 Task: Research Airbnb options in Bahía de Caráquez, Ecuador from 9th December, 2023 to 12th December, 2023 for 1 adult.1  bedroom having 1 bed and 1 bathroom. Property type can be flat. Look for 5 properties as per requirement.
Action: Mouse moved to (453, 64)
Screenshot: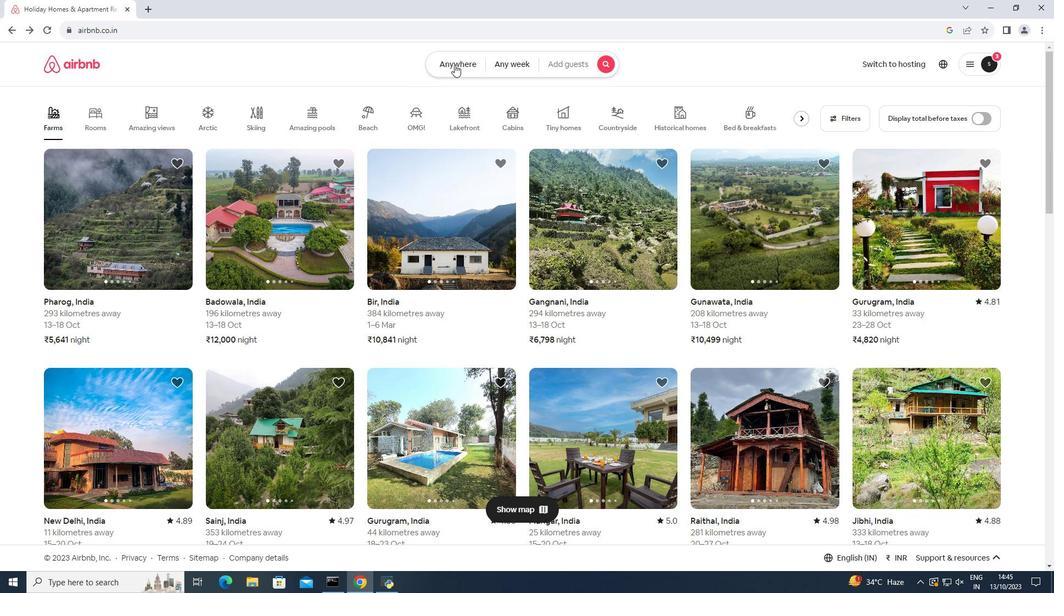 
Action: Mouse pressed left at (453, 64)
Screenshot: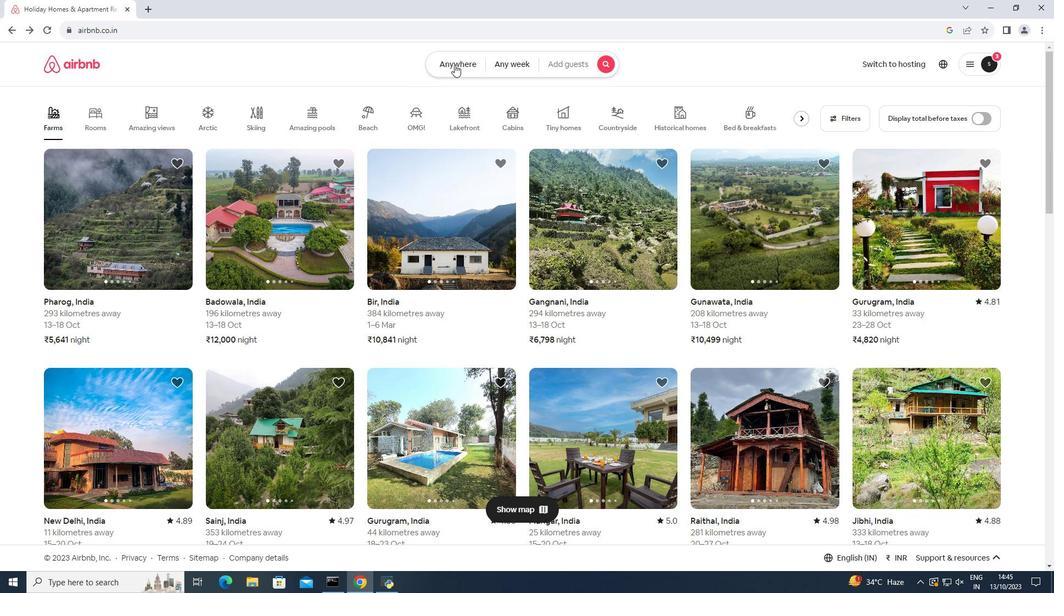 
Action: Mouse moved to (369, 110)
Screenshot: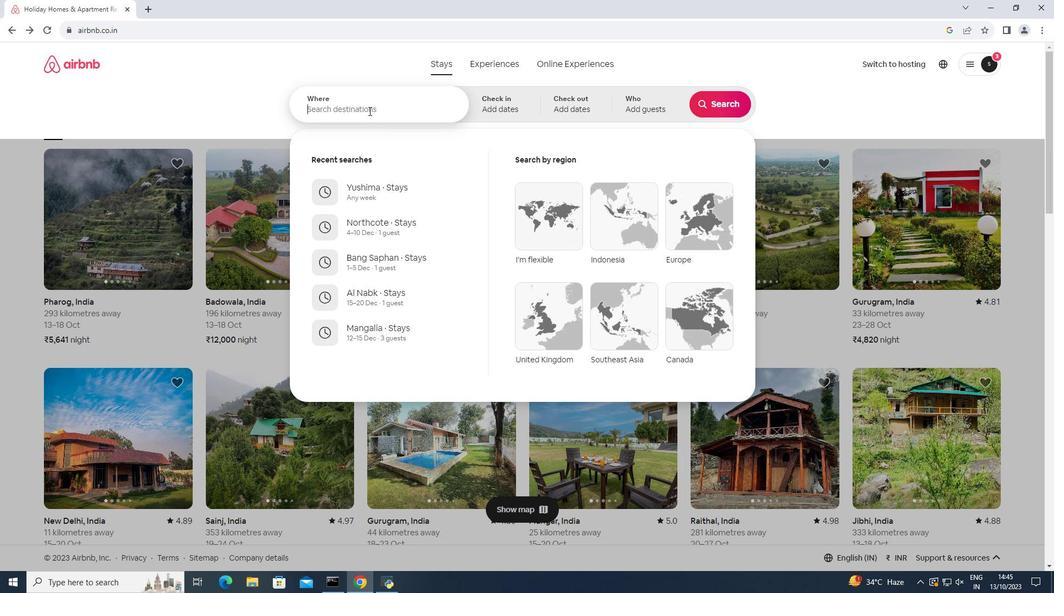 
Action: Mouse pressed left at (369, 110)
Screenshot: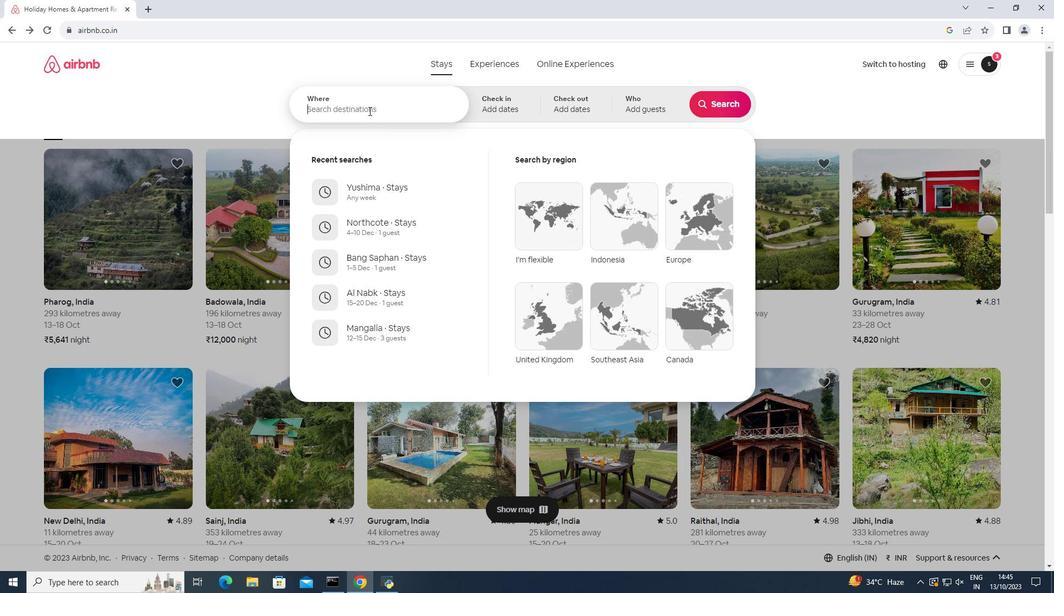 
Action: Key pressed <Key.shift><Key.shift>Bahia<Key.space>de<Key.space><Key.caps_lock>C<Key.caps_lock>ara
Screenshot: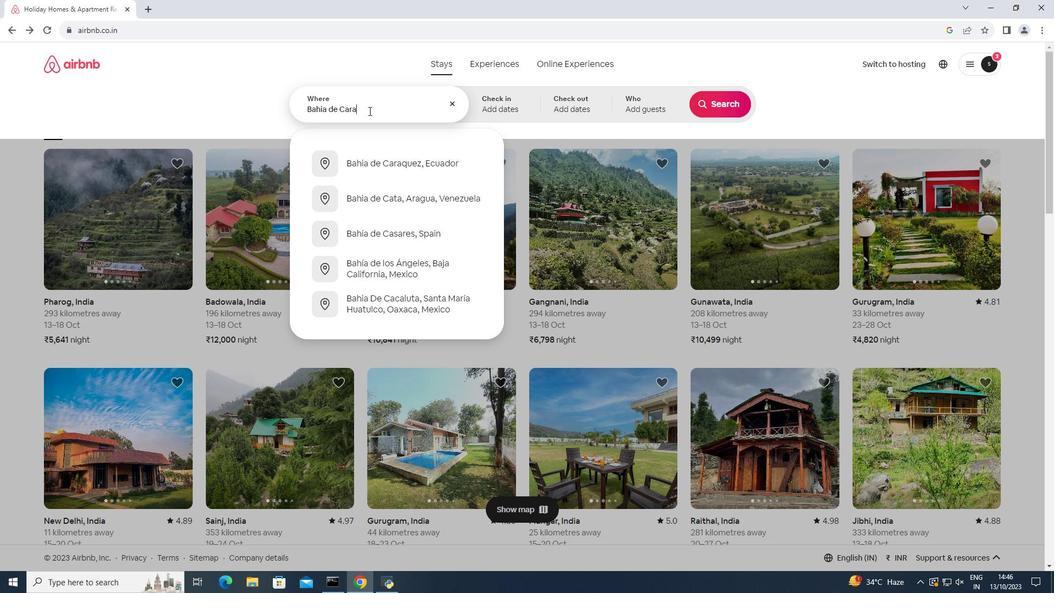 
Action: Mouse moved to (406, 158)
Screenshot: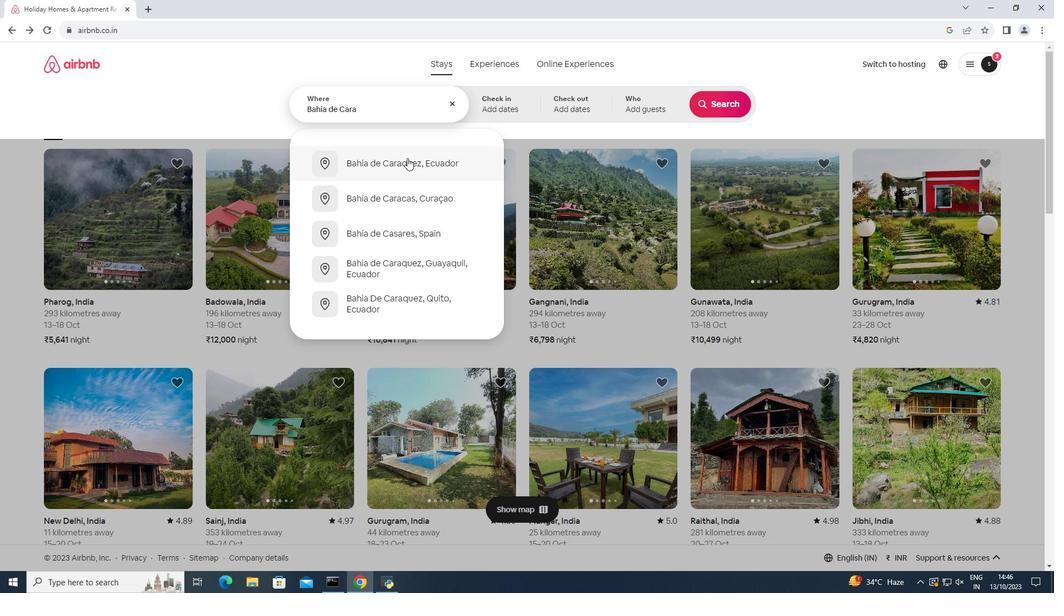 
Action: Mouse pressed left at (406, 158)
Screenshot: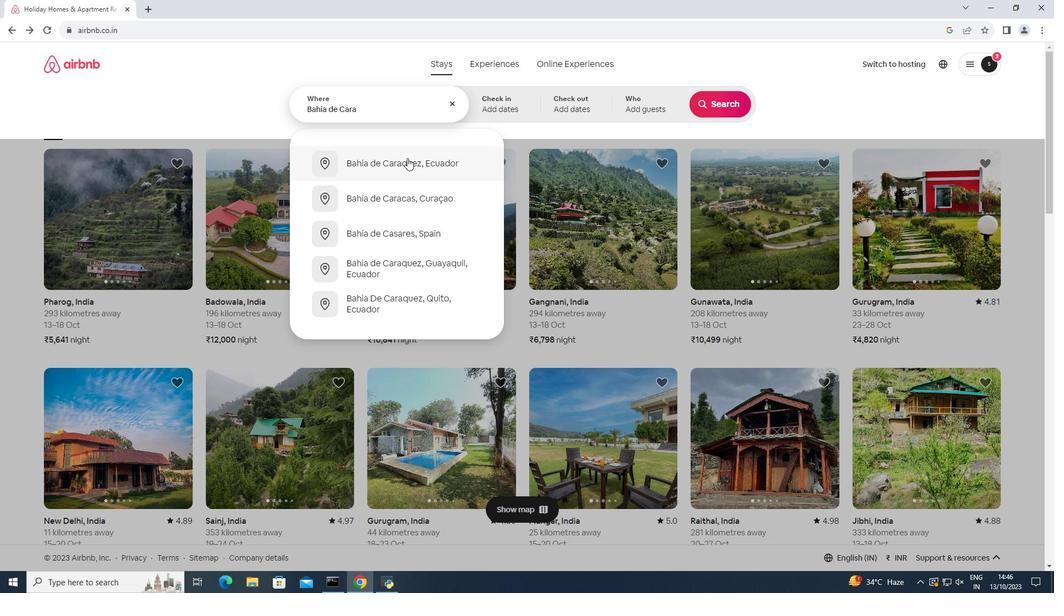 
Action: Mouse moved to (721, 189)
Screenshot: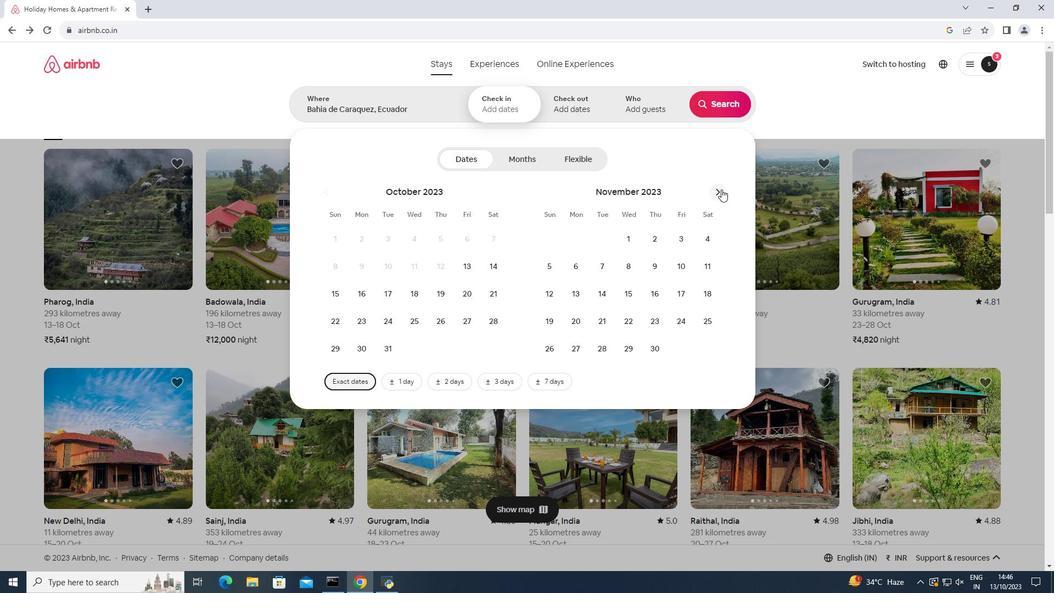 
Action: Mouse pressed left at (721, 189)
Screenshot: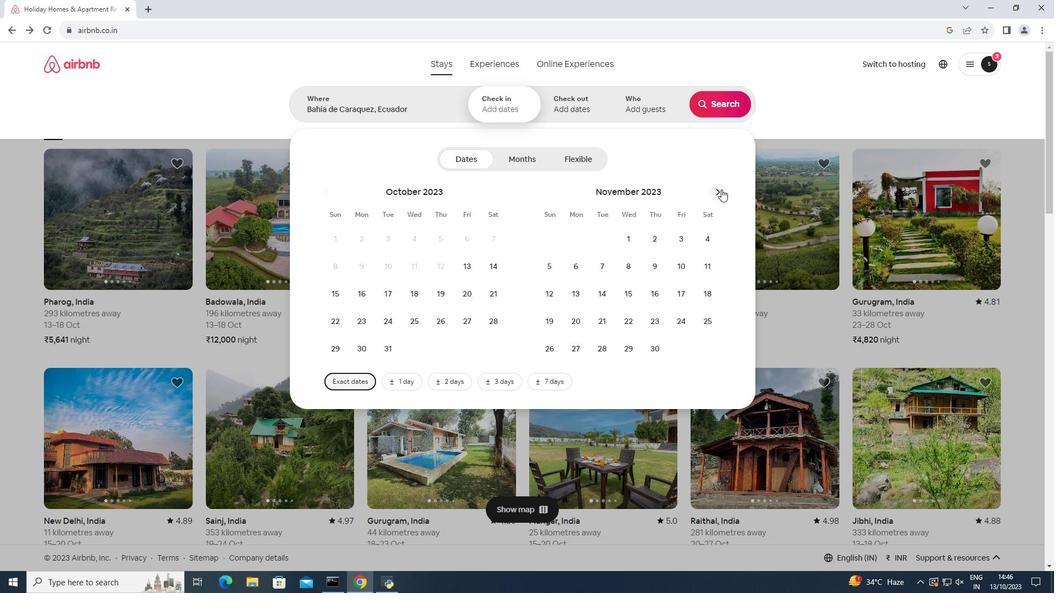 
Action: Mouse moved to (709, 266)
Screenshot: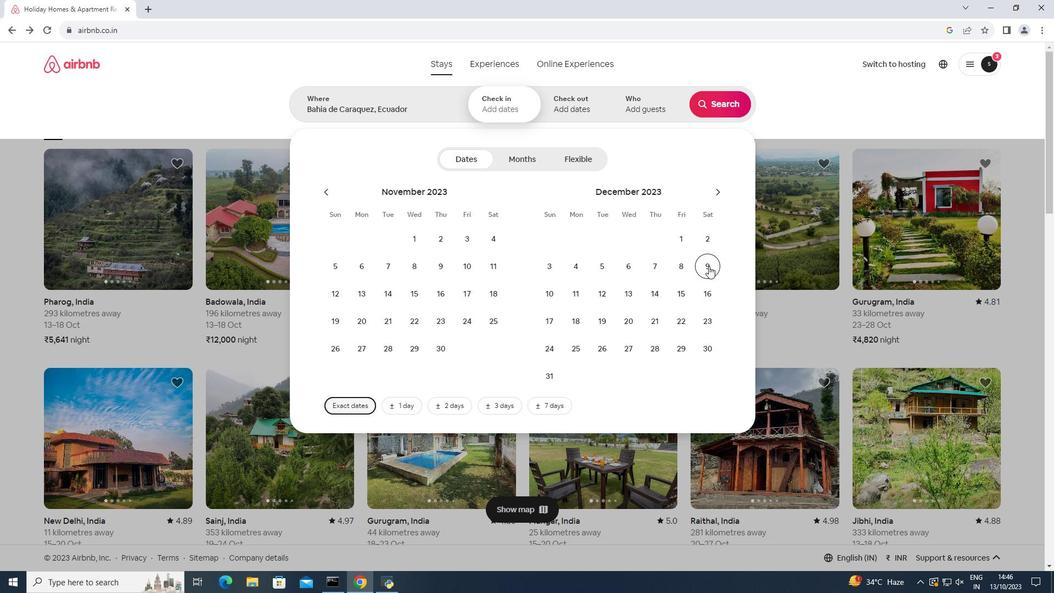 
Action: Mouse pressed left at (709, 266)
Screenshot: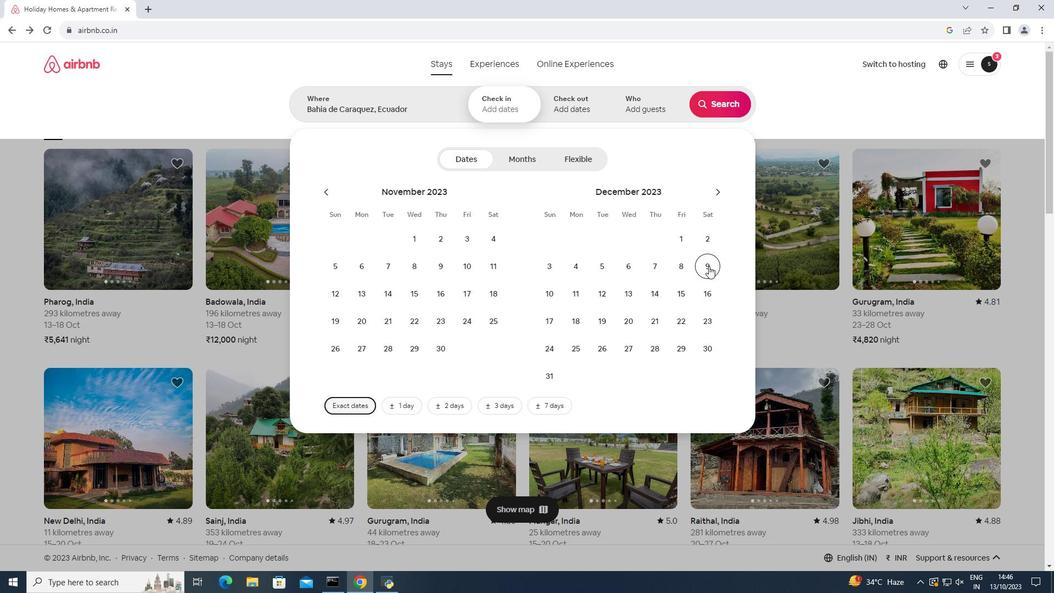 
Action: Mouse moved to (601, 288)
Screenshot: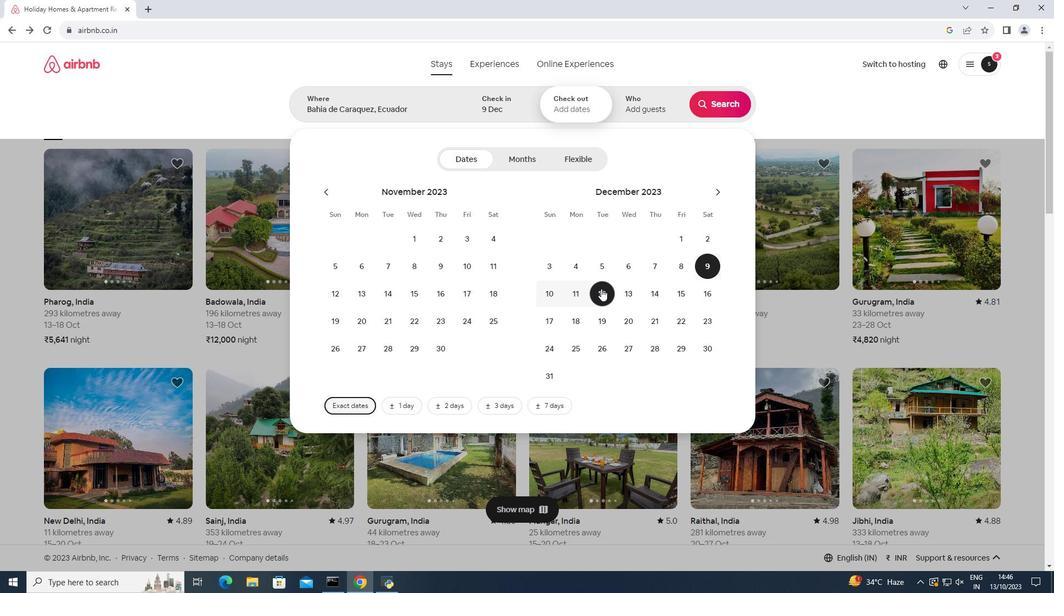
Action: Mouse pressed left at (601, 288)
Screenshot: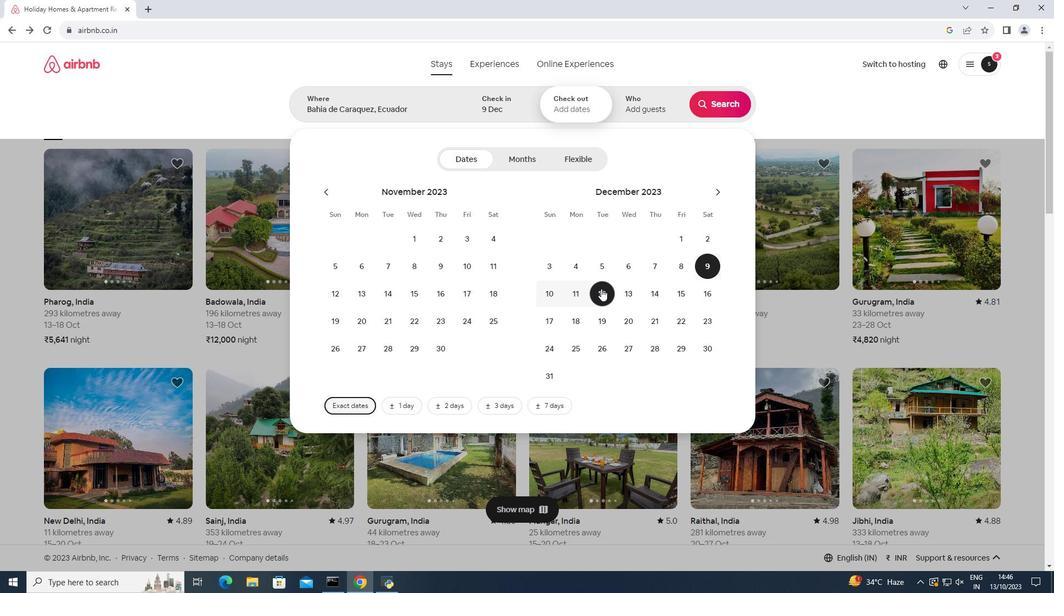 
Action: Mouse moved to (637, 102)
Screenshot: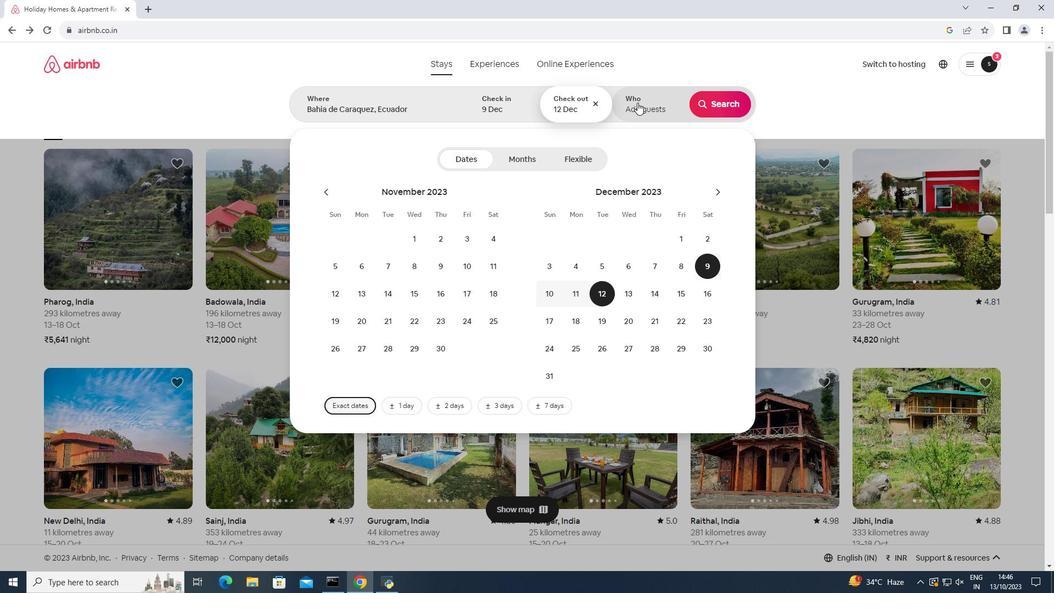 
Action: Mouse pressed left at (637, 102)
Screenshot: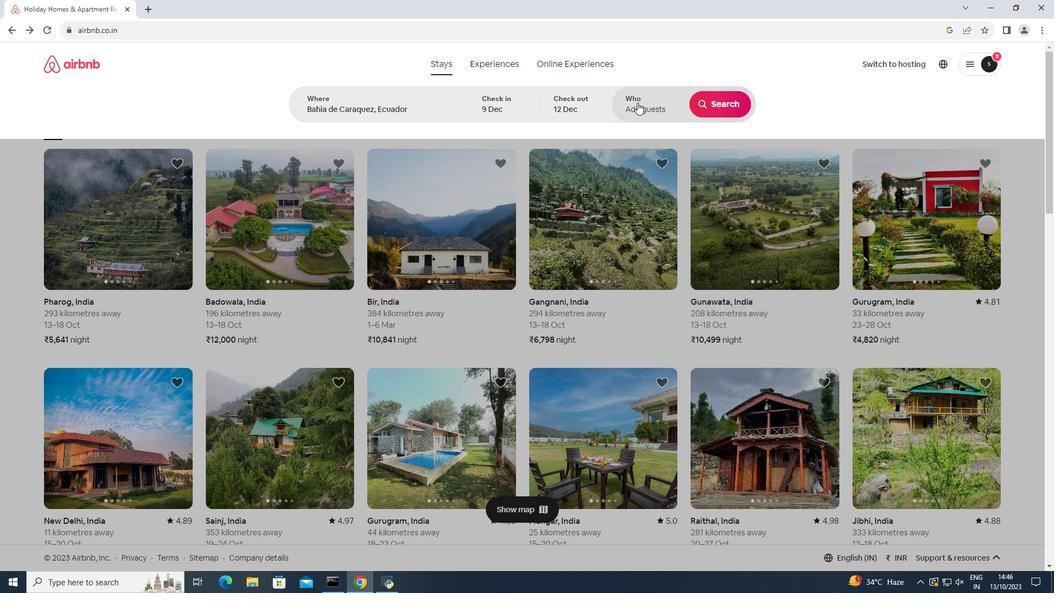 
Action: Mouse moved to (720, 159)
Screenshot: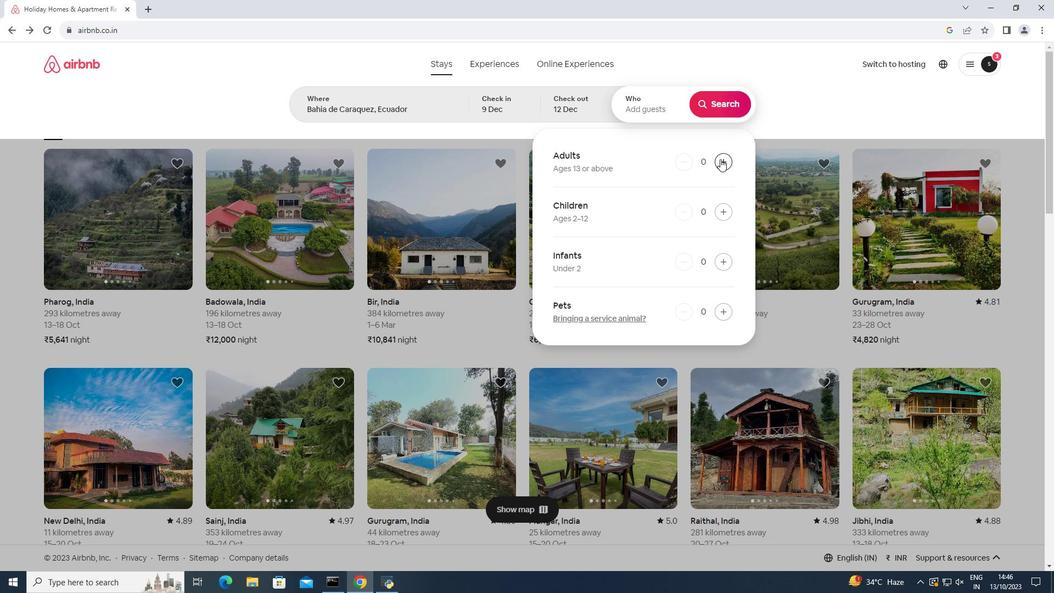 
Action: Mouse pressed left at (720, 159)
Screenshot: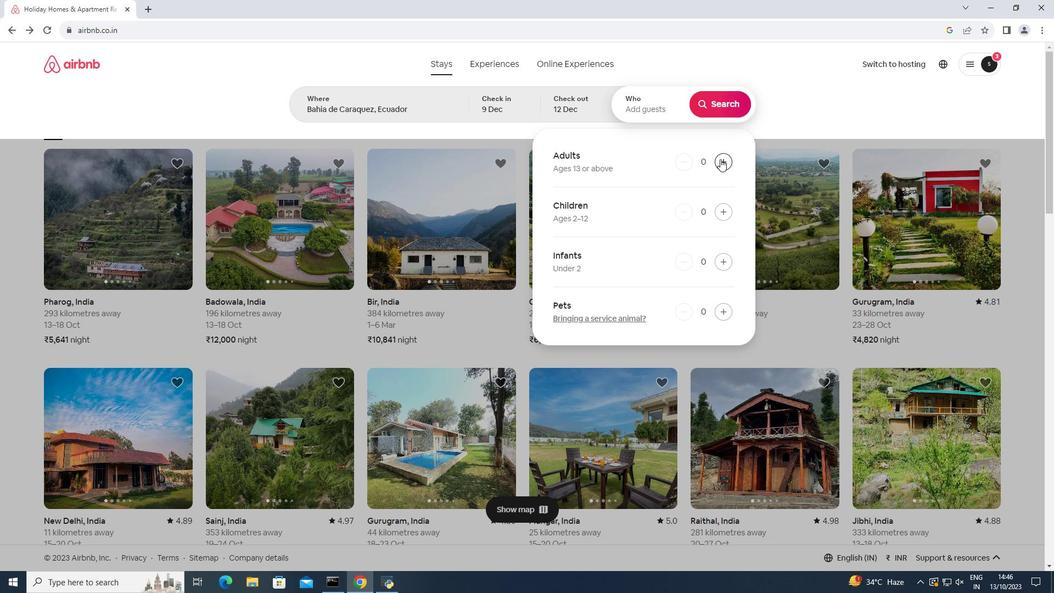 
Action: Mouse moved to (706, 95)
Screenshot: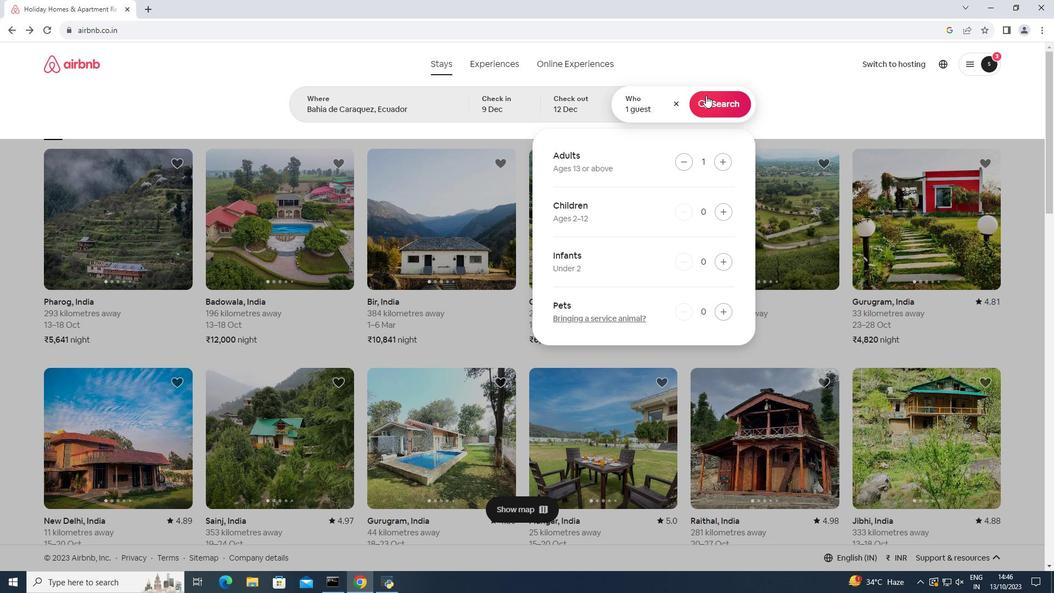 
Action: Mouse pressed left at (706, 95)
Screenshot: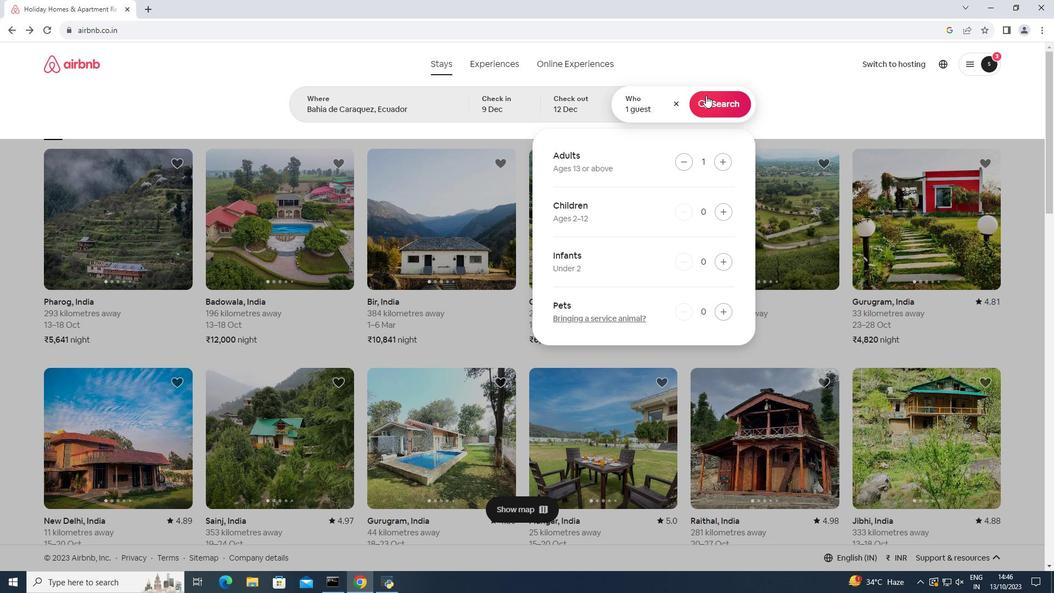 
Action: Mouse moved to (881, 107)
Screenshot: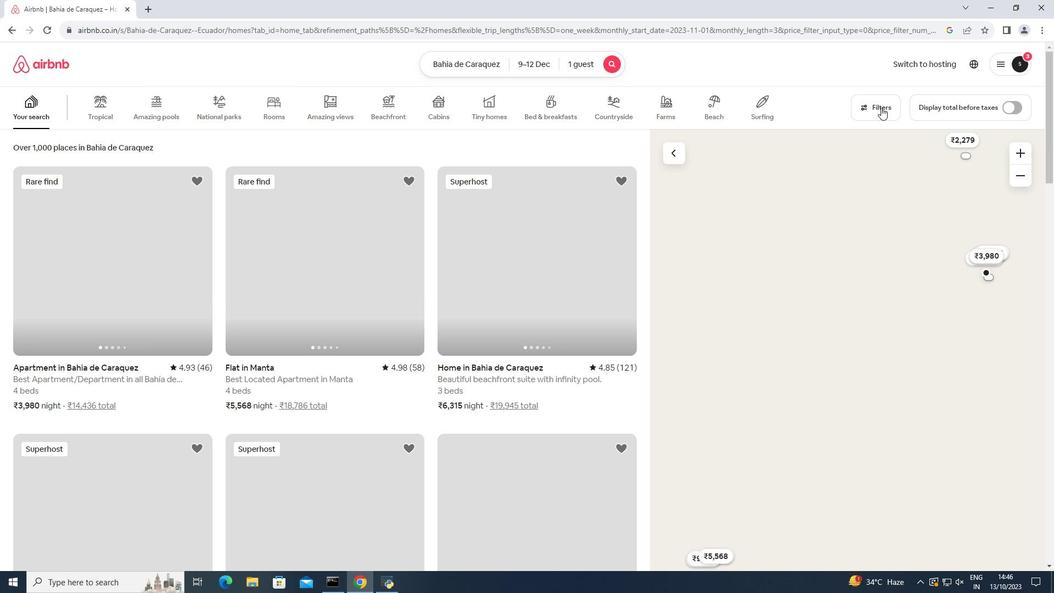
Action: Mouse pressed left at (881, 107)
Screenshot: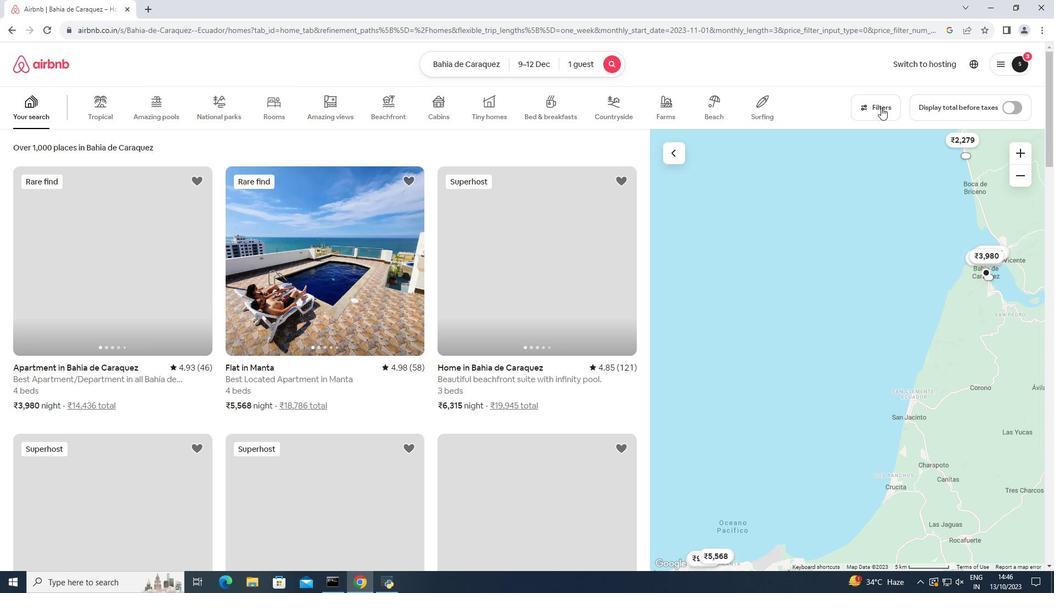 
Action: Mouse moved to (544, 273)
Screenshot: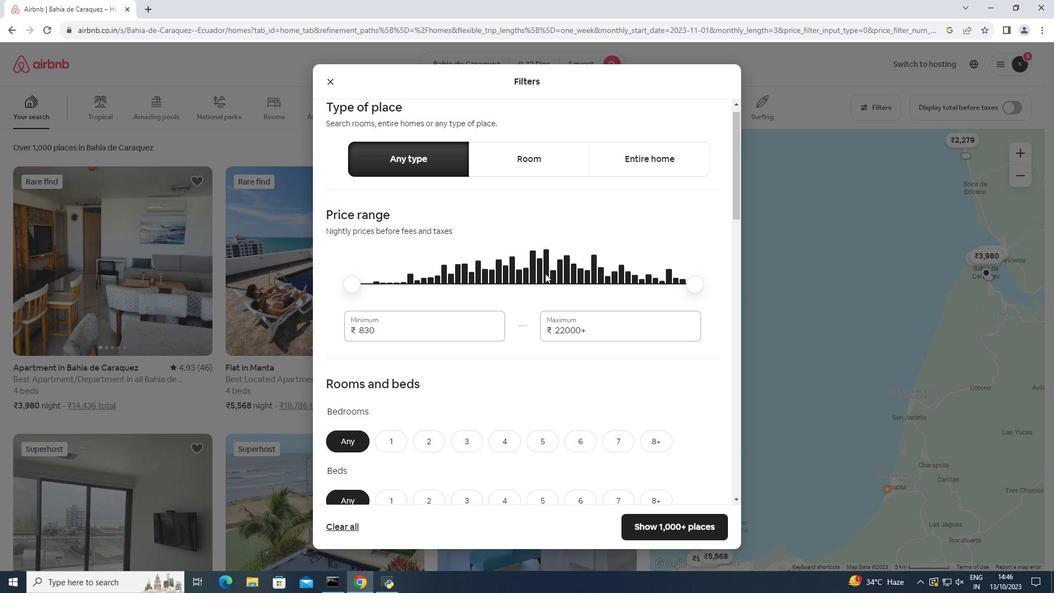 
Action: Mouse scrolled (544, 272) with delta (0, 0)
Screenshot: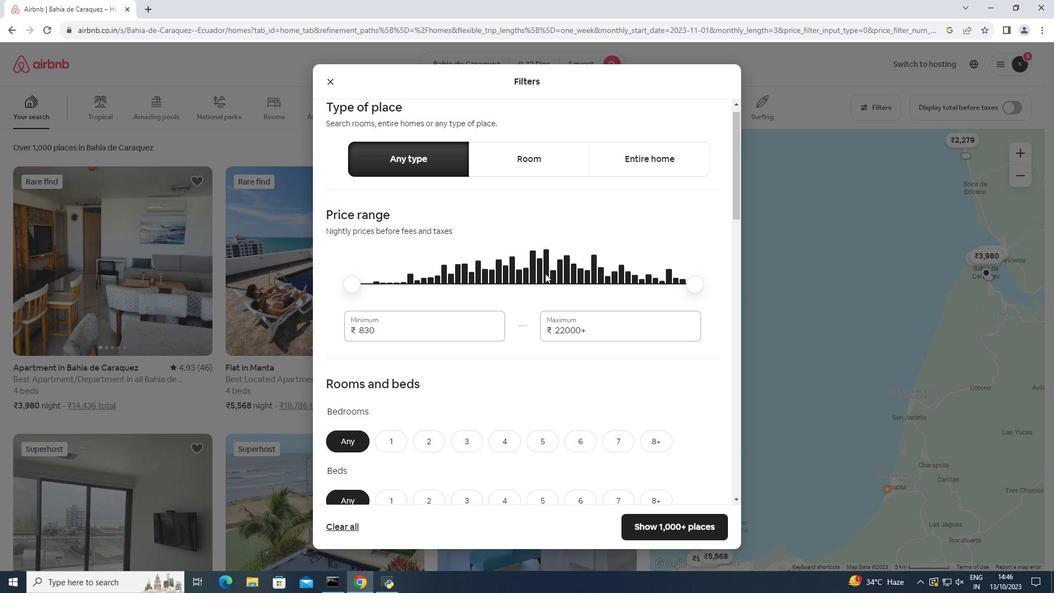 
Action: Mouse moved to (545, 273)
Screenshot: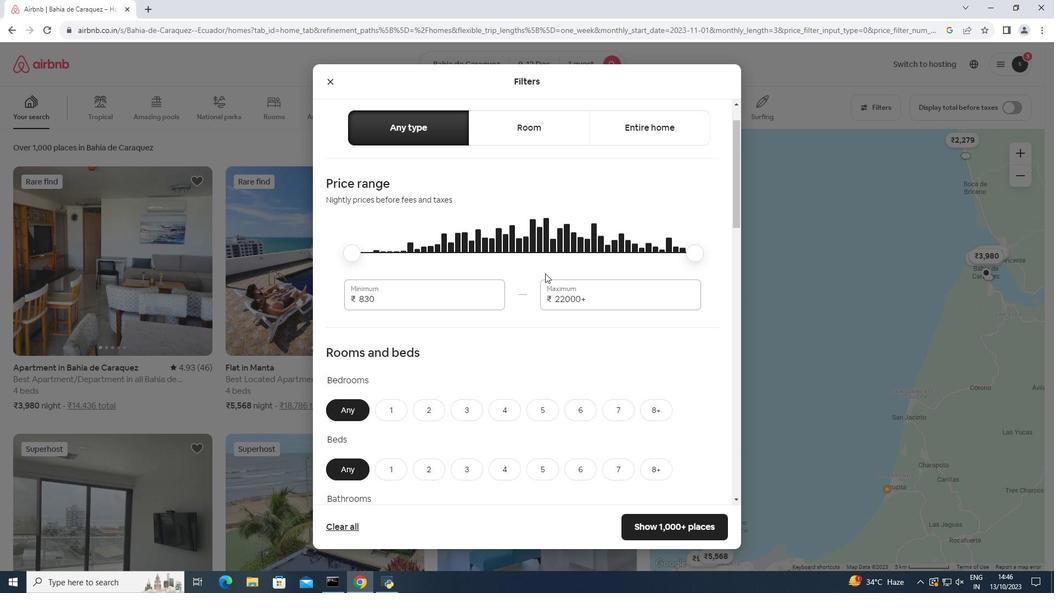 
Action: Mouse scrolled (545, 272) with delta (0, 0)
Screenshot: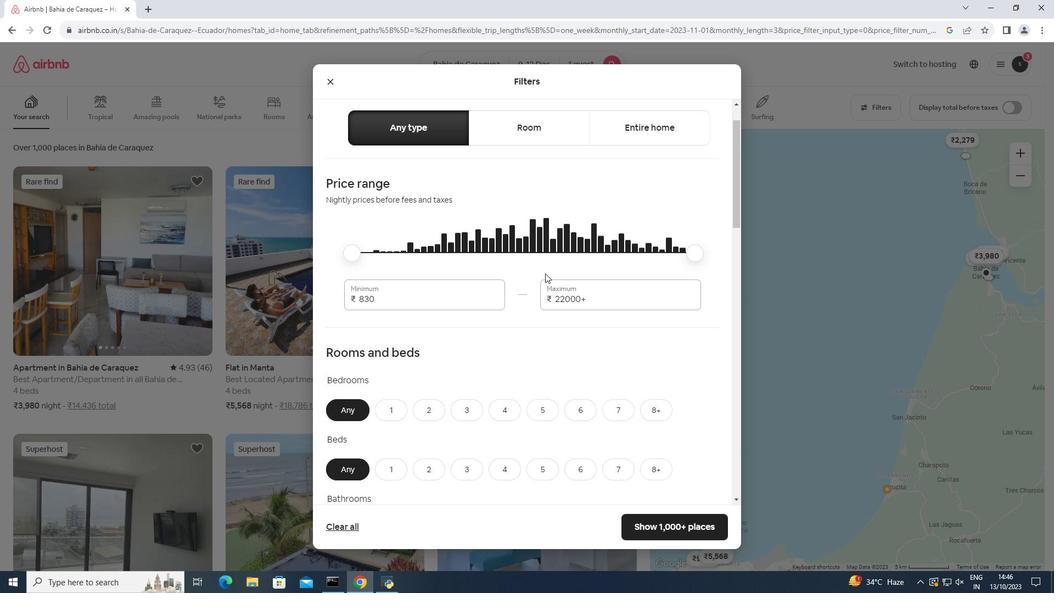 
Action: Mouse scrolled (545, 272) with delta (0, 0)
Screenshot: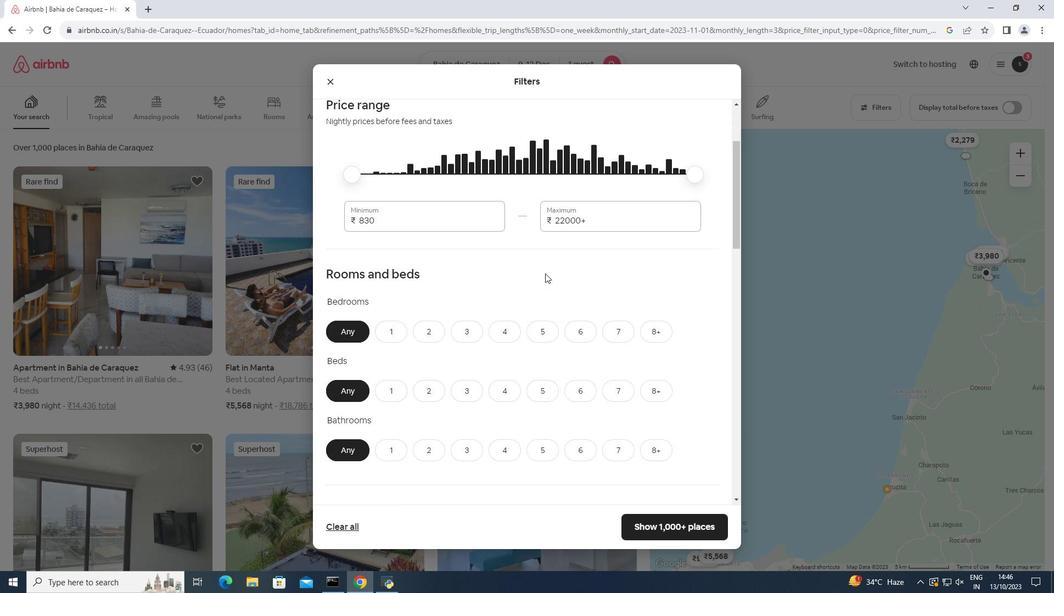 
Action: Mouse moved to (392, 286)
Screenshot: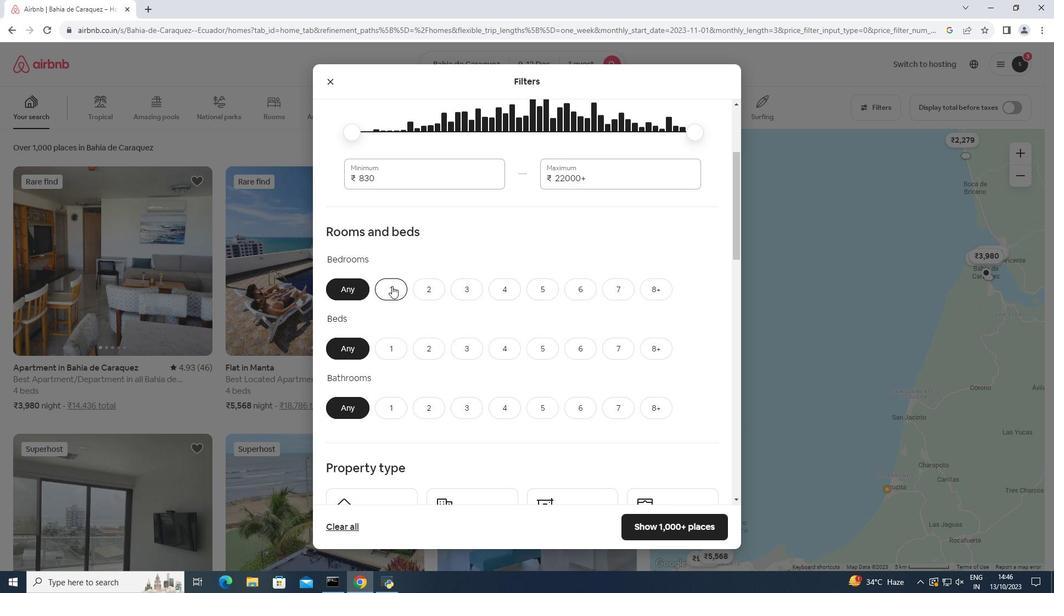 
Action: Mouse pressed left at (392, 286)
Screenshot: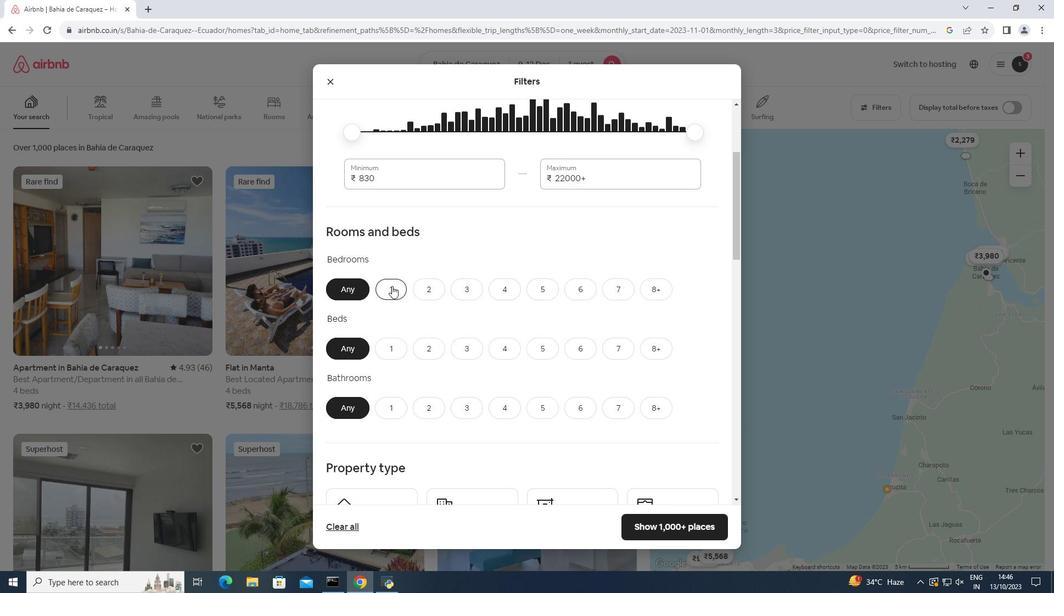 
Action: Mouse moved to (393, 345)
Screenshot: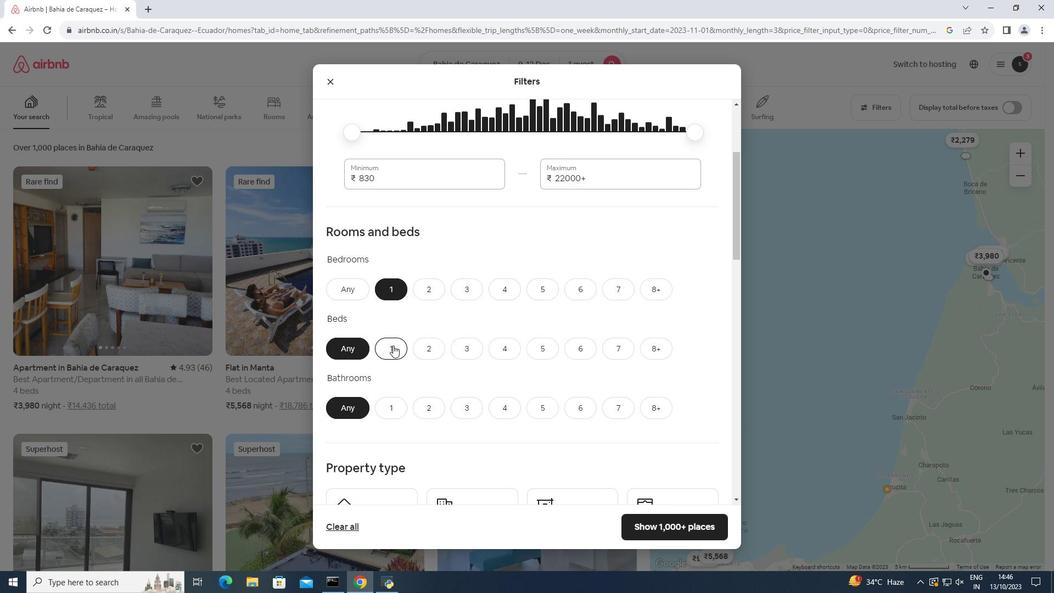 
Action: Mouse pressed left at (393, 345)
Screenshot: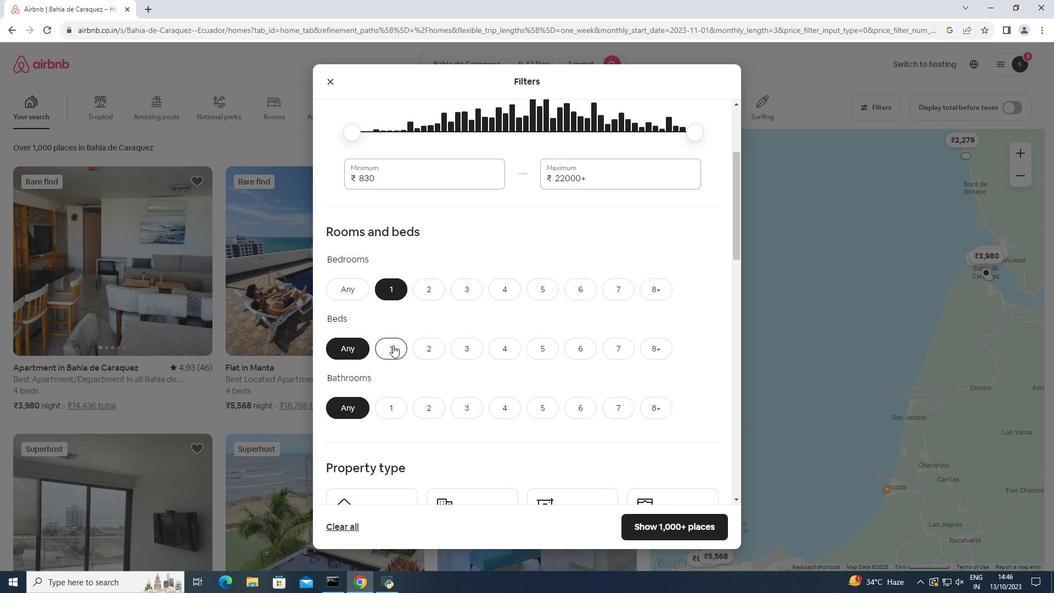 
Action: Mouse moved to (387, 410)
Screenshot: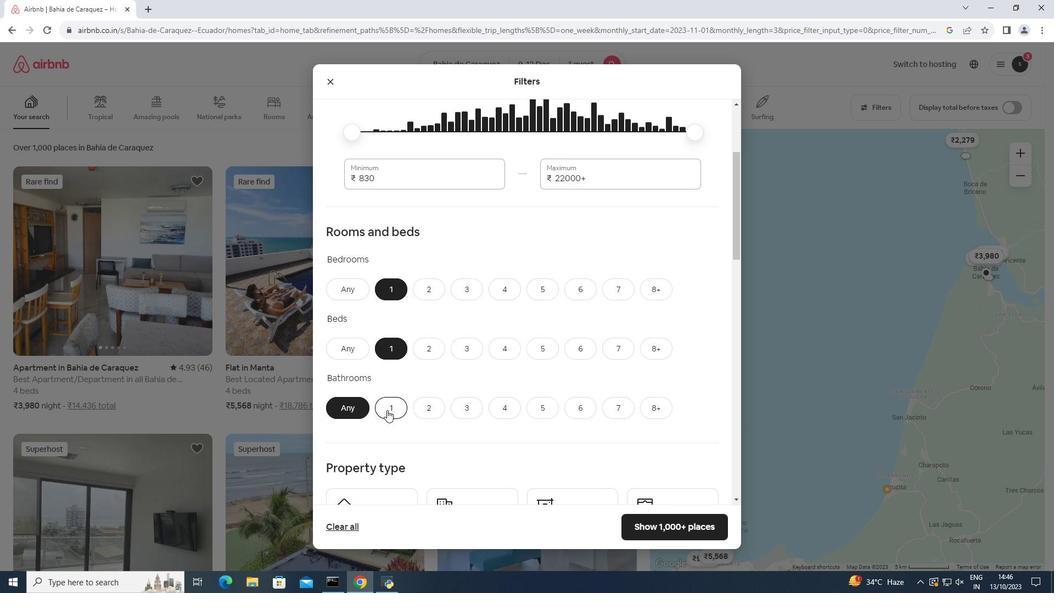 
Action: Mouse pressed left at (387, 410)
Screenshot: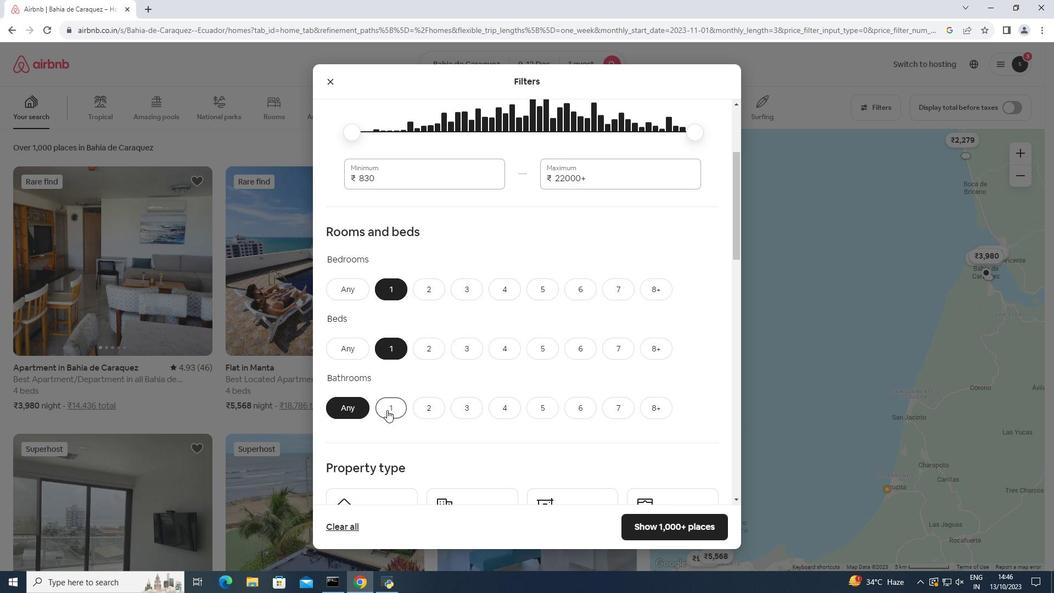 
Action: Mouse moved to (458, 282)
Screenshot: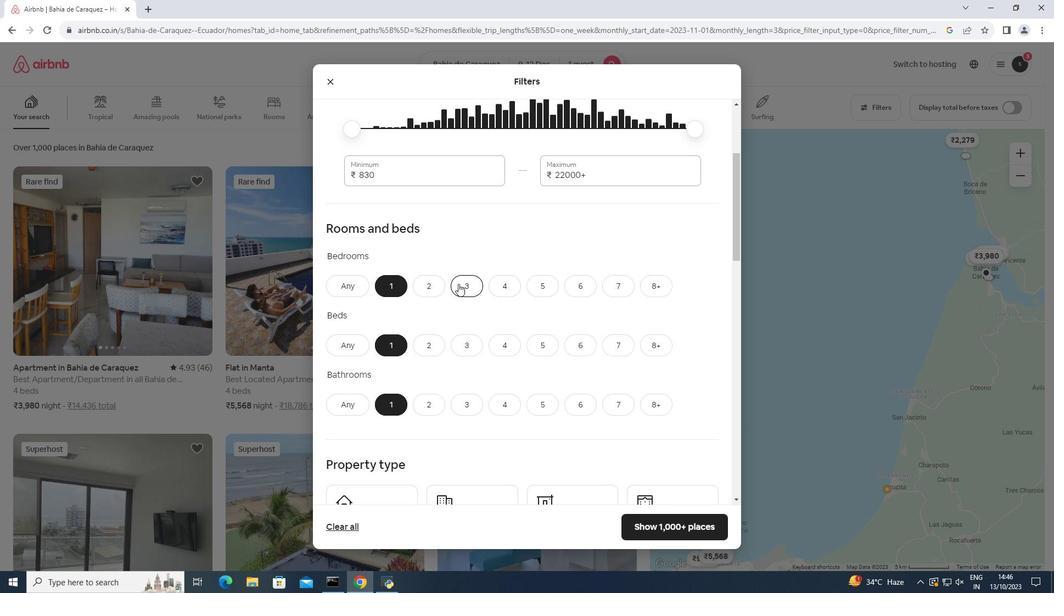 
Action: Mouse scrolled (458, 282) with delta (0, 0)
Screenshot: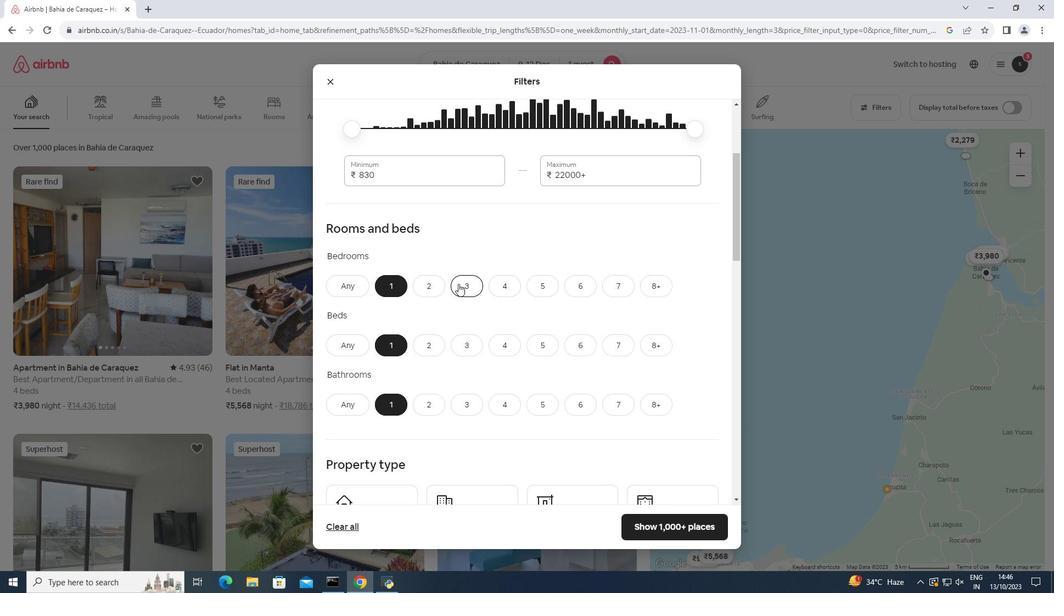 
Action: Mouse moved to (458, 283)
Screenshot: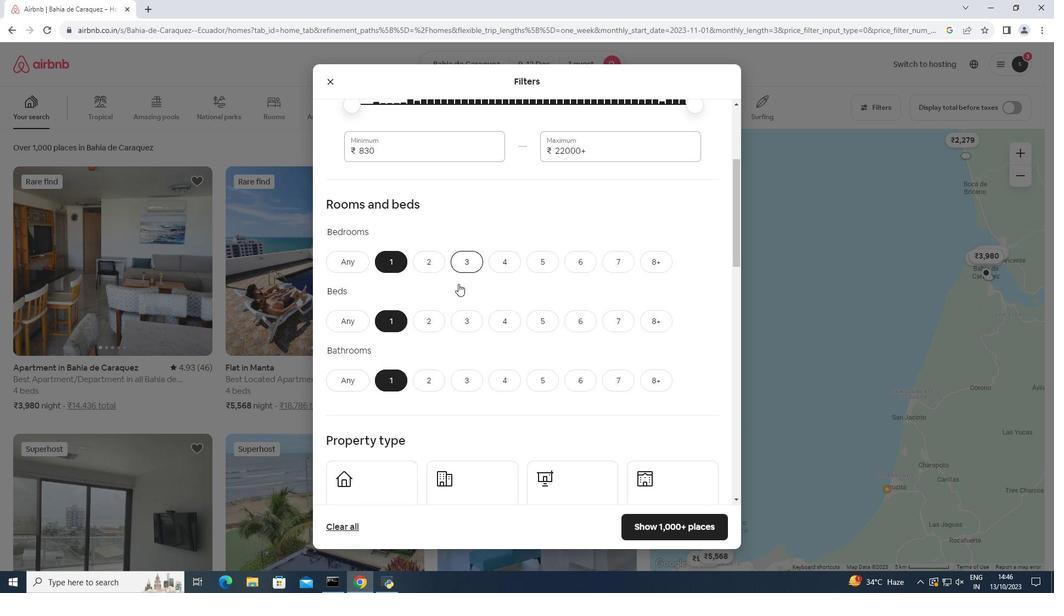 
Action: Mouse scrolled (458, 283) with delta (0, 0)
Screenshot: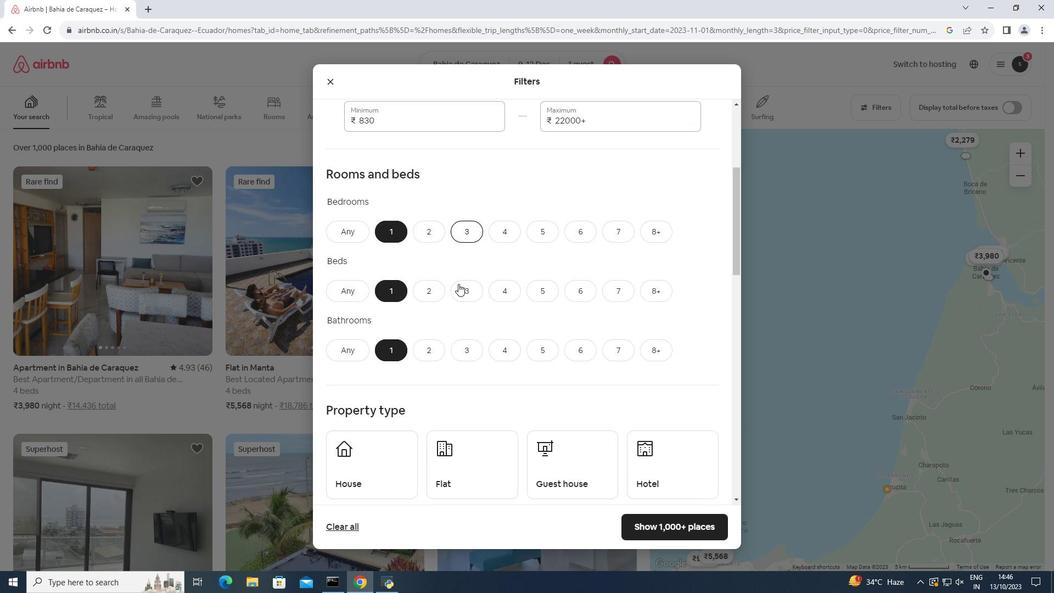 
Action: Mouse moved to (458, 284)
Screenshot: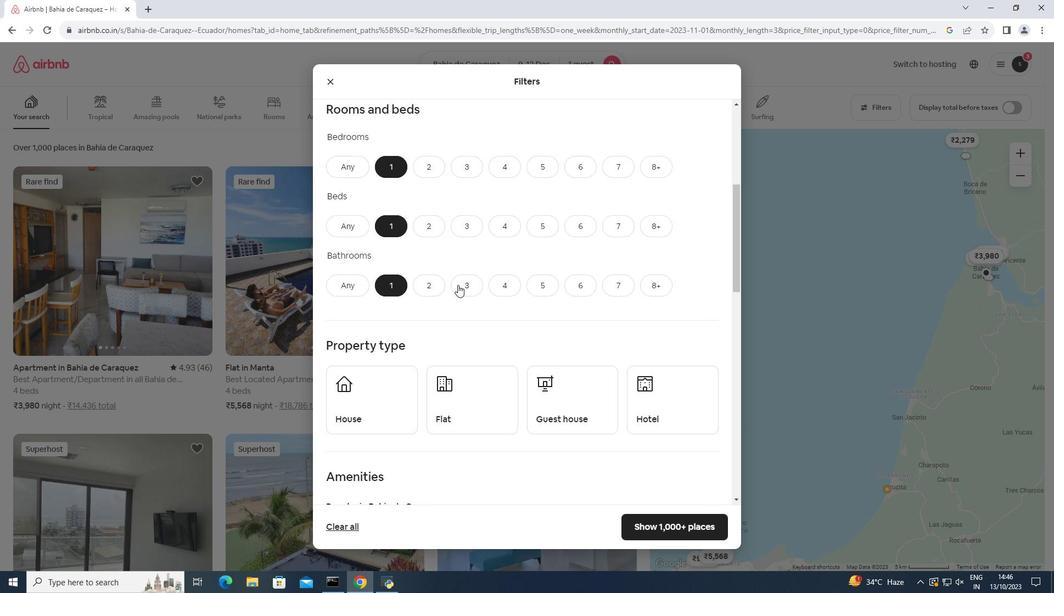 
Action: Mouse scrolled (458, 283) with delta (0, 0)
Screenshot: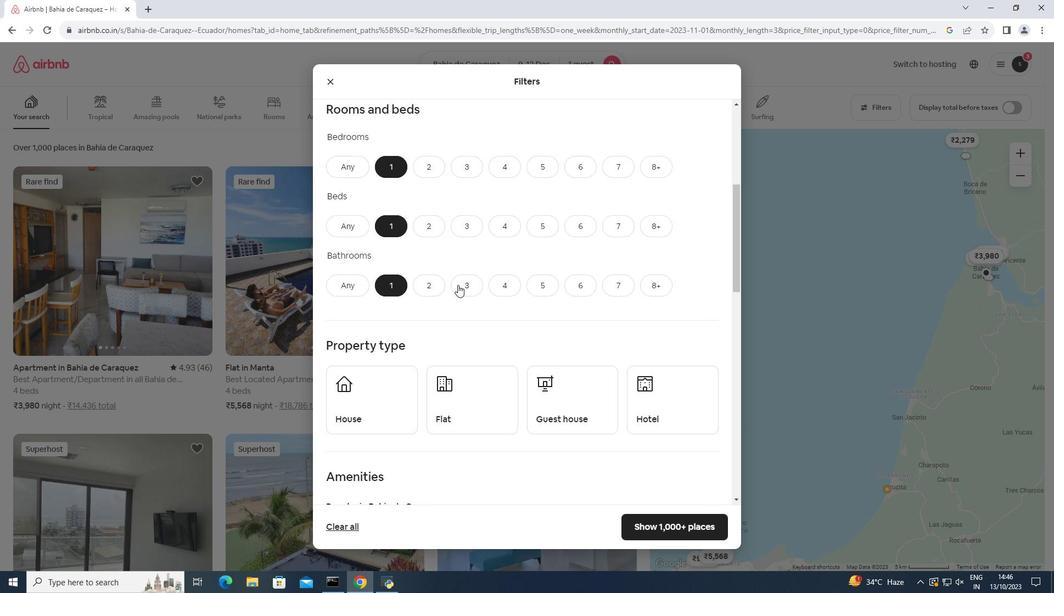 
Action: Mouse moved to (465, 358)
Screenshot: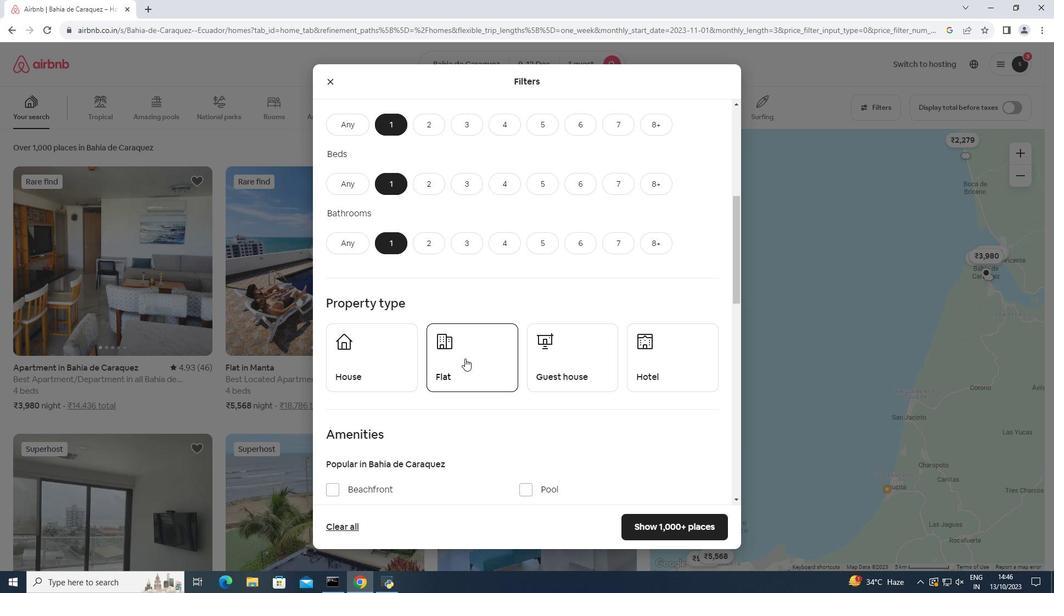 
Action: Mouse pressed left at (465, 358)
Screenshot: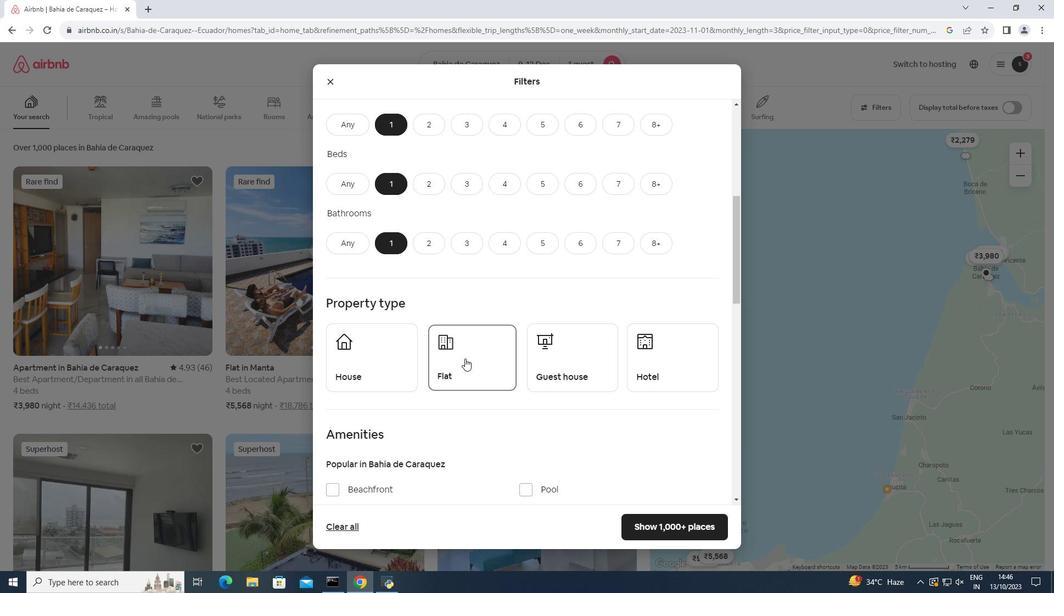 
Action: Mouse moved to (437, 290)
Screenshot: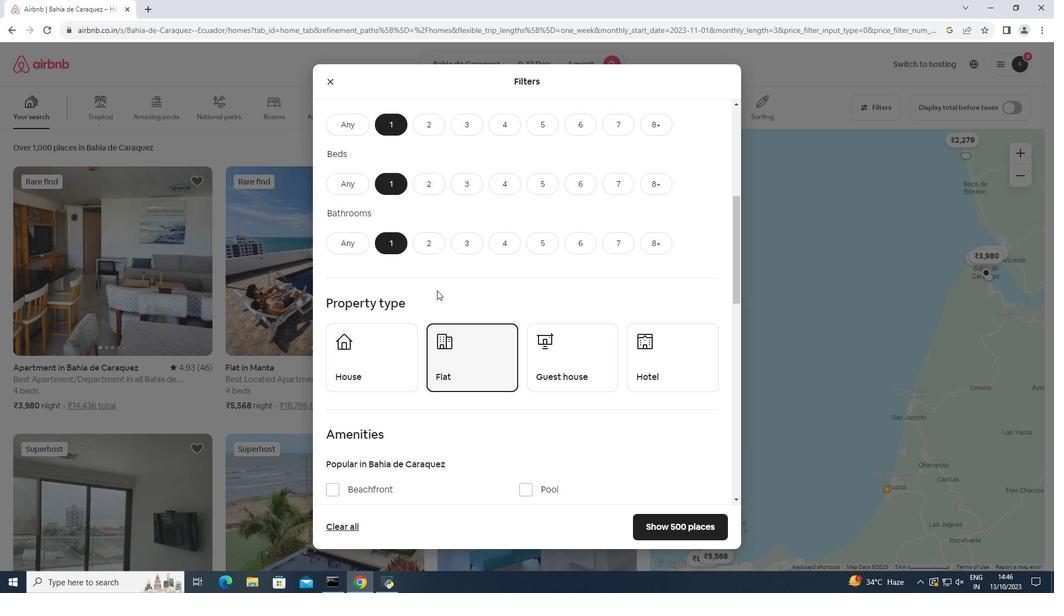 
Action: Mouse scrolled (437, 289) with delta (0, 0)
Screenshot: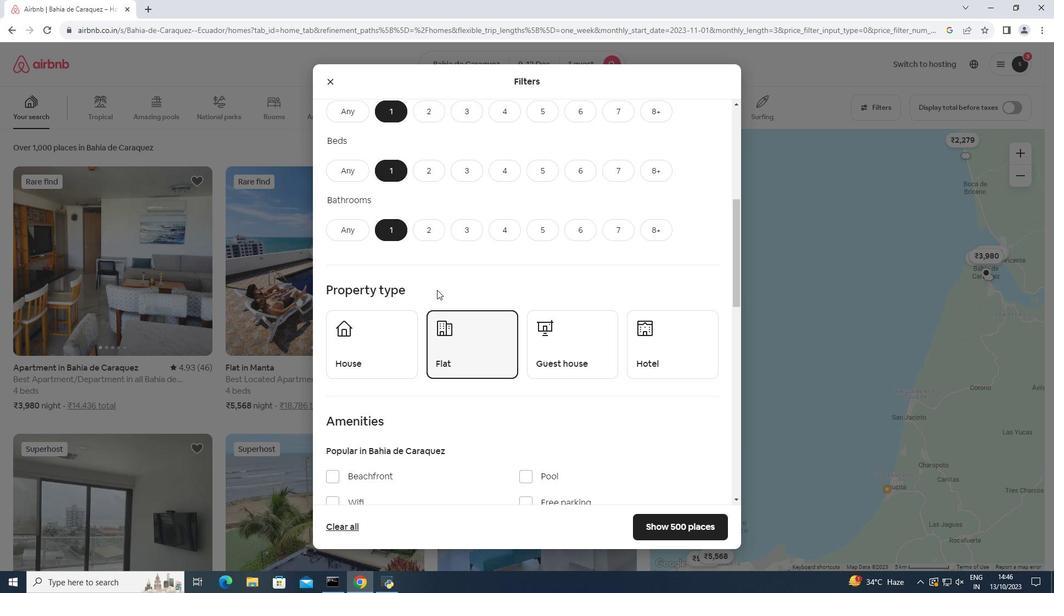 
Action: Mouse moved to (437, 289)
Screenshot: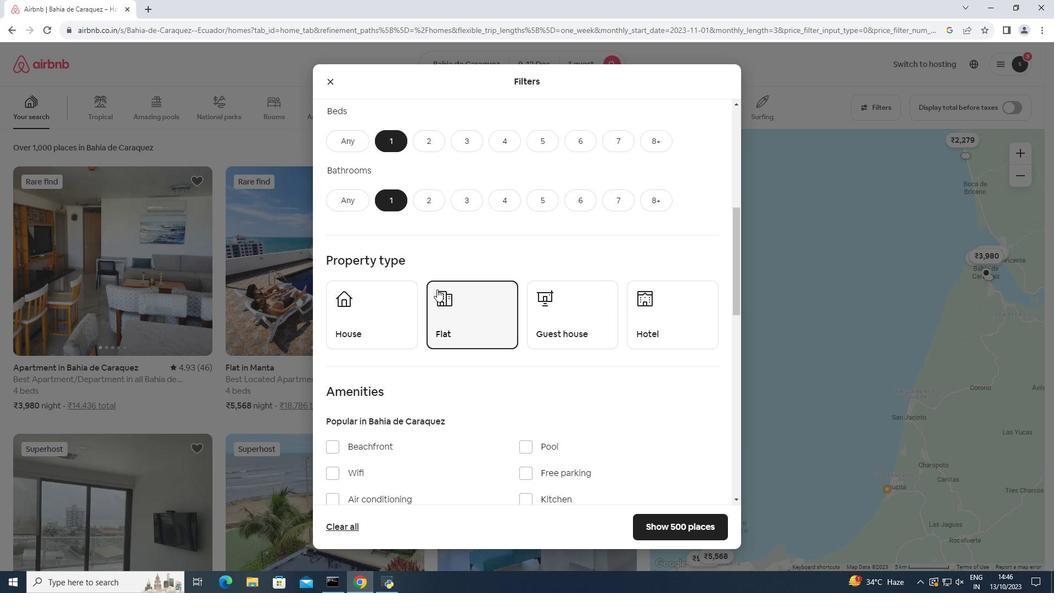 
Action: Mouse scrolled (437, 288) with delta (0, 0)
Screenshot: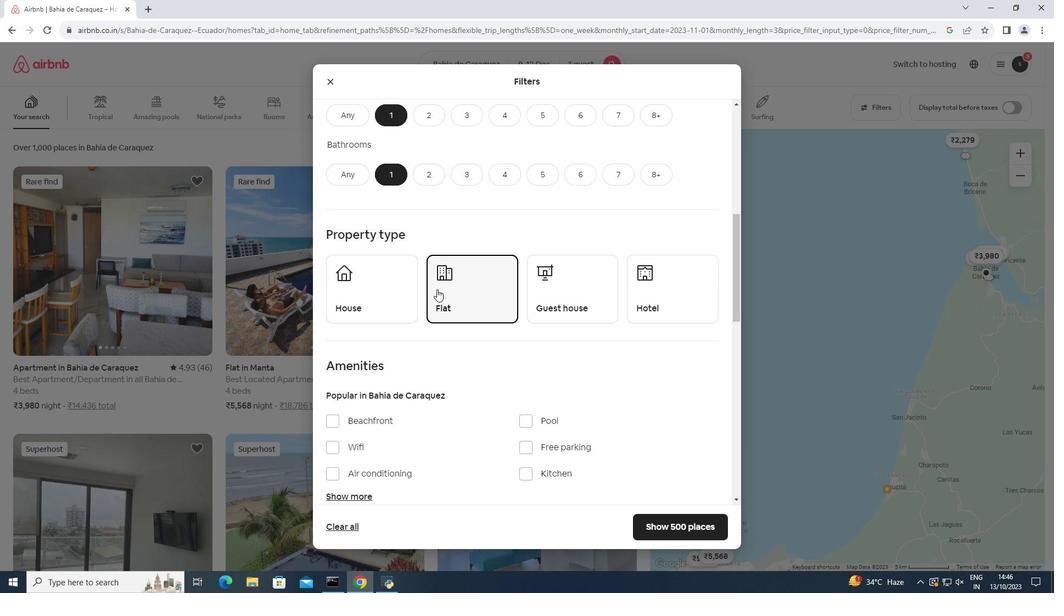 
Action: Mouse moved to (665, 529)
Screenshot: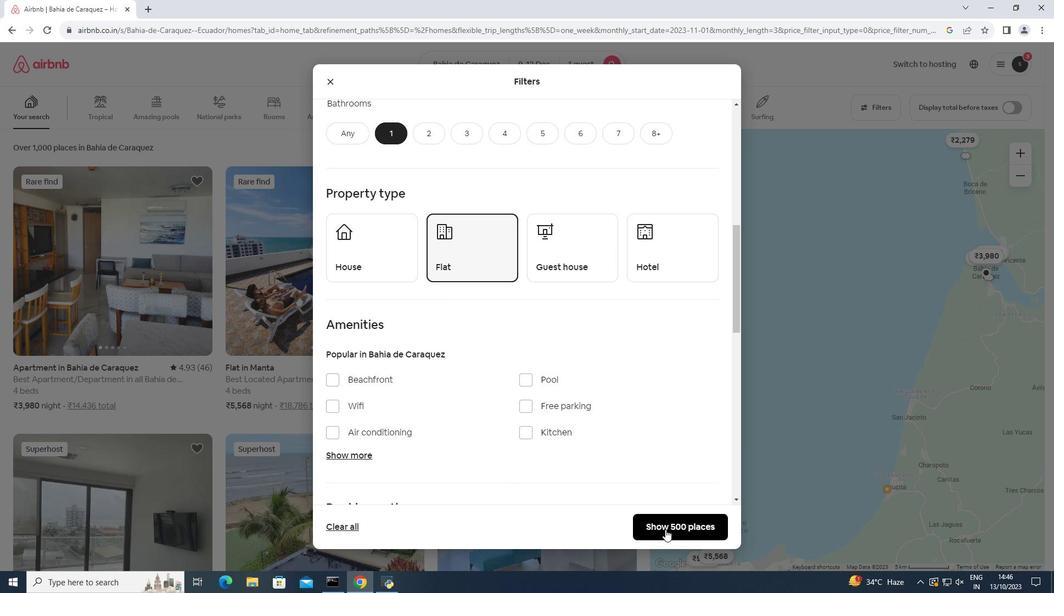 
Action: Mouse pressed left at (665, 529)
Screenshot: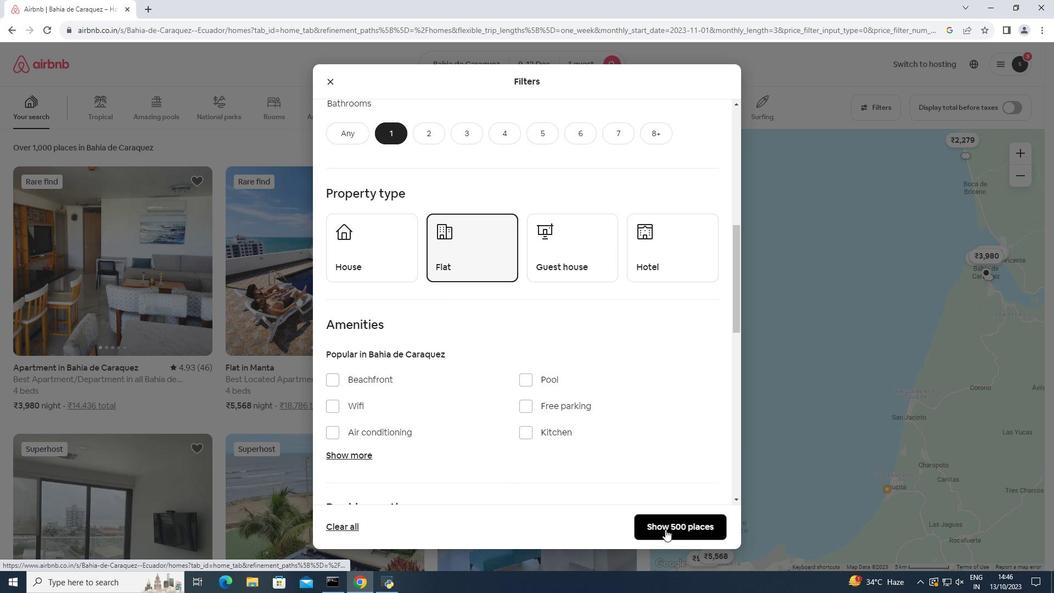 
Action: Mouse moved to (399, 354)
Screenshot: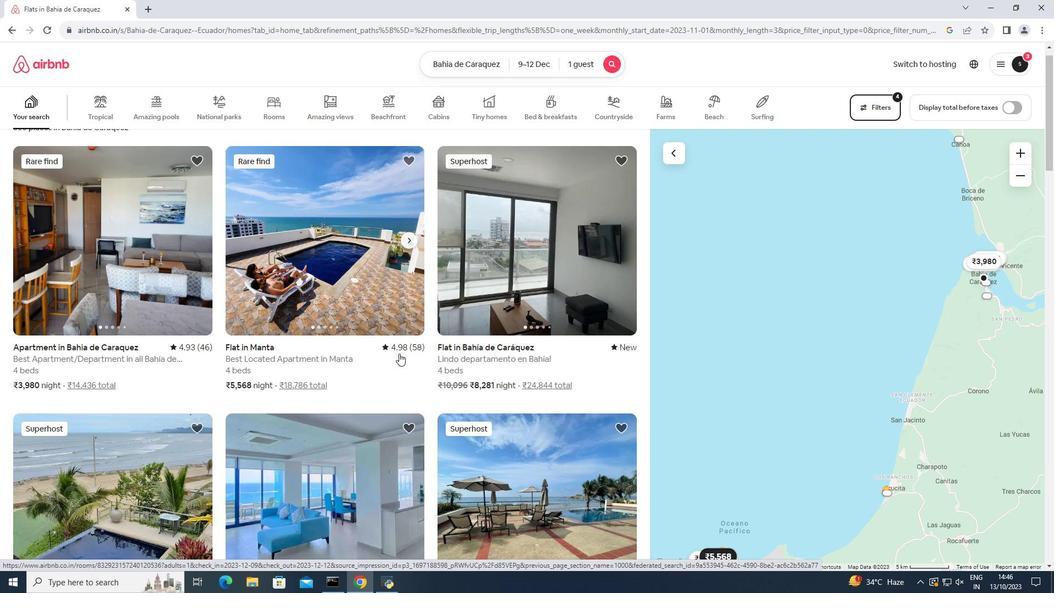 
Action: Mouse scrolled (399, 354) with delta (0, 0)
Screenshot: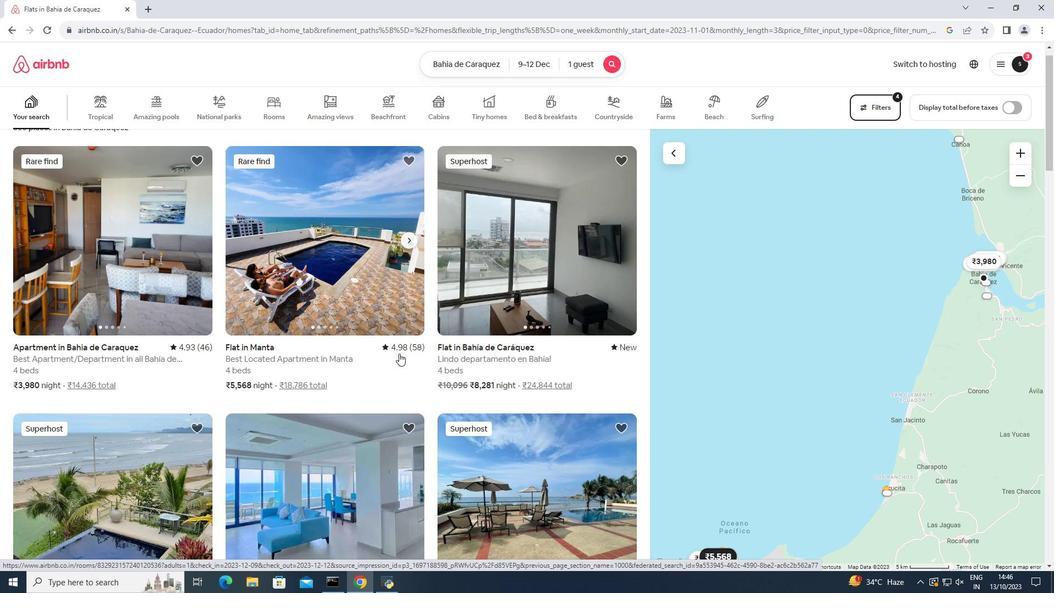 
Action: Mouse moved to (399, 353)
Screenshot: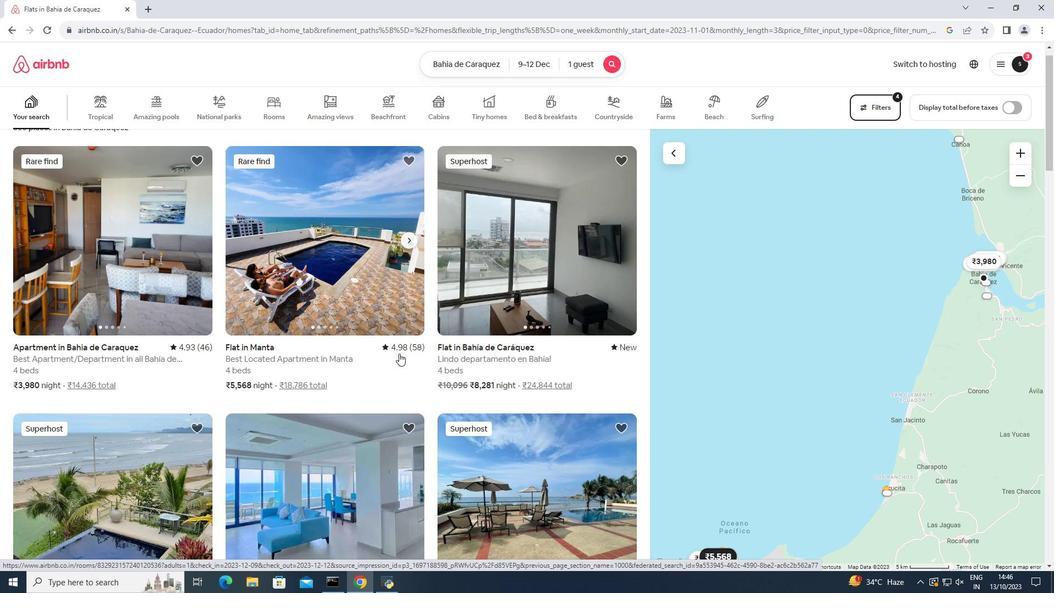
Action: Mouse scrolled (399, 353) with delta (0, 0)
Screenshot: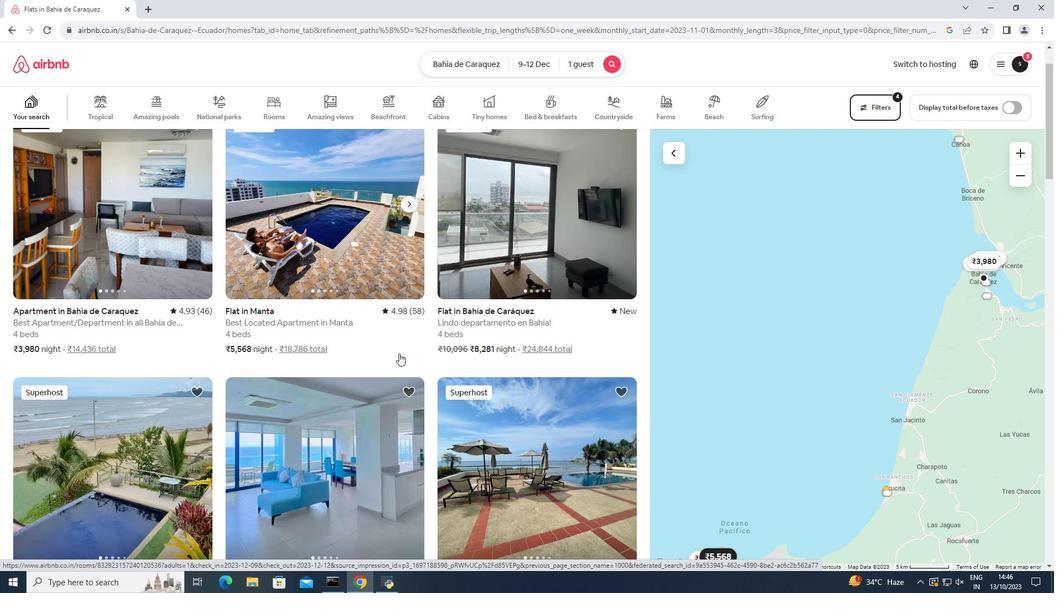 
Action: Mouse moved to (408, 337)
Screenshot: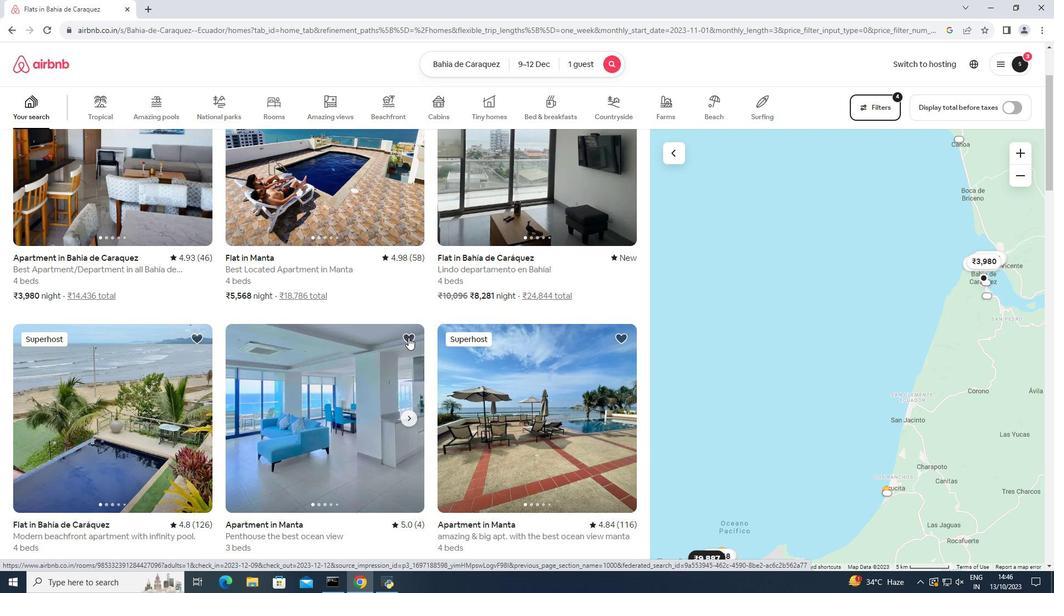 
Action: Mouse scrolled (408, 337) with delta (0, 0)
Screenshot: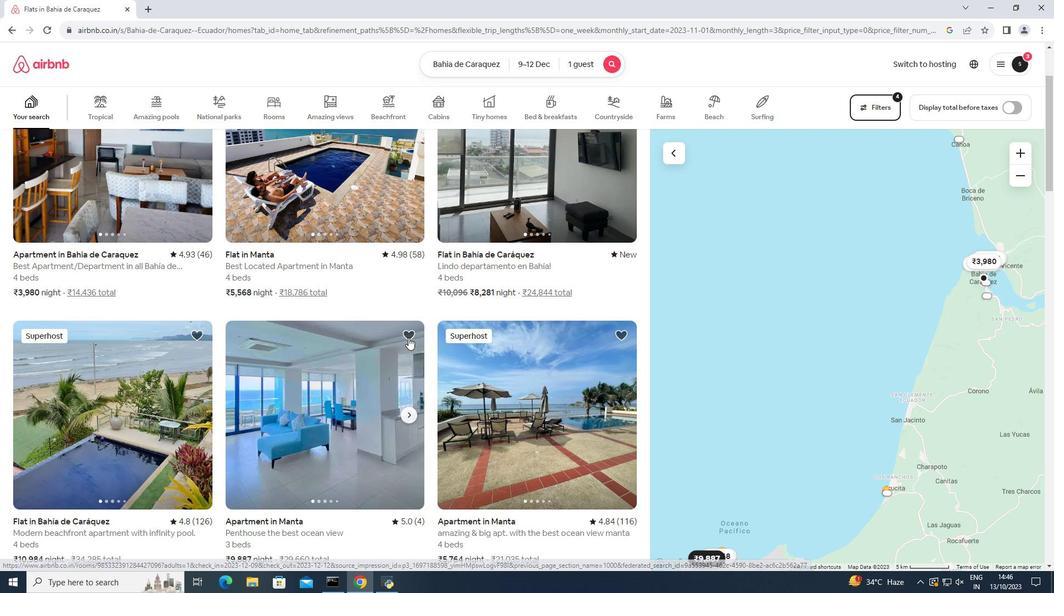 
Action: Mouse moved to (408, 337)
Screenshot: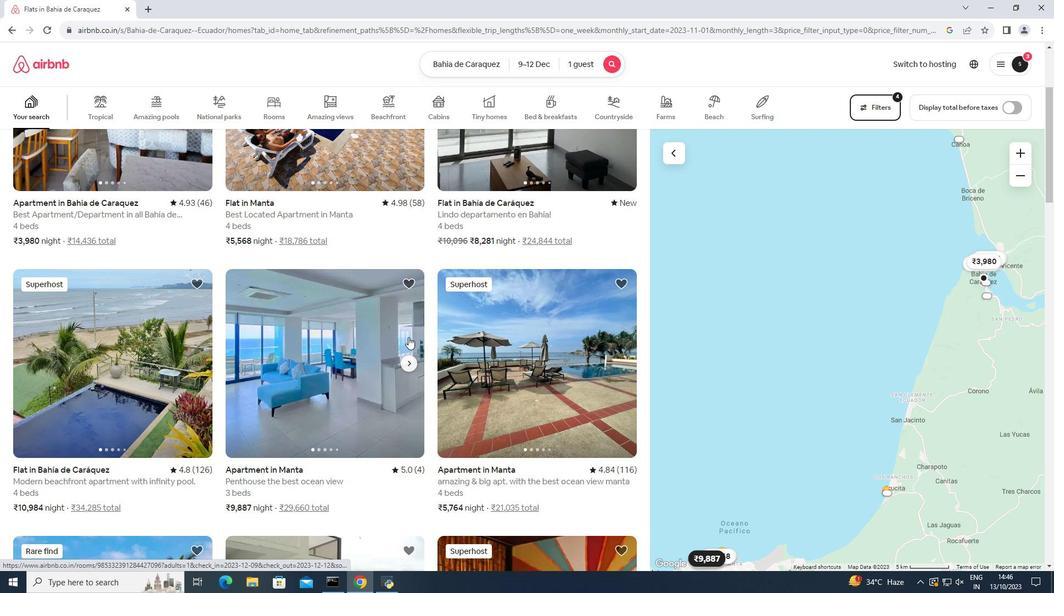 
Action: Mouse scrolled (408, 336) with delta (0, 0)
Screenshot: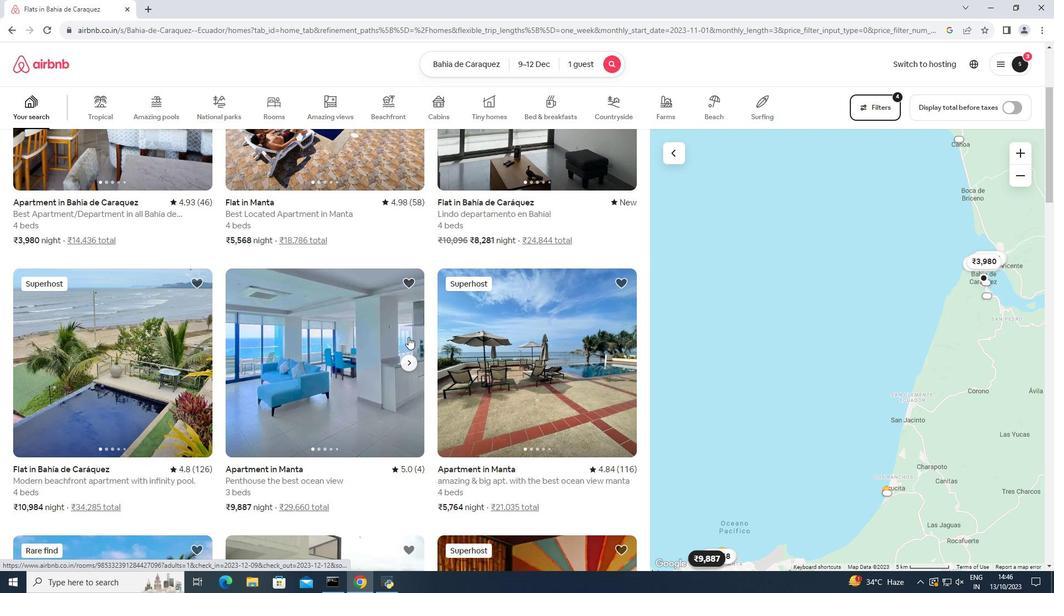 
Action: Mouse scrolled (408, 336) with delta (0, 0)
Screenshot: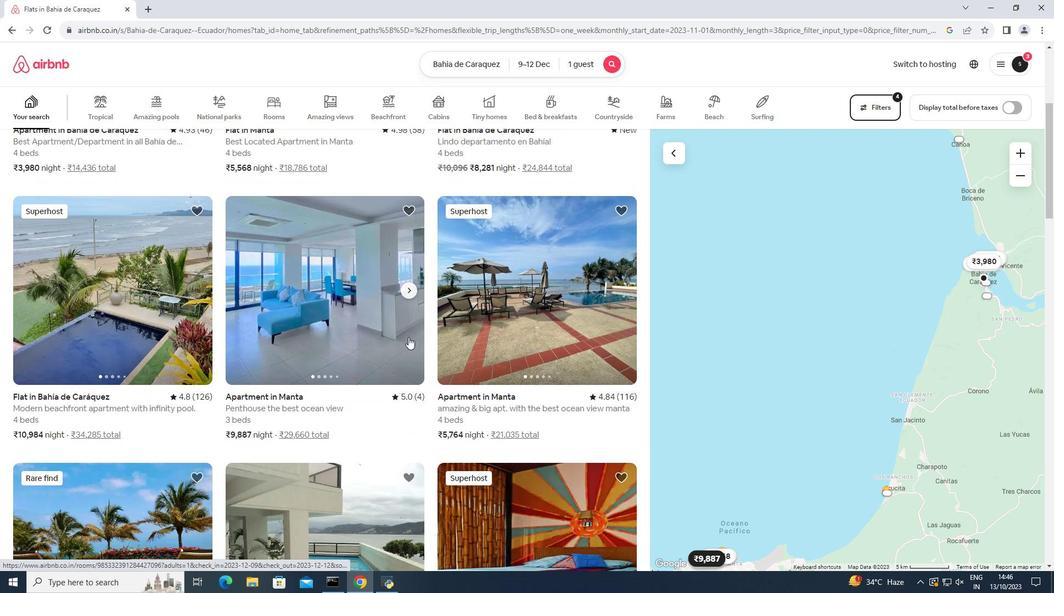 
Action: Mouse scrolled (408, 336) with delta (0, 0)
Screenshot: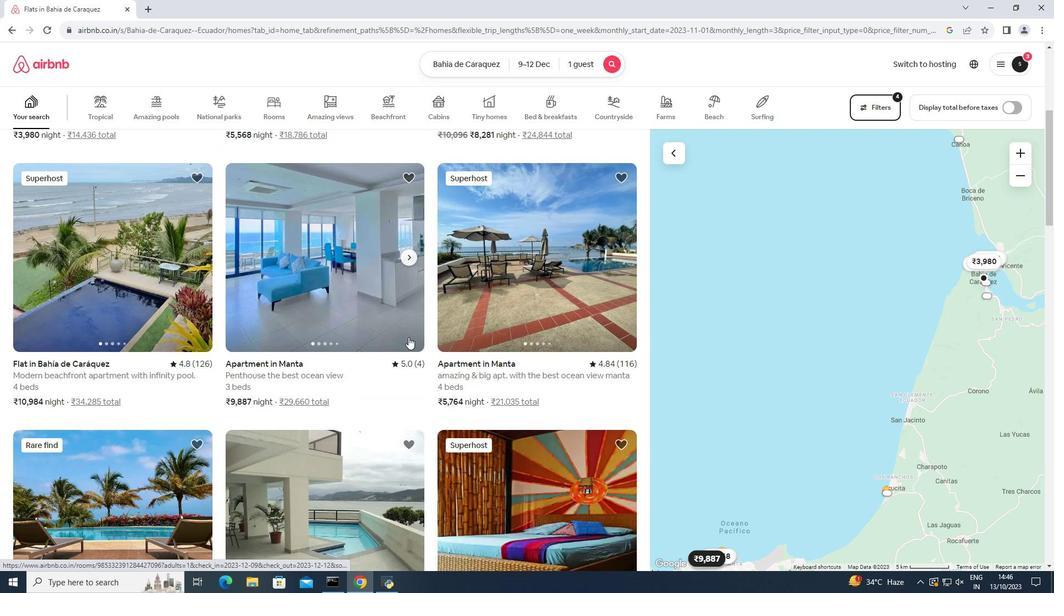 
Action: Mouse scrolled (408, 336) with delta (0, 0)
Screenshot: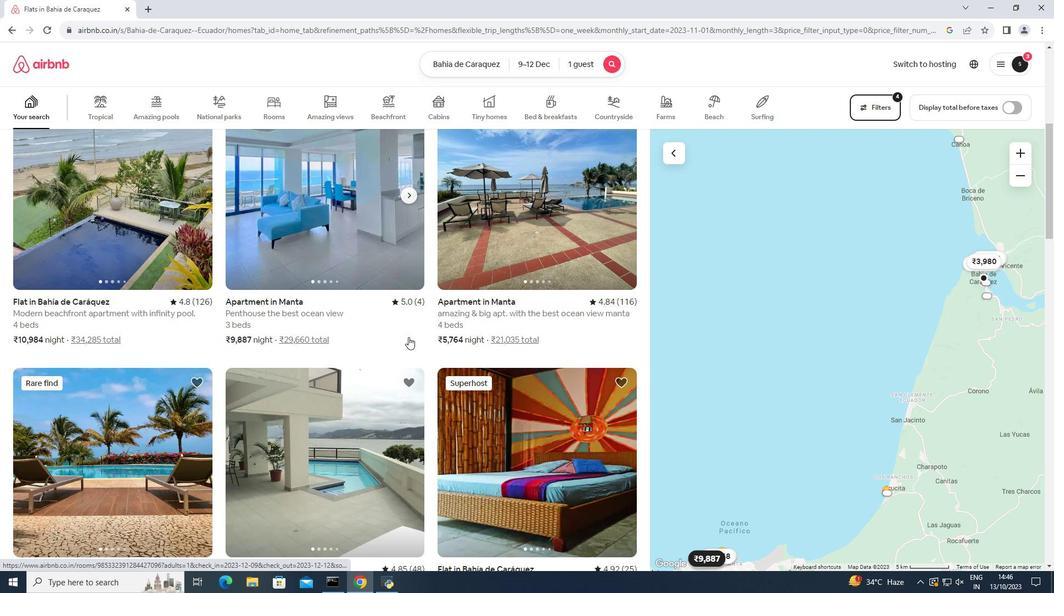 
Action: Mouse moved to (408, 335)
Screenshot: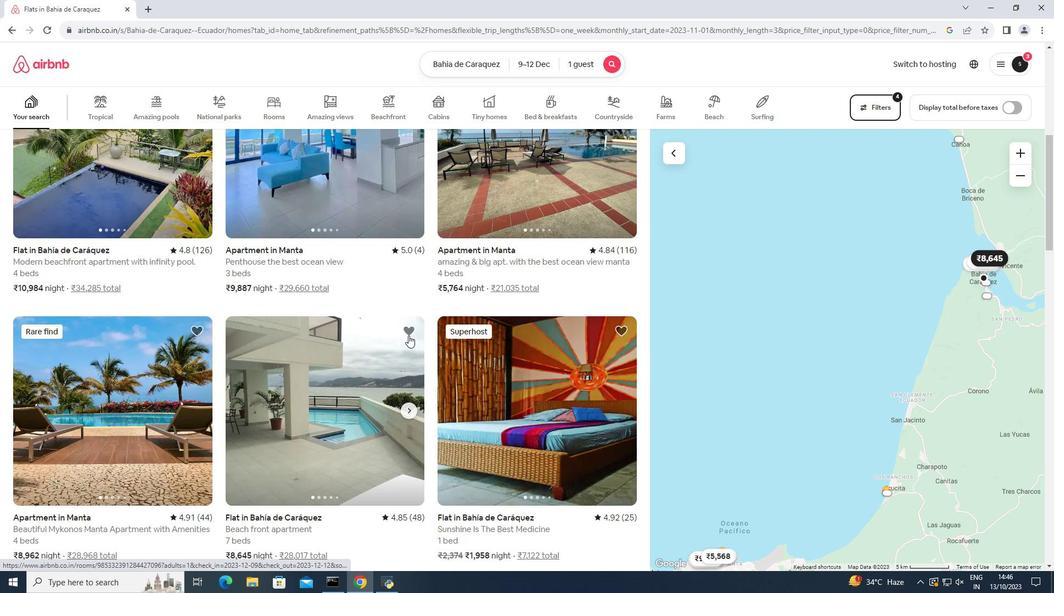 
Action: Mouse scrolled (408, 335) with delta (0, 0)
Screenshot: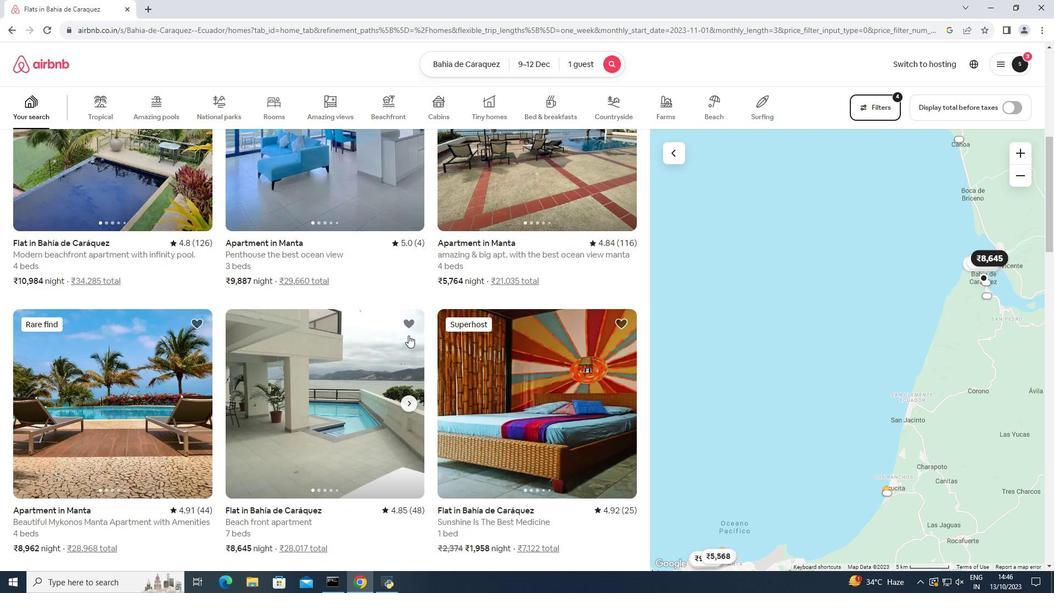 
Action: Mouse scrolled (408, 335) with delta (0, 0)
Screenshot: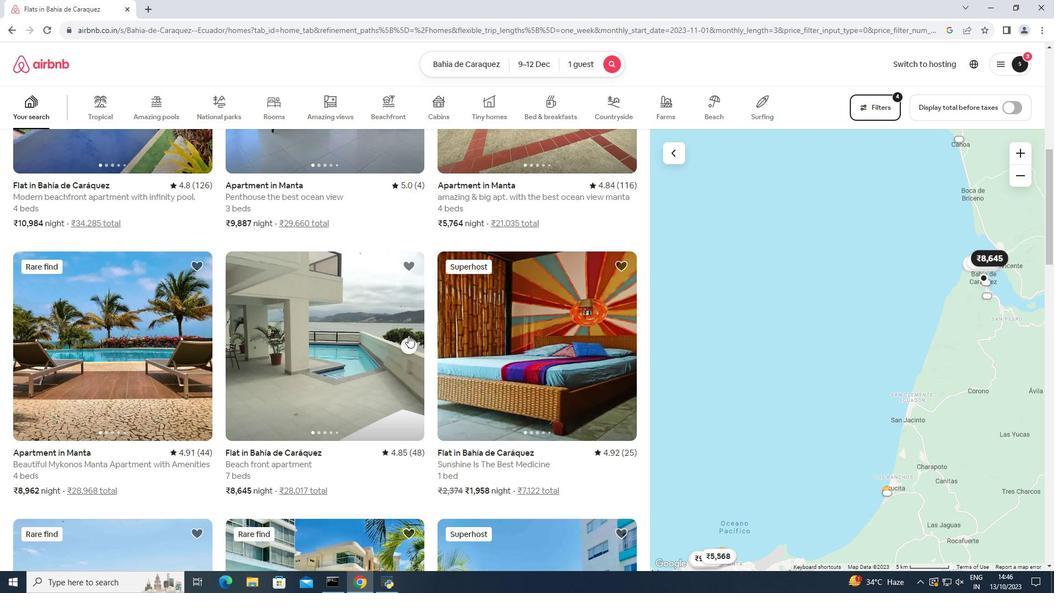 
Action: Mouse moved to (514, 318)
Screenshot: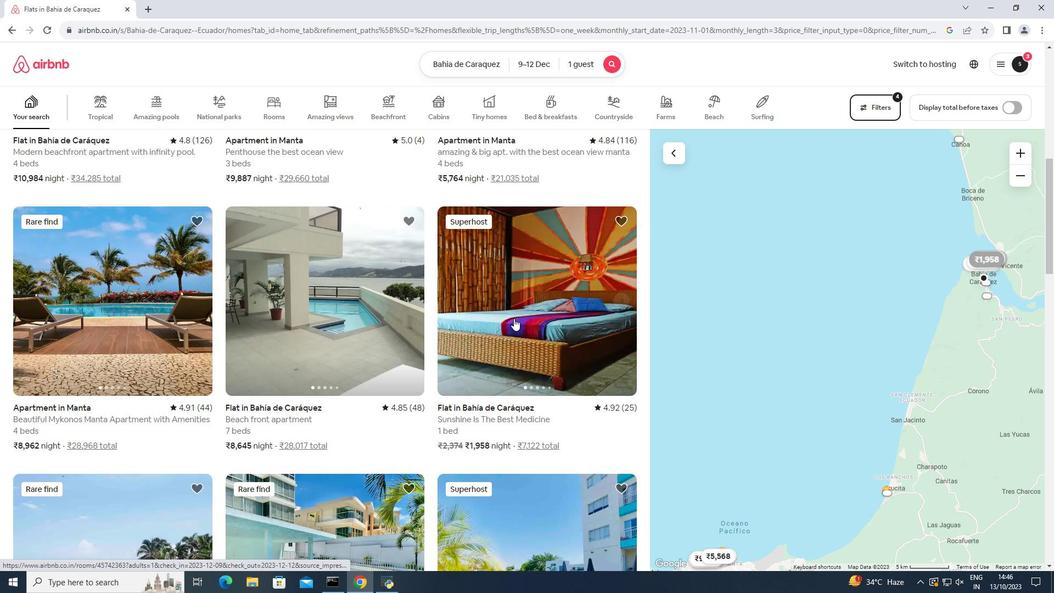 
Action: Mouse pressed left at (514, 318)
Screenshot: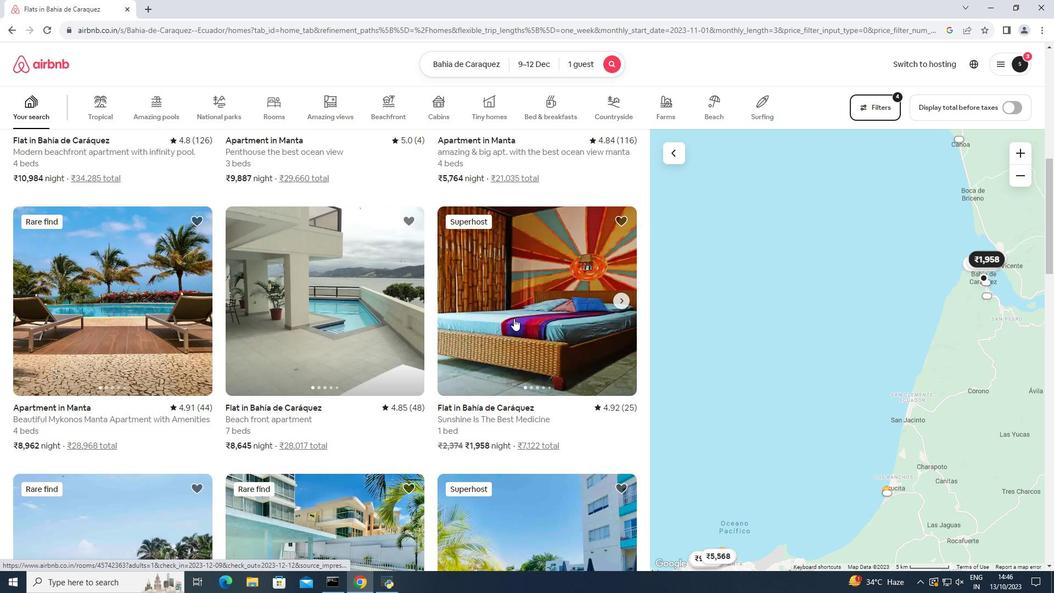 
Action: Mouse moved to (445, 297)
Screenshot: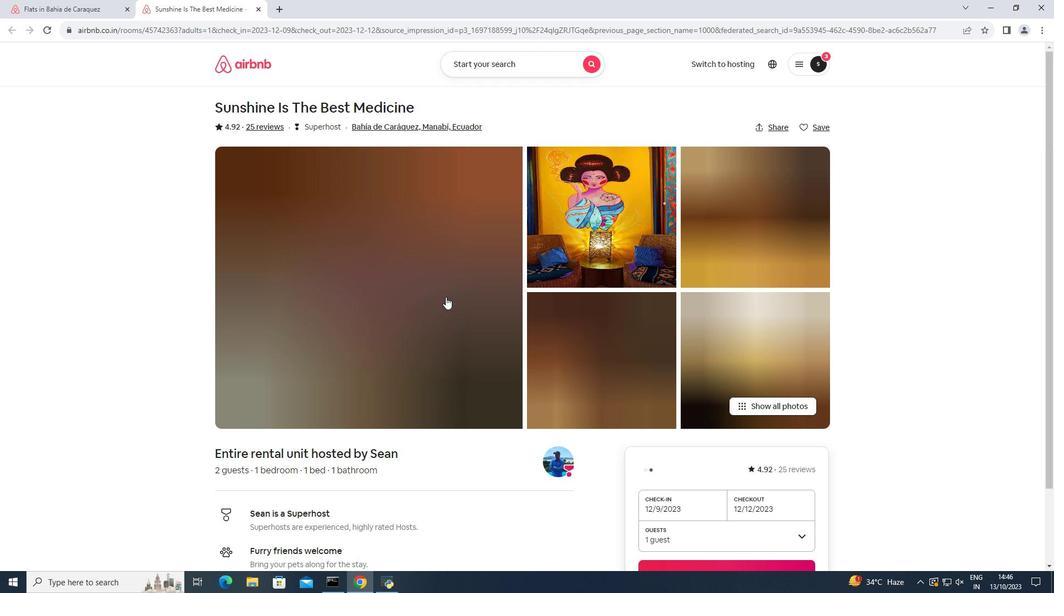
Action: Mouse pressed left at (445, 297)
Screenshot: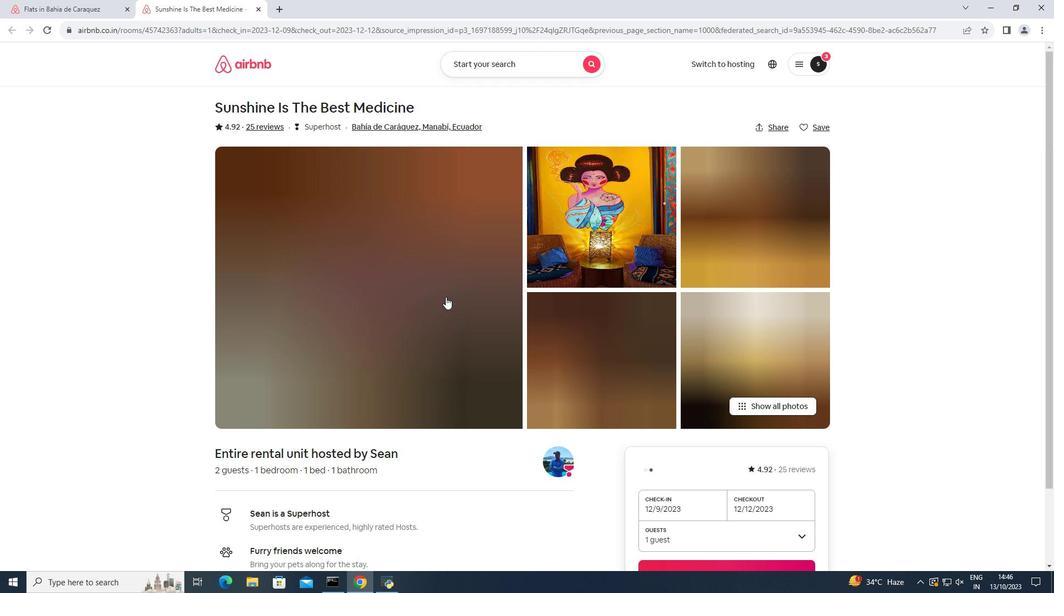 
Action: Mouse moved to (432, 356)
Screenshot: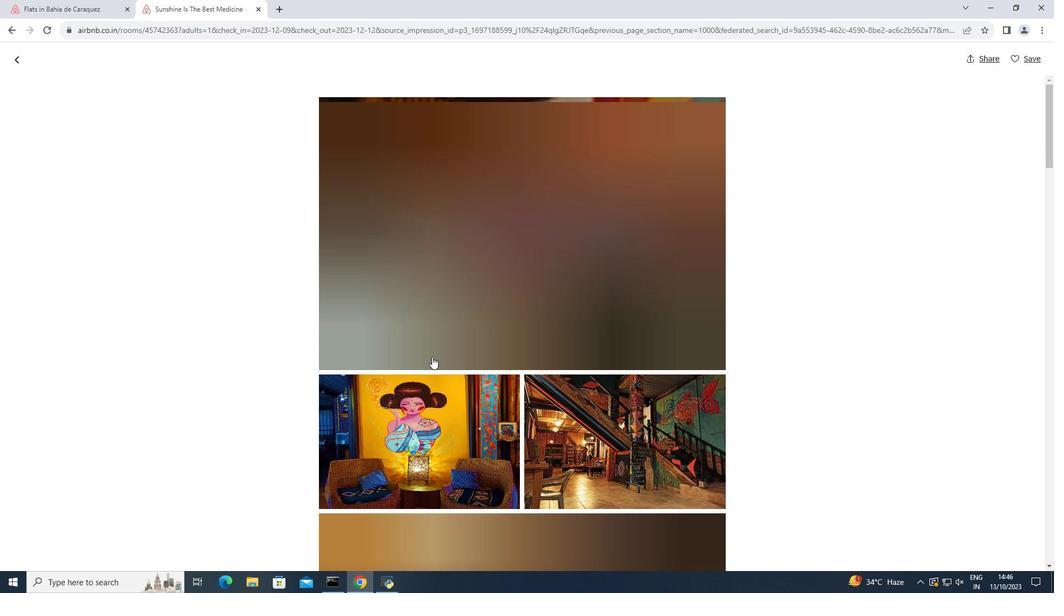 
Action: Mouse scrolled (432, 356) with delta (0, 0)
Screenshot: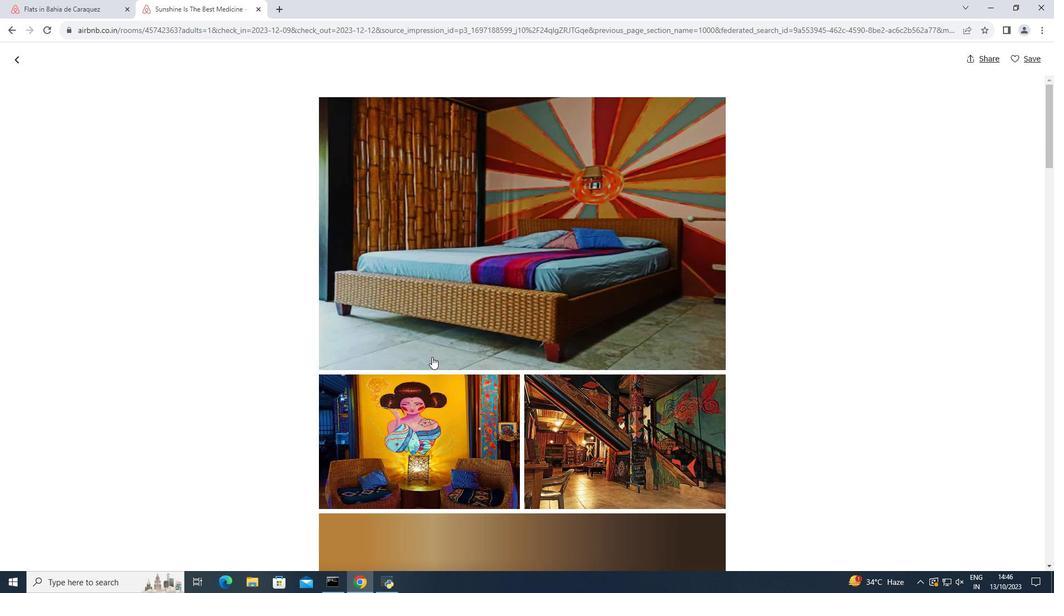 
Action: Mouse scrolled (432, 356) with delta (0, 0)
Screenshot: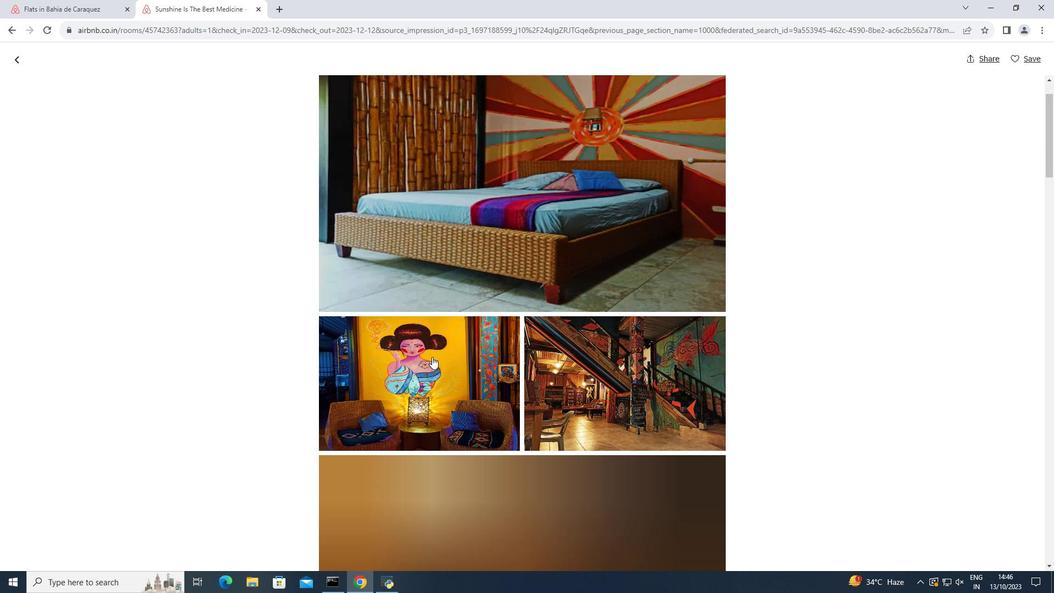 
Action: Mouse scrolled (432, 356) with delta (0, 0)
Screenshot: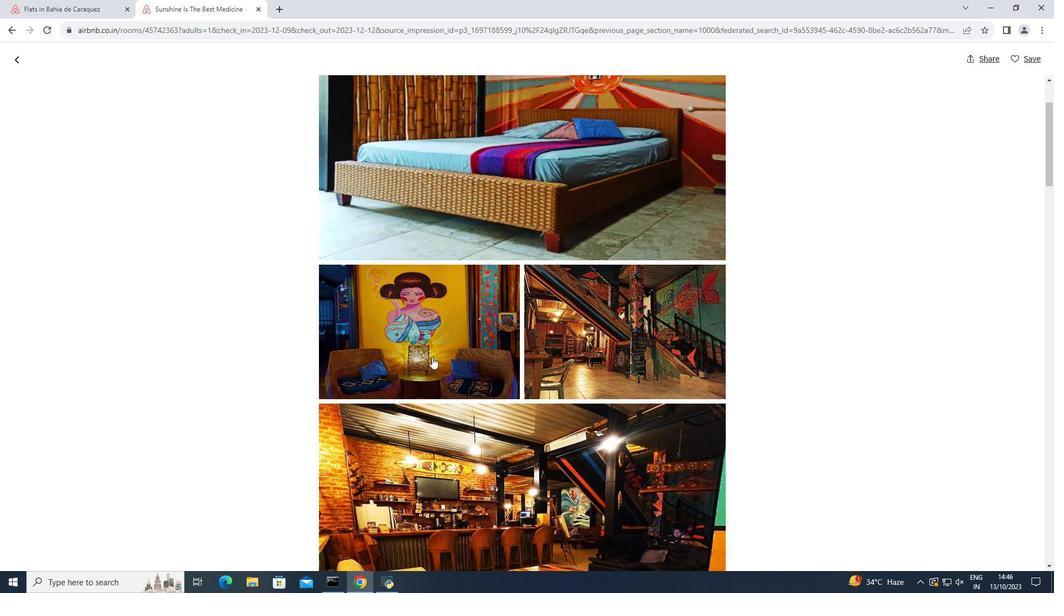 
Action: Mouse scrolled (432, 356) with delta (0, 0)
Screenshot: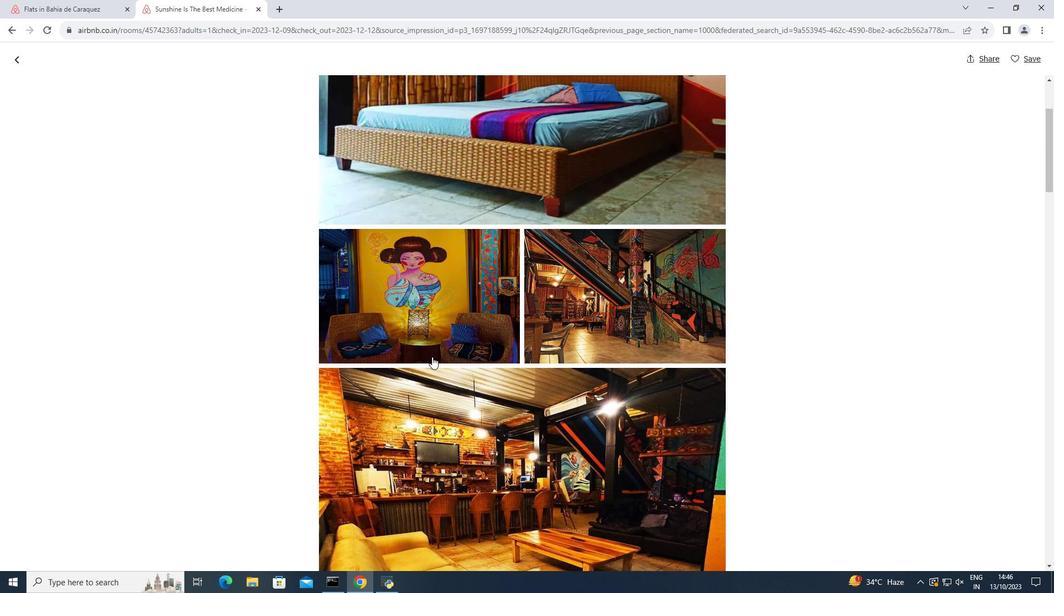 
Action: Mouse scrolled (432, 356) with delta (0, 0)
Screenshot: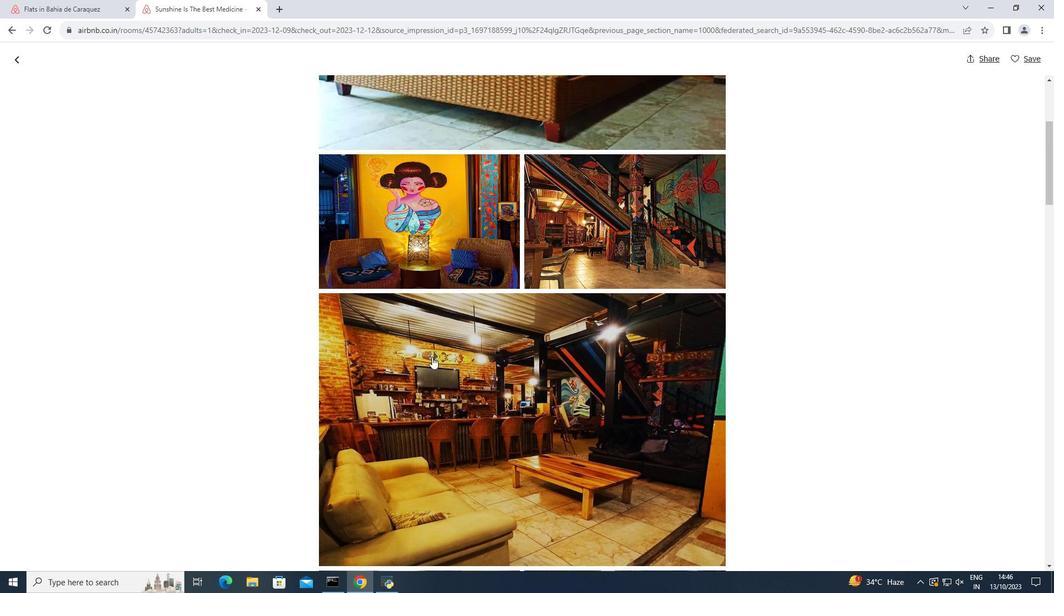 
Action: Mouse scrolled (432, 356) with delta (0, 0)
Screenshot: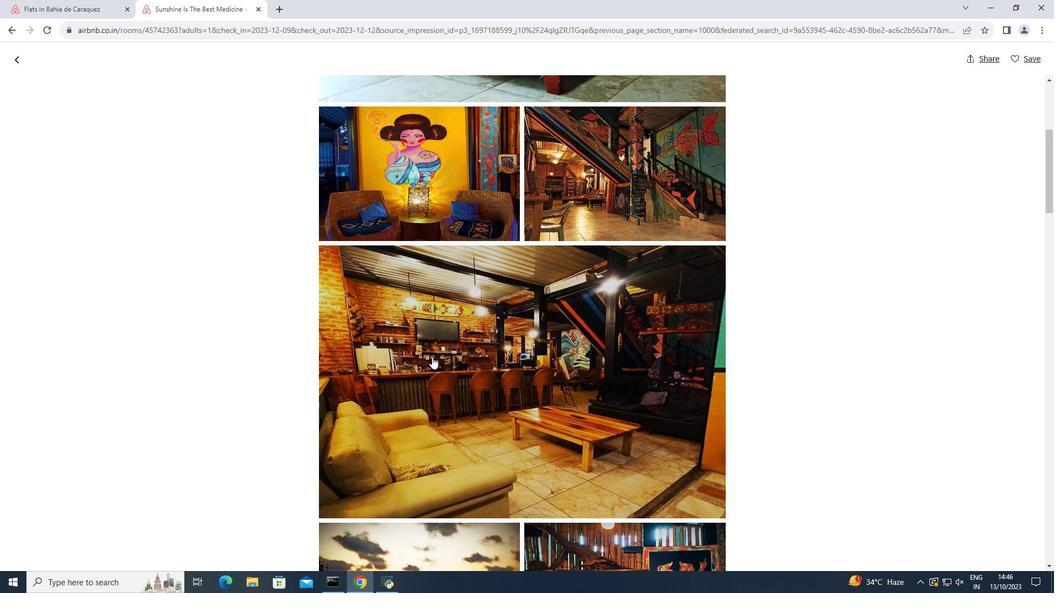 
Action: Mouse scrolled (432, 356) with delta (0, 0)
Screenshot: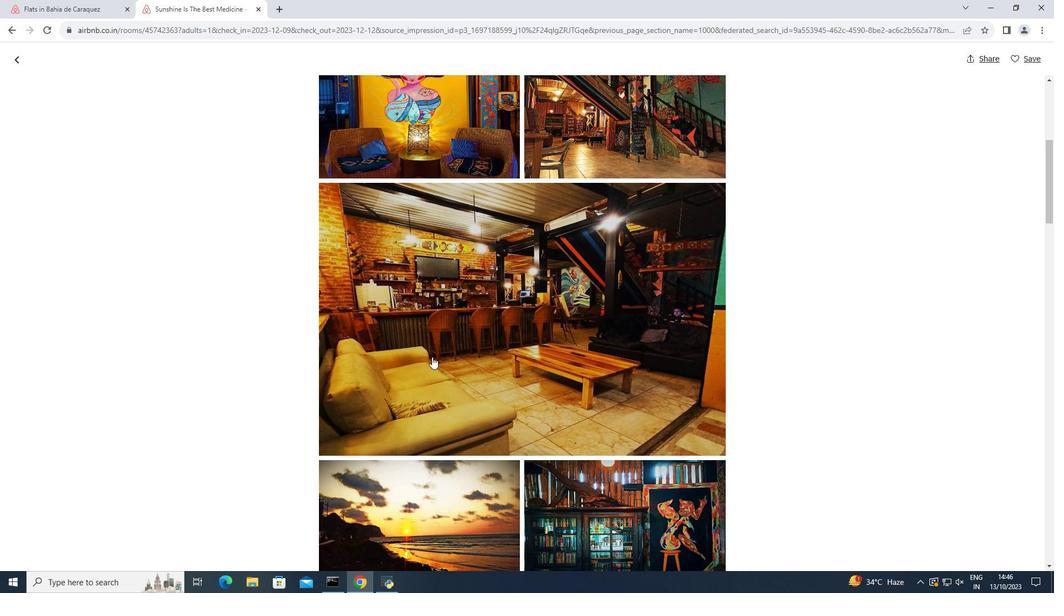 
Action: Mouse scrolled (432, 356) with delta (0, 0)
Screenshot: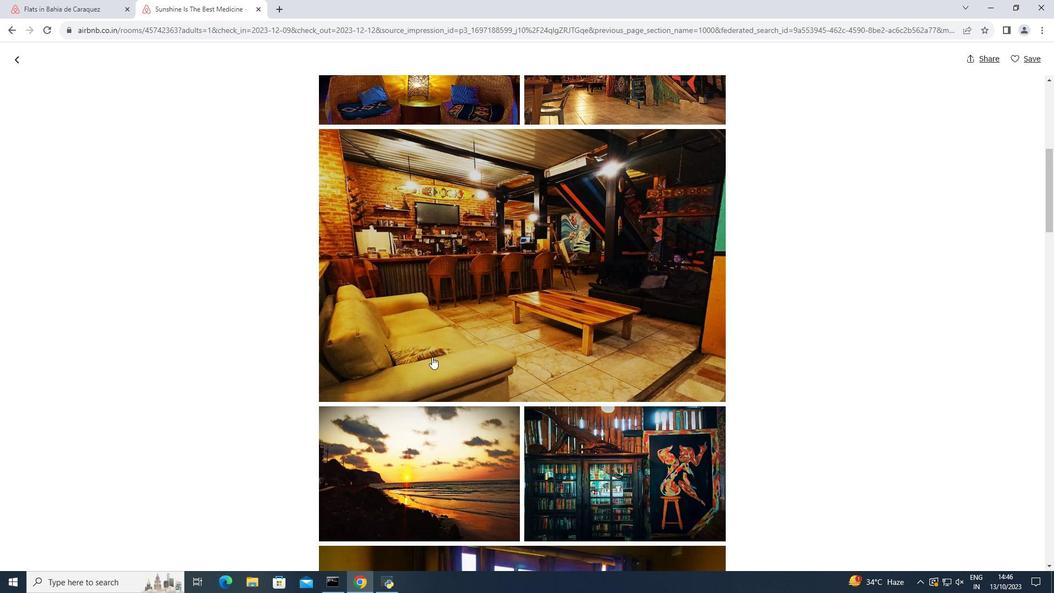 
Action: Mouse scrolled (432, 356) with delta (0, 0)
Screenshot: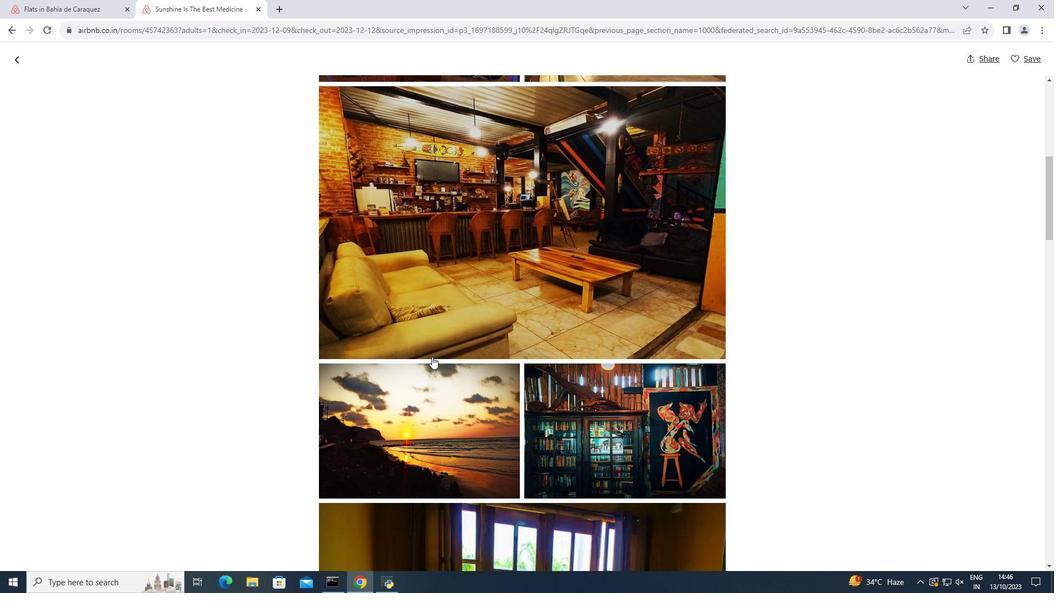 
Action: Mouse scrolled (432, 356) with delta (0, 0)
Screenshot: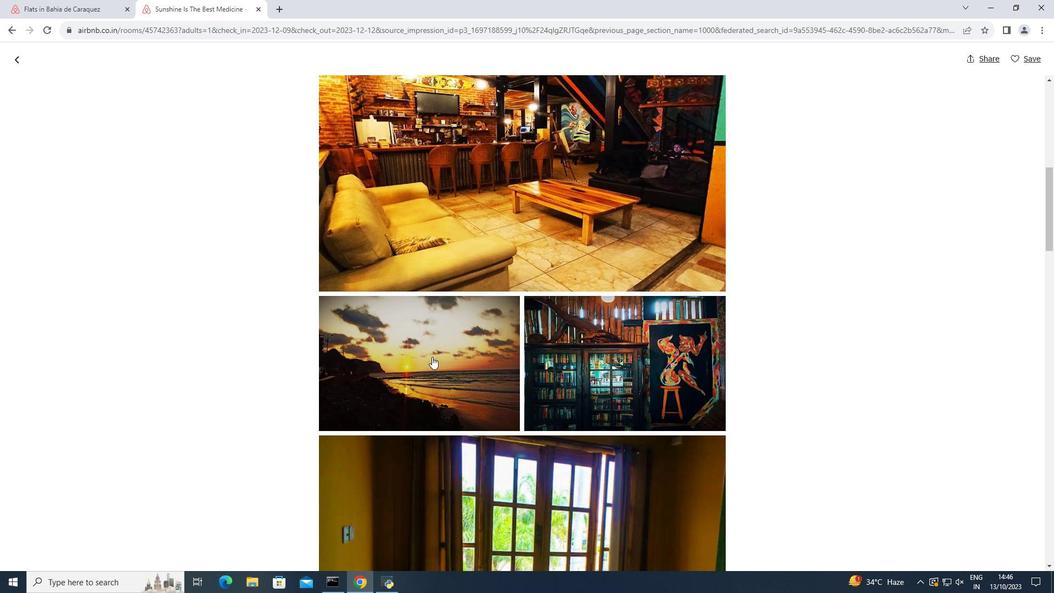 
Action: Mouse scrolled (432, 356) with delta (0, 0)
Screenshot: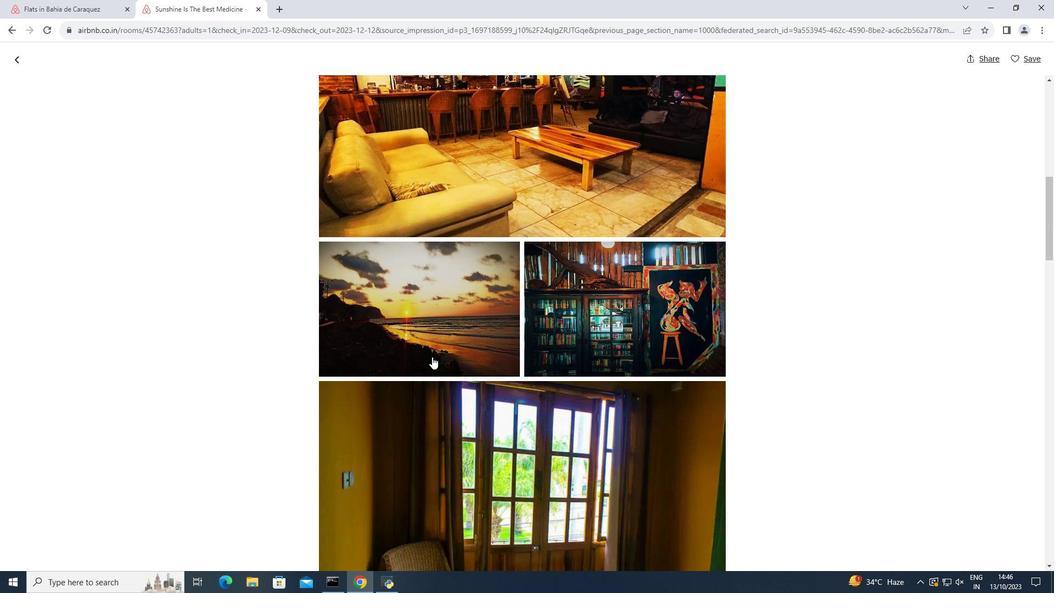 
Action: Mouse scrolled (432, 356) with delta (0, 0)
Screenshot: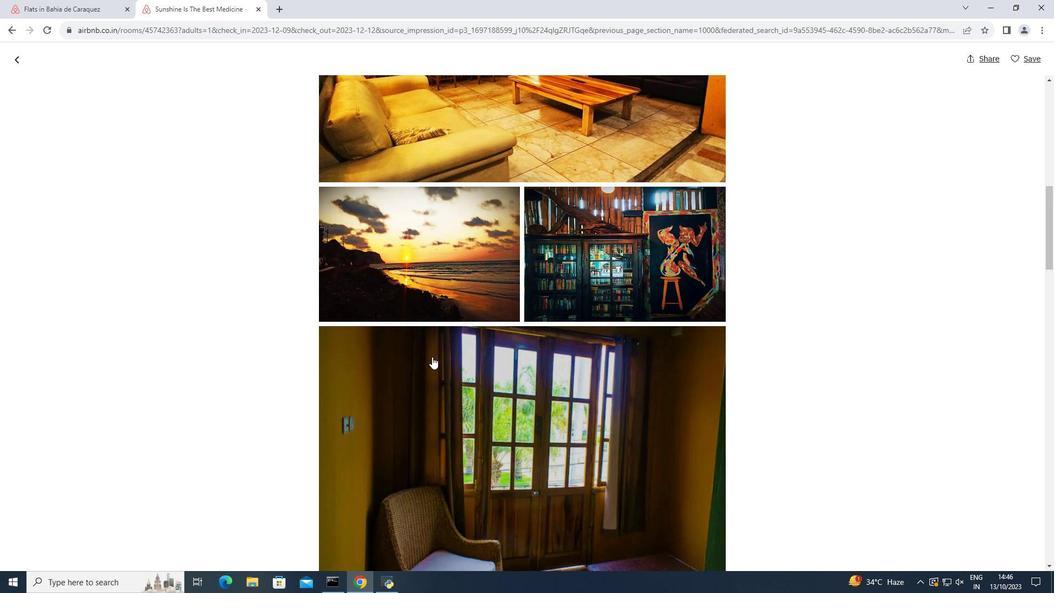 
Action: Mouse scrolled (432, 356) with delta (0, 0)
Screenshot: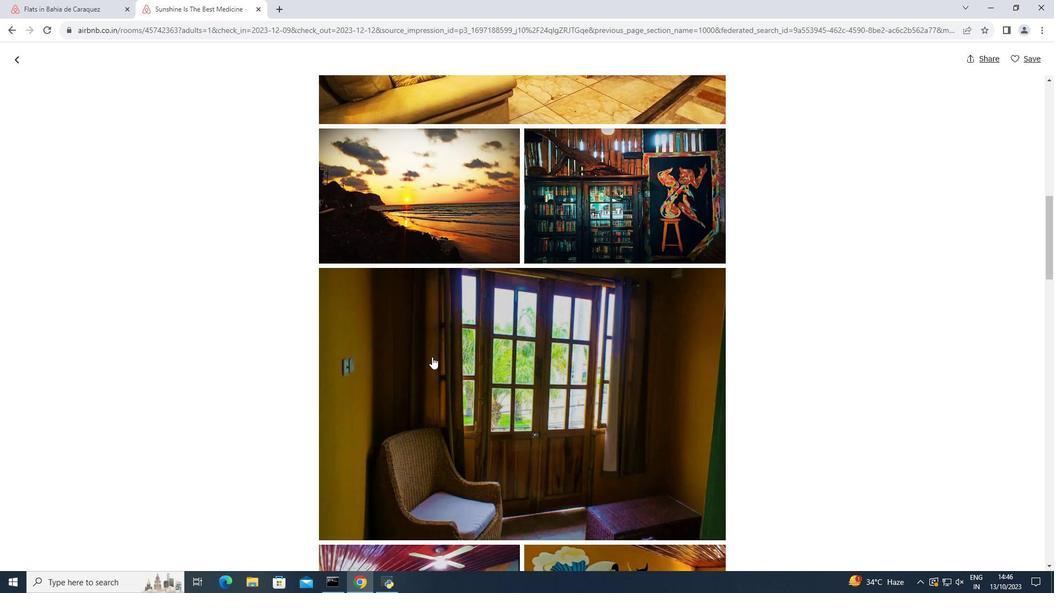 
Action: Mouse scrolled (432, 356) with delta (0, 0)
Screenshot: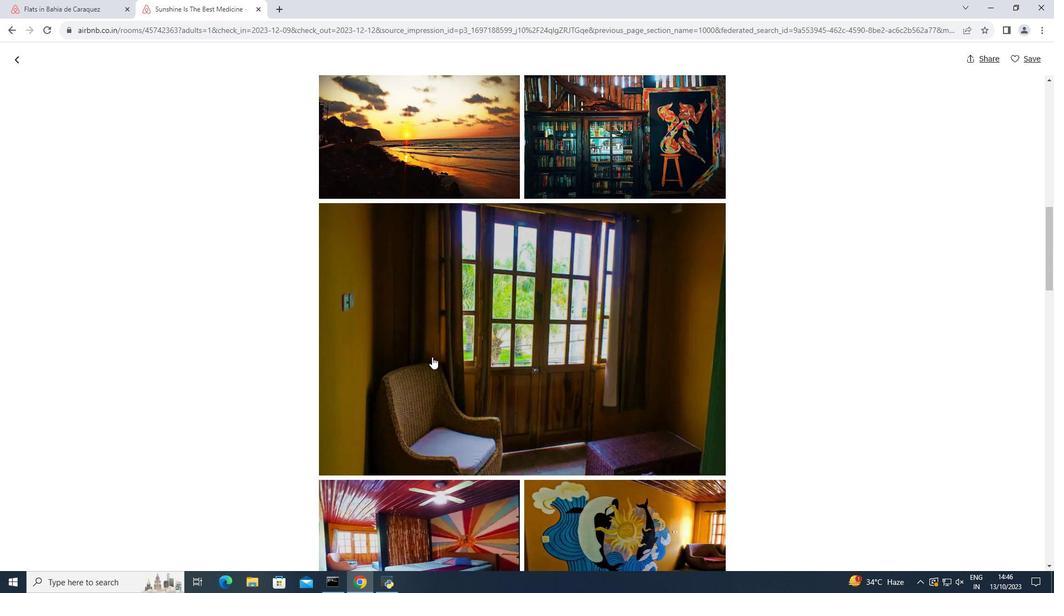 
Action: Mouse scrolled (432, 356) with delta (0, 0)
Screenshot: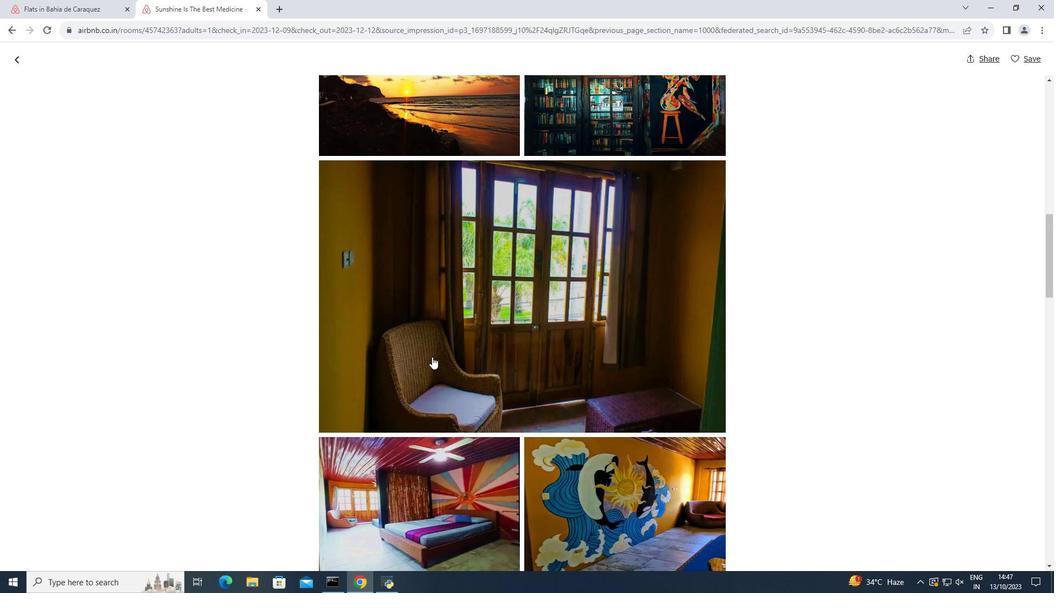 
Action: Mouse scrolled (432, 356) with delta (0, 0)
Screenshot: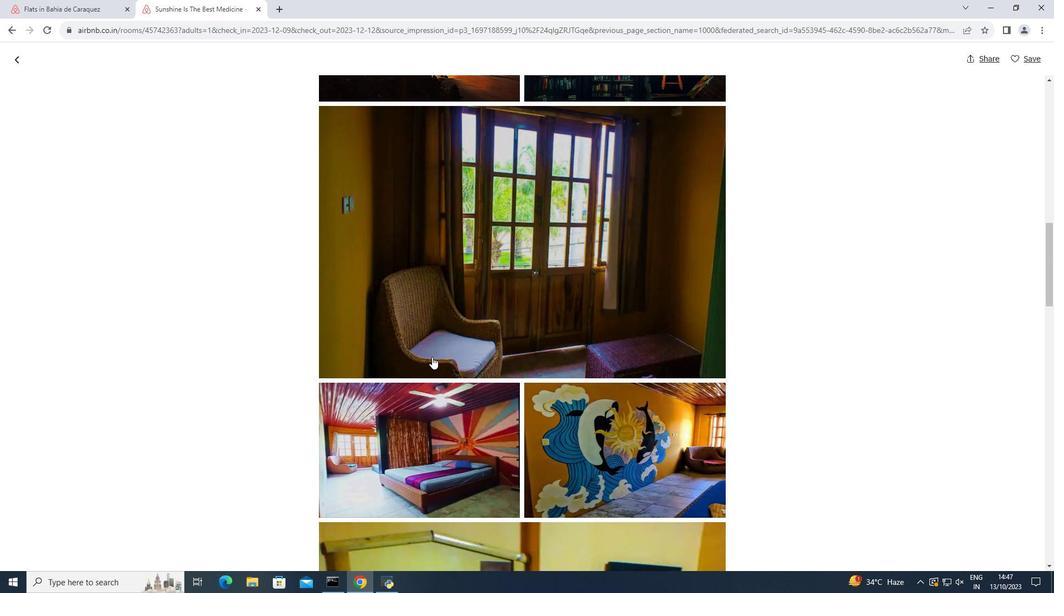 
Action: Mouse scrolled (432, 356) with delta (0, 0)
Screenshot: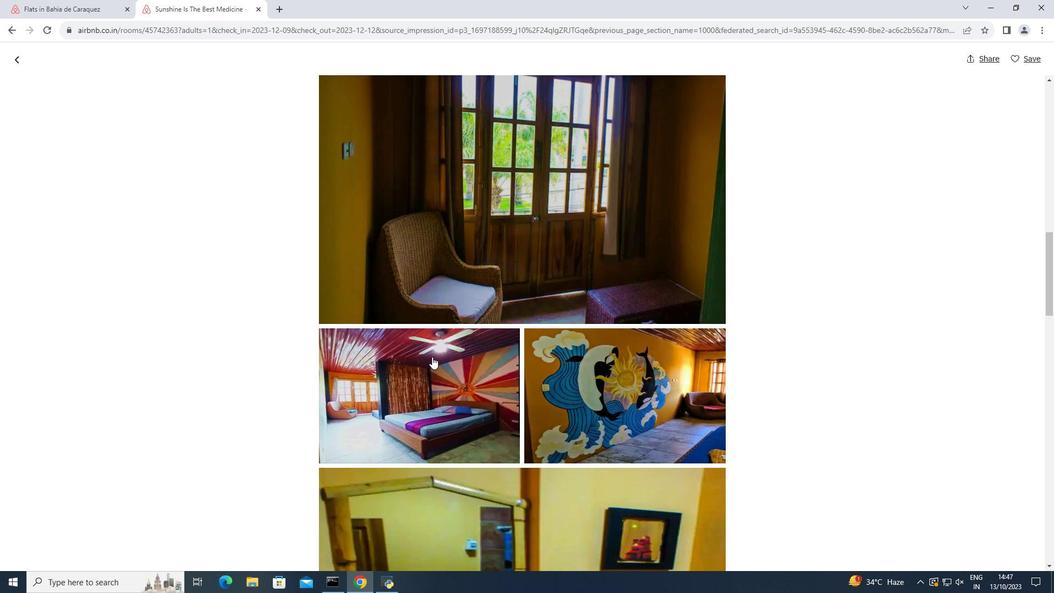 
Action: Mouse scrolled (432, 356) with delta (0, 0)
Screenshot: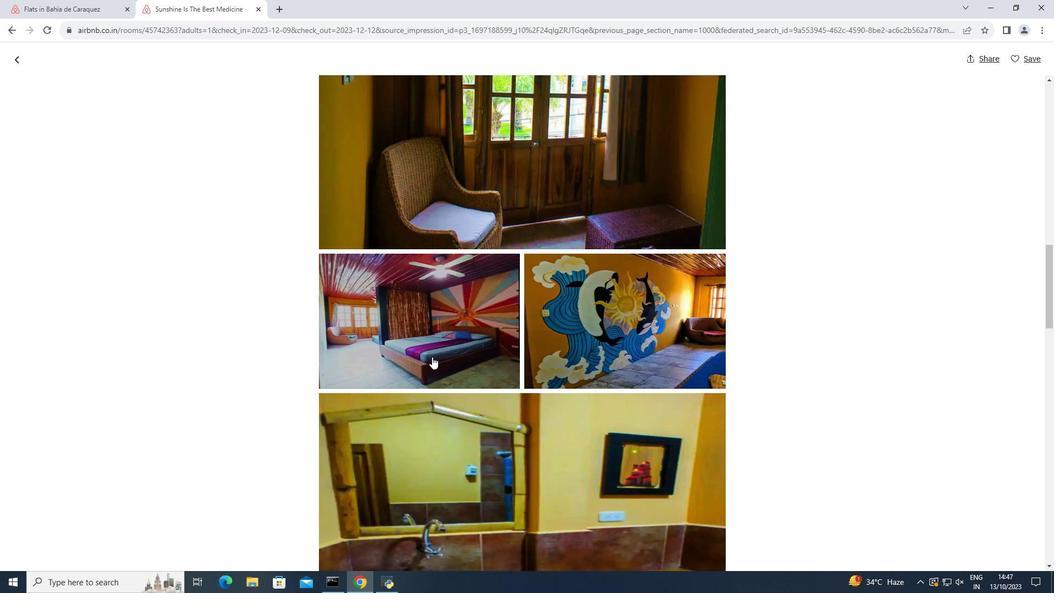
Action: Mouse scrolled (432, 356) with delta (0, 0)
Screenshot: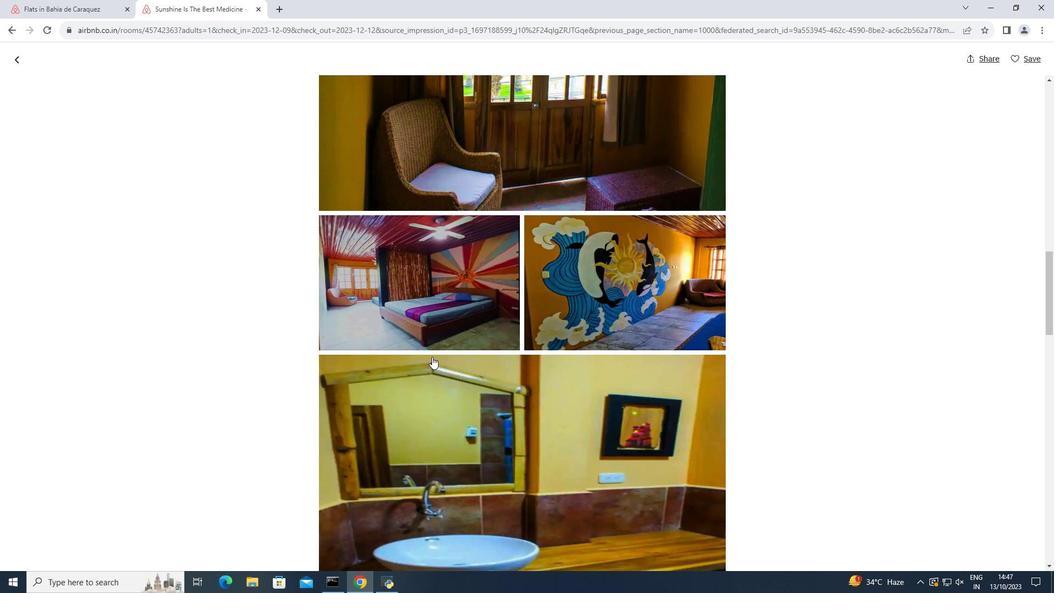 
Action: Mouse scrolled (432, 356) with delta (0, 0)
Screenshot: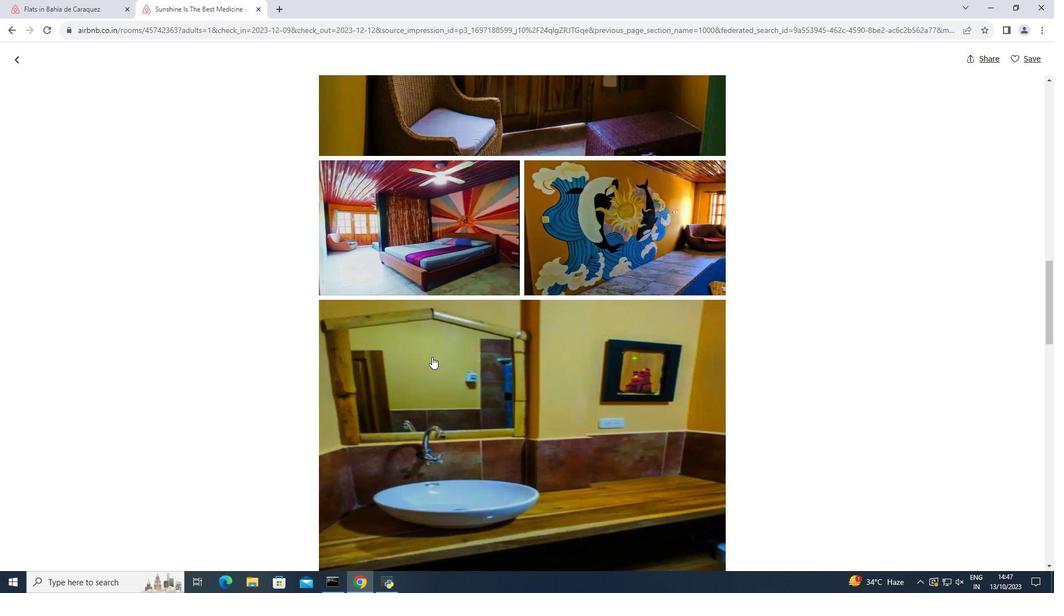 
Action: Mouse scrolled (432, 356) with delta (0, 0)
Screenshot: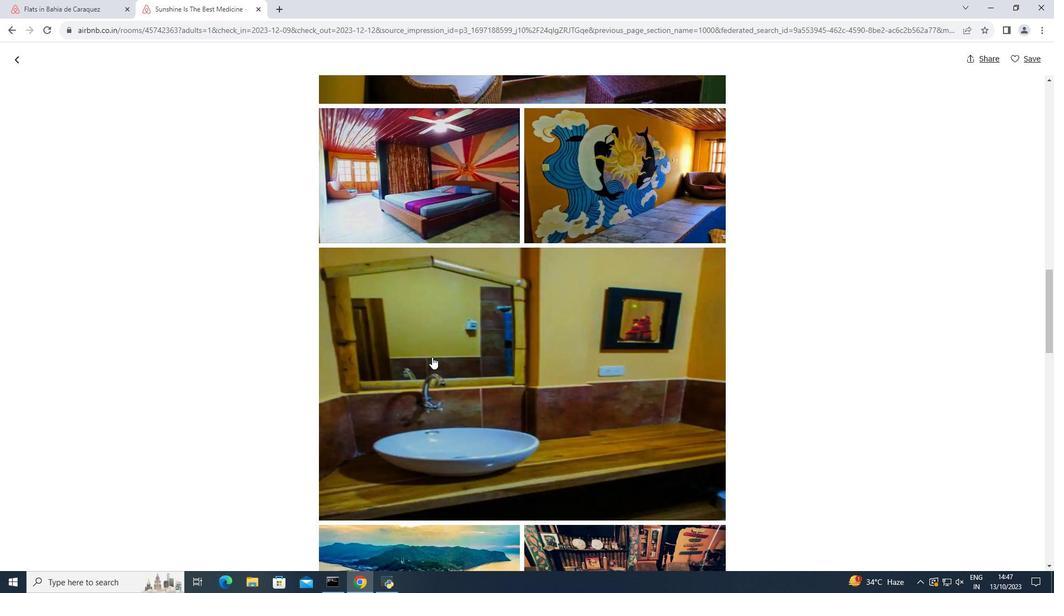 
Action: Mouse scrolled (432, 356) with delta (0, 0)
Screenshot: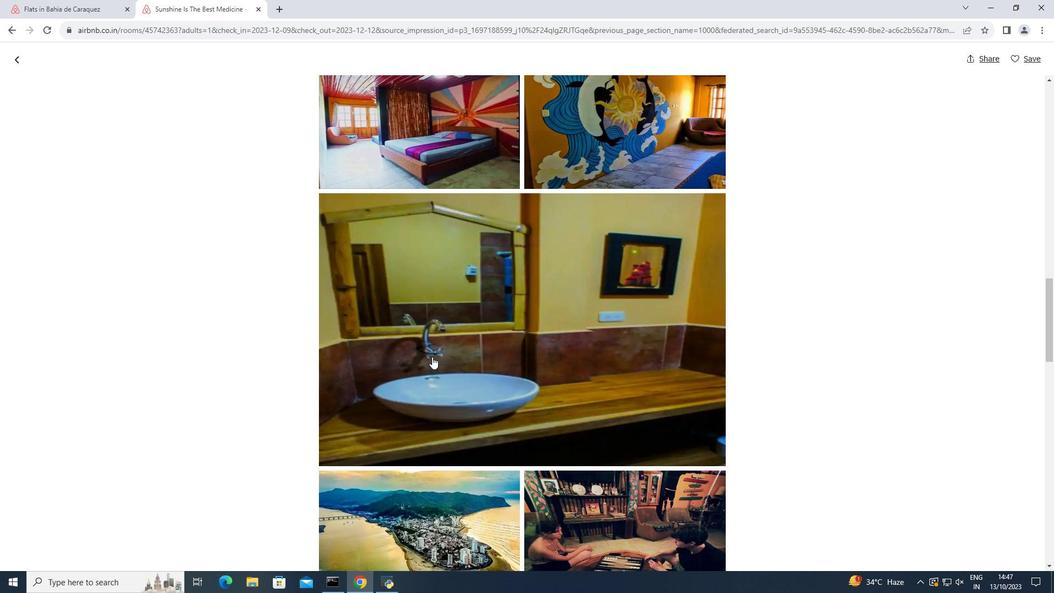 
Action: Mouse scrolled (432, 356) with delta (0, 0)
Screenshot: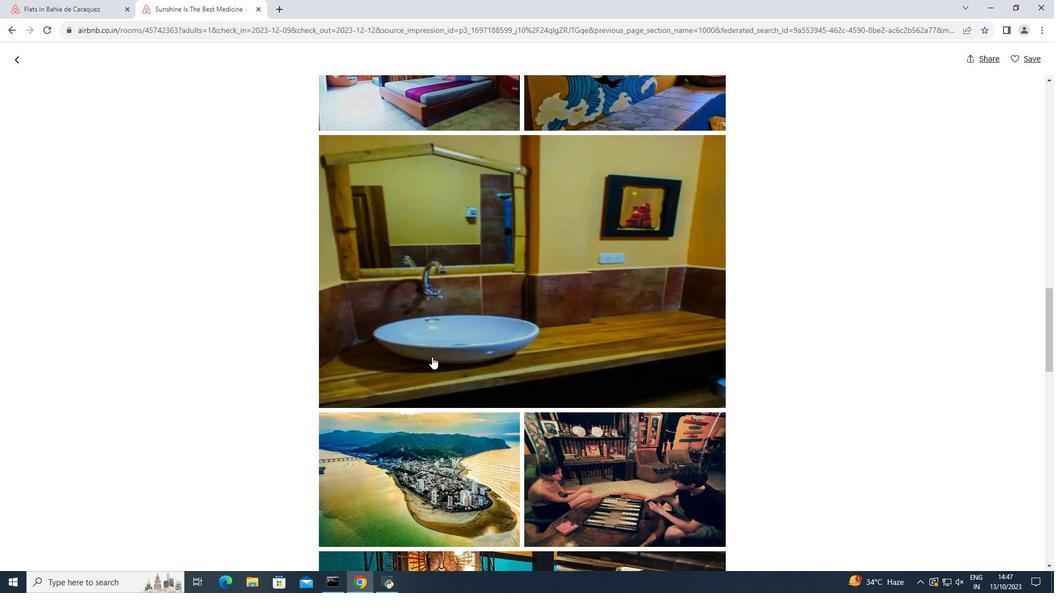 
Action: Mouse scrolled (432, 356) with delta (0, 0)
Screenshot: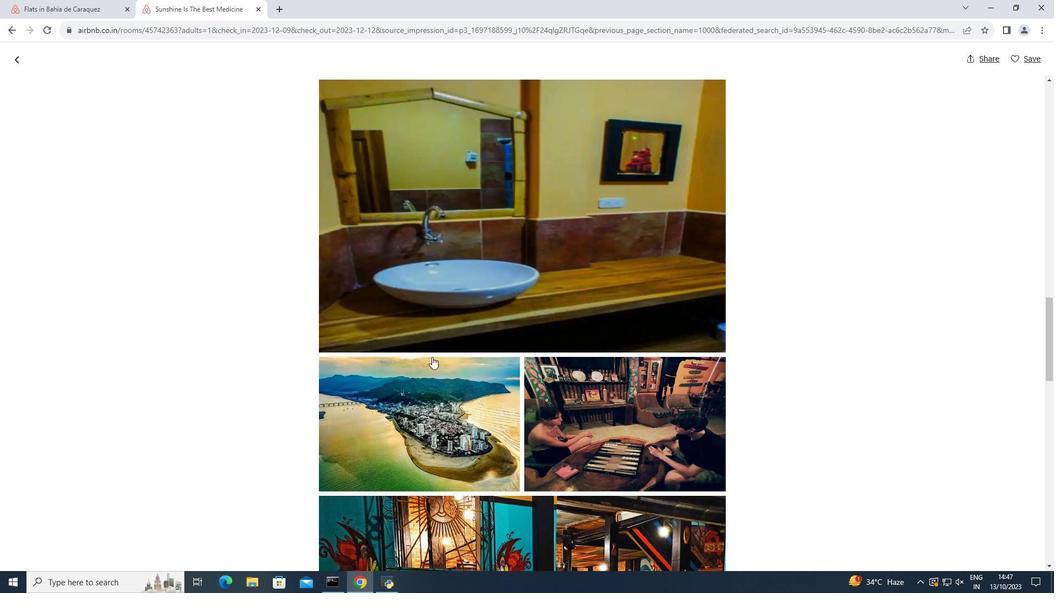
Action: Mouse scrolled (432, 356) with delta (0, 0)
Screenshot: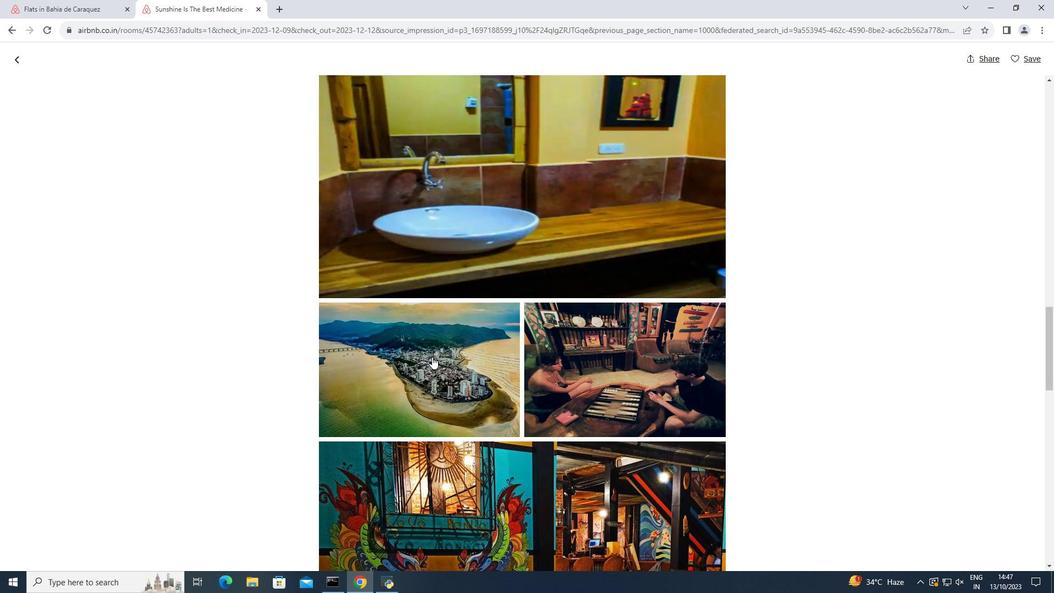 
Action: Mouse scrolled (432, 356) with delta (0, 0)
Screenshot: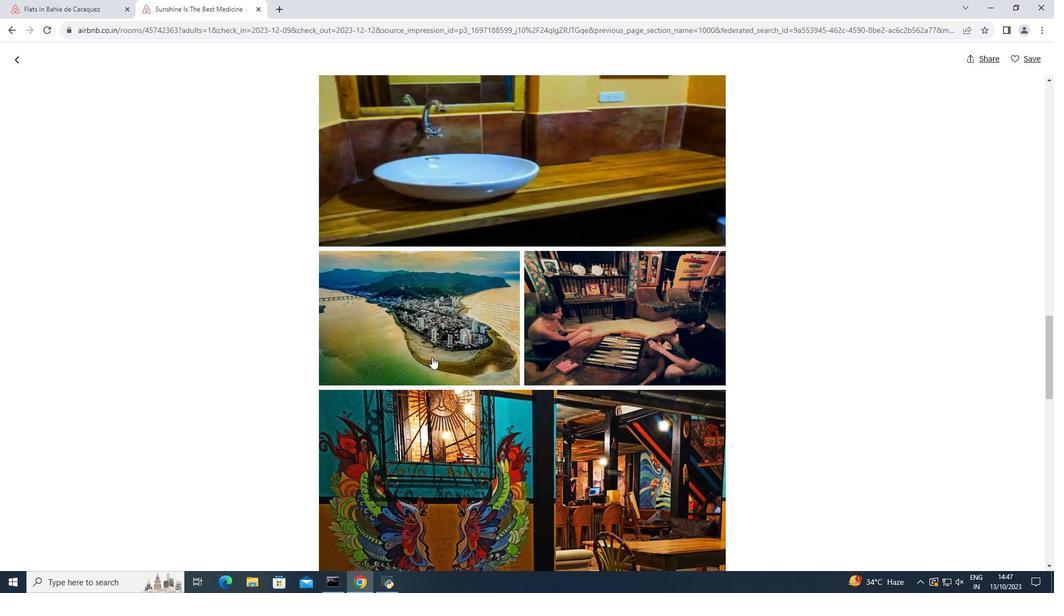 
Action: Mouse scrolled (432, 356) with delta (0, 0)
Screenshot: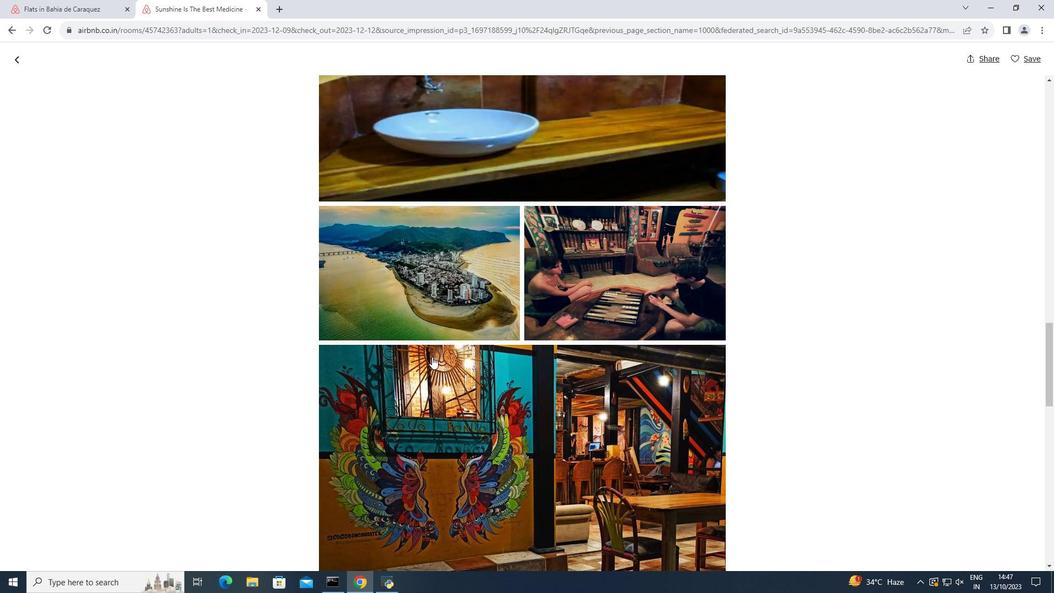
Action: Mouse scrolled (432, 356) with delta (0, 0)
Screenshot: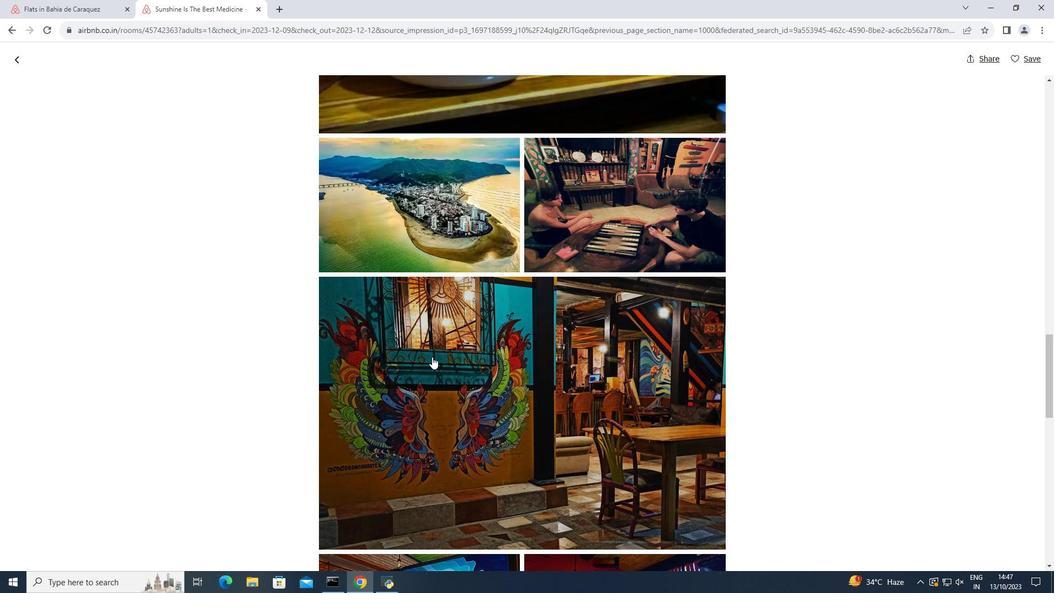 
Action: Mouse scrolled (432, 356) with delta (0, 0)
Screenshot: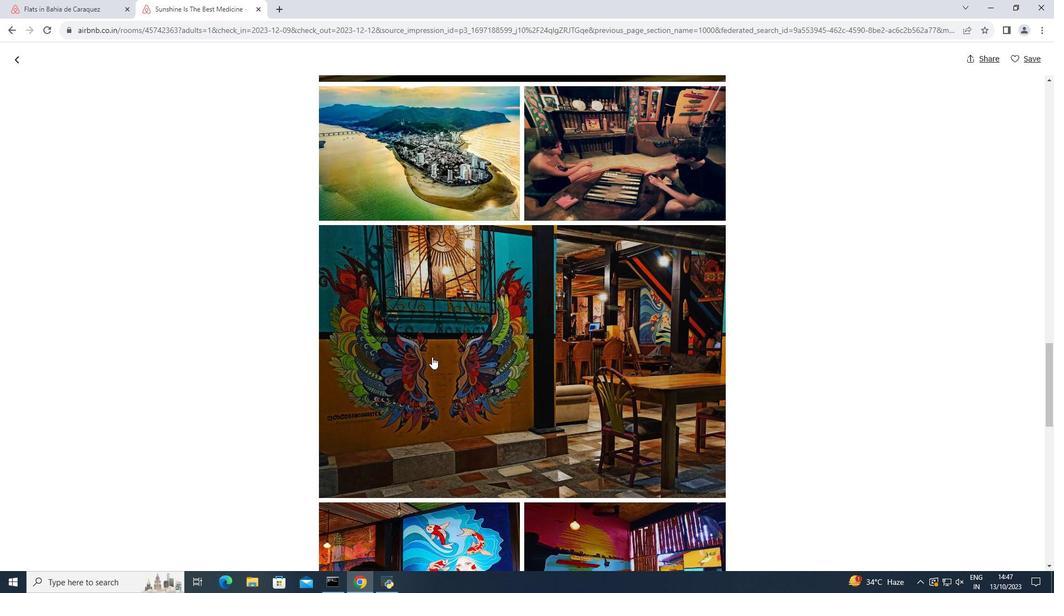 
Action: Mouse scrolled (432, 356) with delta (0, 0)
Screenshot: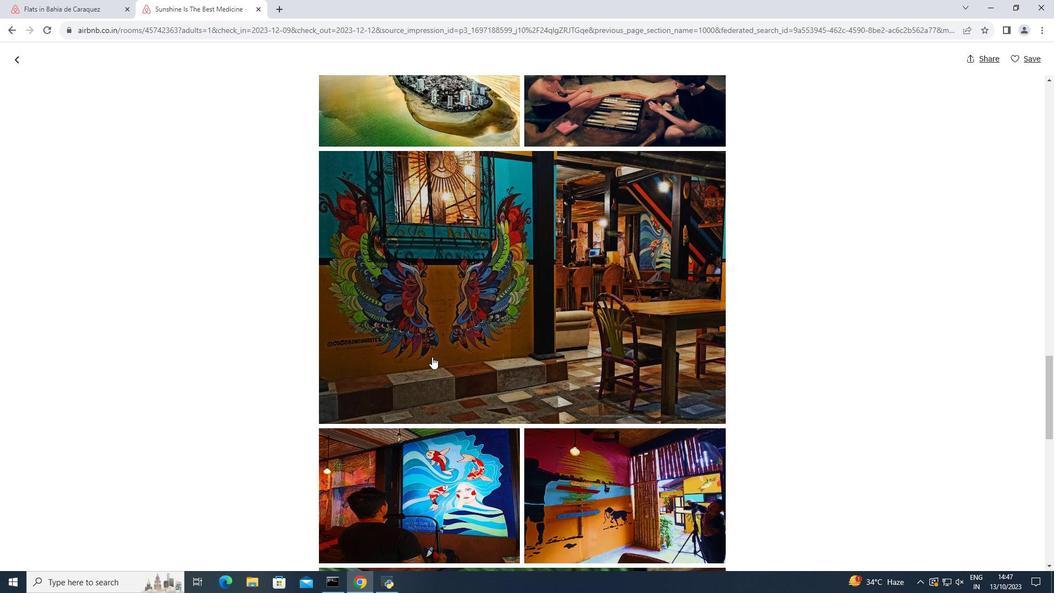 
Action: Mouse scrolled (432, 356) with delta (0, 0)
Screenshot: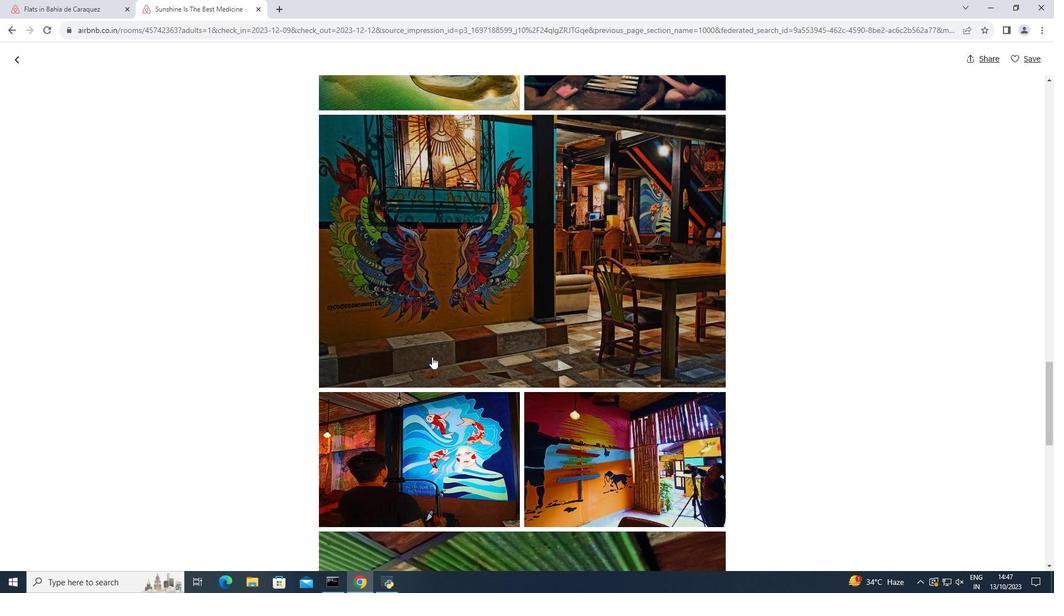 
Action: Mouse scrolled (432, 356) with delta (0, 0)
Screenshot: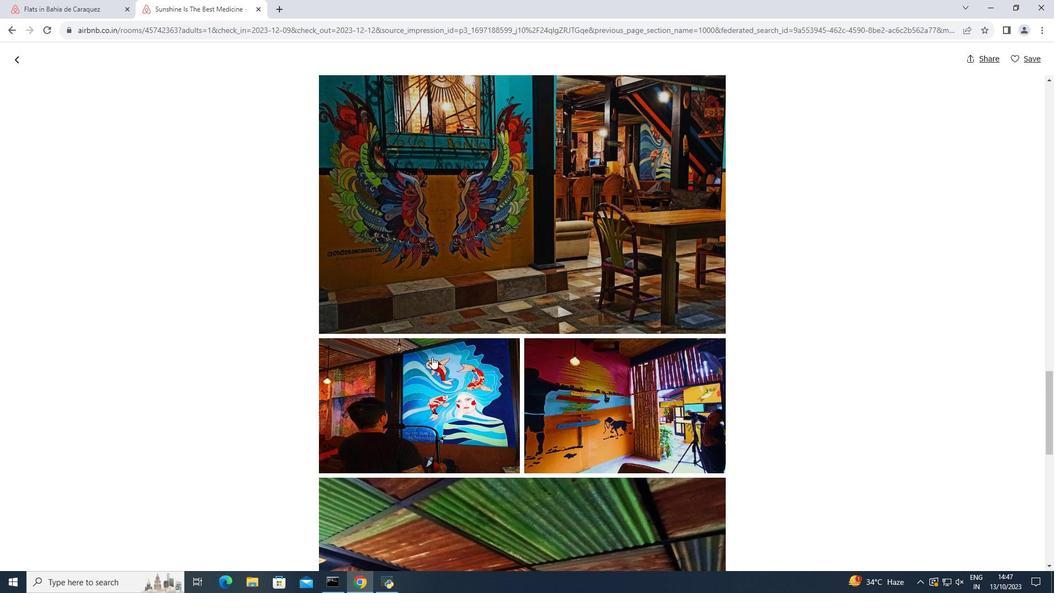 
Action: Mouse scrolled (432, 356) with delta (0, 0)
Screenshot: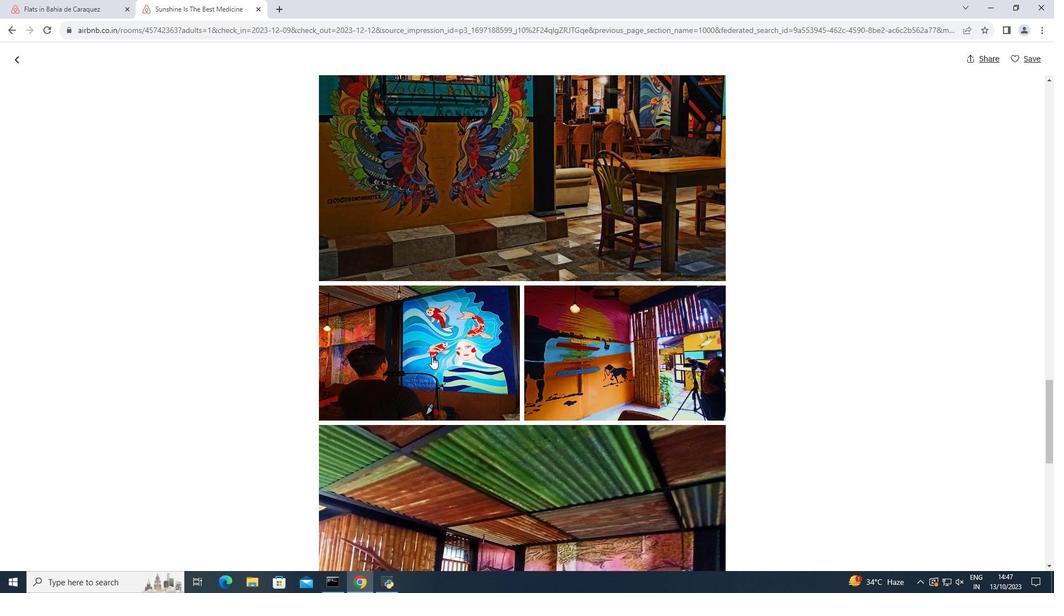
Action: Mouse scrolled (432, 356) with delta (0, 0)
Screenshot: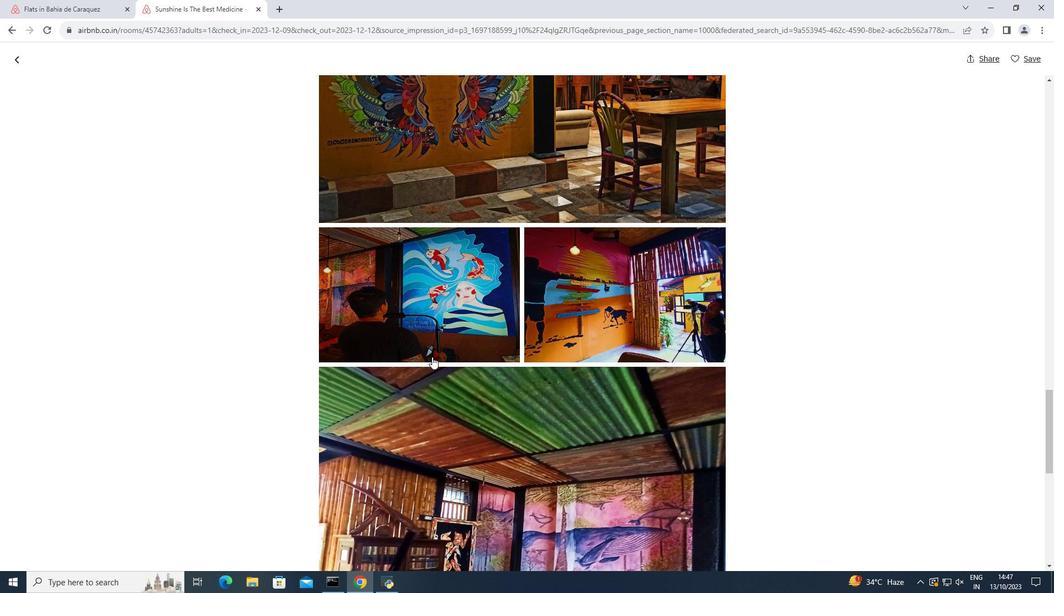
Action: Mouse scrolled (432, 356) with delta (0, 0)
Screenshot: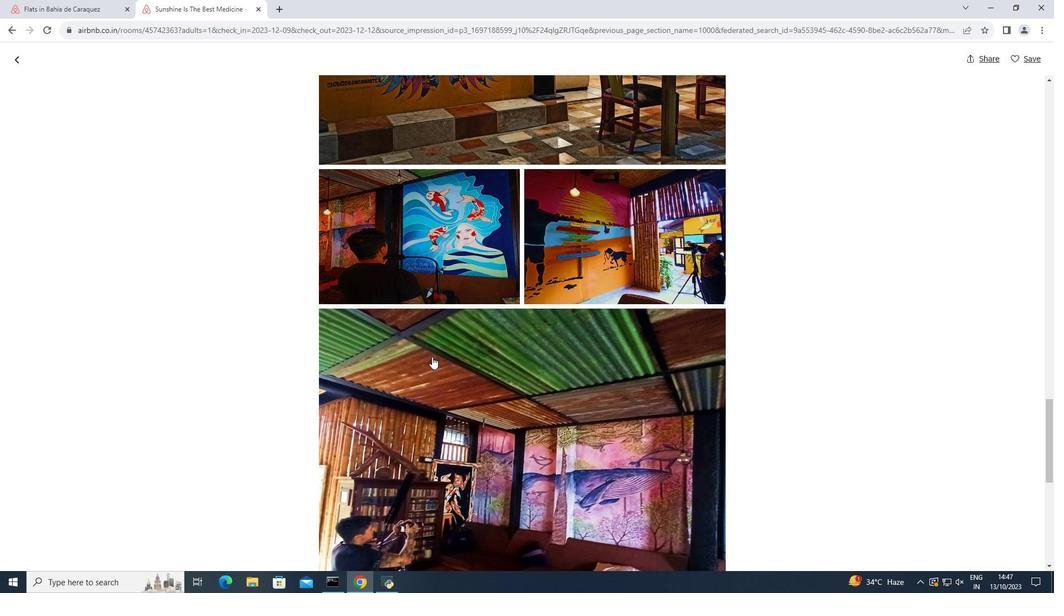 
Action: Mouse scrolled (432, 356) with delta (0, 0)
Screenshot: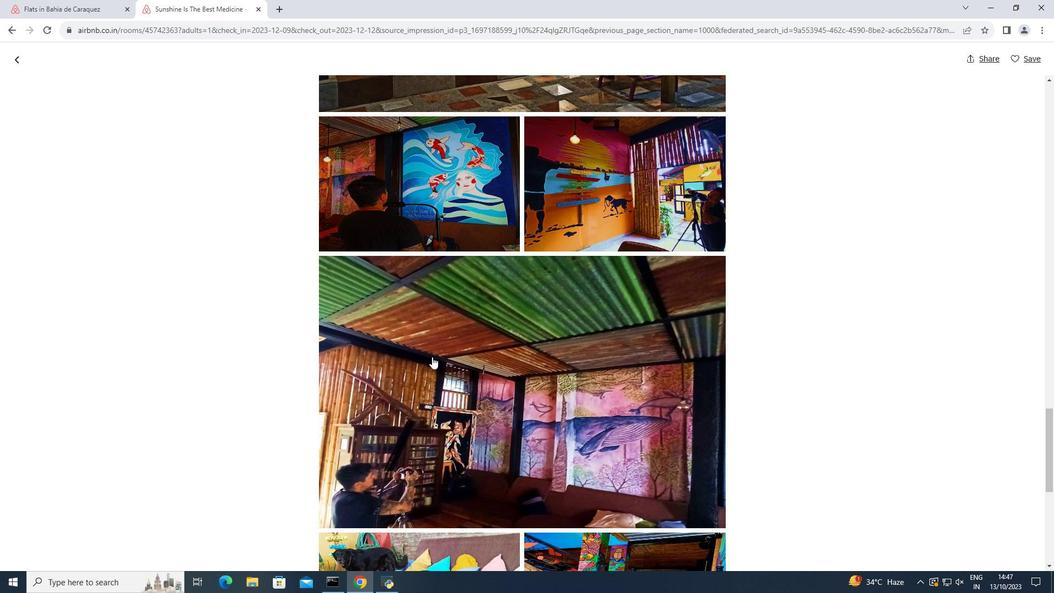 
Action: Mouse scrolled (432, 356) with delta (0, 0)
Screenshot: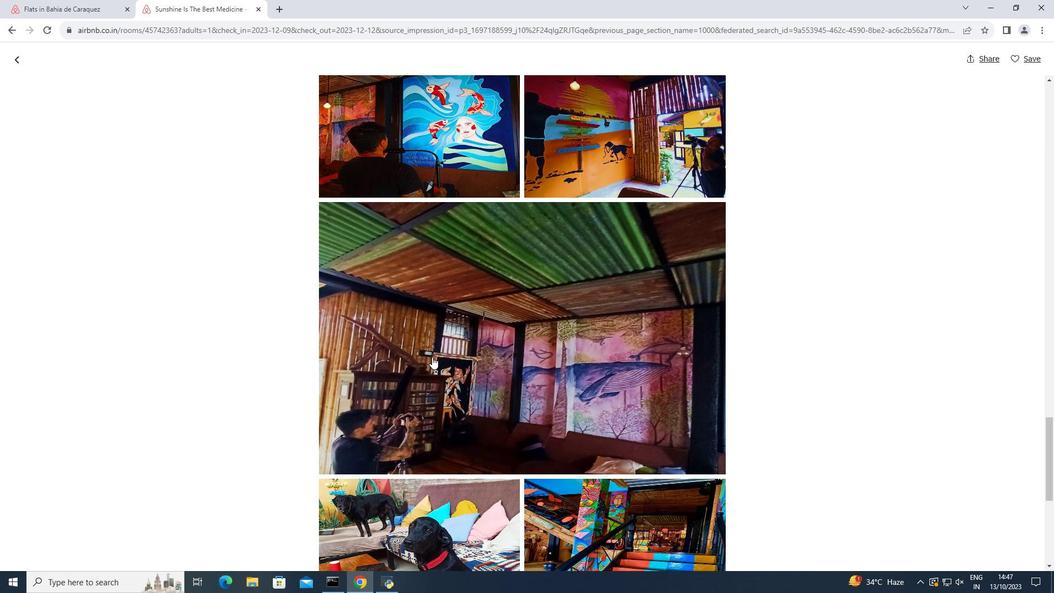 
Action: Mouse scrolled (432, 356) with delta (0, 0)
Screenshot: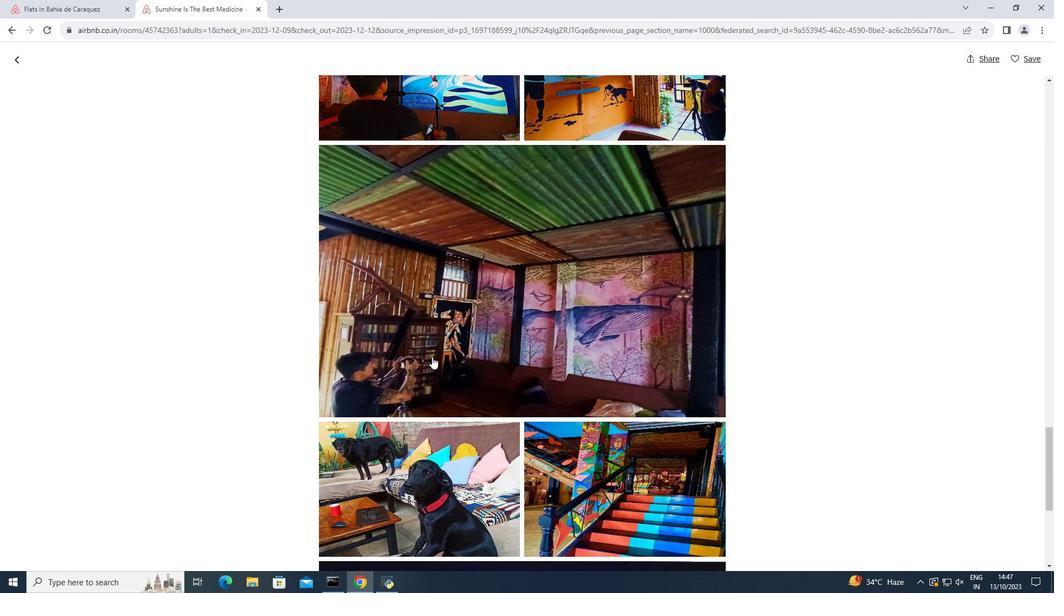 
Action: Mouse scrolled (432, 356) with delta (0, 0)
Screenshot: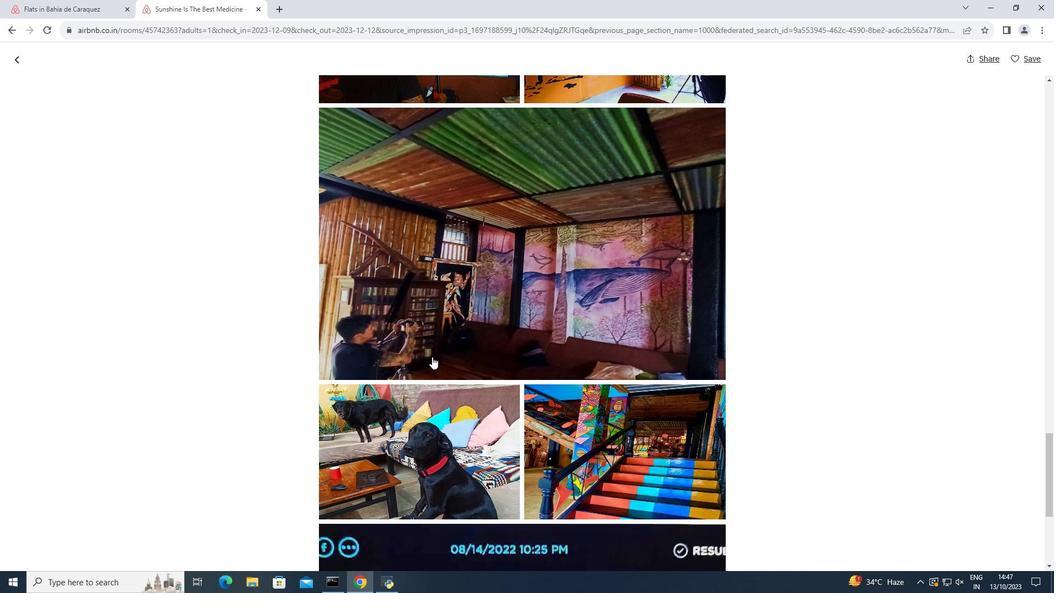 
Action: Mouse scrolled (432, 356) with delta (0, 0)
Screenshot: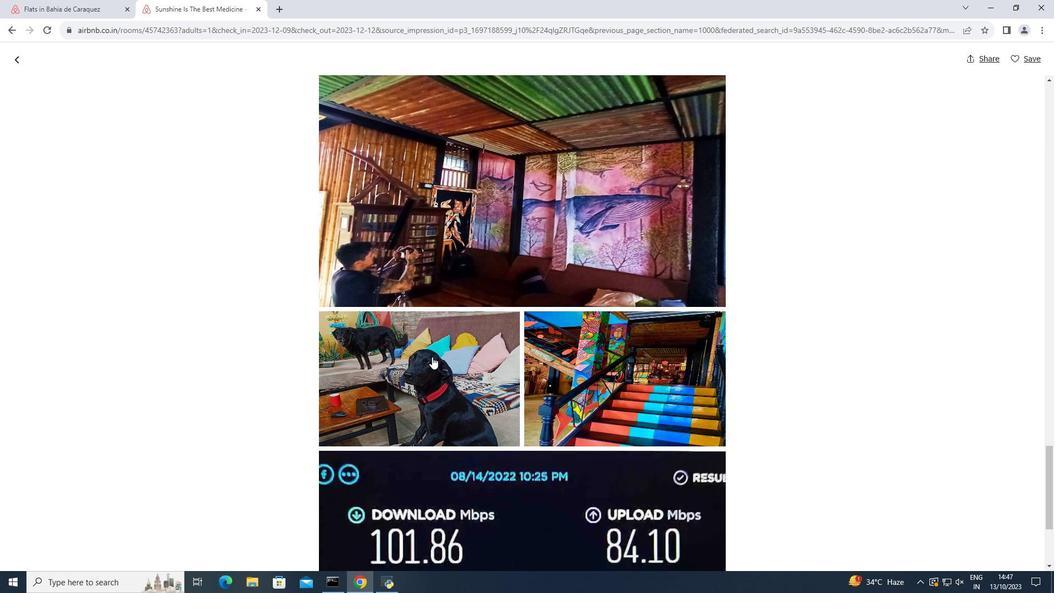 
Action: Mouse scrolled (432, 356) with delta (0, 0)
Screenshot: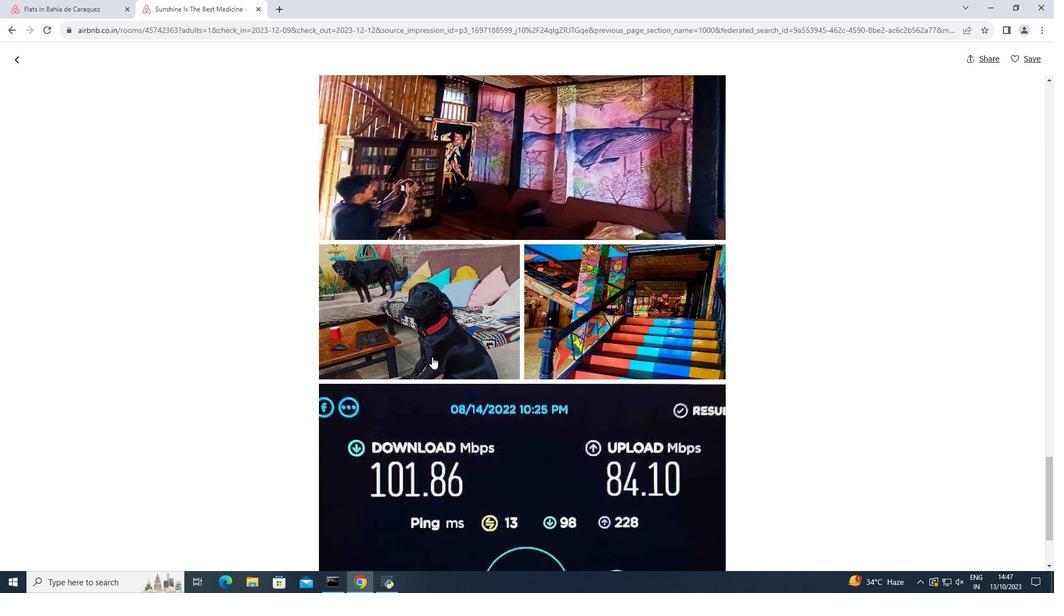 
Action: Mouse scrolled (432, 356) with delta (0, 0)
Screenshot: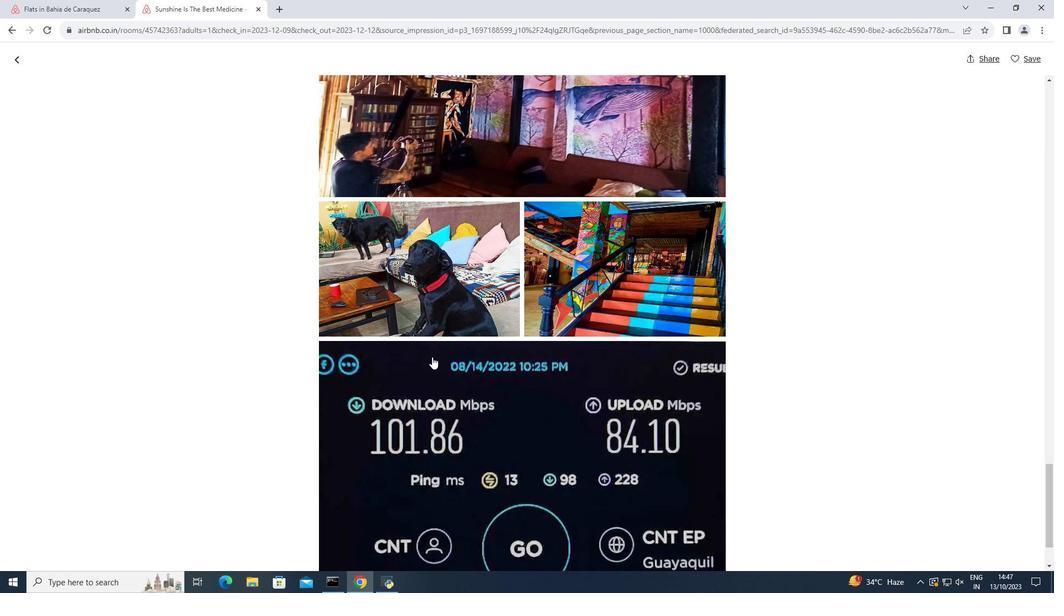
Action: Mouse scrolled (432, 356) with delta (0, 0)
Screenshot: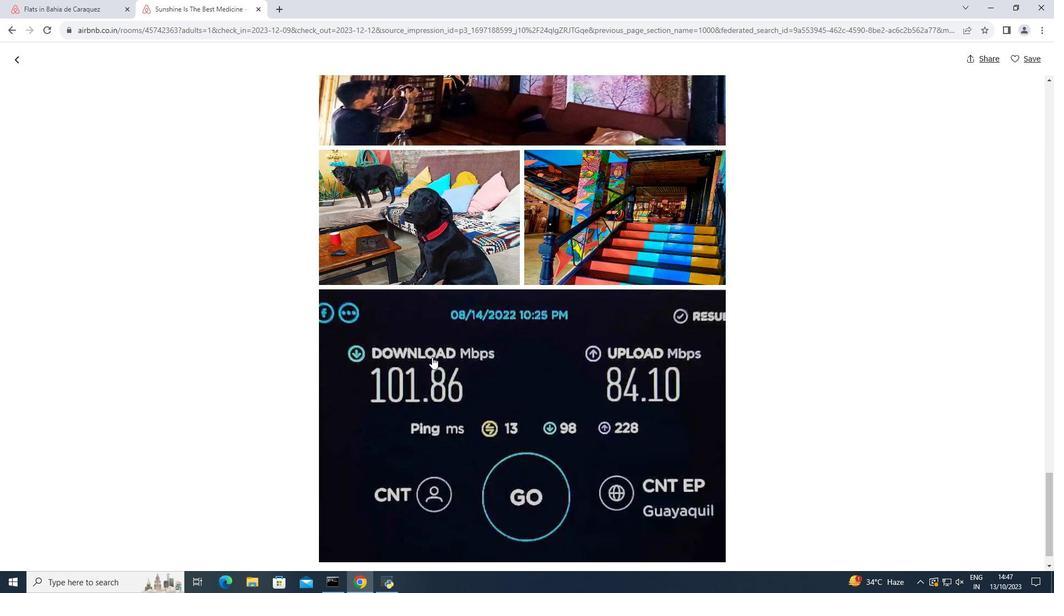 
Action: Mouse scrolled (432, 356) with delta (0, 0)
Screenshot: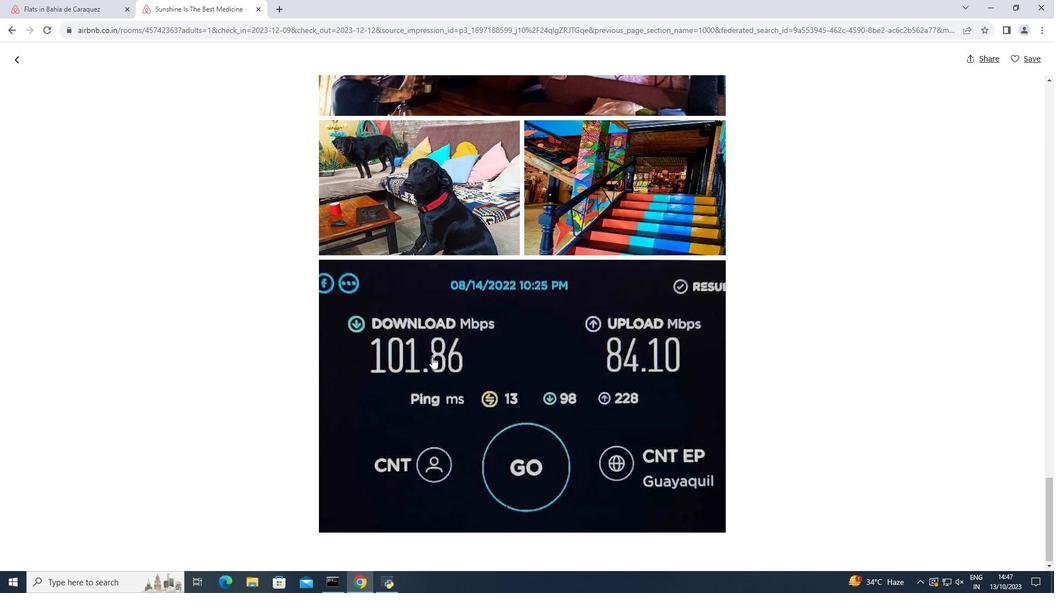 
Action: Mouse scrolled (432, 356) with delta (0, 0)
Screenshot: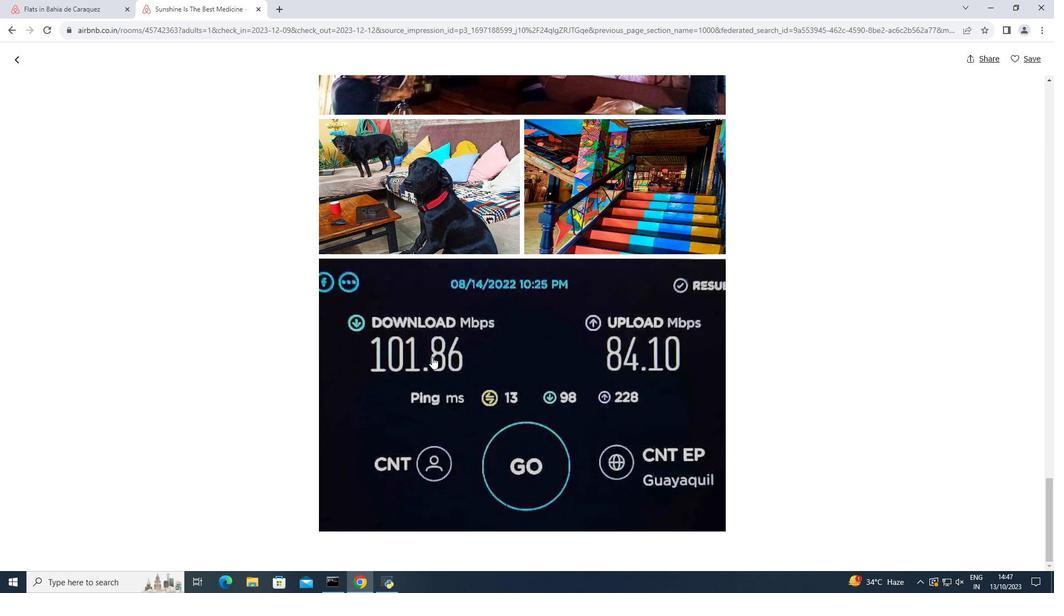 
Action: Mouse scrolled (432, 356) with delta (0, 0)
Screenshot: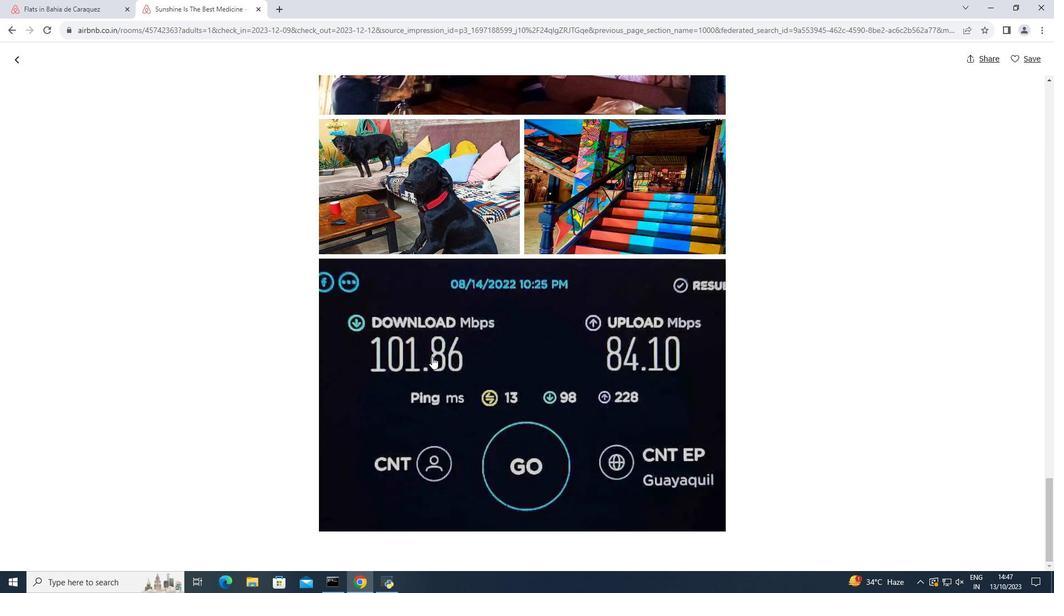 
Action: Mouse moved to (15, 57)
Screenshot: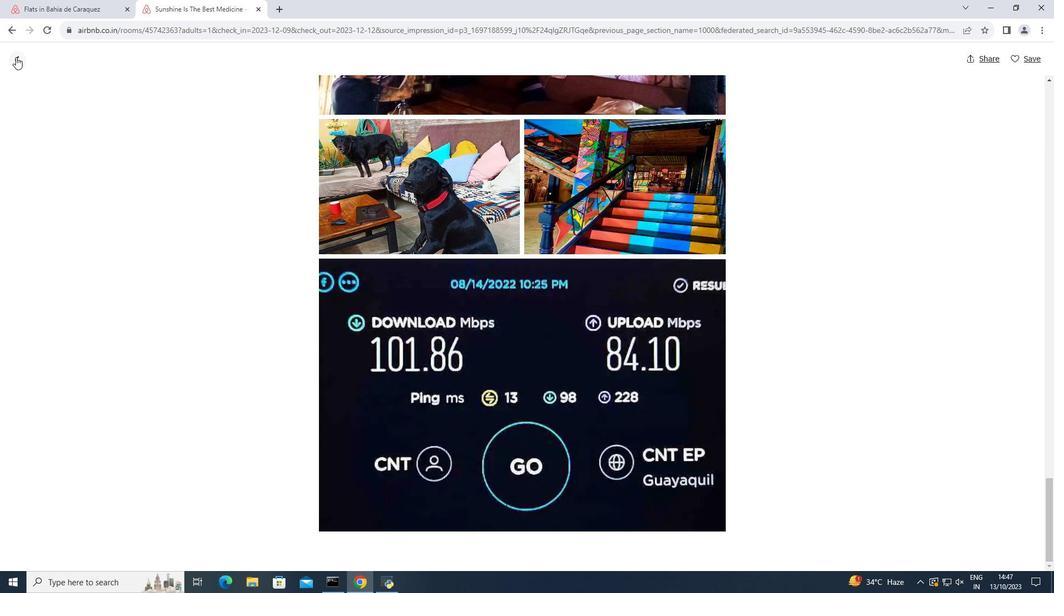 
Action: Mouse pressed left at (15, 57)
Screenshot: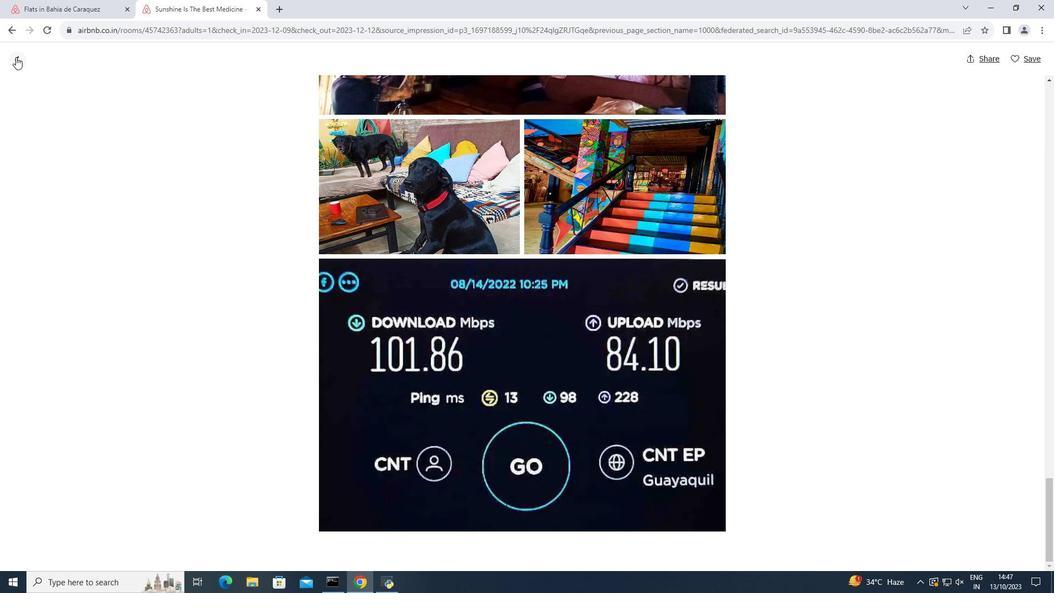 
Action: Mouse moved to (378, 332)
Screenshot: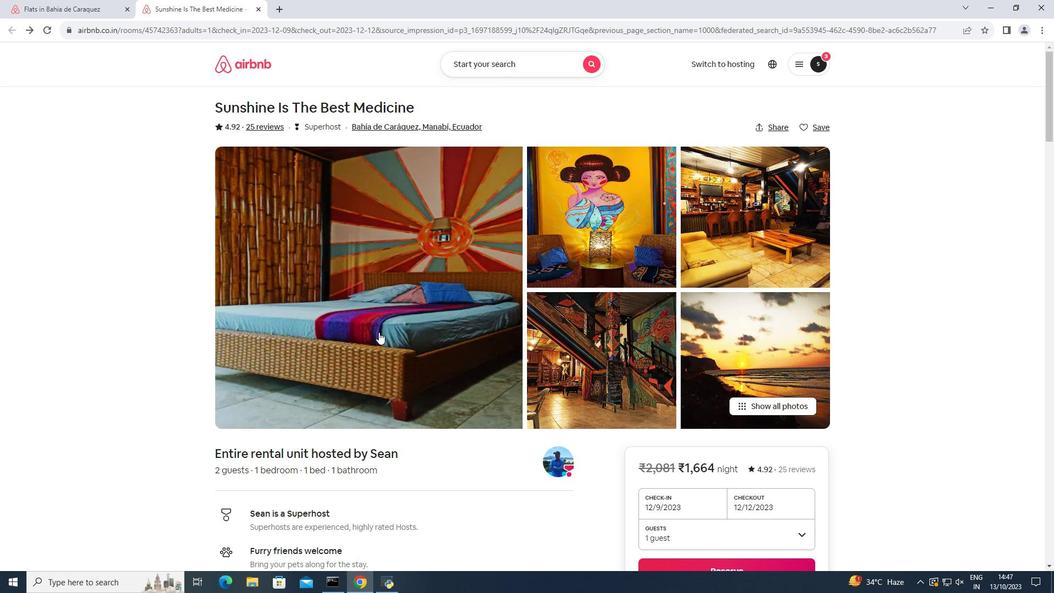 
Action: Mouse scrolled (378, 331) with delta (0, 0)
Screenshot: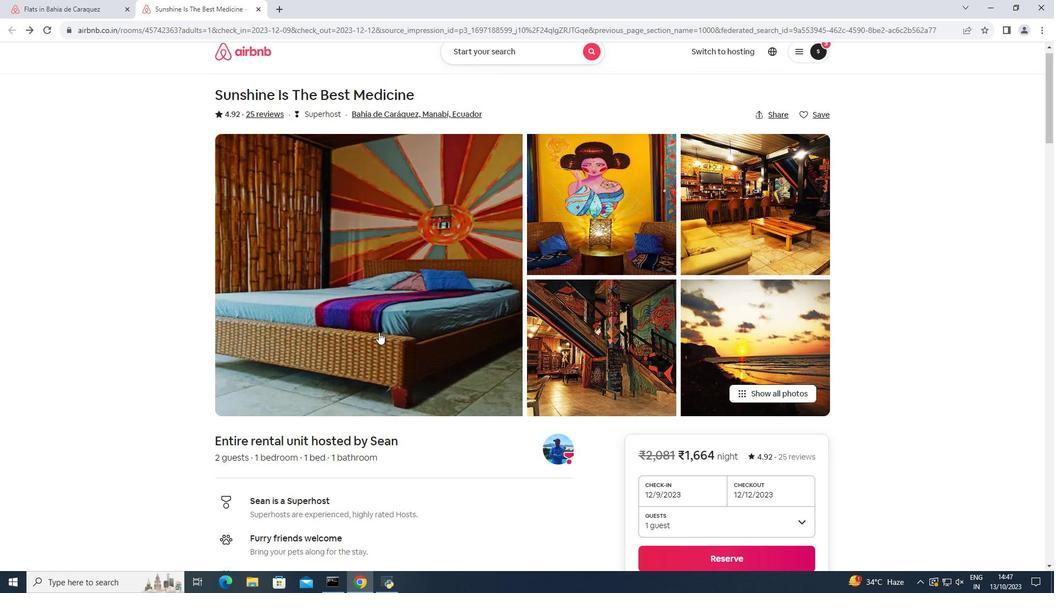 
Action: Mouse scrolled (378, 331) with delta (0, 0)
Screenshot: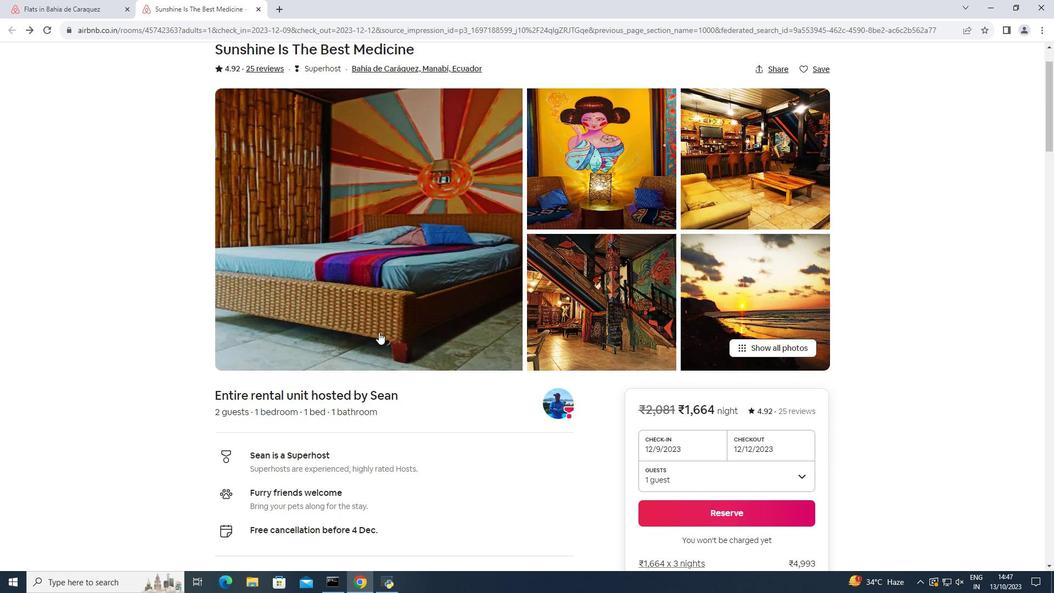
Action: Mouse scrolled (378, 331) with delta (0, 0)
Screenshot: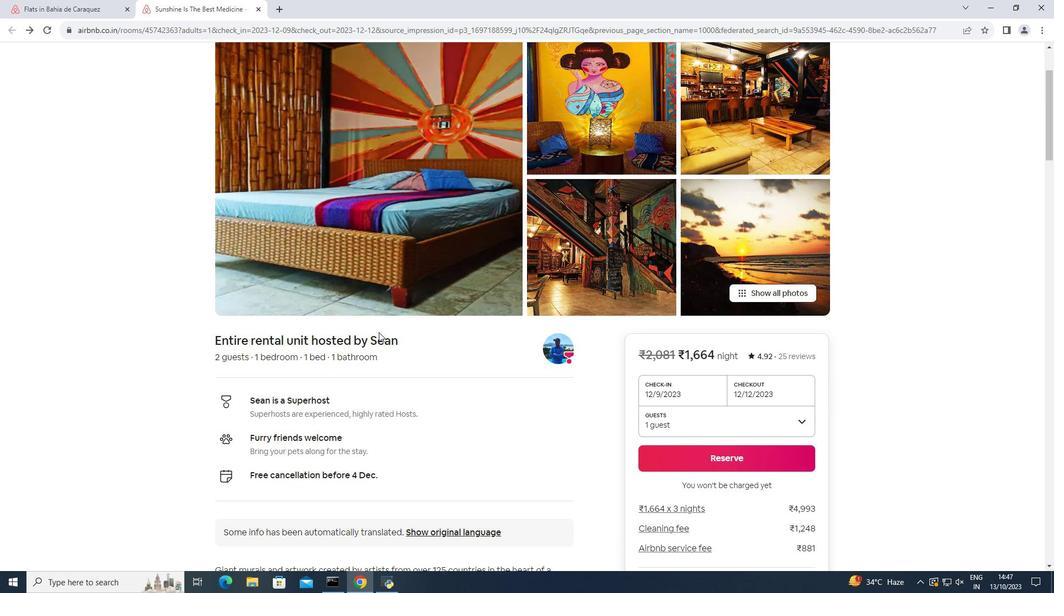 
Action: Mouse scrolled (378, 331) with delta (0, 0)
Screenshot: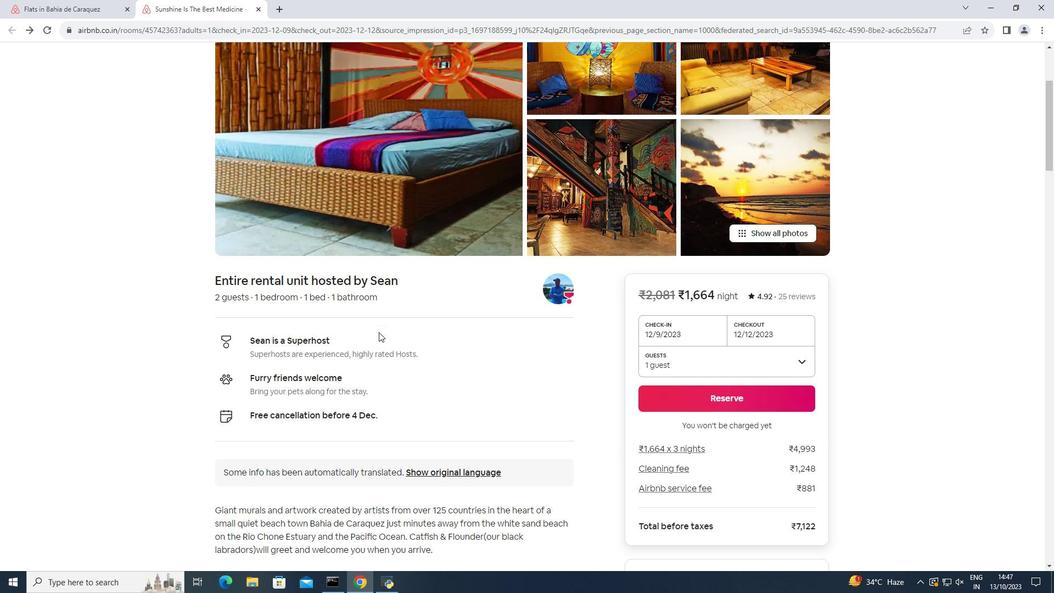 
Action: Mouse scrolled (378, 331) with delta (0, 0)
Screenshot: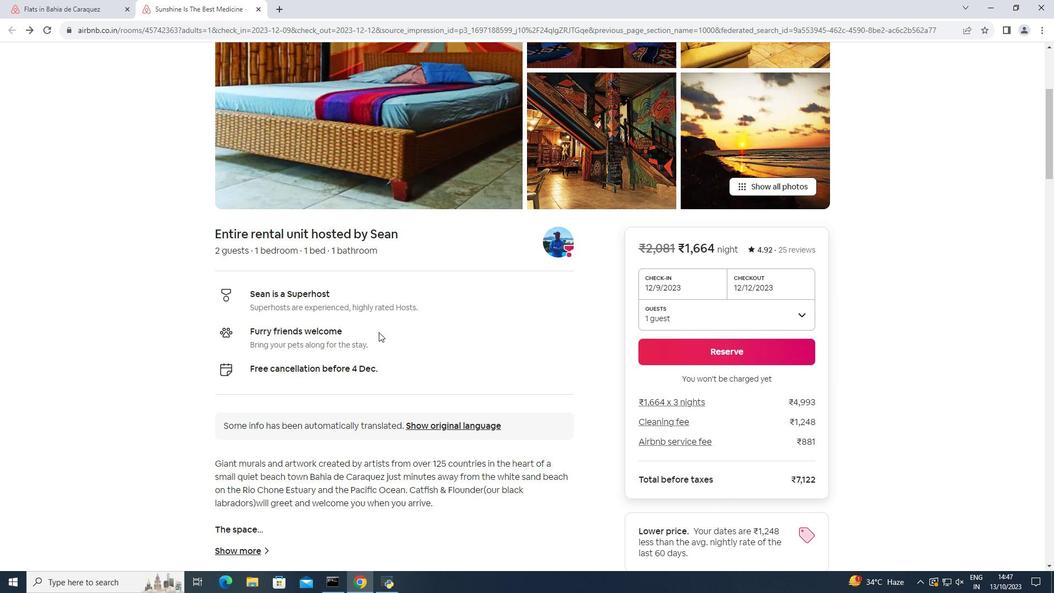 
Action: Mouse scrolled (378, 331) with delta (0, 0)
Screenshot: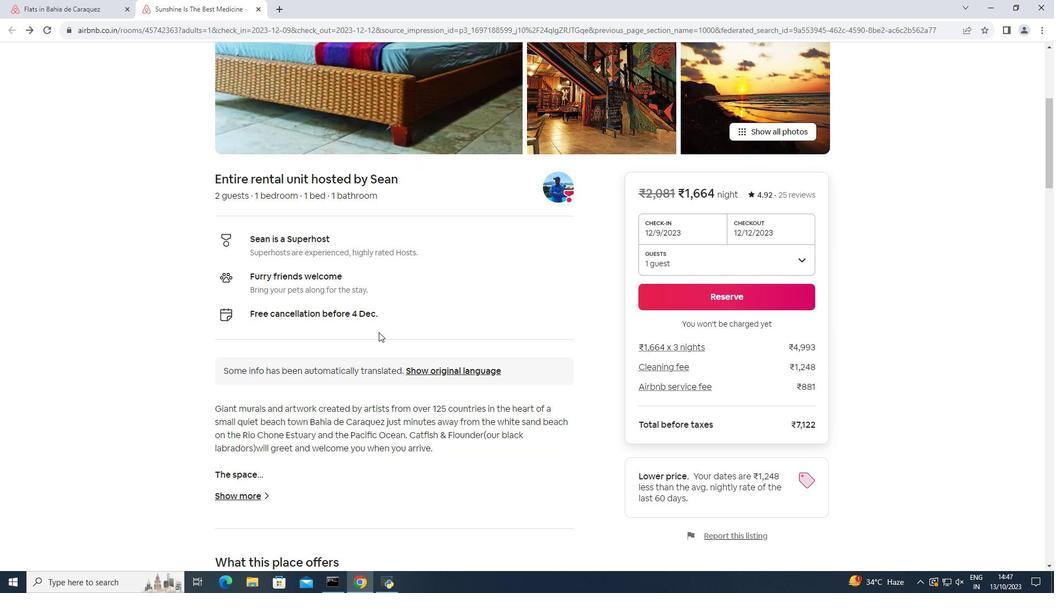 
Action: Mouse scrolled (378, 331) with delta (0, 0)
Screenshot: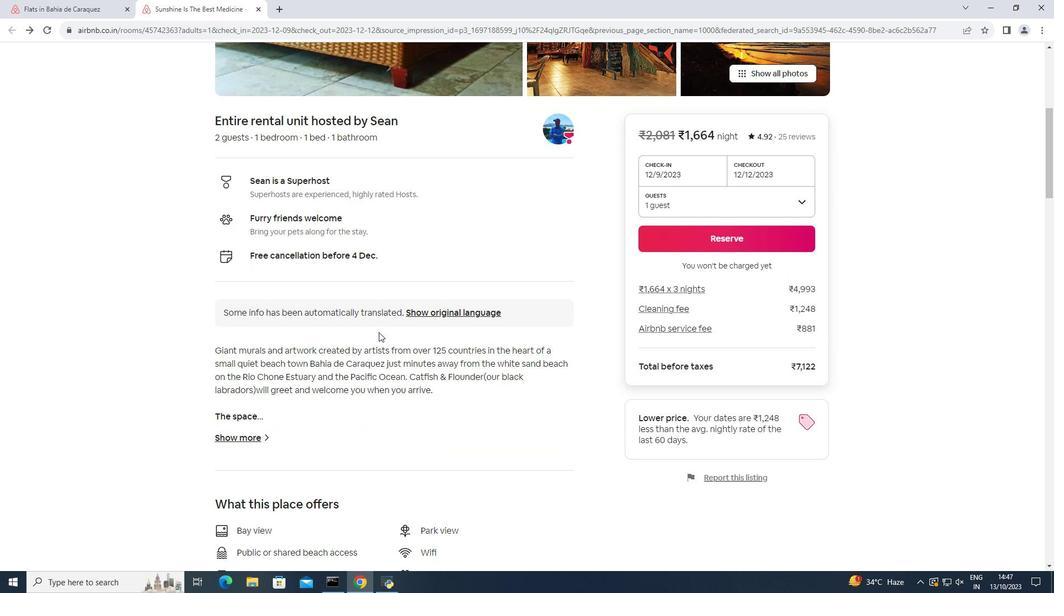 
Action: Mouse moved to (378, 332)
Screenshot: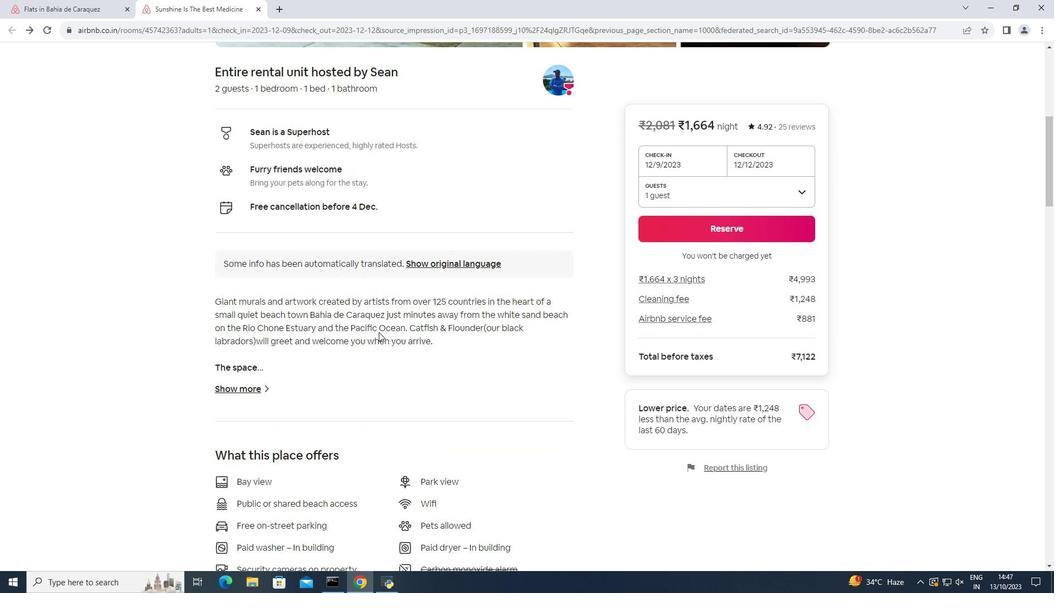 
Action: Mouse scrolled (378, 331) with delta (0, 0)
Screenshot: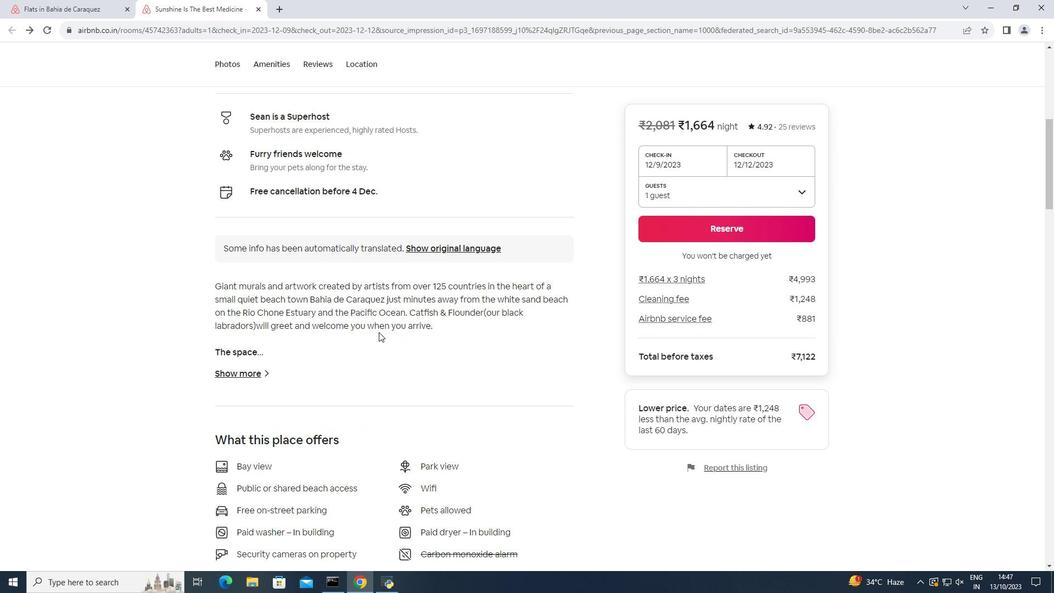 
Action: Mouse moved to (259, 332)
Screenshot: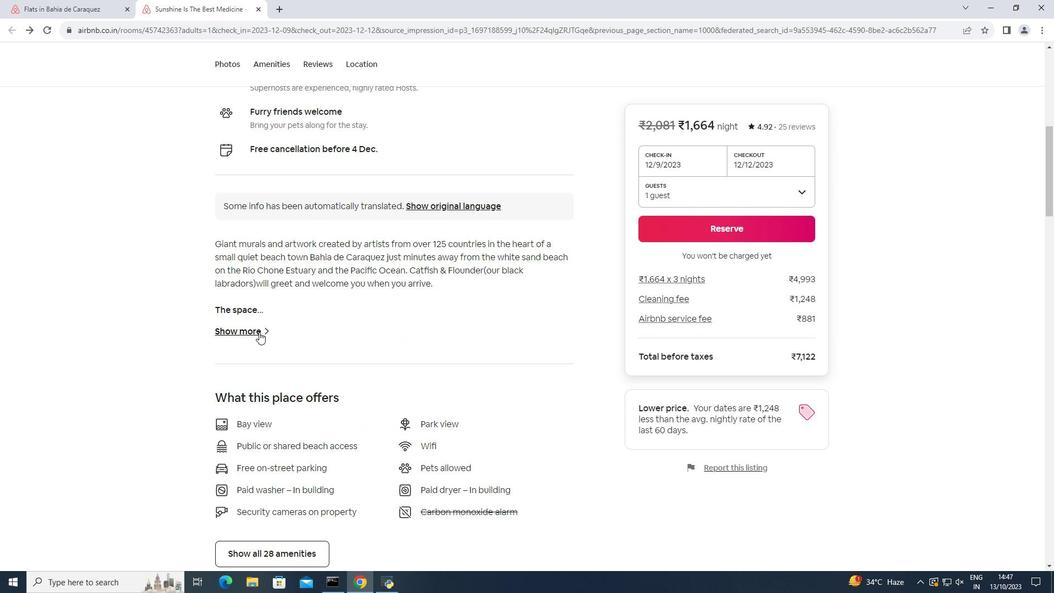 
Action: Mouse pressed left at (259, 332)
Screenshot: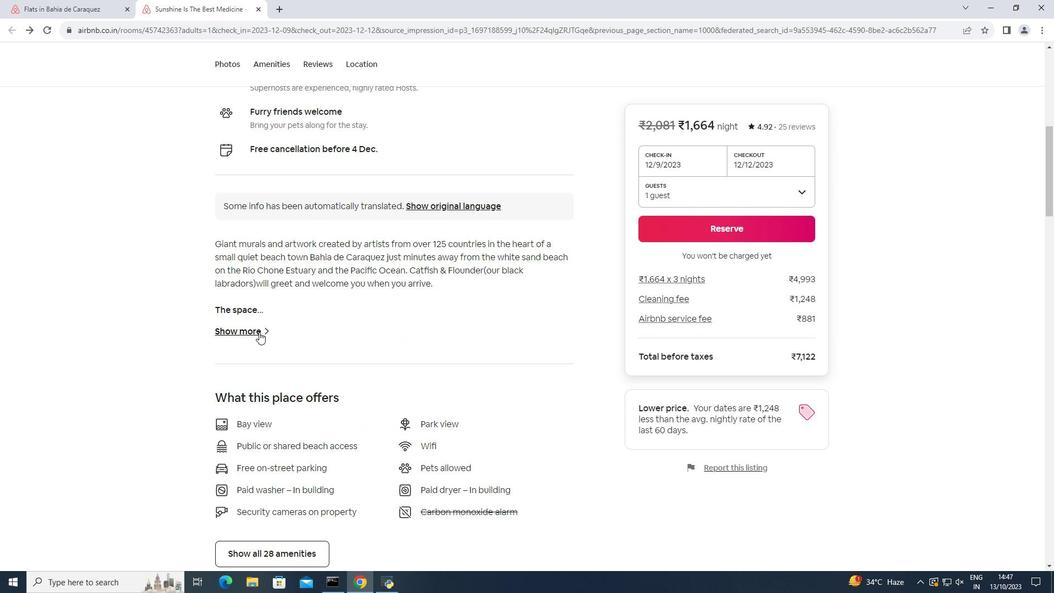
Action: Mouse moved to (258, 331)
Screenshot: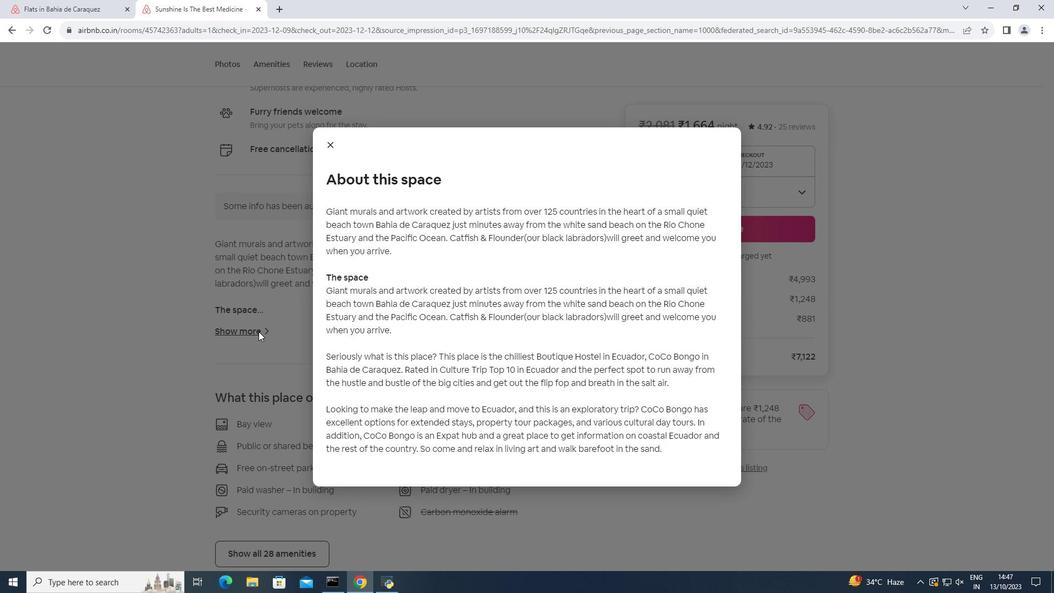 
Action: Mouse scrolled (258, 331) with delta (0, 0)
Screenshot: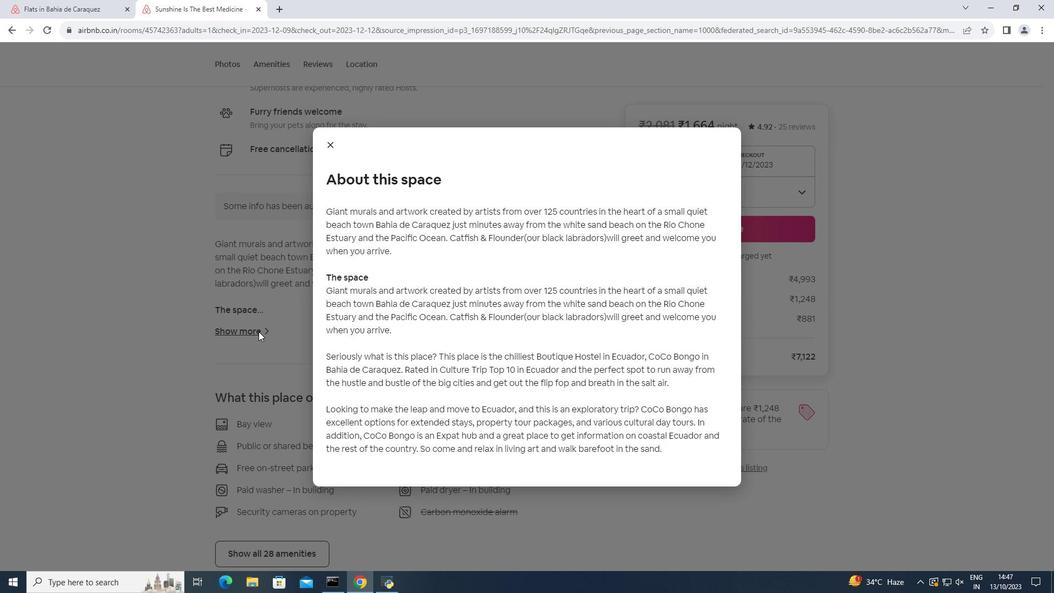 
Action: Mouse moved to (327, 142)
Screenshot: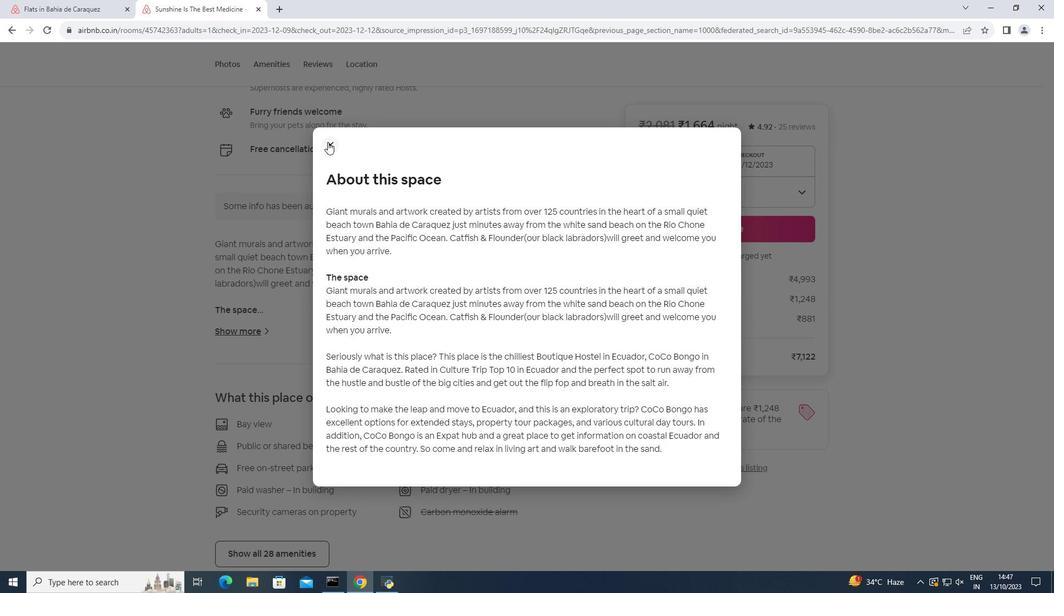 
Action: Mouse pressed left at (327, 142)
Screenshot: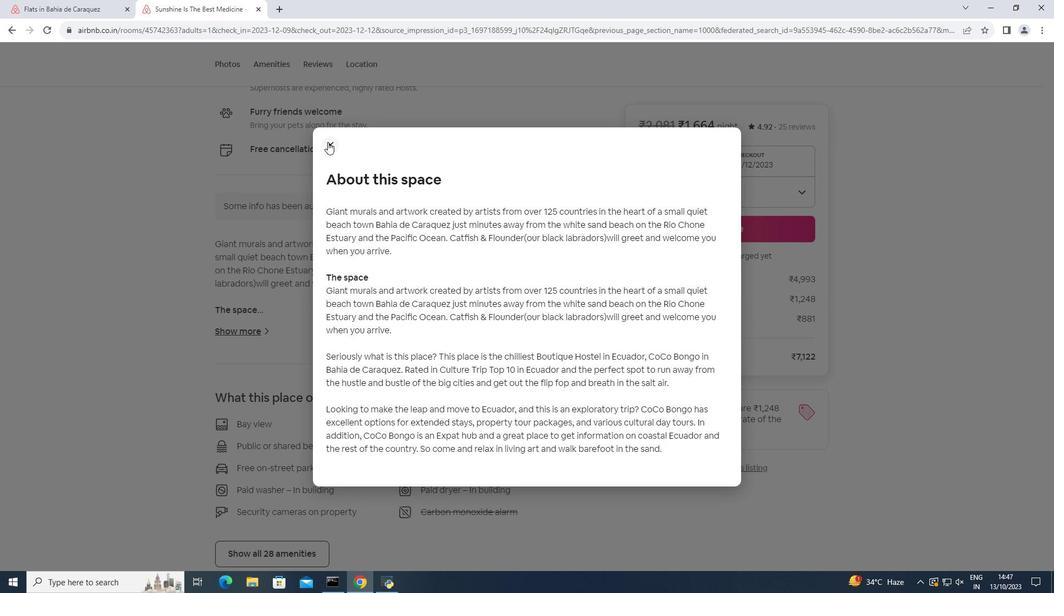 
Action: Mouse moved to (276, 242)
Screenshot: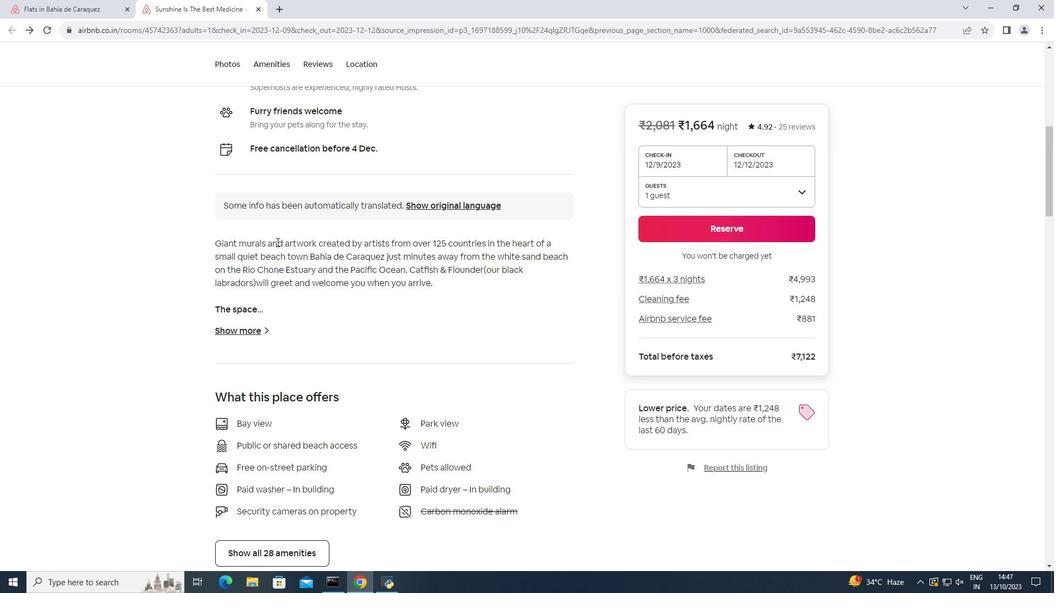 
Action: Mouse scrolled (276, 241) with delta (0, 0)
Screenshot: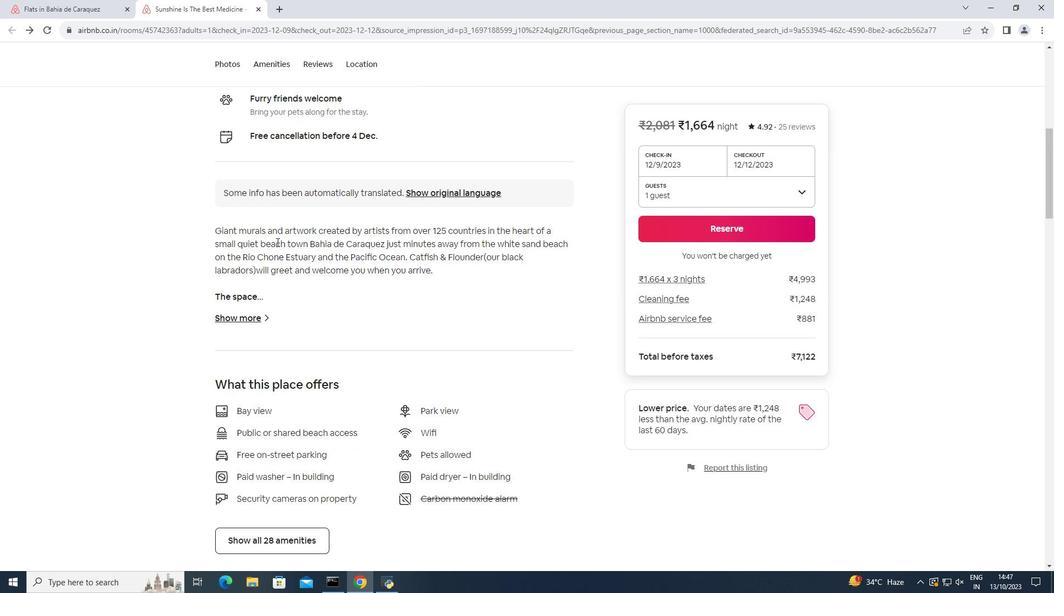 
Action: Mouse scrolled (276, 241) with delta (0, 0)
Screenshot: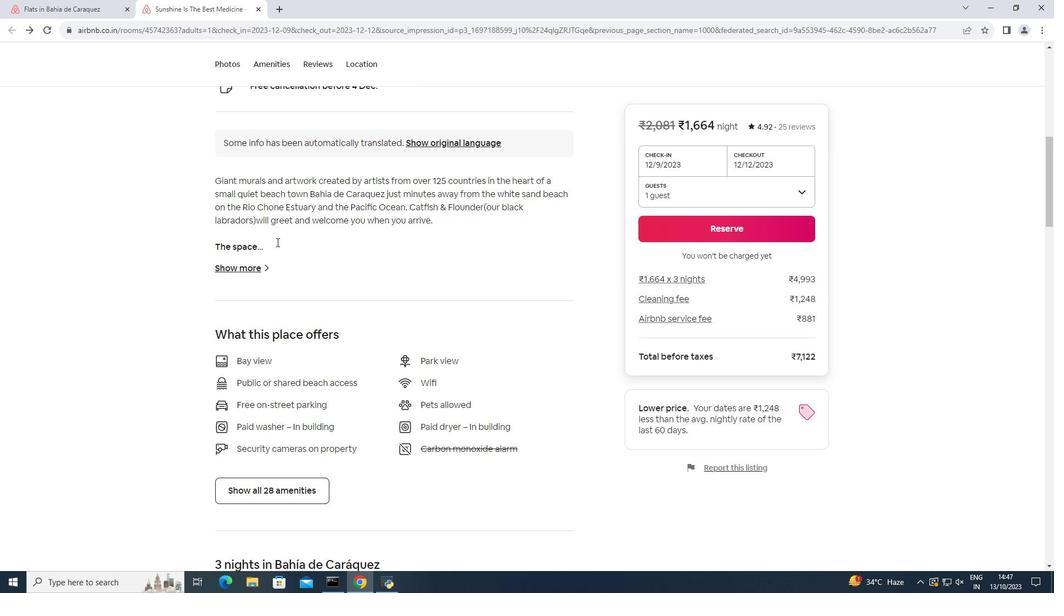 
Action: Mouse moved to (276, 242)
Screenshot: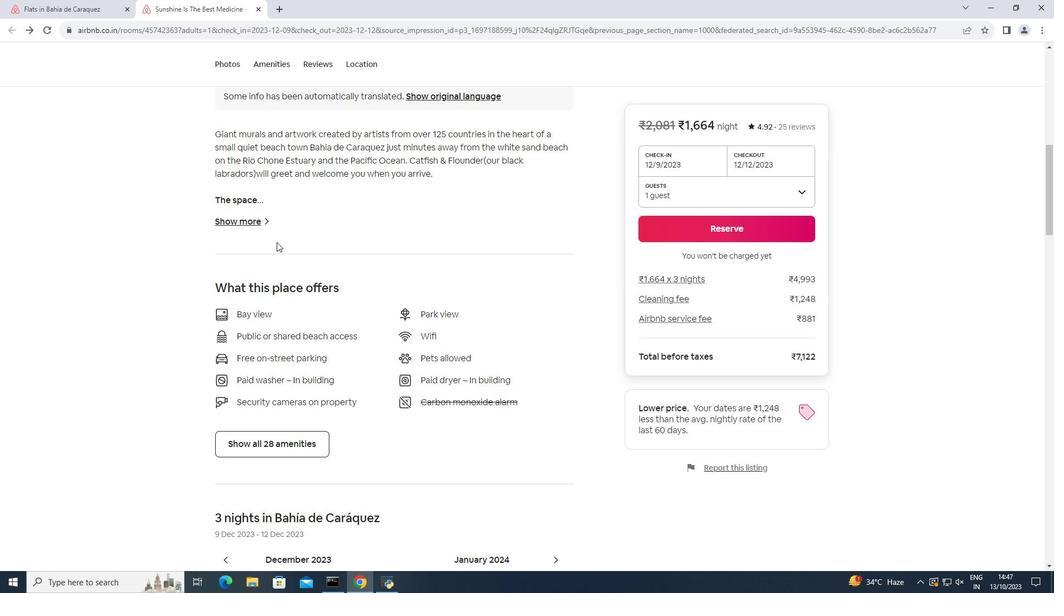 
Action: Mouse scrolled (276, 241) with delta (0, 0)
Screenshot: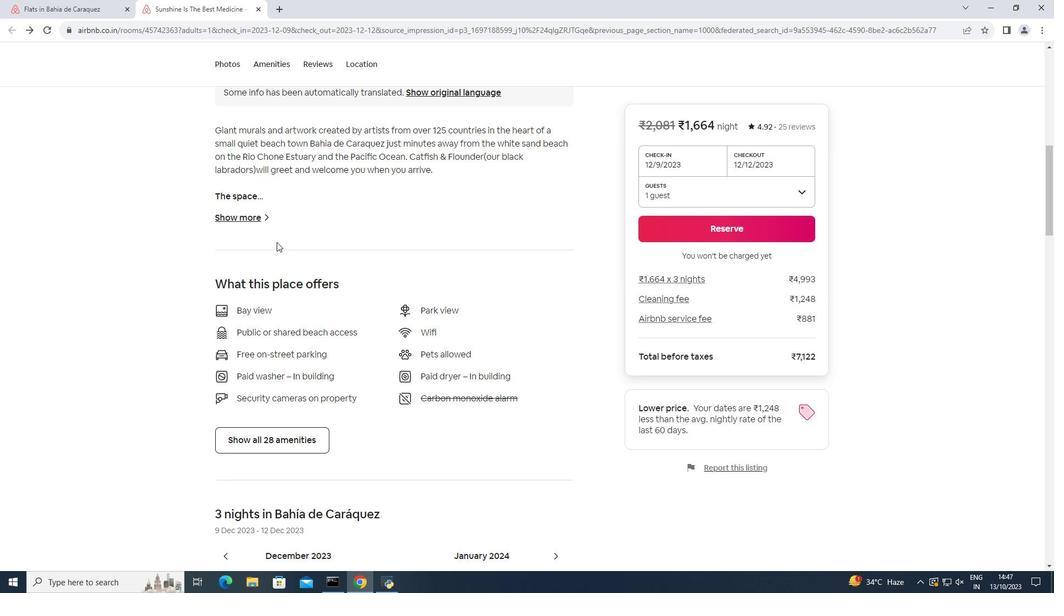 
Action: Mouse scrolled (276, 241) with delta (0, 0)
Screenshot: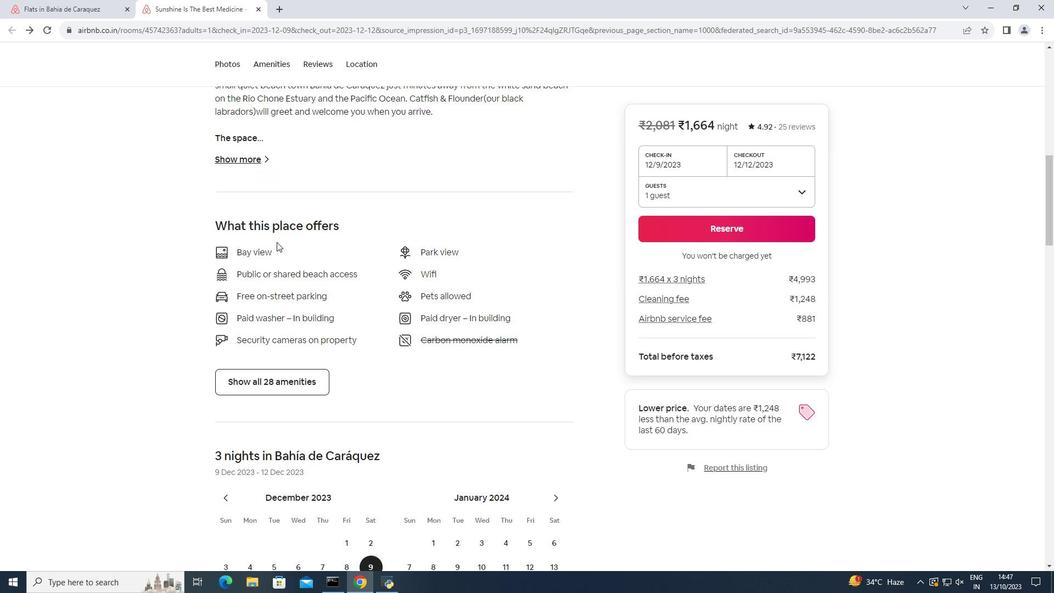 
Action: Mouse scrolled (276, 241) with delta (0, 0)
Screenshot: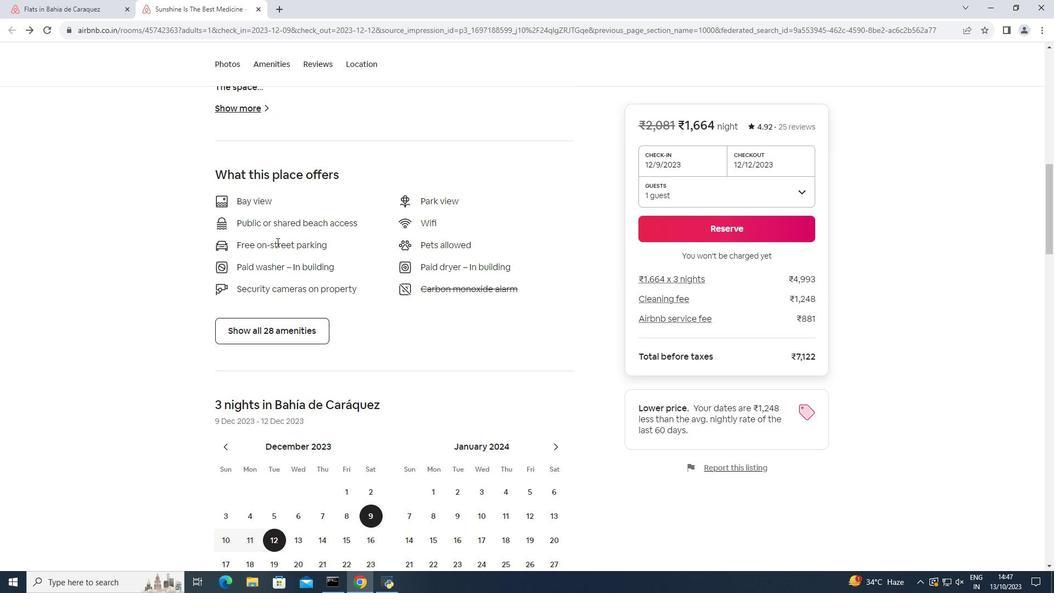 
Action: Mouse moved to (274, 274)
Screenshot: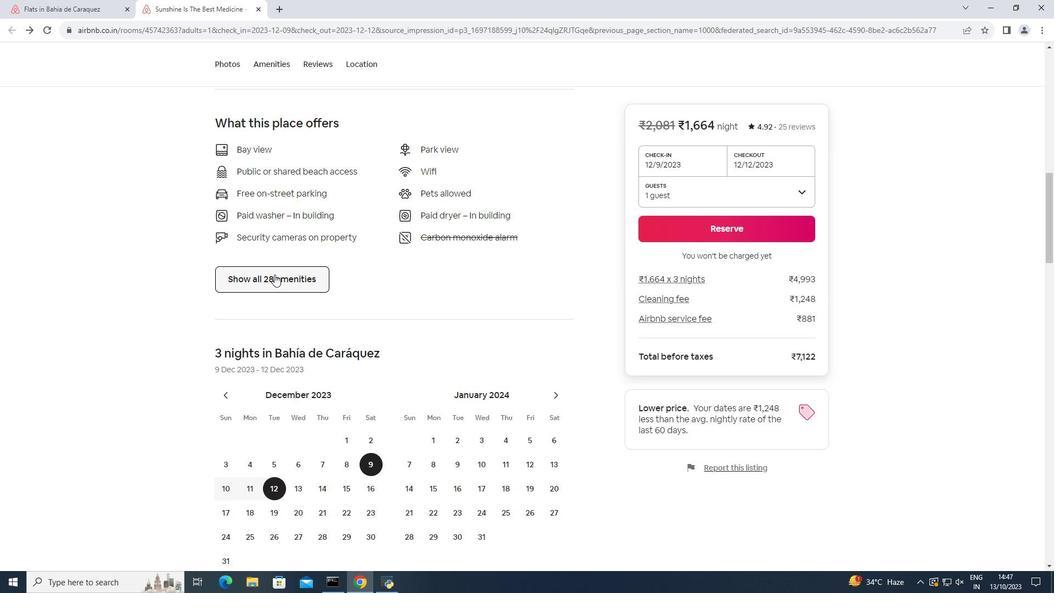 
Action: Mouse pressed left at (274, 274)
Screenshot: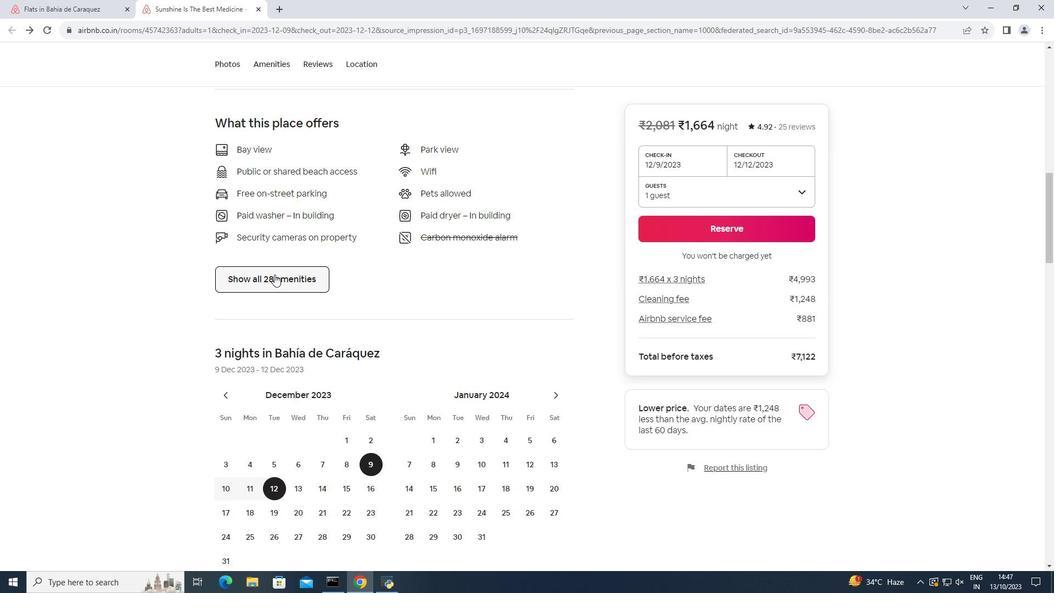 
Action: Mouse moved to (323, 273)
Screenshot: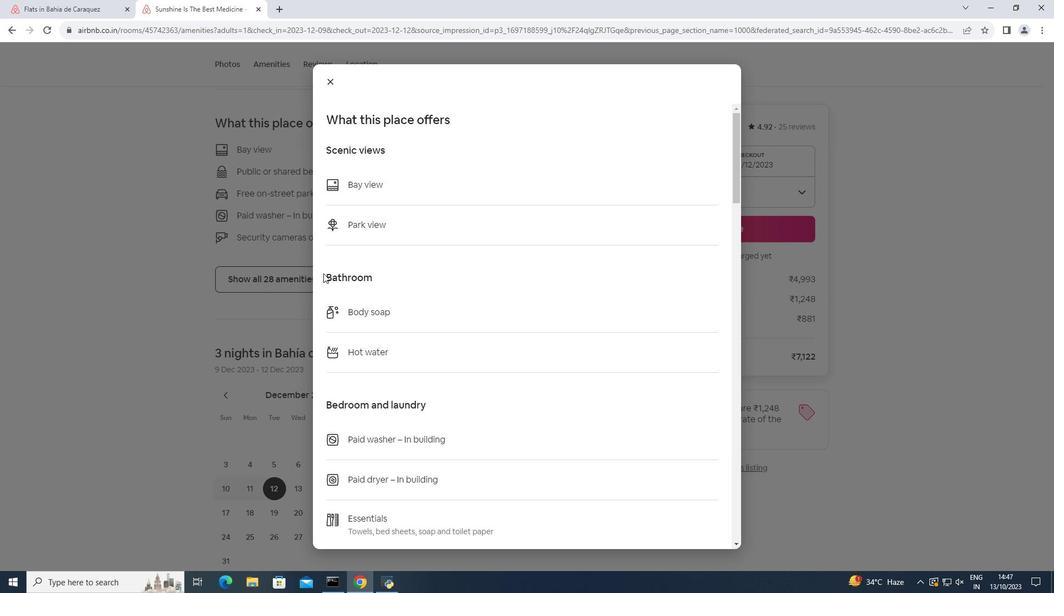 
Action: Mouse scrolled (323, 272) with delta (0, 0)
Screenshot: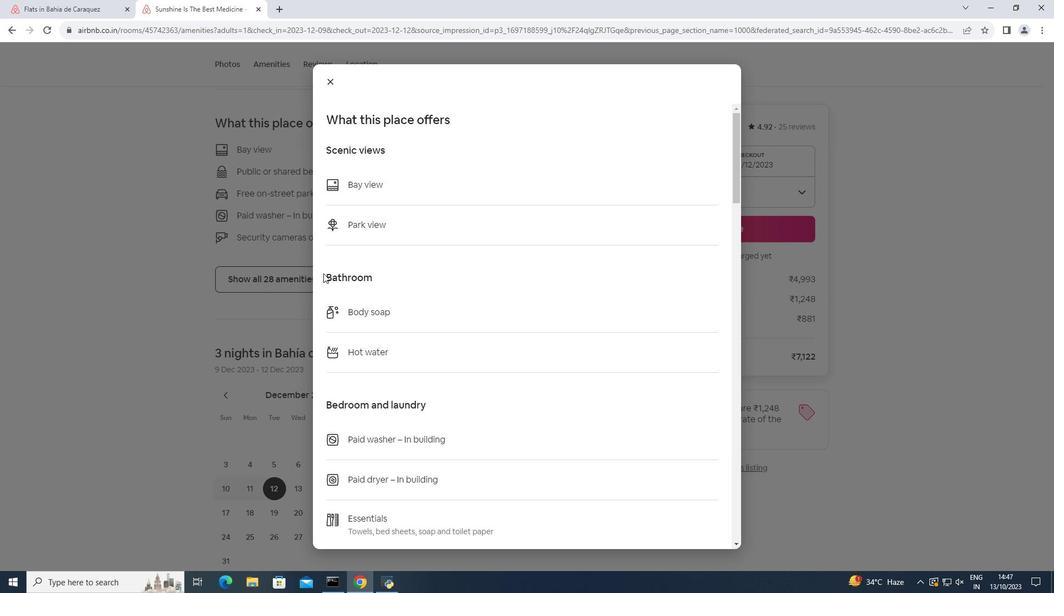 
Action: Mouse scrolled (323, 272) with delta (0, 0)
Screenshot: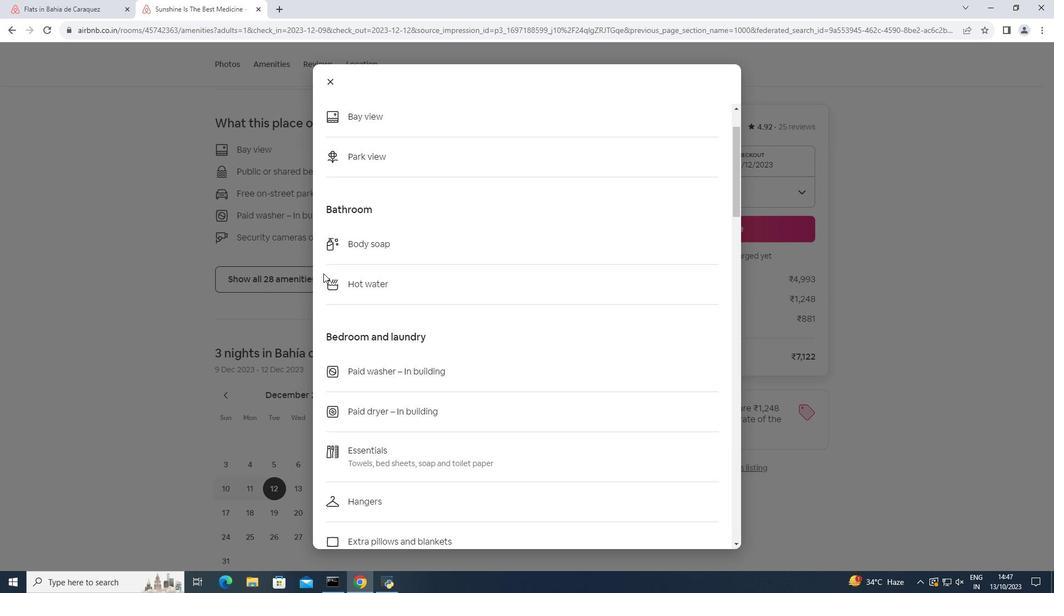 
Action: Mouse scrolled (323, 272) with delta (0, 0)
Screenshot: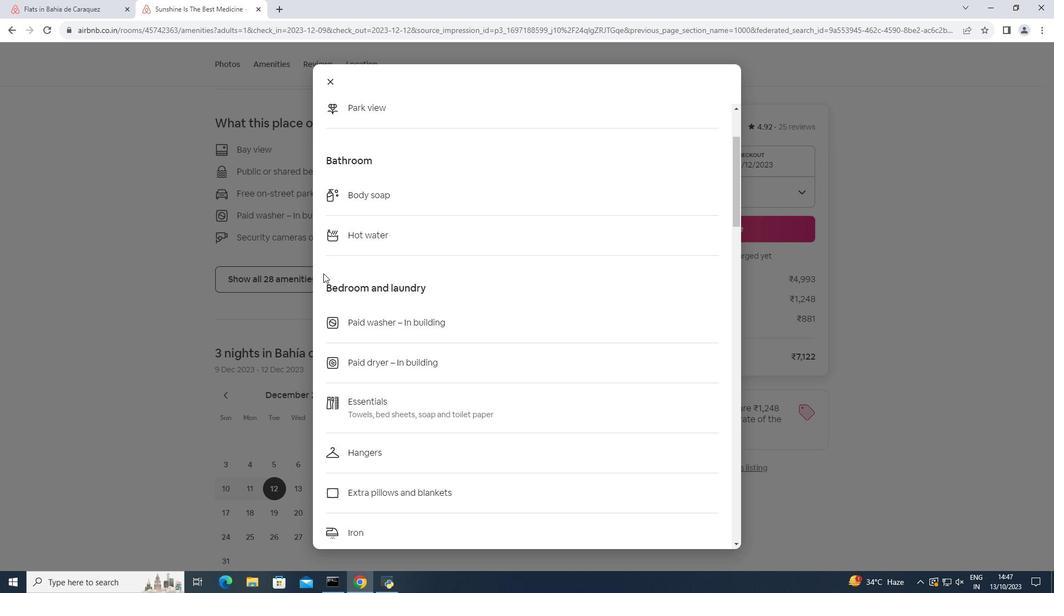 
Action: Mouse scrolled (323, 272) with delta (0, 0)
Screenshot: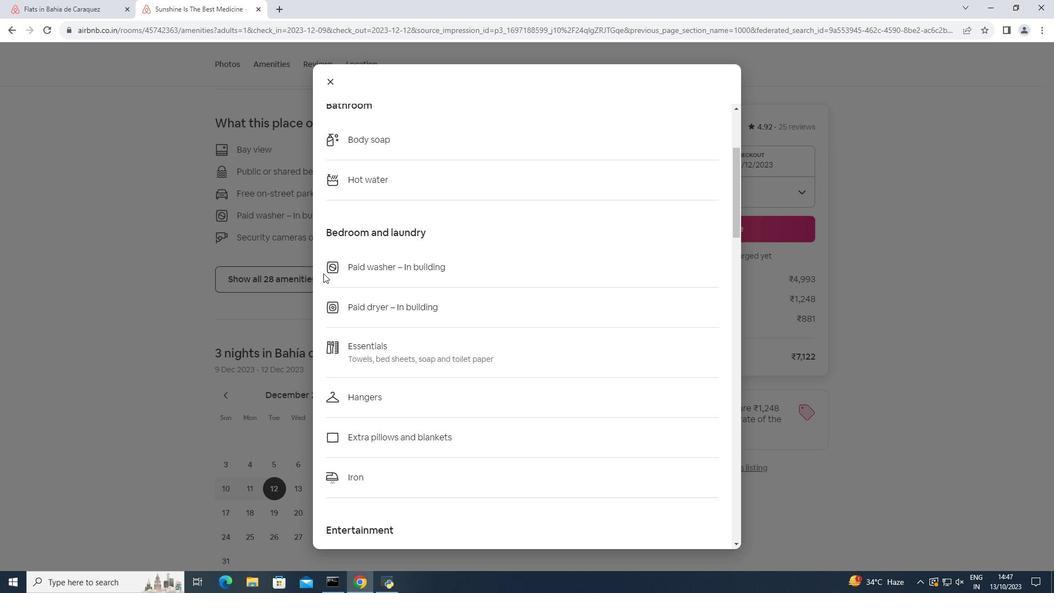 
Action: Mouse scrolled (323, 272) with delta (0, 0)
Screenshot: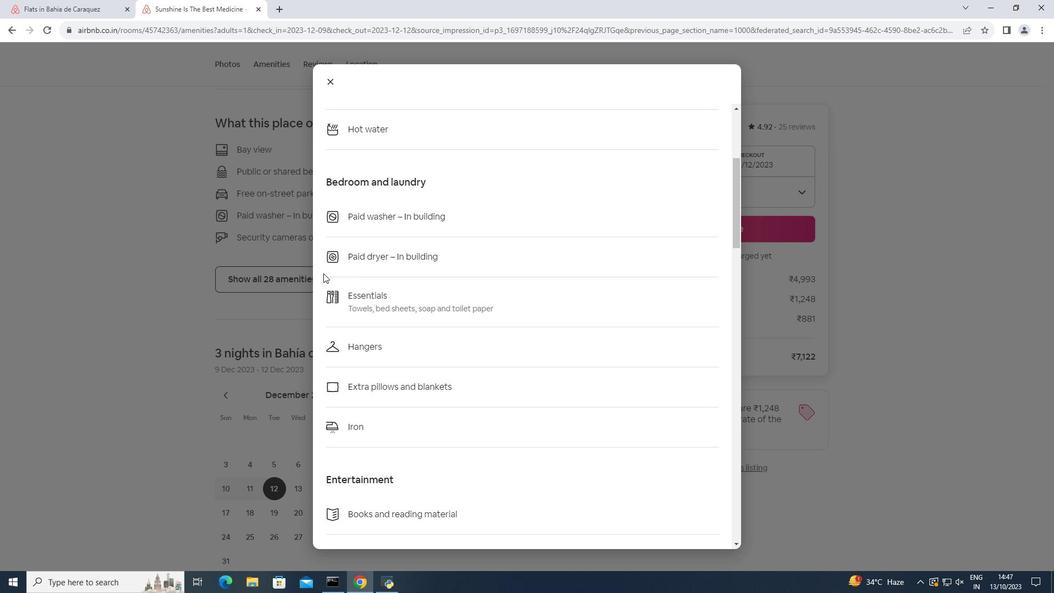 
Action: Mouse scrolled (323, 272) with delta (0, 0)
Screenshot: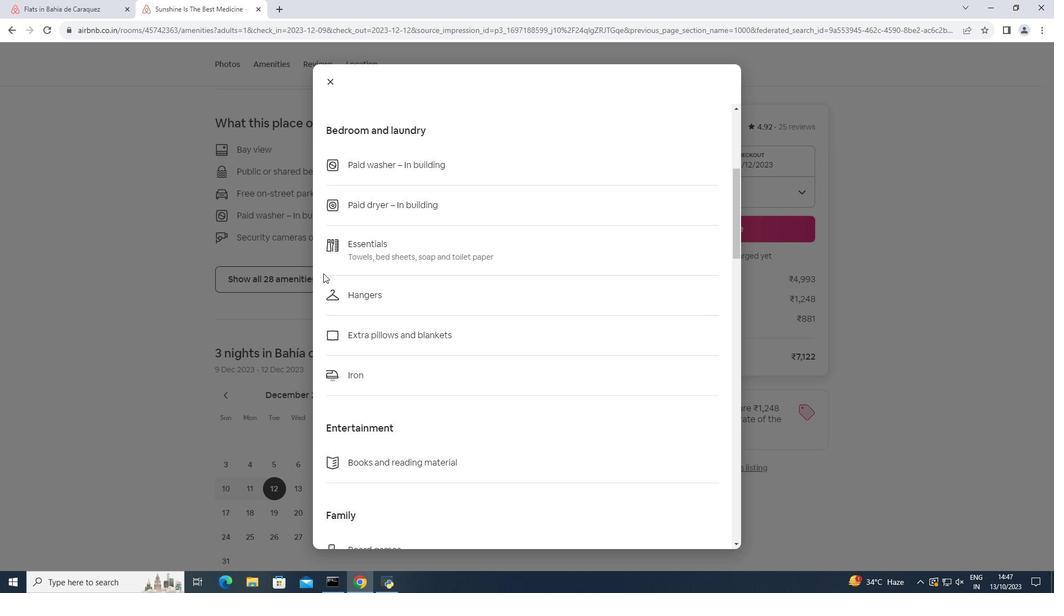 
Action: Mouse scrolled (323, 272) with delta (0, 0)
Screenshot: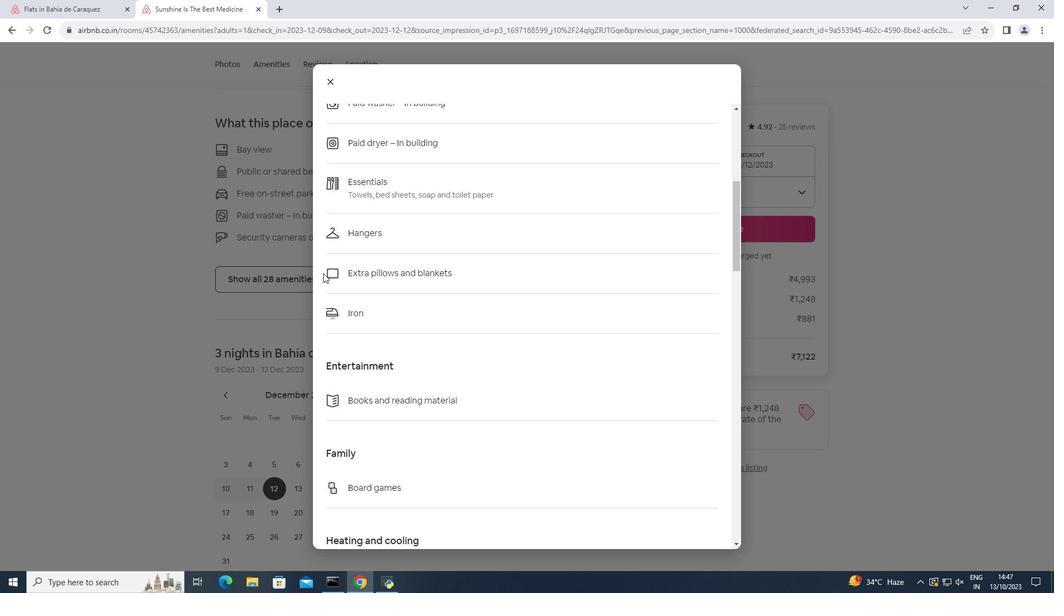 
Action: Mouse scrolled (323, 272) with delta (0, 0)
Screenshot: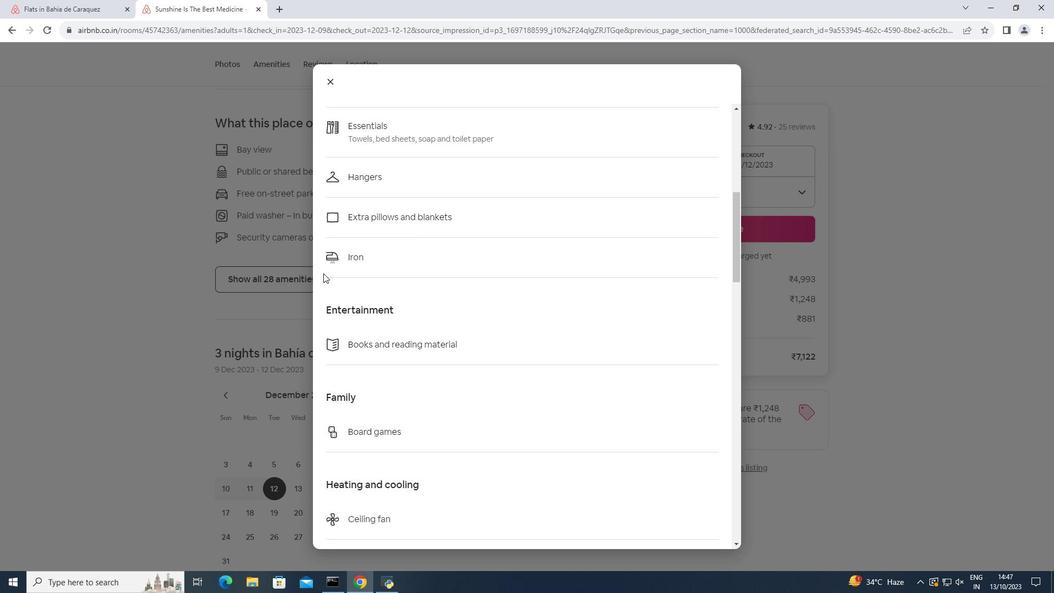 
Action: Mouse scrolled (323, 272) with delta (0, 0)
Screenshot: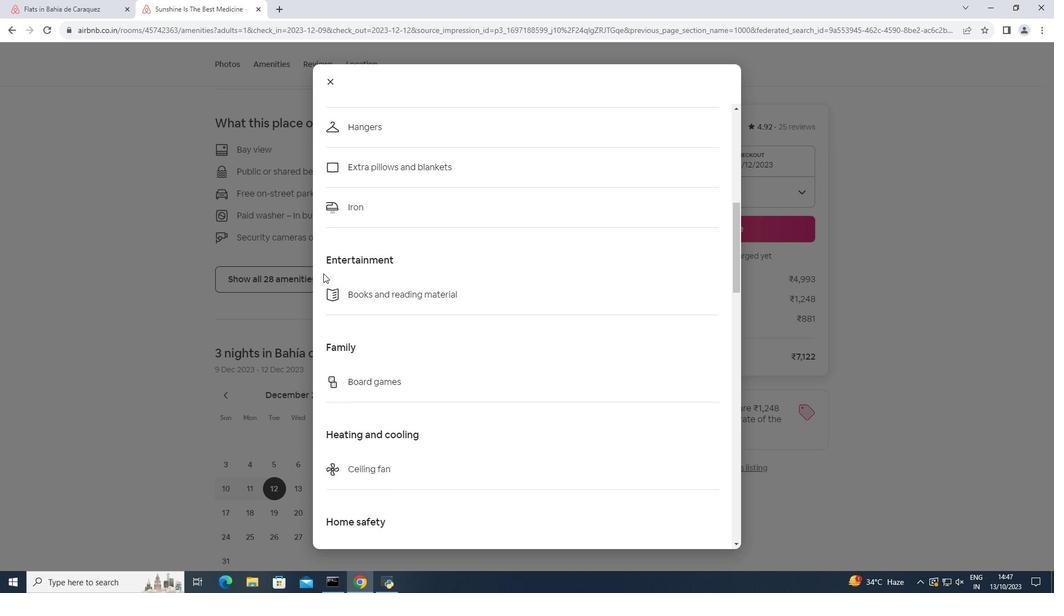 
Action: Mouse scrolled (323, 272) with delta (0, 0)
Screenshot: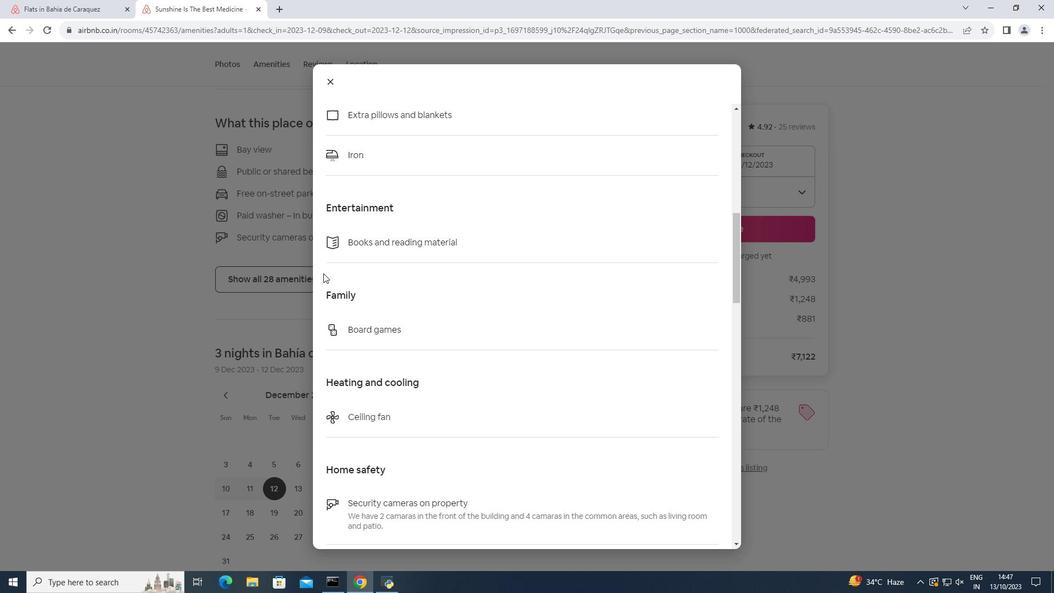 
Action: Mouse scrolled (323, 272) with delta (0, 0)
Screenshot: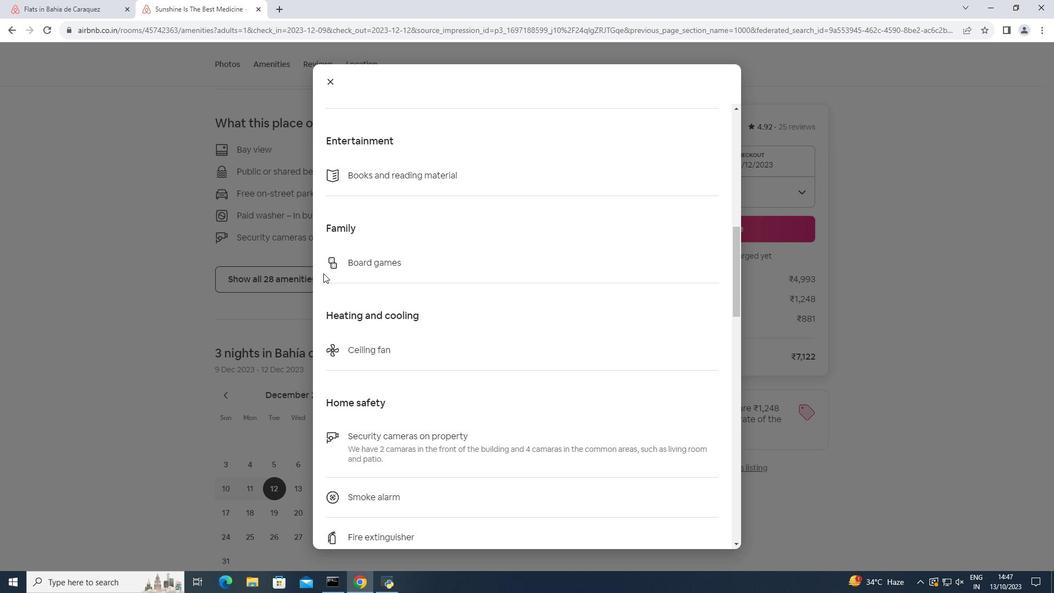 
Action: Mouse scrolled (323, 272) with delta (0, 0)
Screenshot: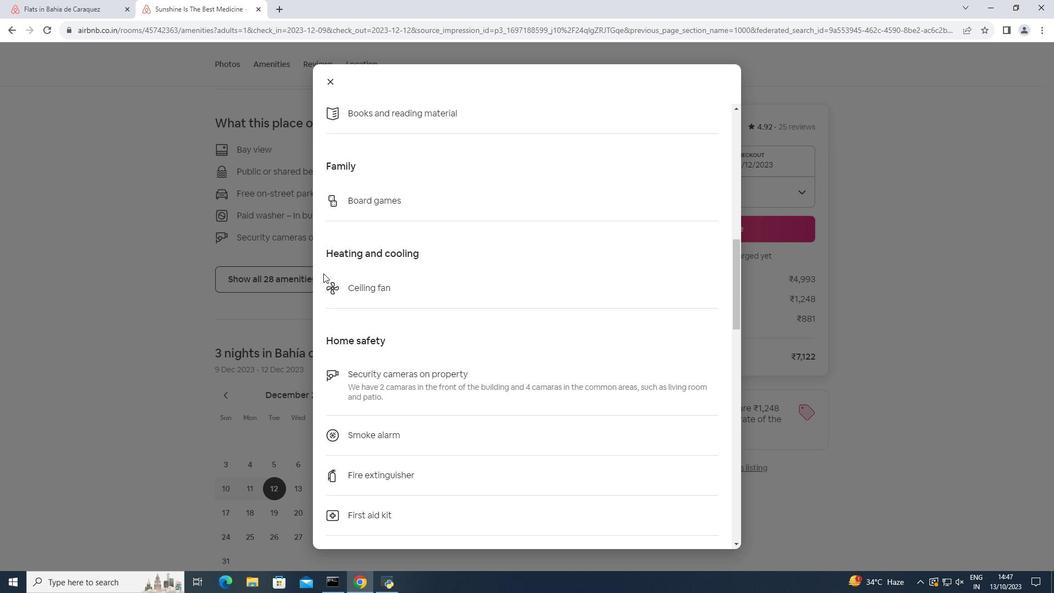 
Action: Mouse scrolled (323, 272) with delta (0, 0)
Screenshot: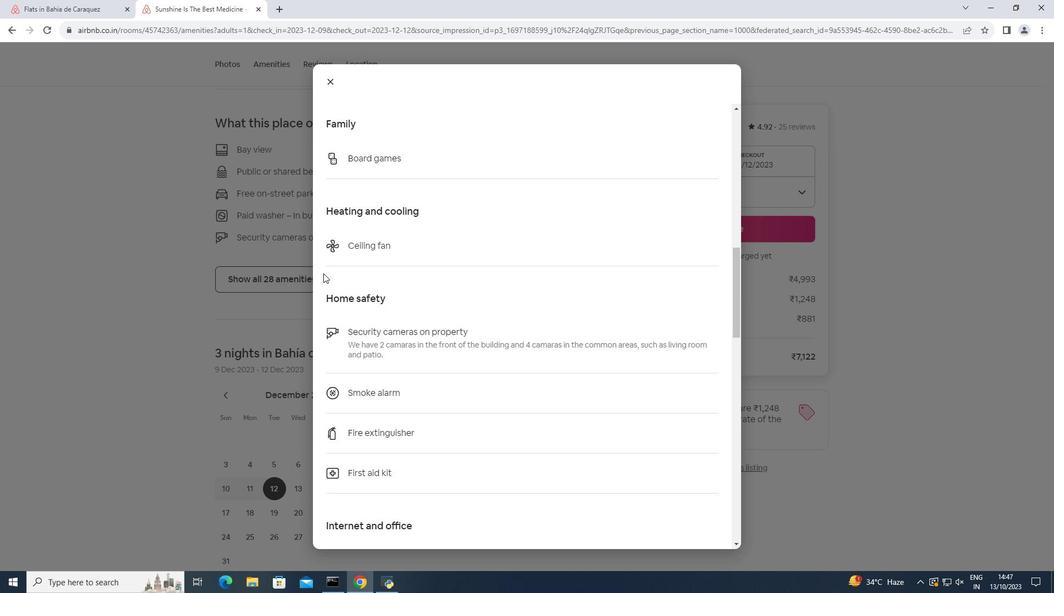 
Action: Mouse scrolled (323, 272) with delta (0, 0)
Screenshot: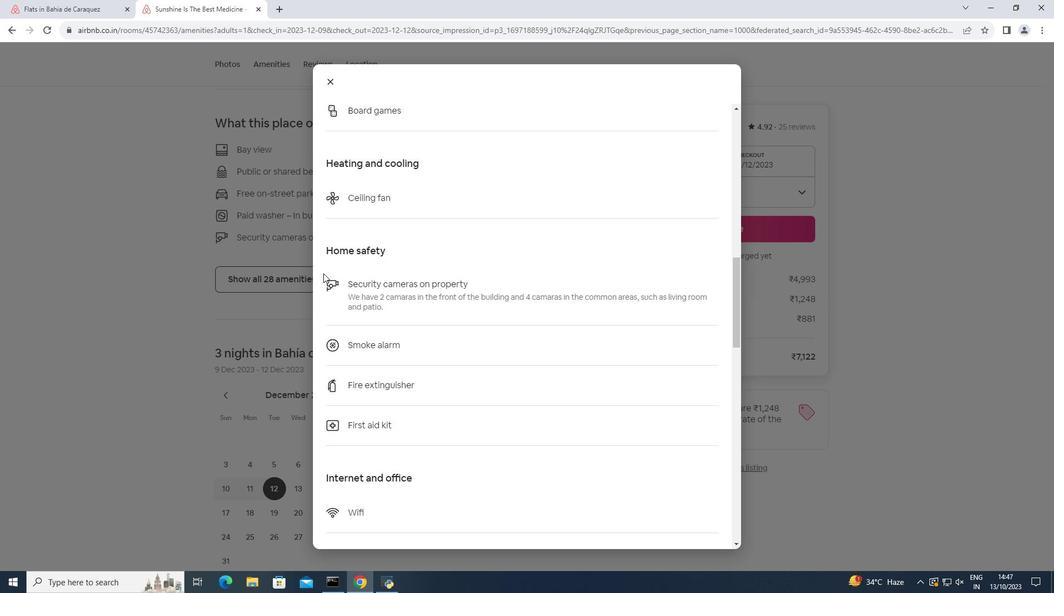 
Action: Mouse scrolled (323, 272) with delta (0, 0)
Screenshot: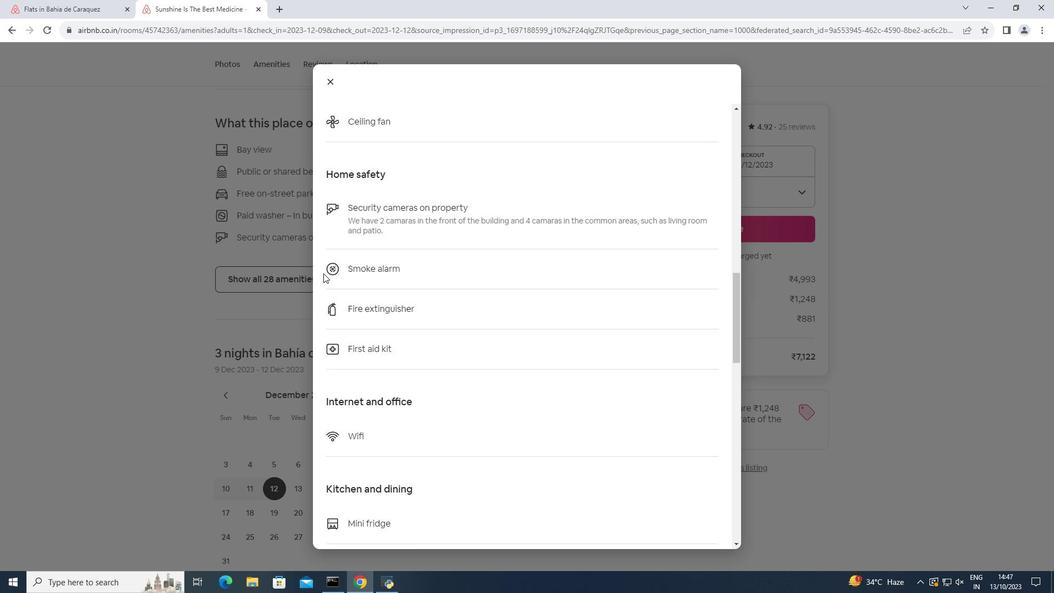 
Action: Mouse scrolled (323, 272) with delta (0, 0)
Screenshot: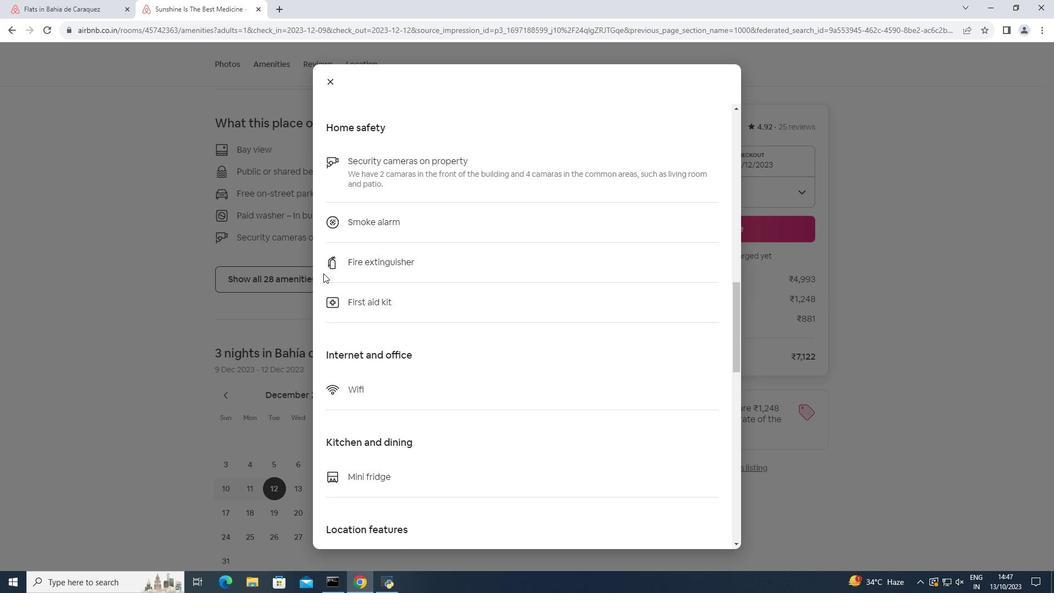 
Action: Mouse scrolled (323, 272) with delta (0, 0)
Screenshot: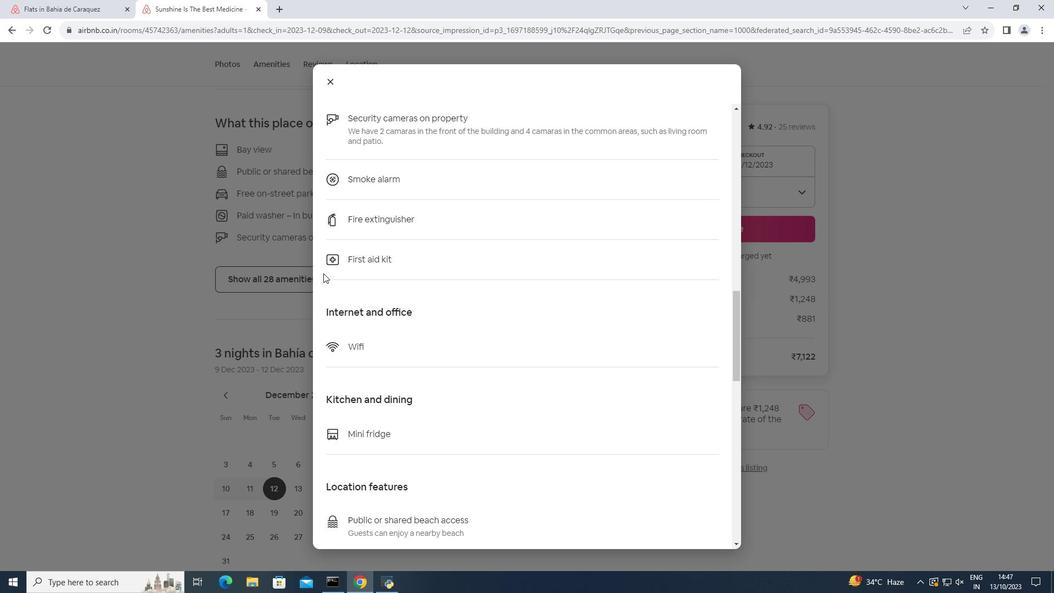 
Action: Mouse scrolled (323, 272) with delta (0, 0)
Screenshot: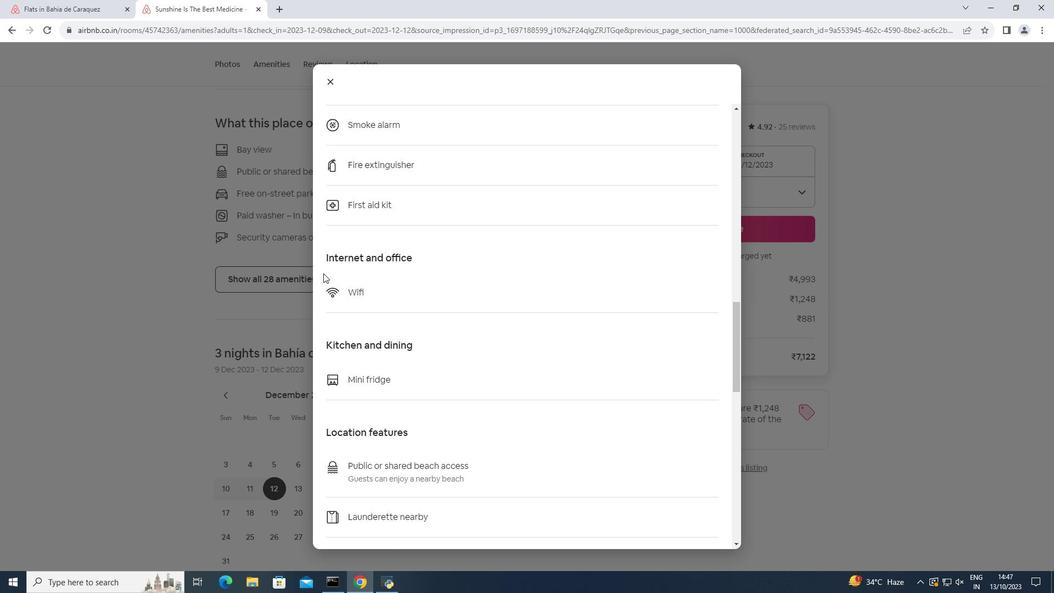 
Action: Mouse scrolled (323, 272) with delta (0, 0)
Screenshot: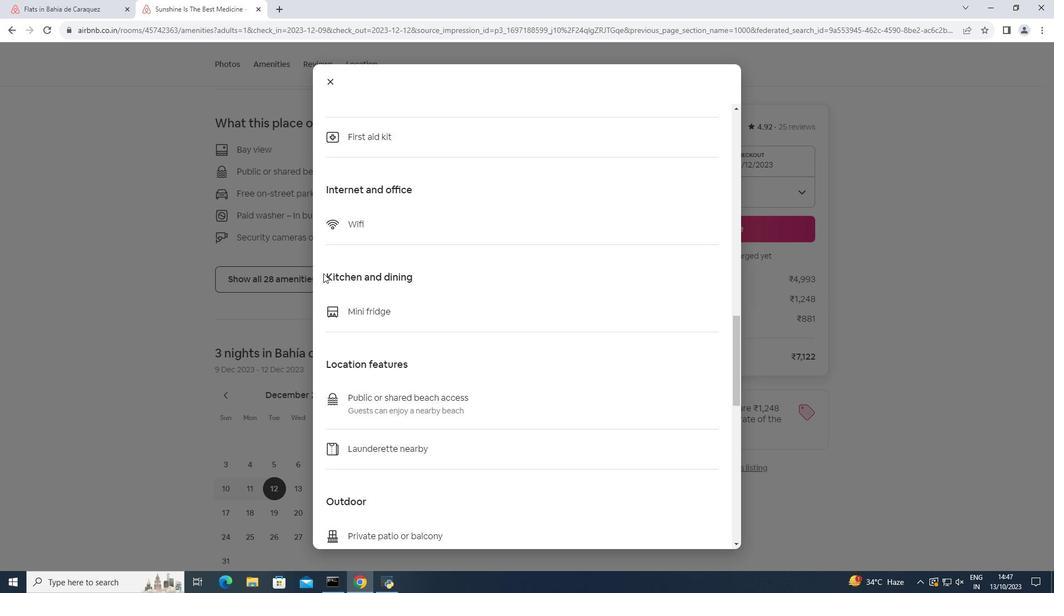 
Action: Mouse scrolled (323, 272) with delta (0, 0)
Screenshot: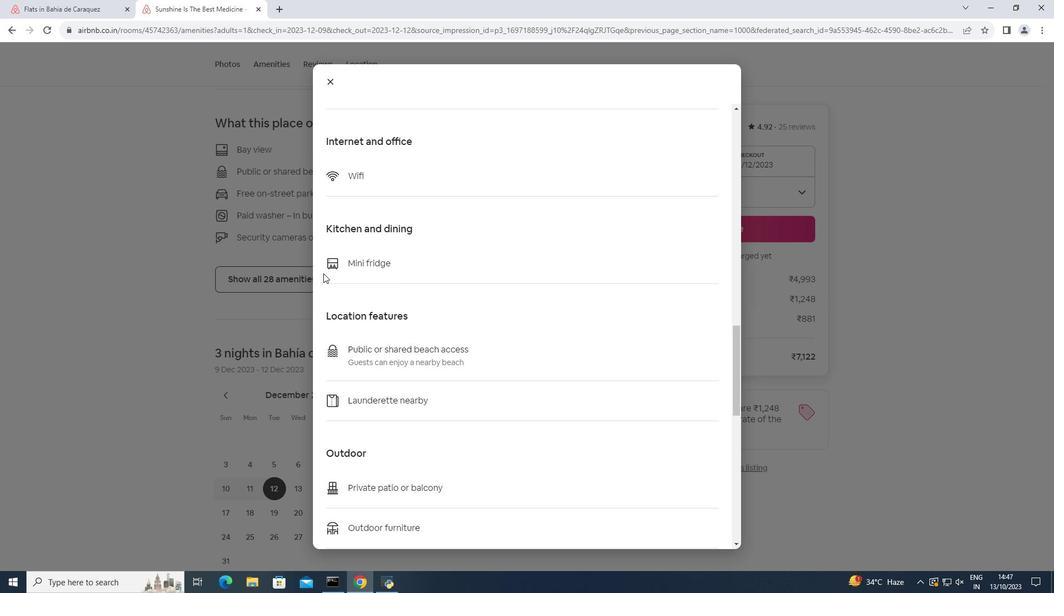 
Action: Mouse scrolled (323, 272) with delta (0, 0)
Screenshot: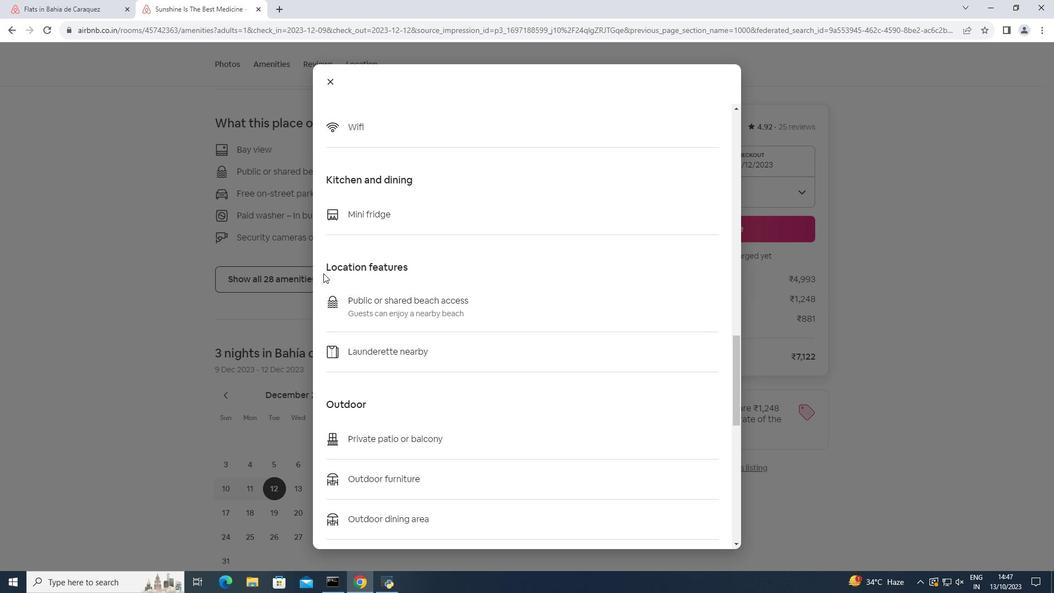 
Action: Mouse scrolled (323, 272) with delta (0, 0)
Screenshot: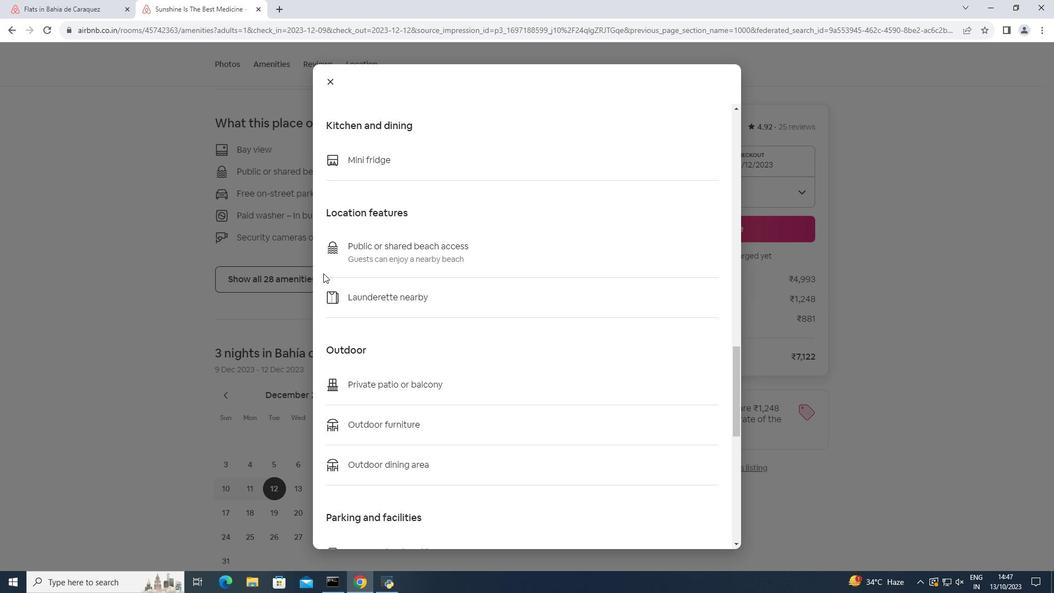 
Action: Mouse scrolled (323, 272) with delta (0, 0)
Screenshot: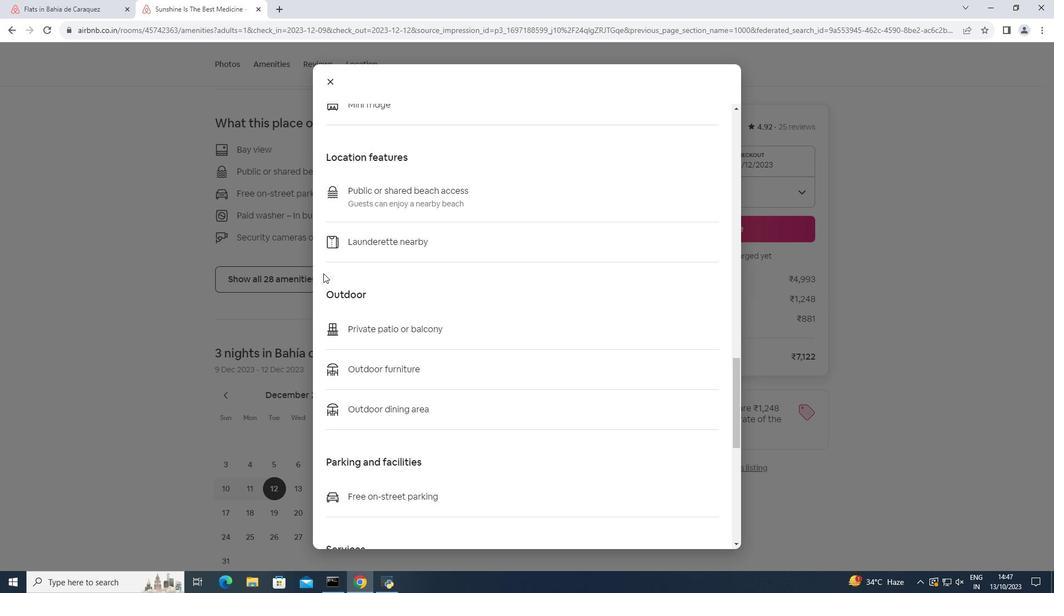 
Action: Mouse scrolled (323, 272) with delta (0, 0)
Screenshot: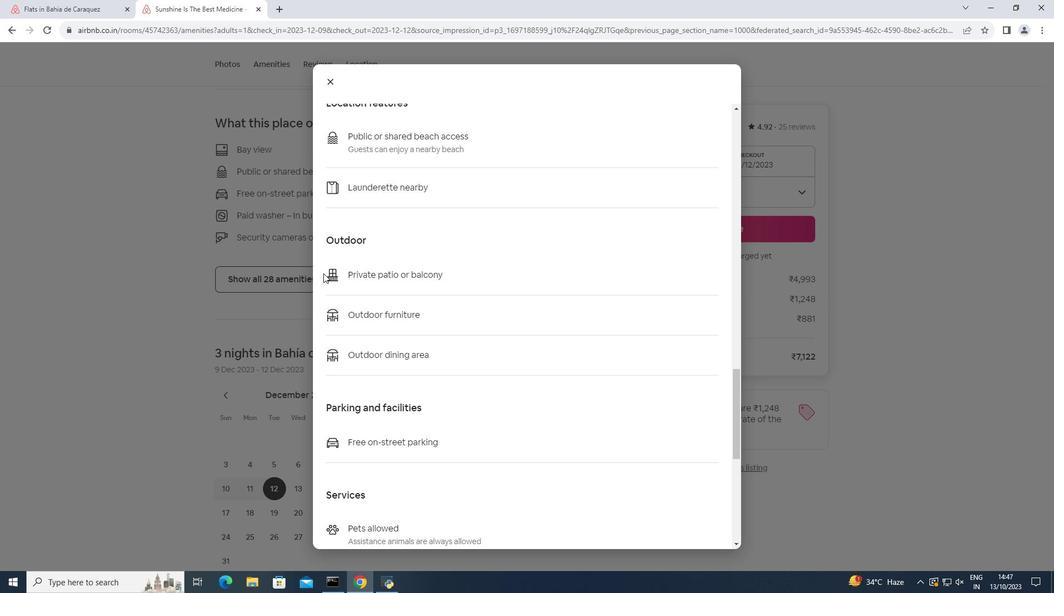 
Action: Mouse scrolled (323, 272) with delta (0, 0)
Screenshot: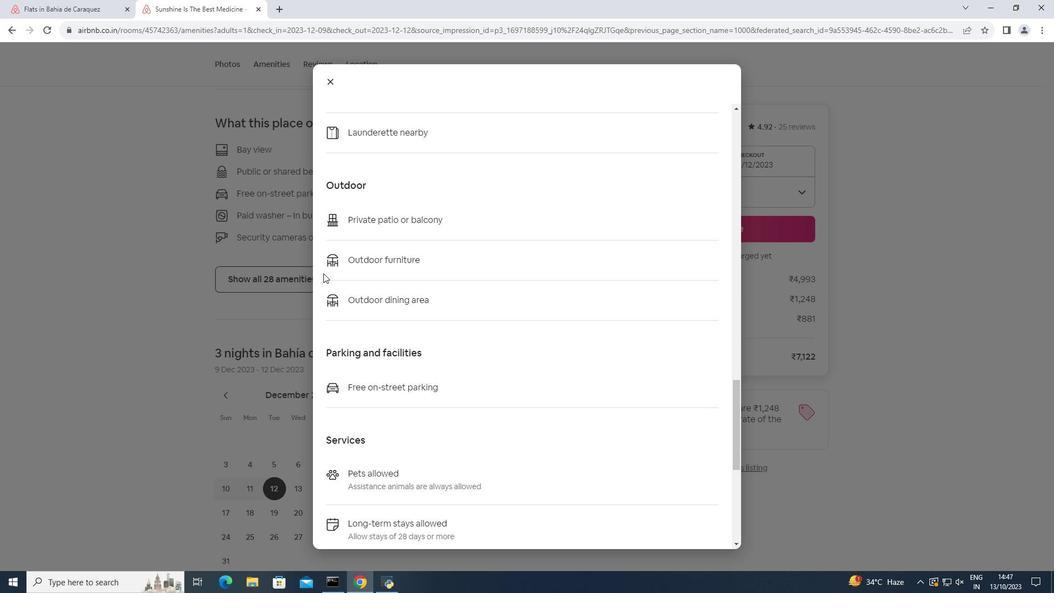 
Action: Mouse scrolled (323, 272) with delta (0, 0)
Screenshot: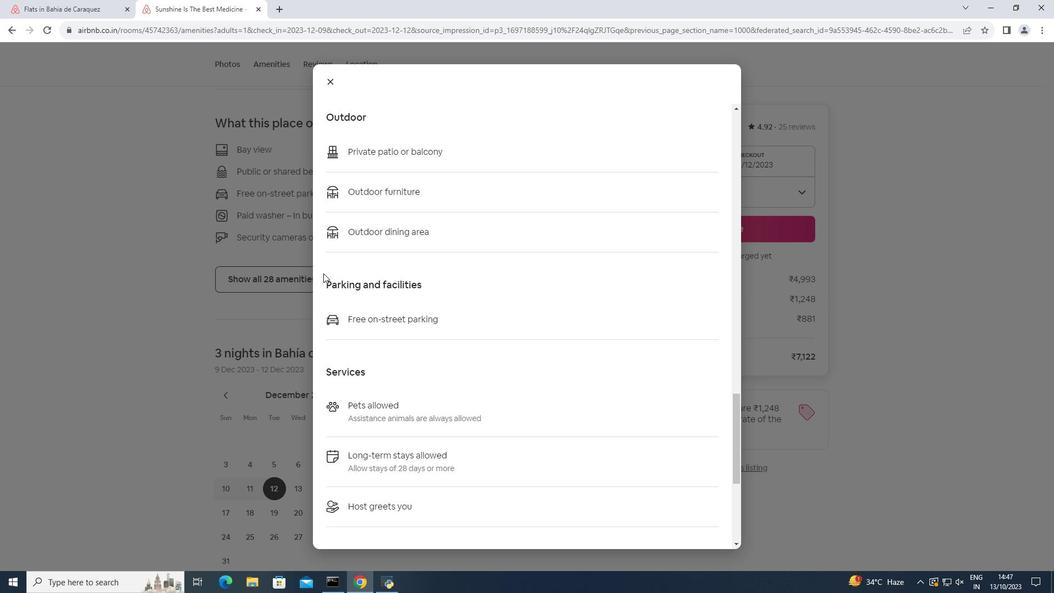 
Action: Mouse scrolled (323, 272) with delta (0, 0)
Screenshot: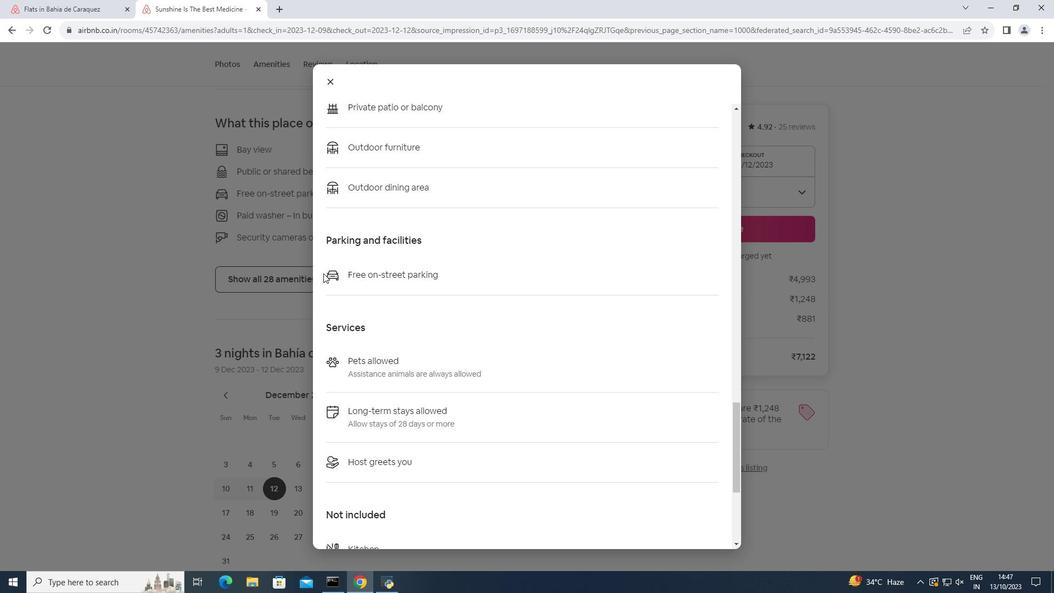 
Action: Mouse scrolled (323, 272) with delta (0, 0)
Screenshot: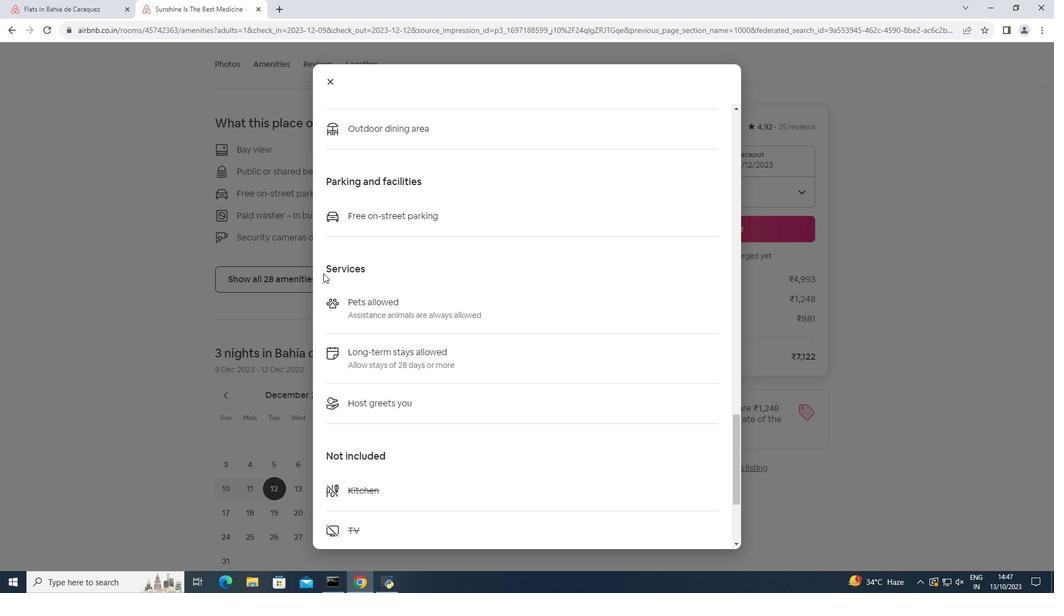 
Action: Mouse moved to (323, 272)
Screenshot: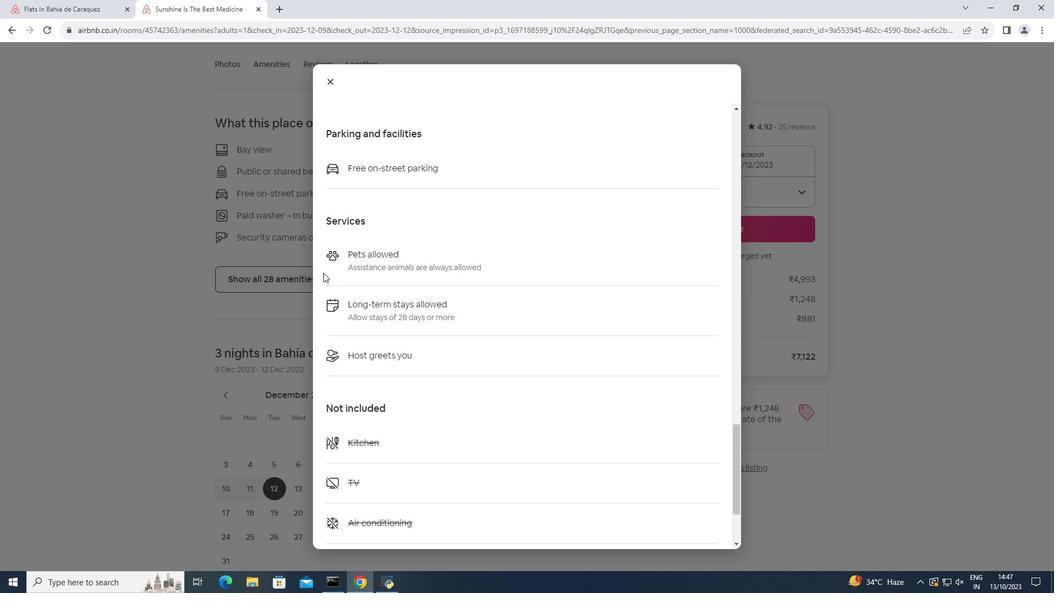 
Action: Mouse scrolled (323, 272) with delta (0, 0)
Screenshot: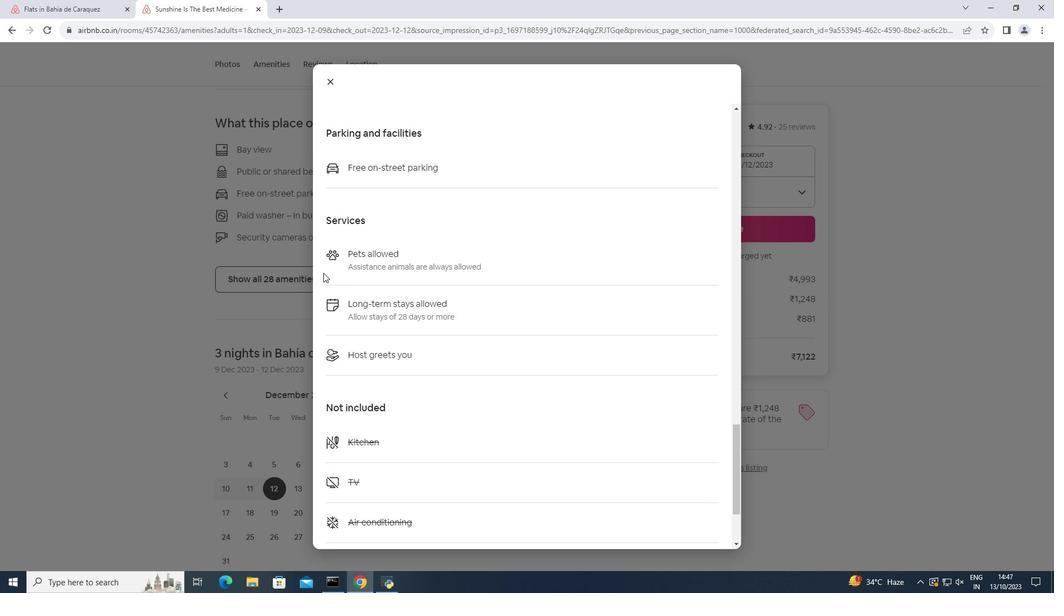 
Action: Mouse scrolled (323, 272) with delta (0, 0)
Screenshot: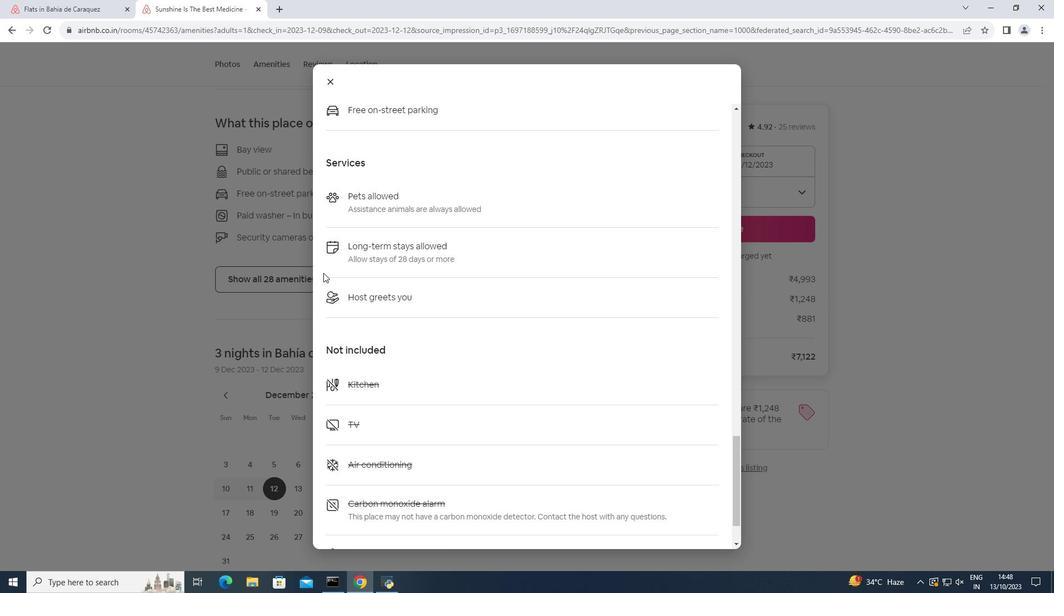 
Action: Mouse scrolled (323, 272) with delta (0, 0)
Screenshot: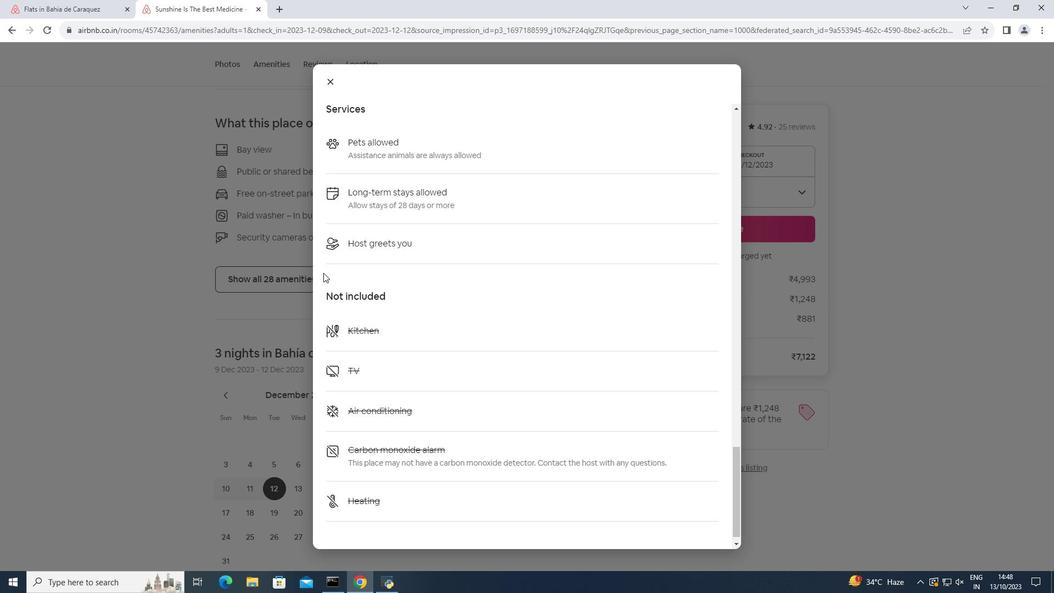 
Action: Mouse scrolled (323, 272) with delta (0, 0)
Screenshot: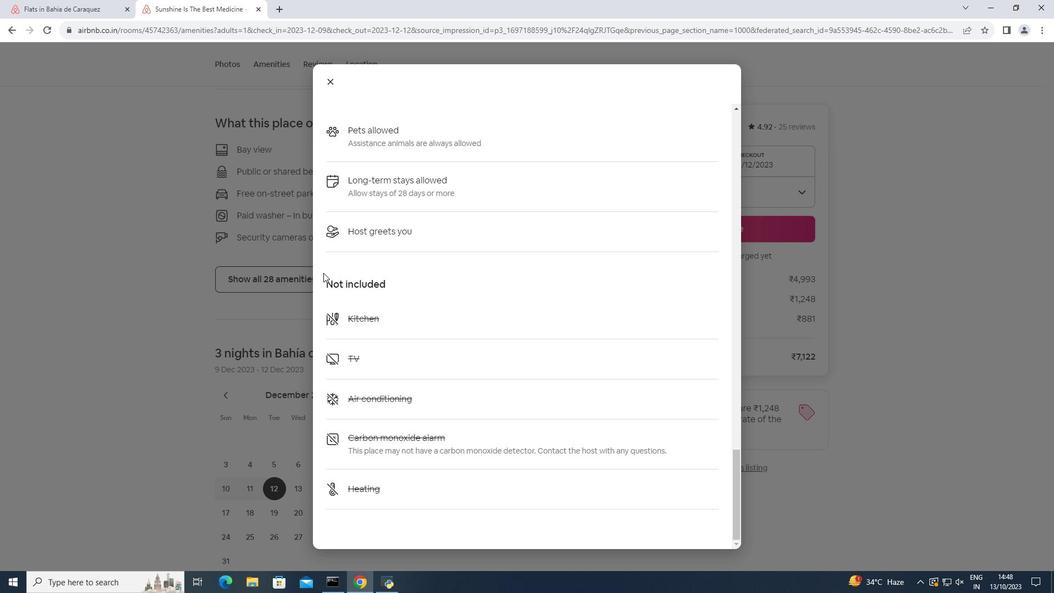
Action: Mouse moved to (331, 82)
Screenshot: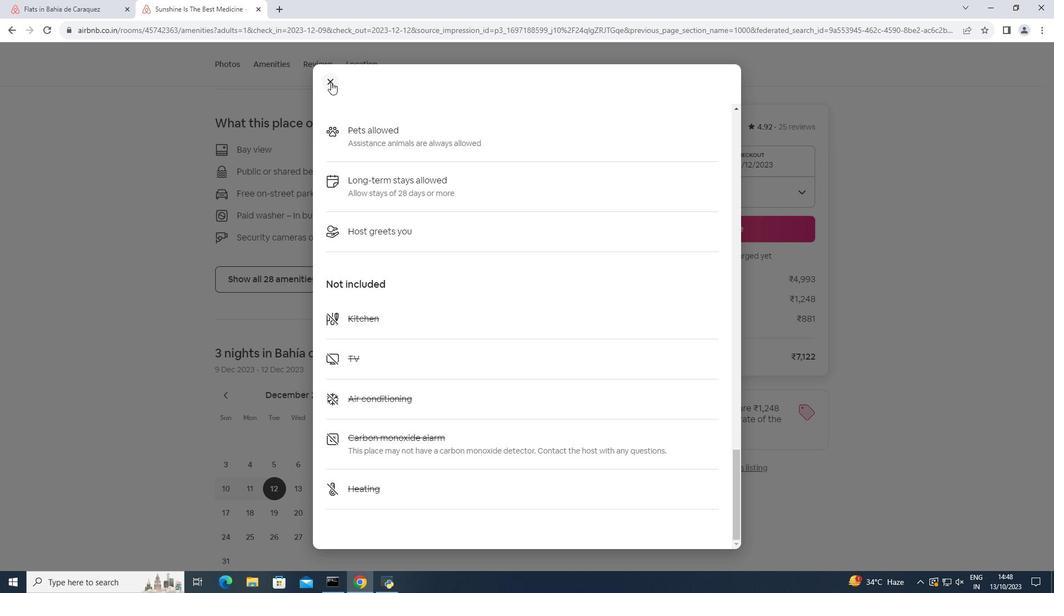 
Action: Mouse pressed left at (331, 82)
Screenshot: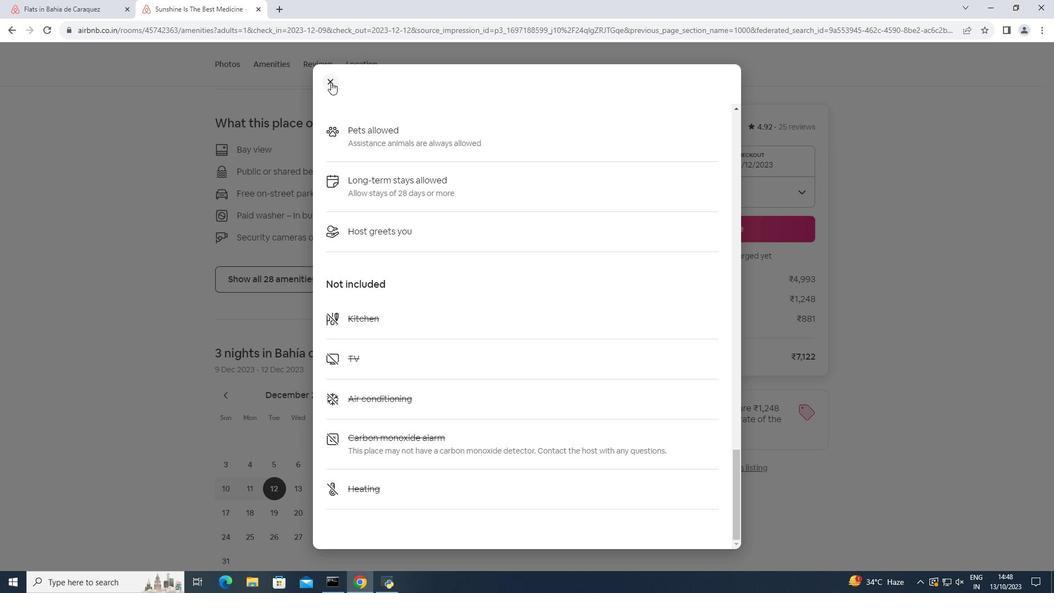 
Action: Mouse moved to (309, 191)
Screenshot: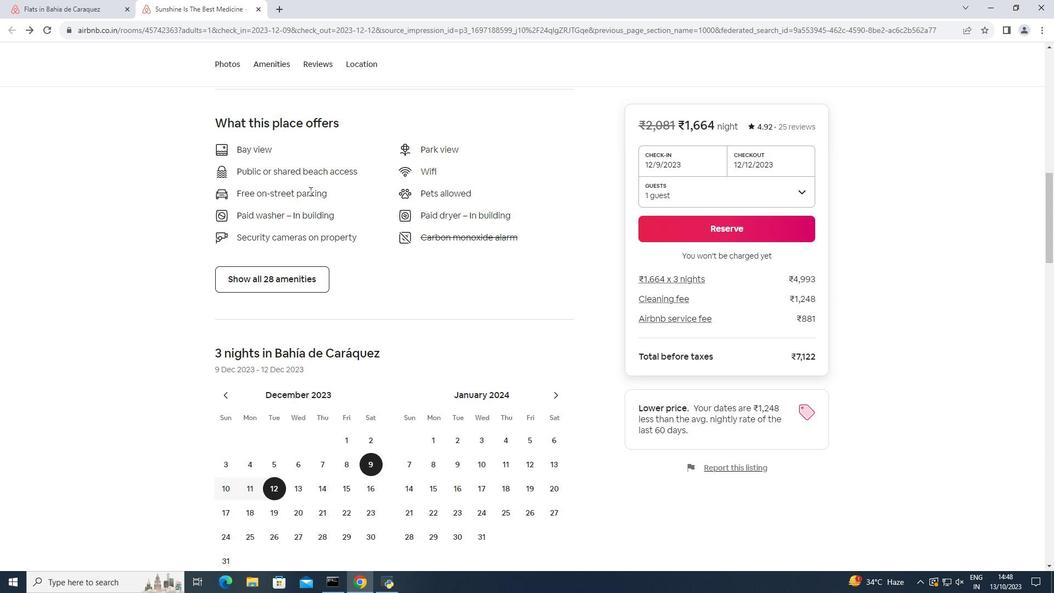 
Action: Mouse scrolled (309, 190) with delta (0, 0)
Screenshot: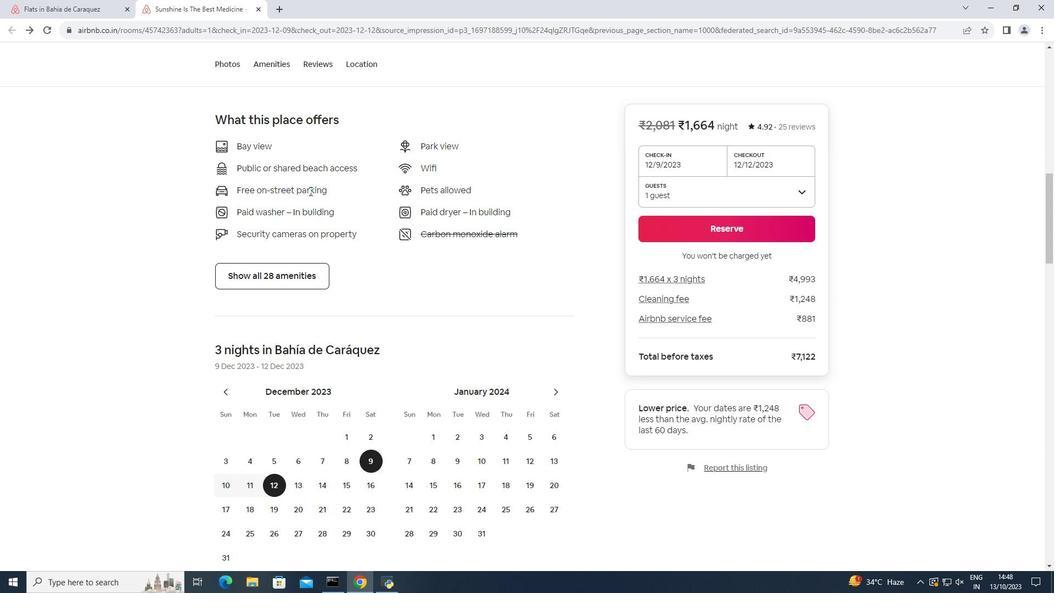 
Action: Mouse scrolled (309, 190) with delta (0, 0)
Screenshot: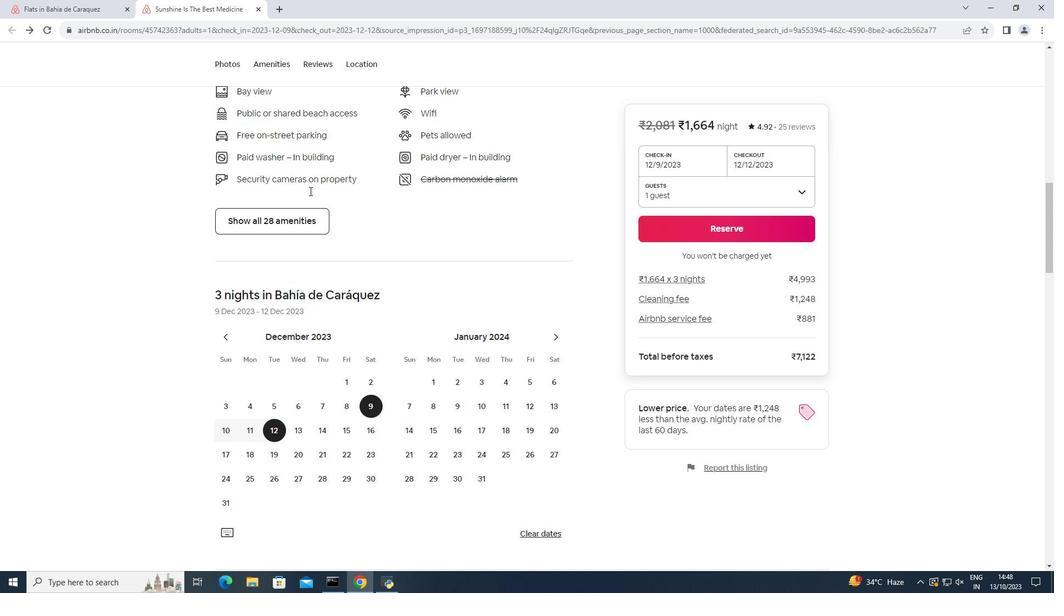 
Action: Mouse scrolled (309, 190) with delta (0, 0)
Screenshot: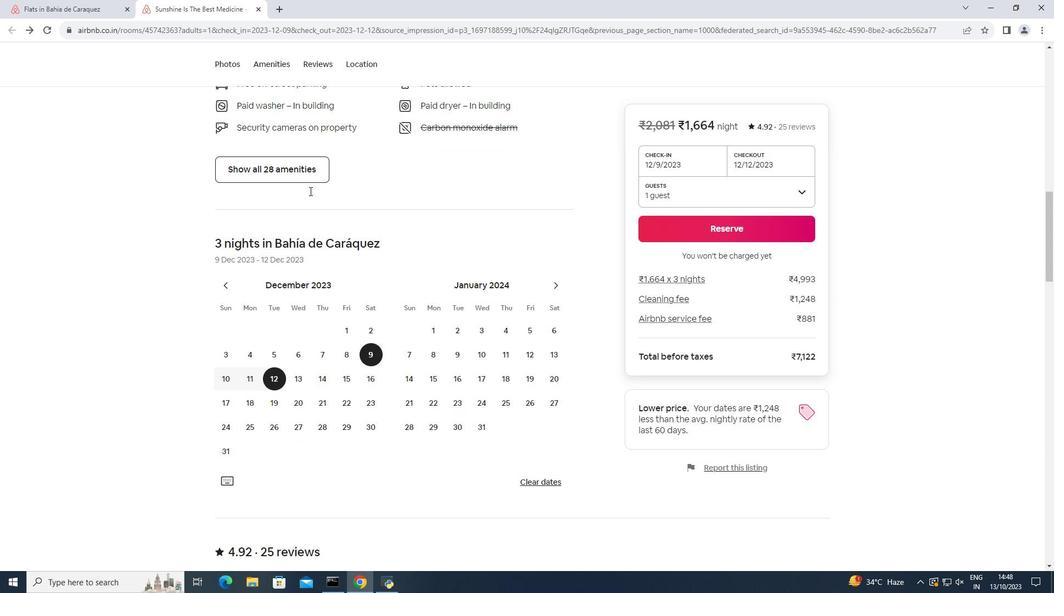 
Action: Mouse moved to (309, 191)
Screenshot: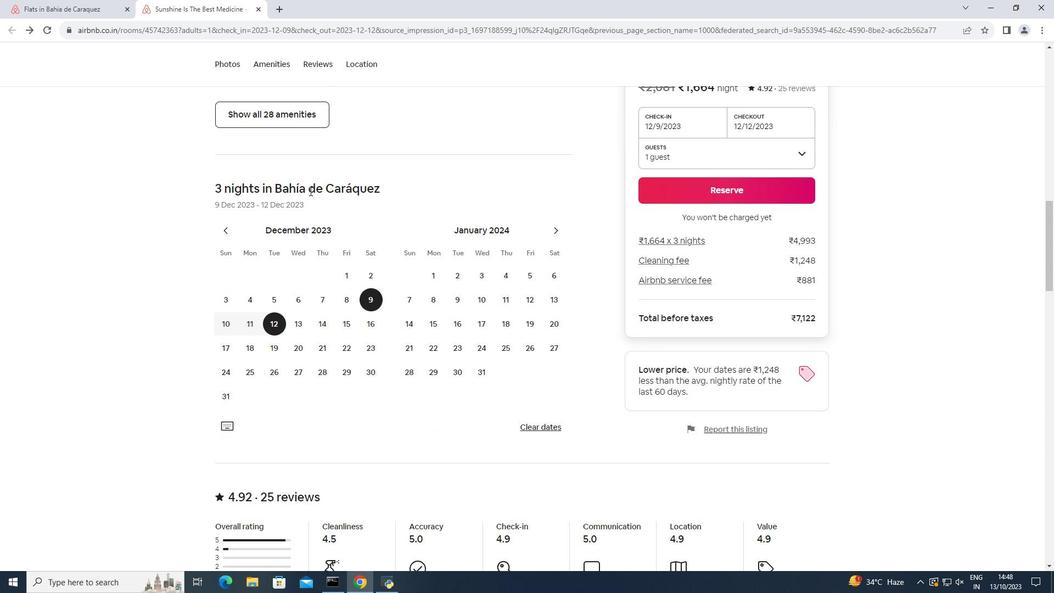 
Action: Mouse scrolled (309, 190) with delta (0, 0)
Screenshot: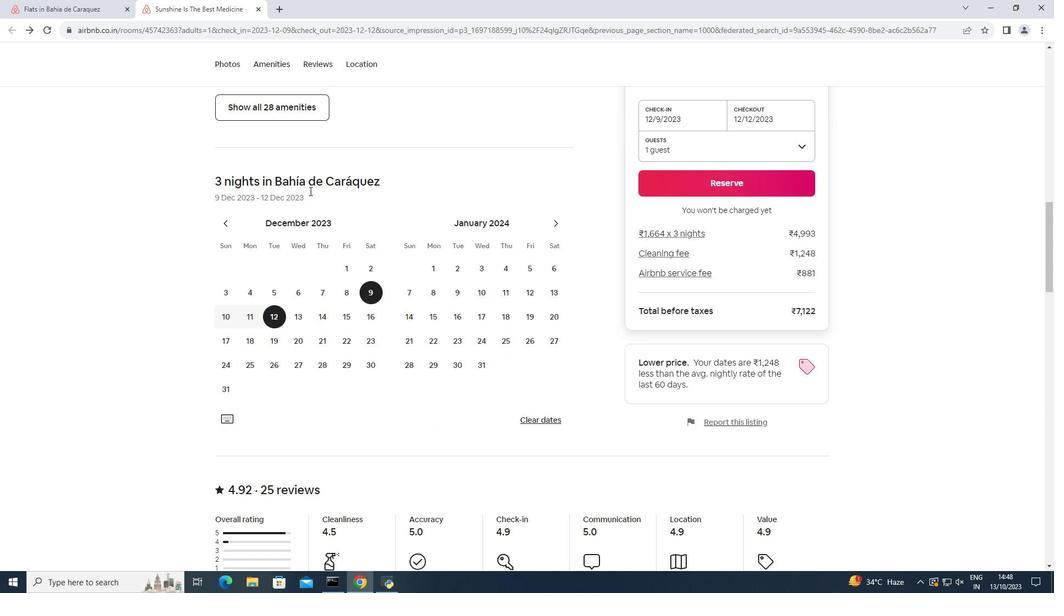 
Action: Mouse scrolled (309, 190) with delta (0, 0)
Screenshot: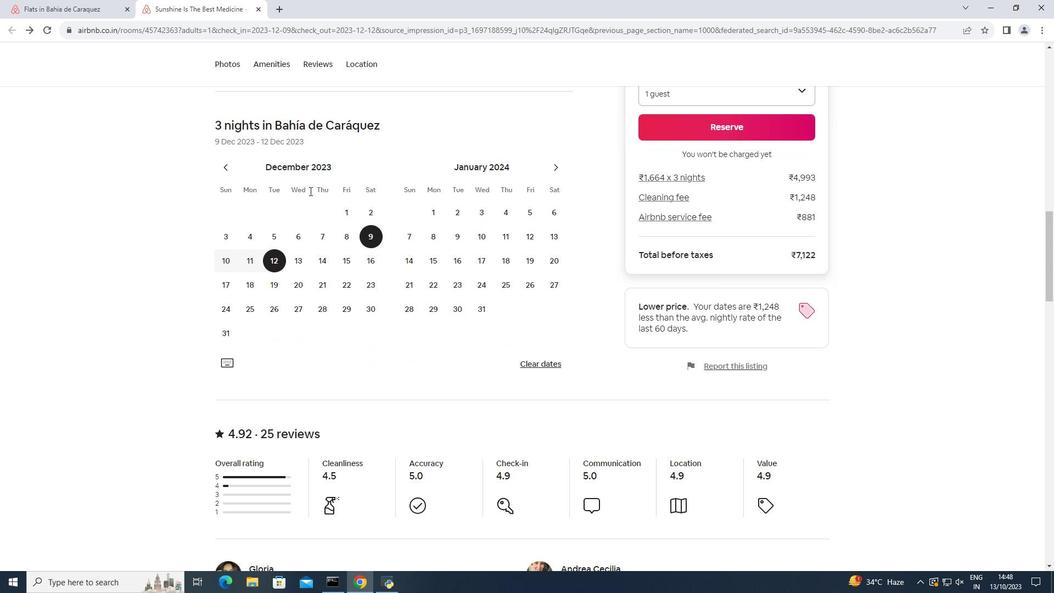 
Action: Mouse moved to (310, 191)
Screenshot: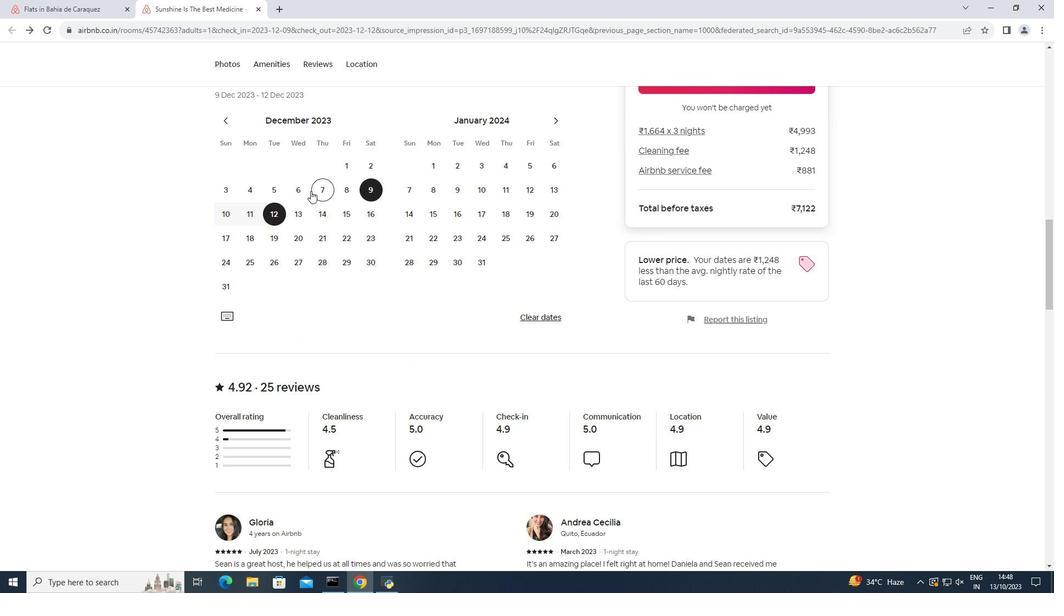 
Action: Mouse scrolled (310, 190) with delta (0, 0)
Screenshot: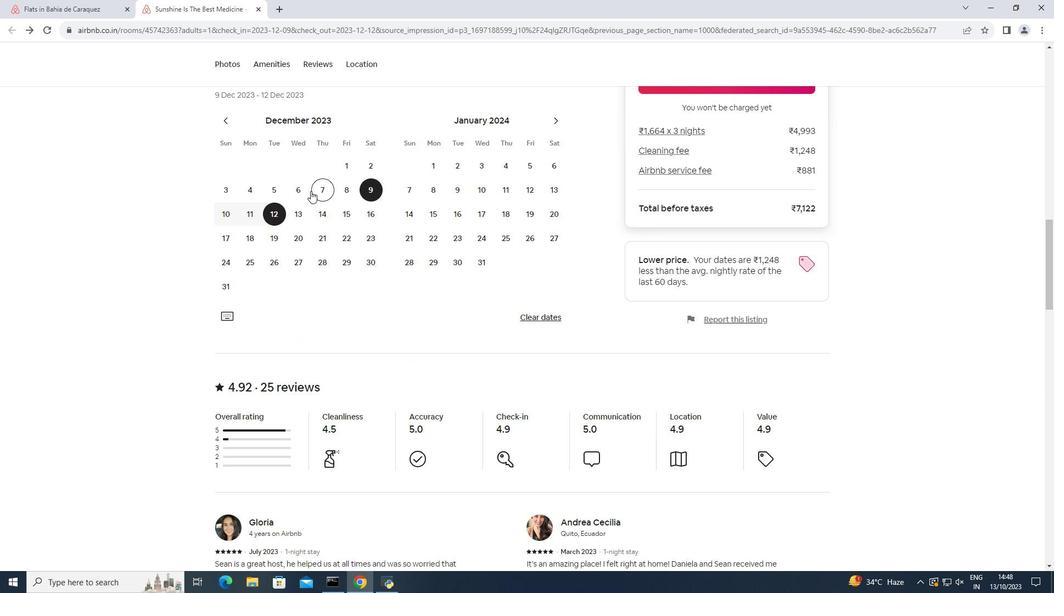 
Action: Mouse scrolled (310, 190) with delta (0, 0)
Screenshot: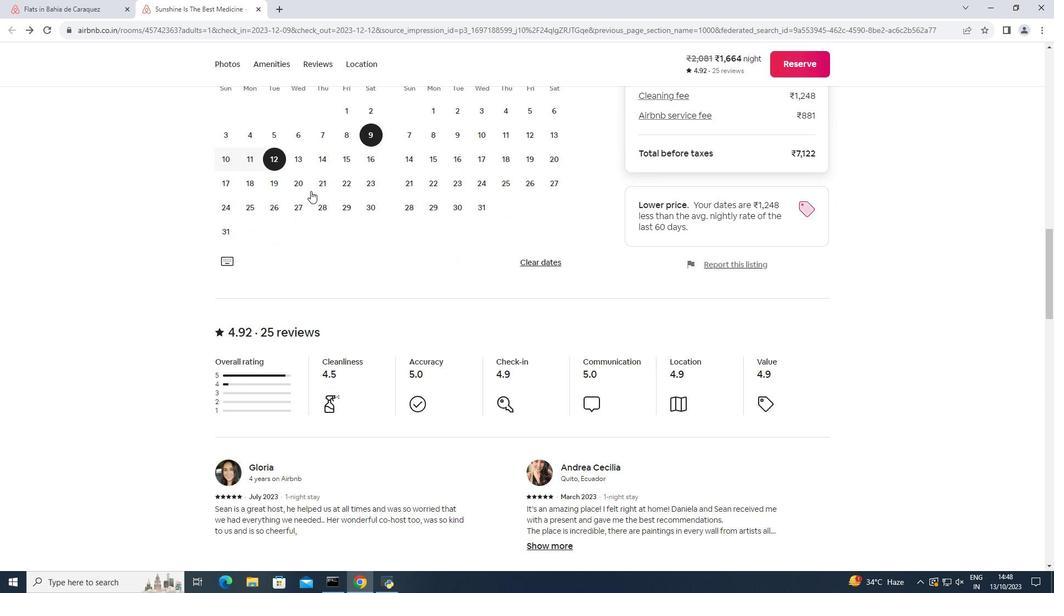
Action: Mouse scrolled (310, 190) with delta (0, 0)
Screenshot: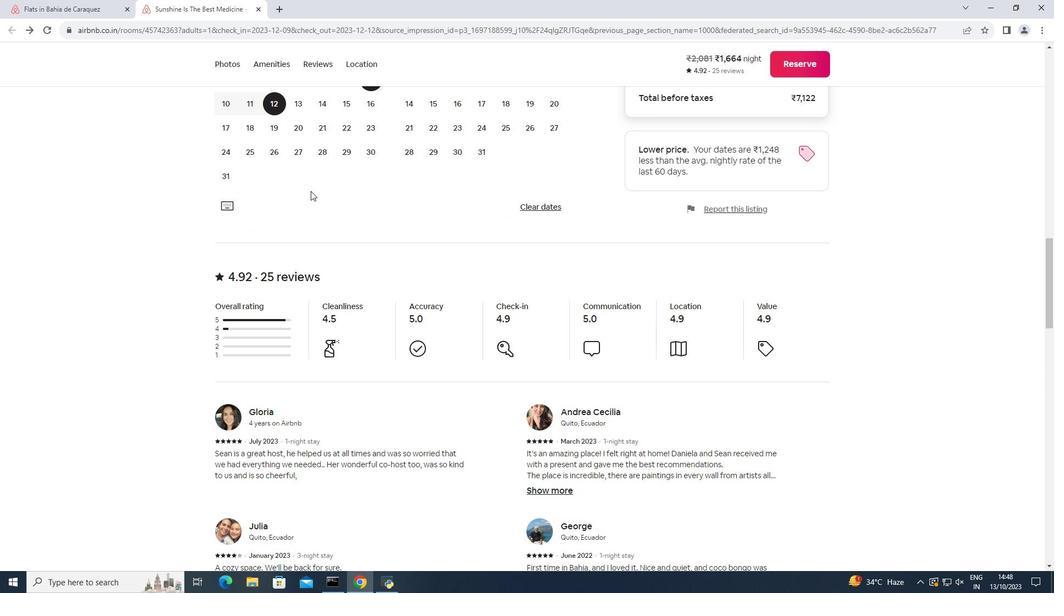
Action: Mouse moved to (310, 189)
Screenshot: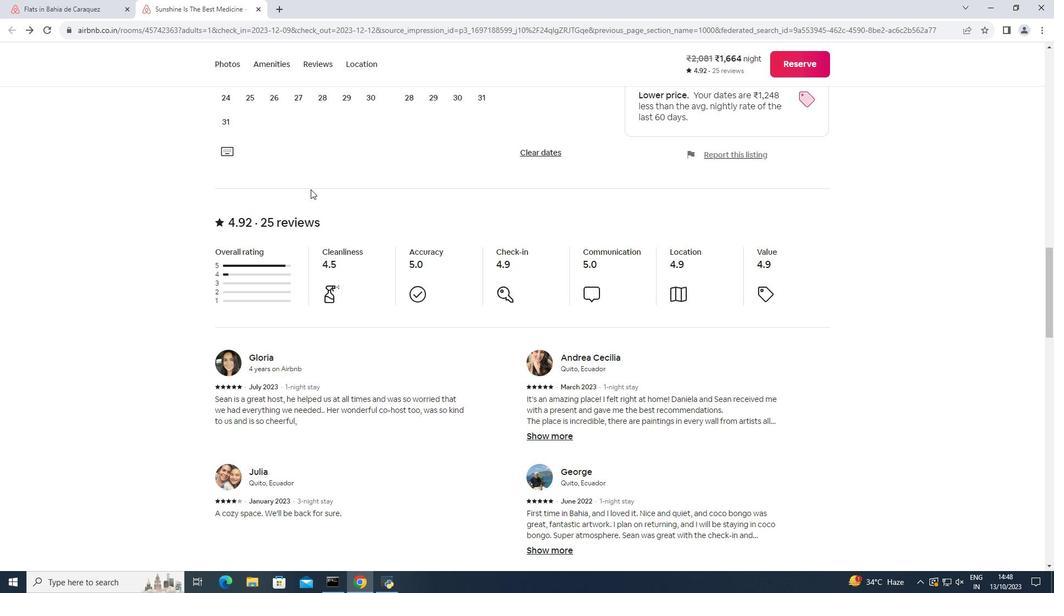
Action: Mouse scrolled (310, 188) with delta (0, 0)
Screenshot: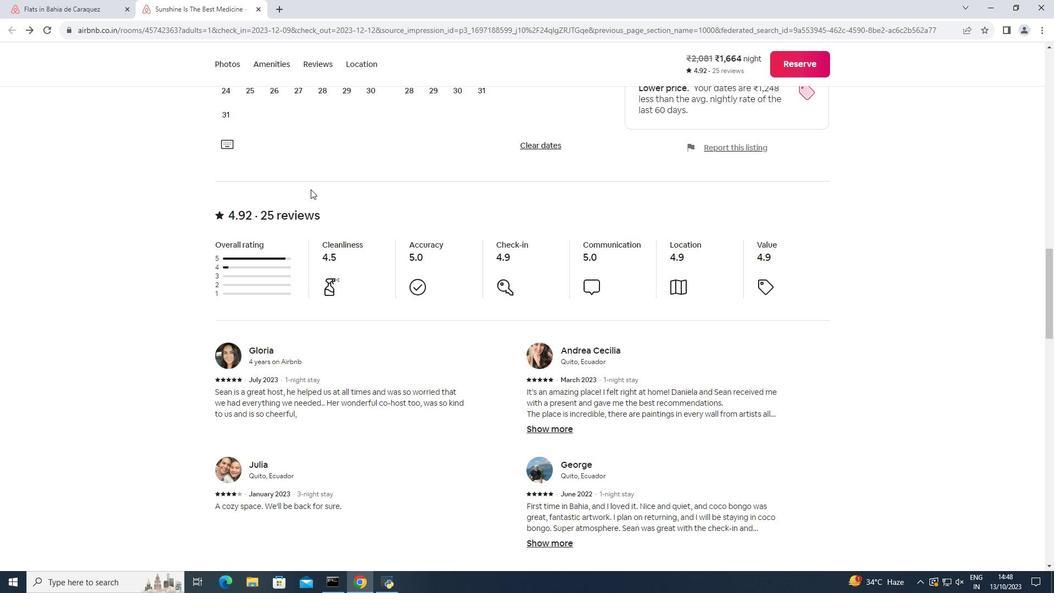 
Action: Mouse scrolled (310, 188) with delta (0, 0)
Screenshot: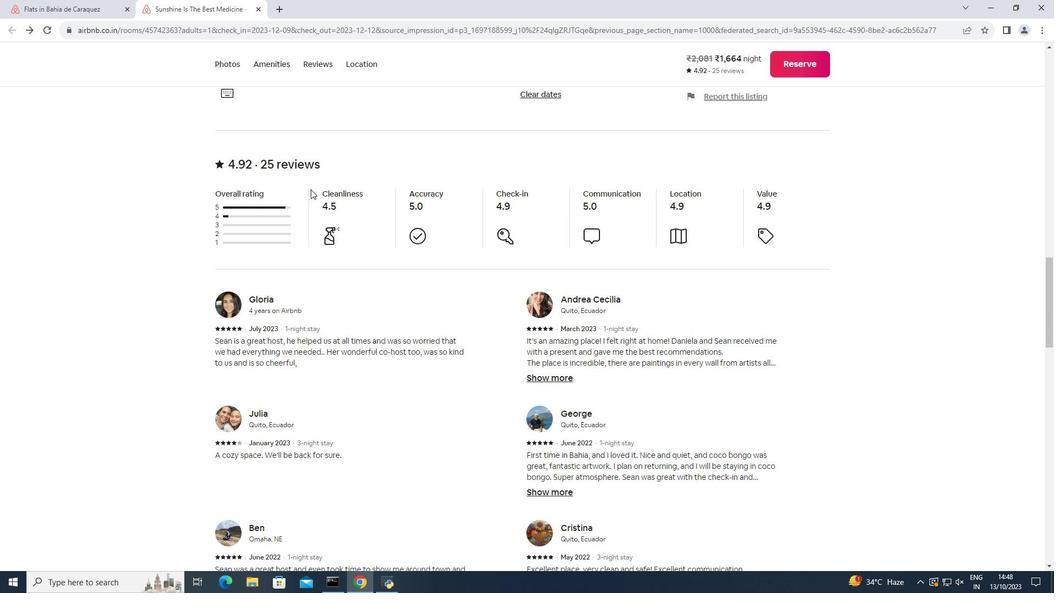 
Action: Mouse scrolled (310, 188) with delta (0, 0)
Screenshot: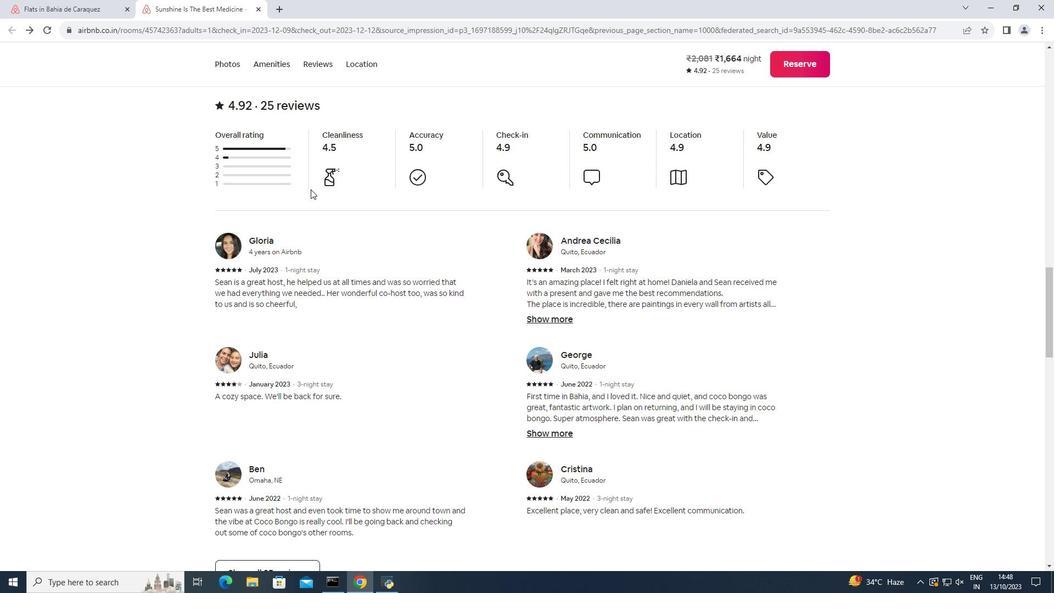 
Action: Mouse scrolled (310, 188) with delta (0, 0)
Screenshot: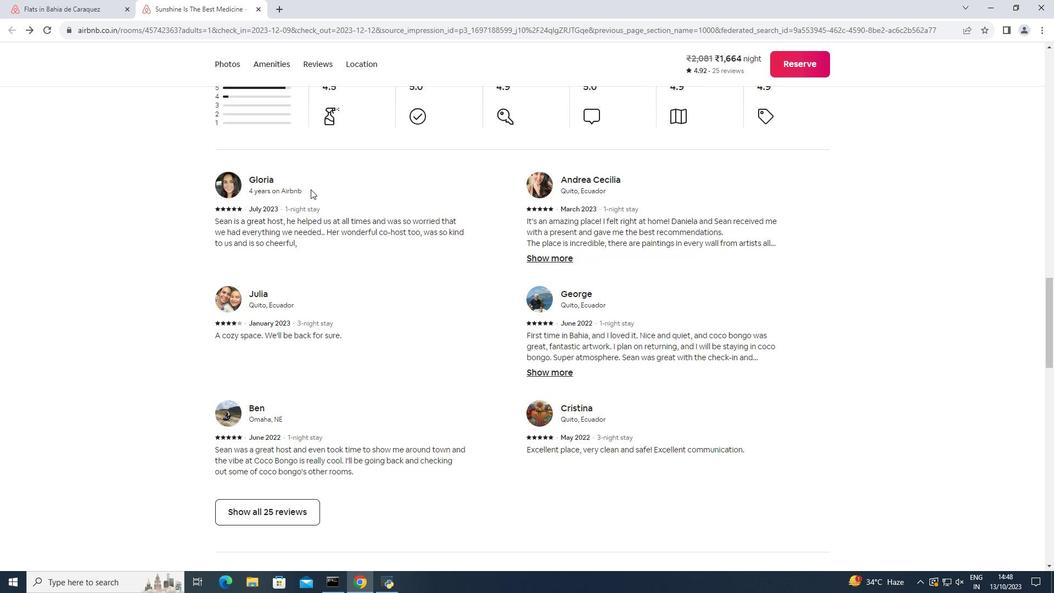 
Action: Mouse scrolled (310, 188) with delta (0, 0)
Screenshot: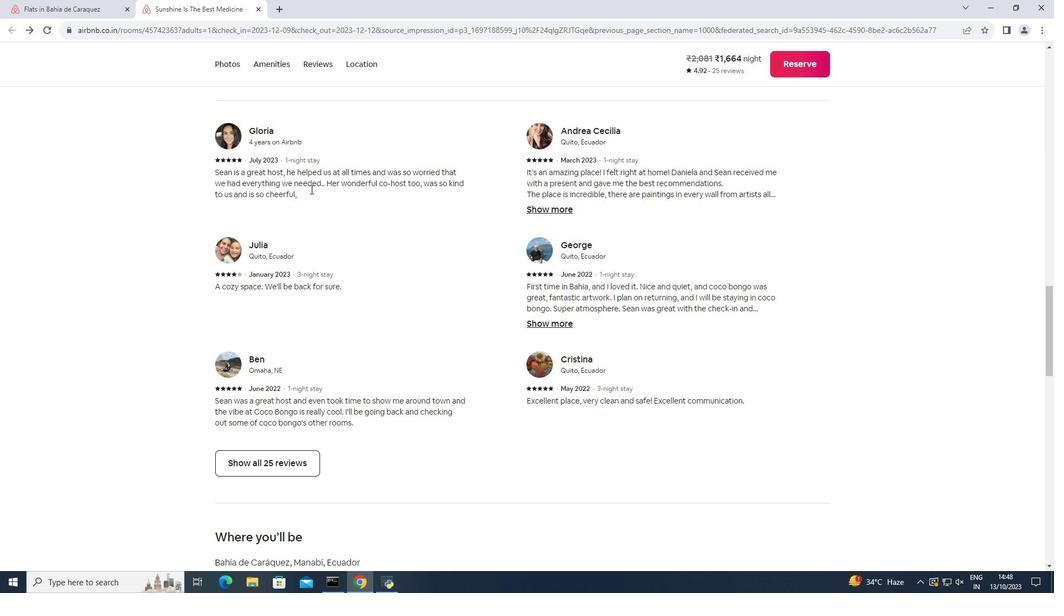 
Action: Mouse scrolled (310, 188) with delta (0, 0)
Screenshot: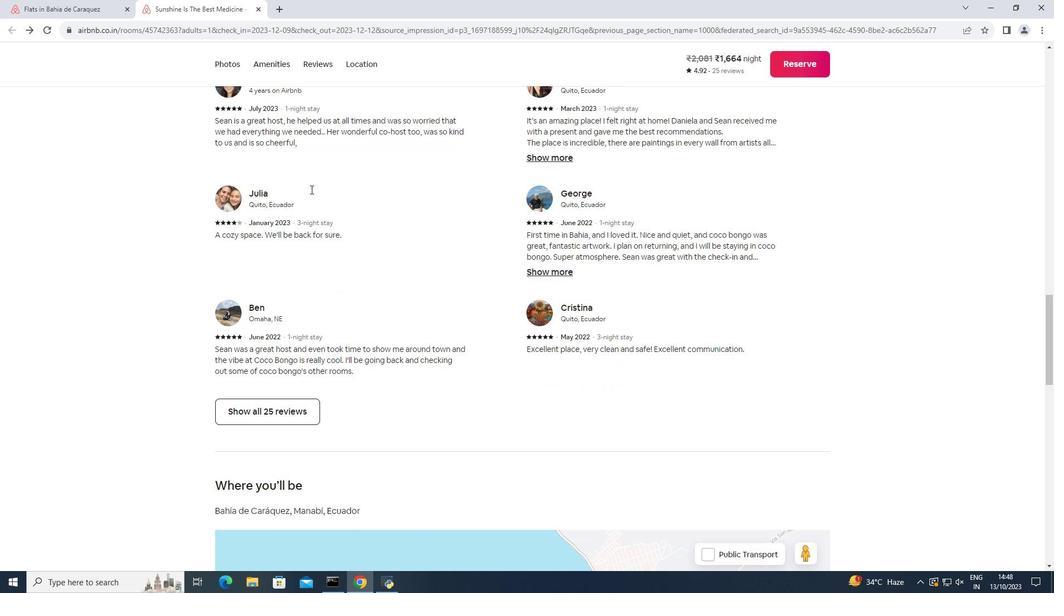 
Action: Mouse scrolled (310, 188) with delta (0, 0)
Screenshot: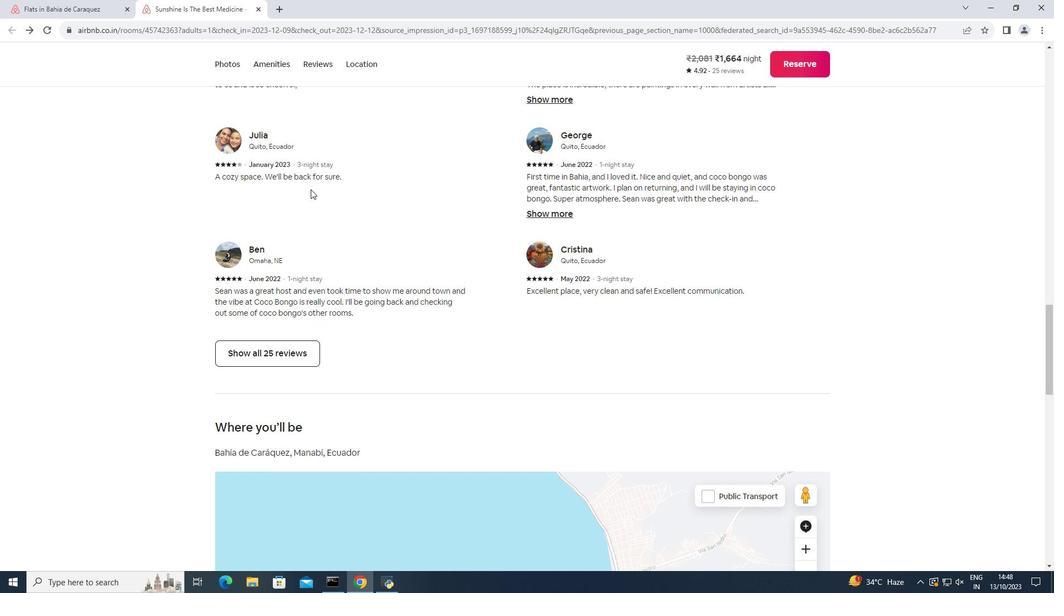 
Action: Mouse scrolled (310, 188) with delta (0, 0)
Screenshot: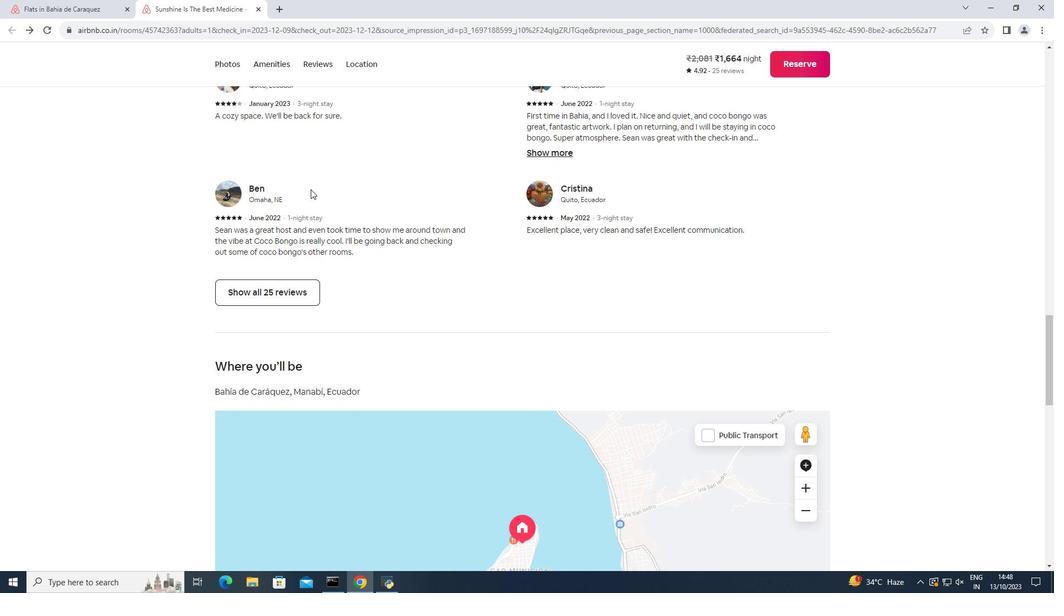 
Action: Mouse scrolled (310, 188) with delta (0, 0)
Screenshot: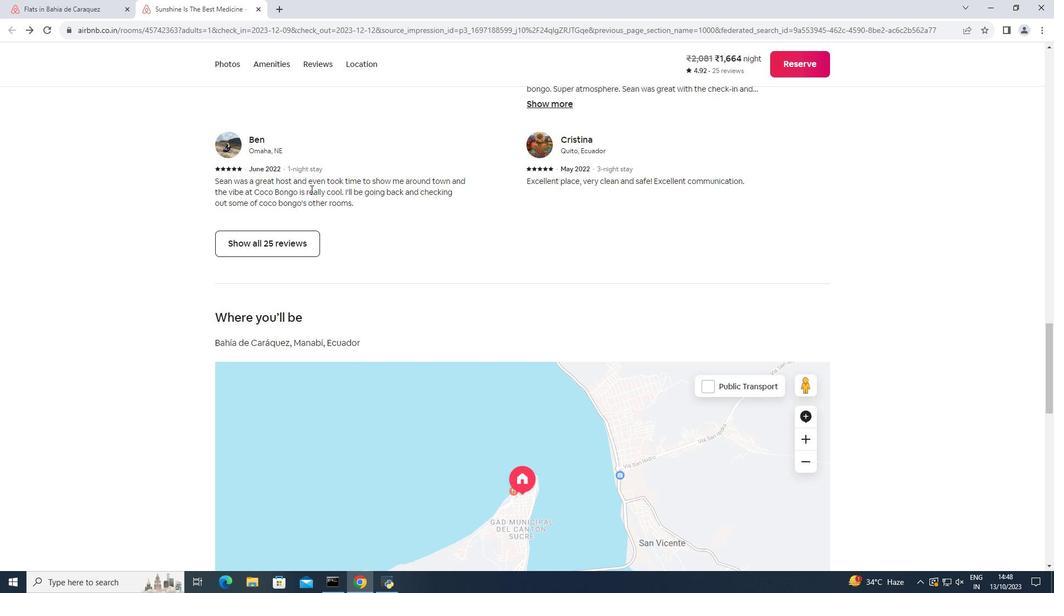 
Action: Mouse moved to (302, 193)
Screenshot: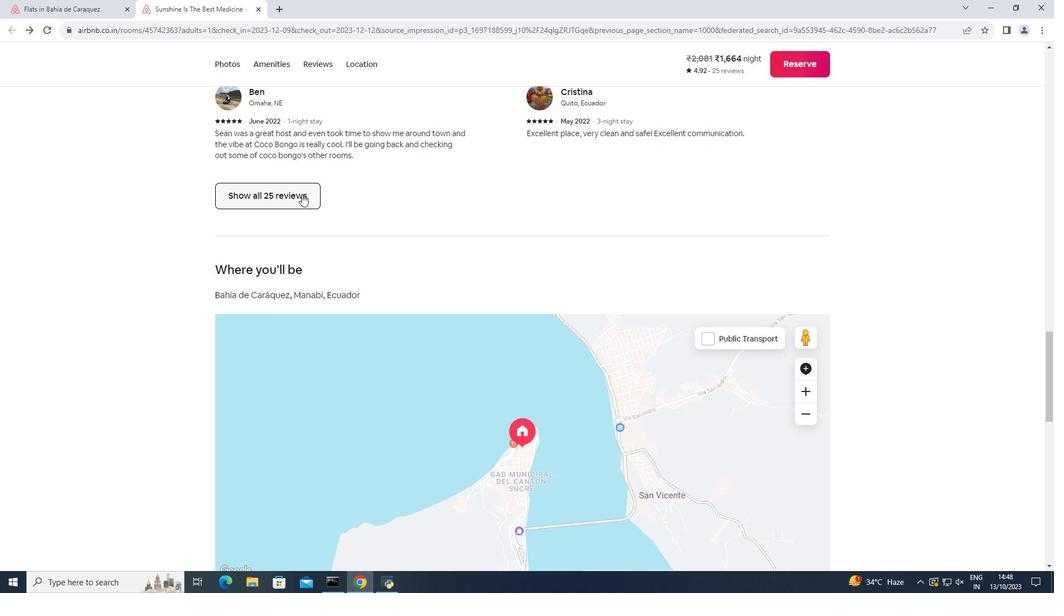 
Action: Mouse pressed left at (302, 193)
Screenshot: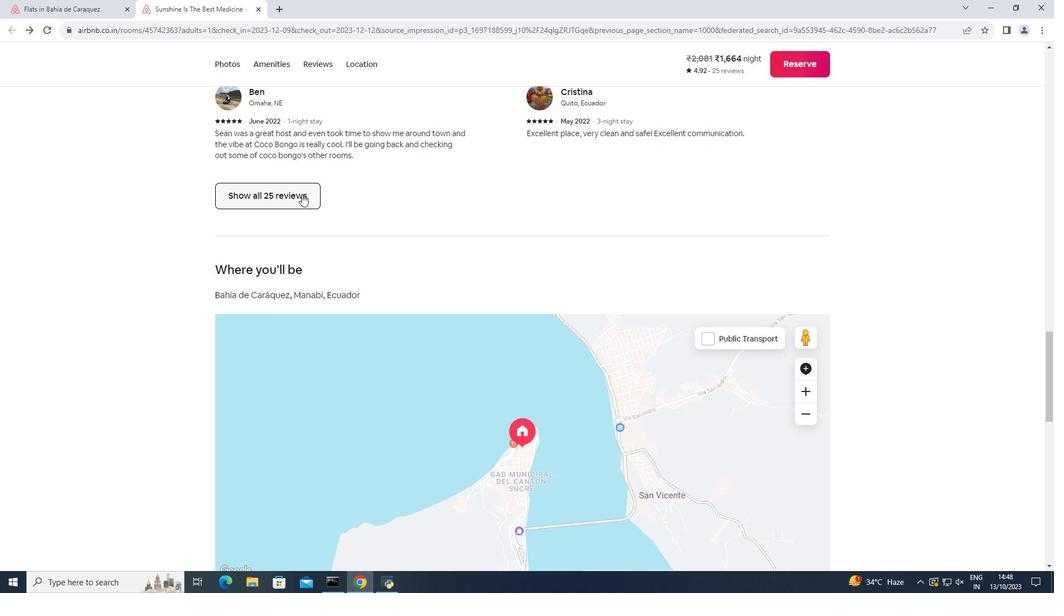 
Action: Mouse moved to (326, 205)
Screenshot: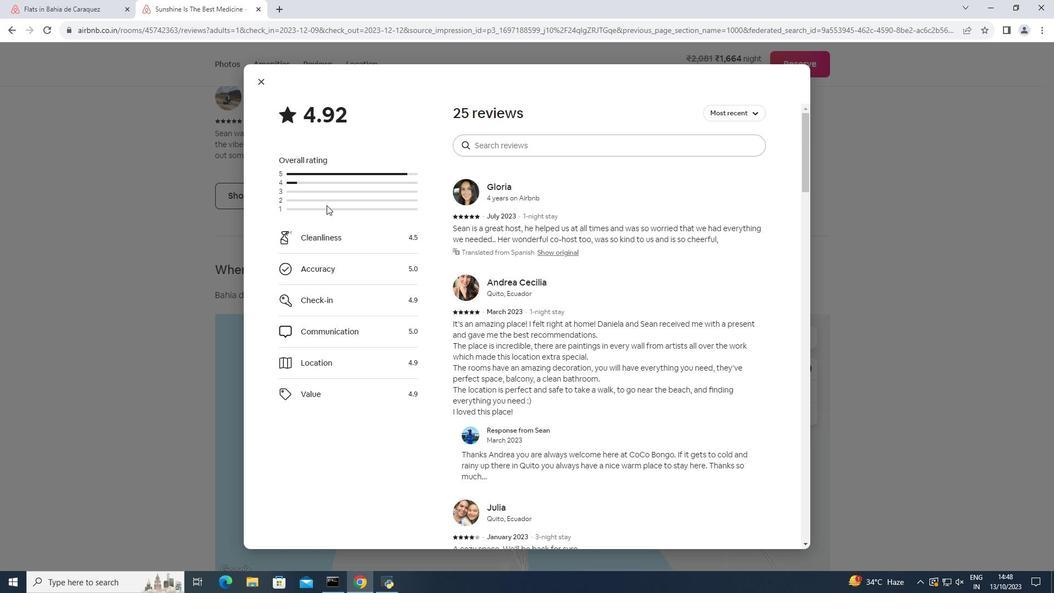 
Action: Mouse scrolled (326, 204) with delta (0, 0)
Screenshot: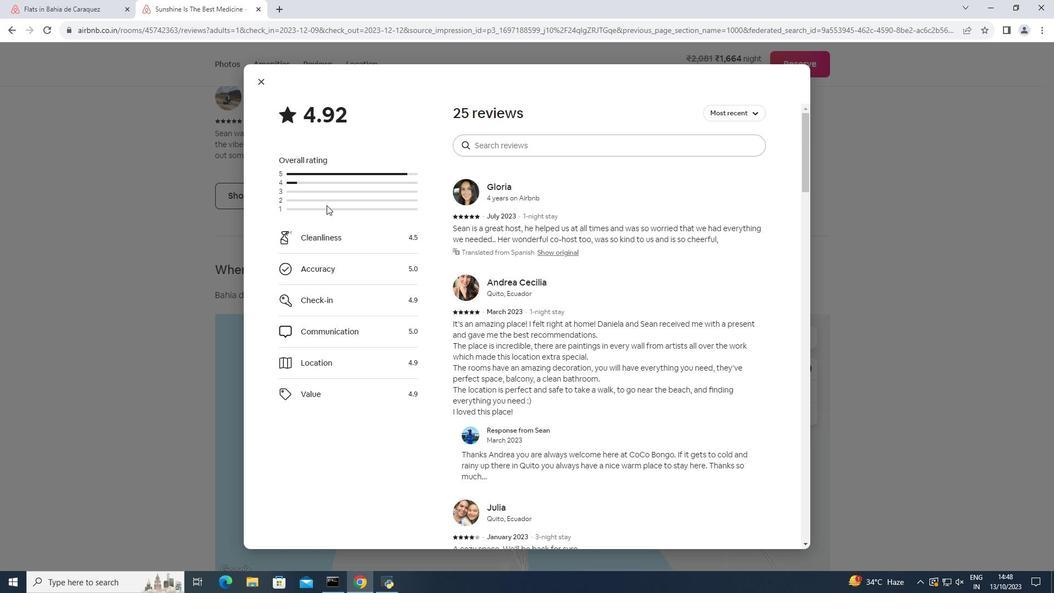 
Action: Mouse scrolled (326, 204) with delta (0, 0)
Screenshot: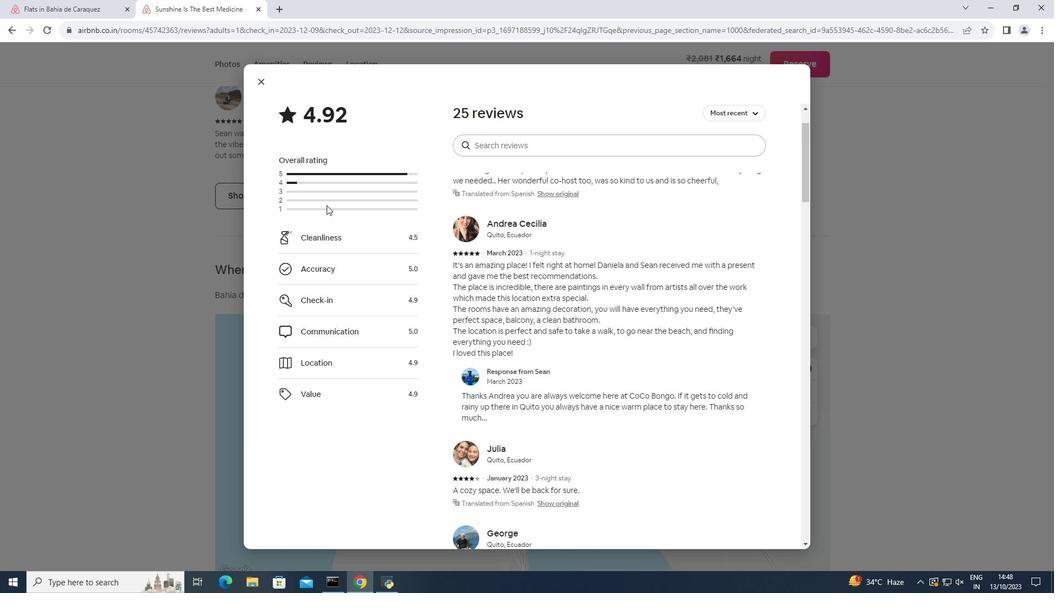 
Action: Mouse scrolled (326, 204) with delta (0, 0)
Screenshot: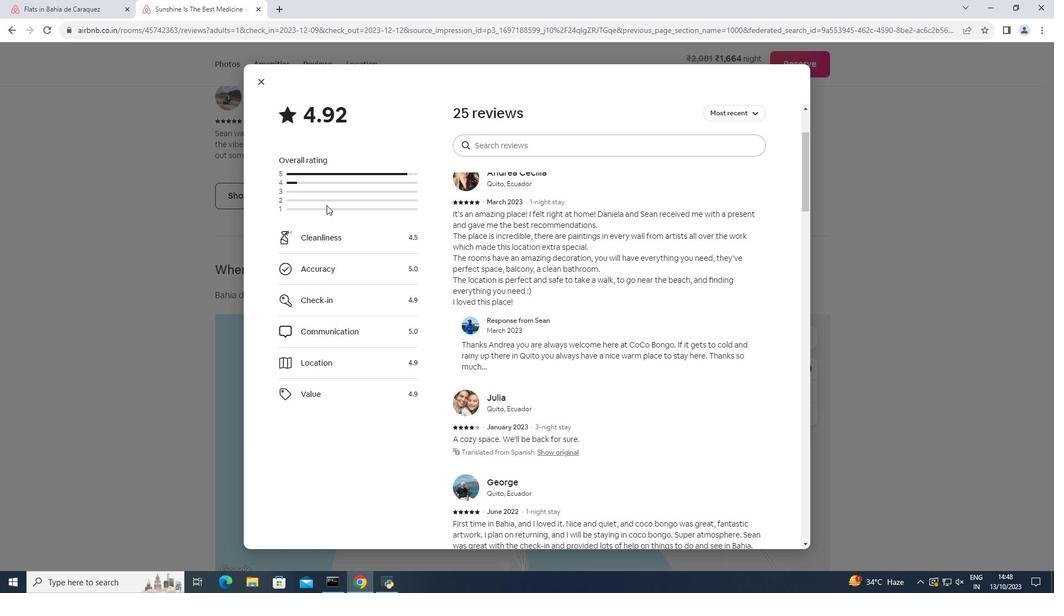 
Action: Mouse scrolled (326, 204) with delta (0, 0)
Screenshot: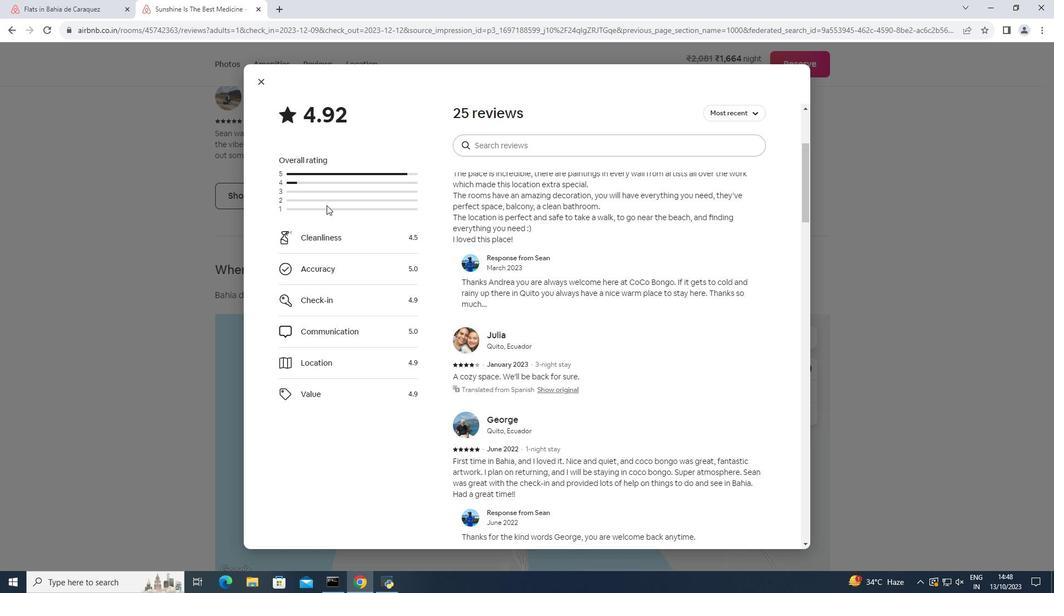 
Action: Mouse scrolled (326, 204) with delta (0, 0)
Screenshot: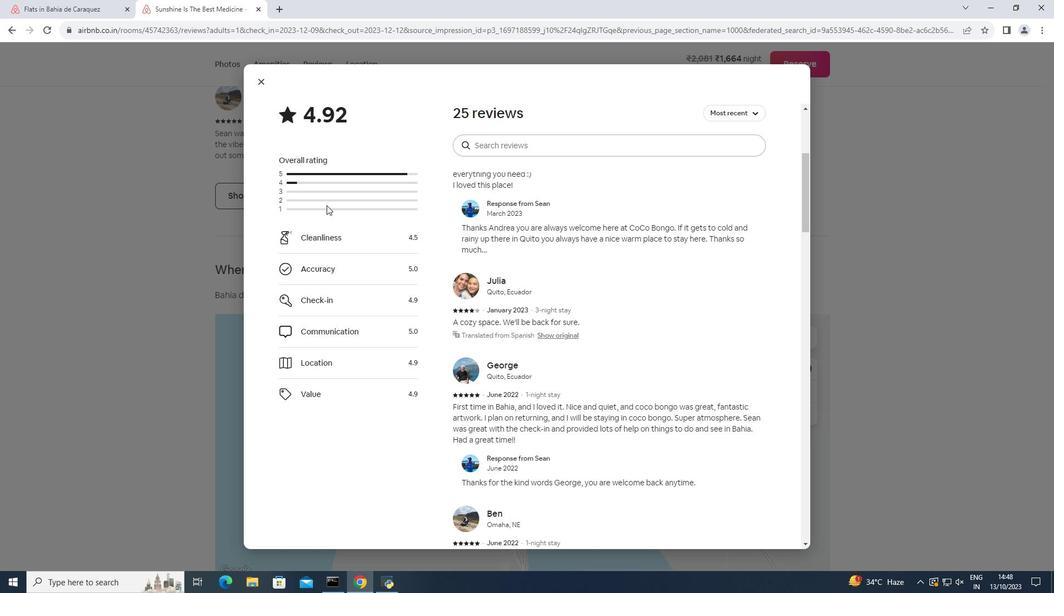 
Action: Mouse scrolled (326, 204) with delta (0, 0)
Screenshot: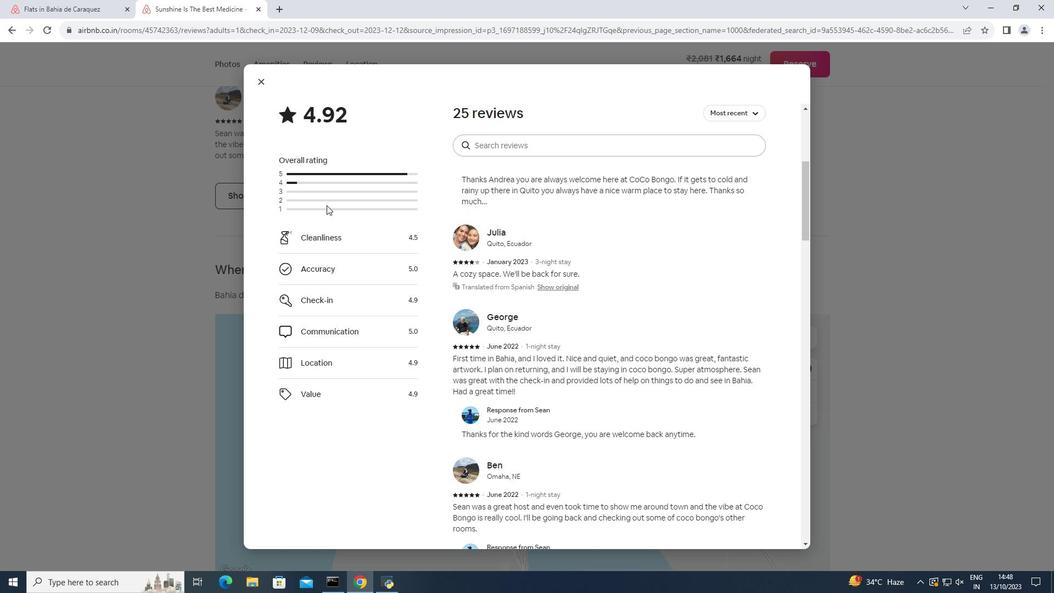 
Action: Mouse scrolled (326, 204) with delta (0, 0)
Screenshot: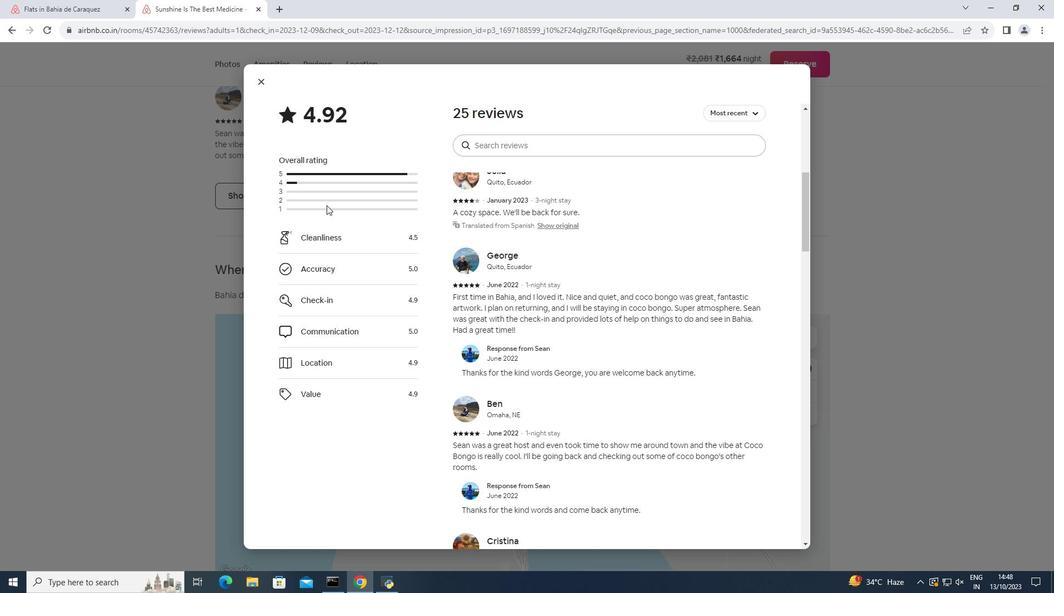 
Action: Mouse scrolled (326, 204) with delta (0, 0)
Screenshot: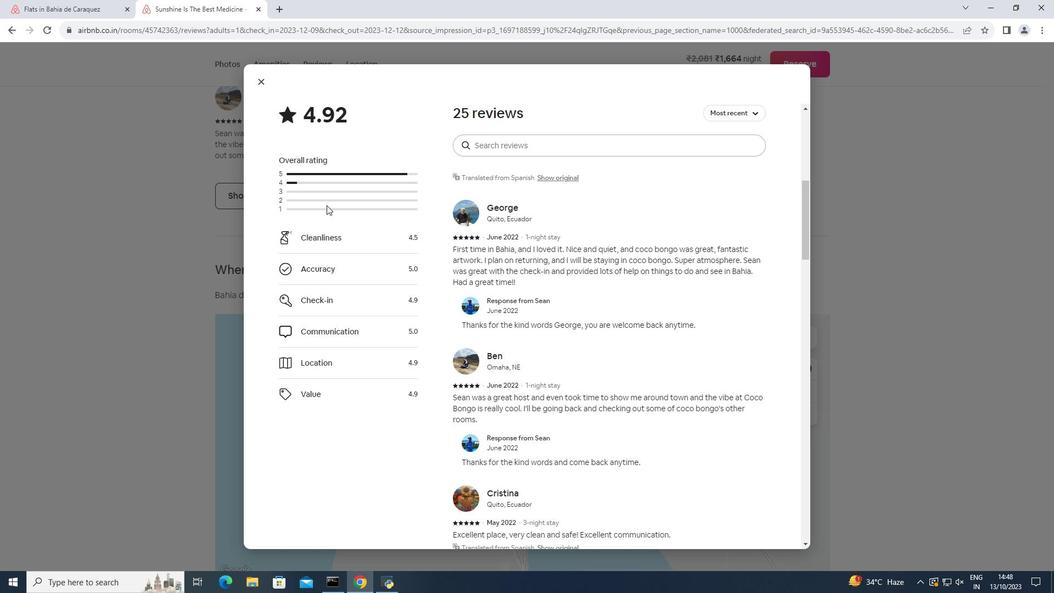 
Action: Mouse moved to (327, 205)
Screenshot: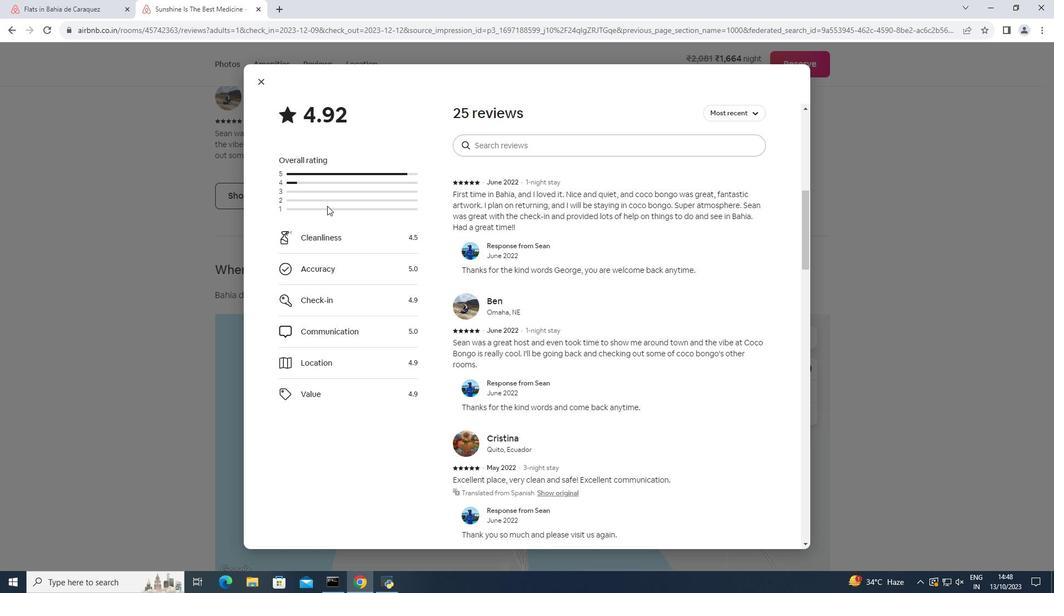 
Action: Mouse scrolled (327, 205) with delta (0, 0)
Screenshot: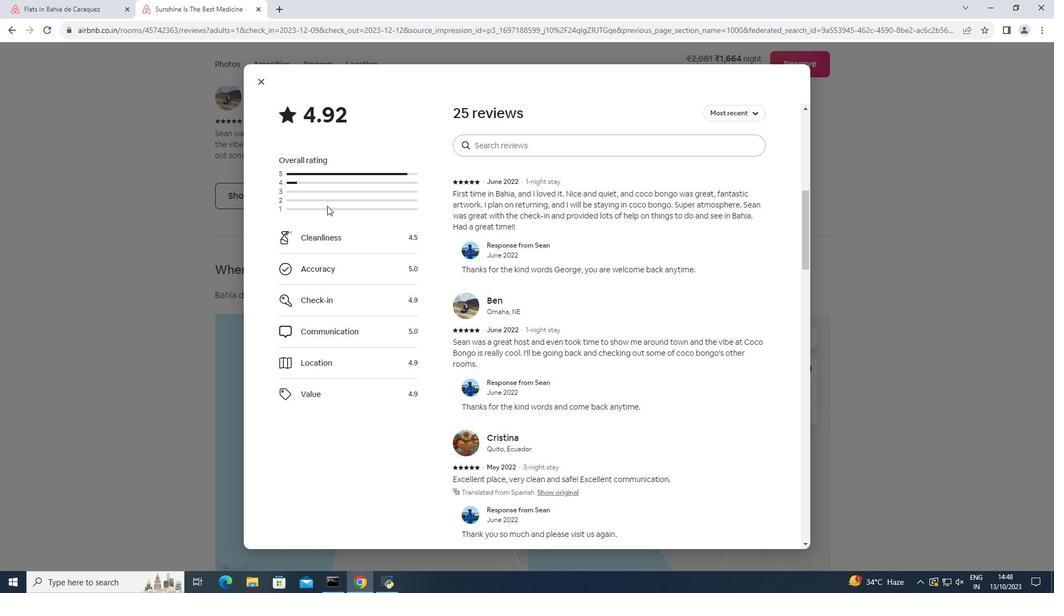 
Action: Mouse scrolled (327, 205) with delta (0, 0)
Screenshot: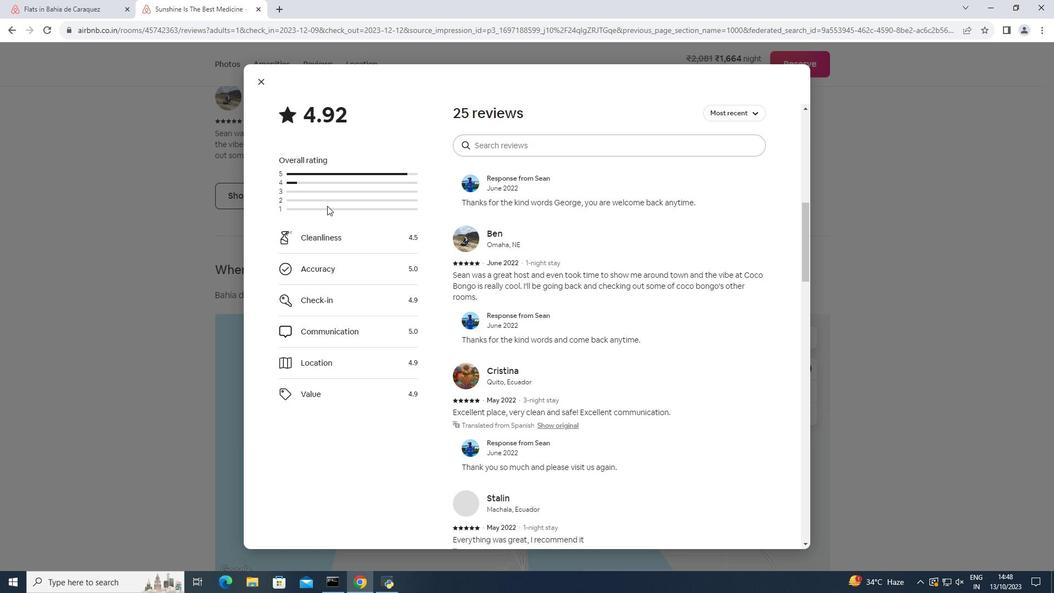 
Action: Mouse scrolled (327, 205) with delta (0, 0)
Screenshot: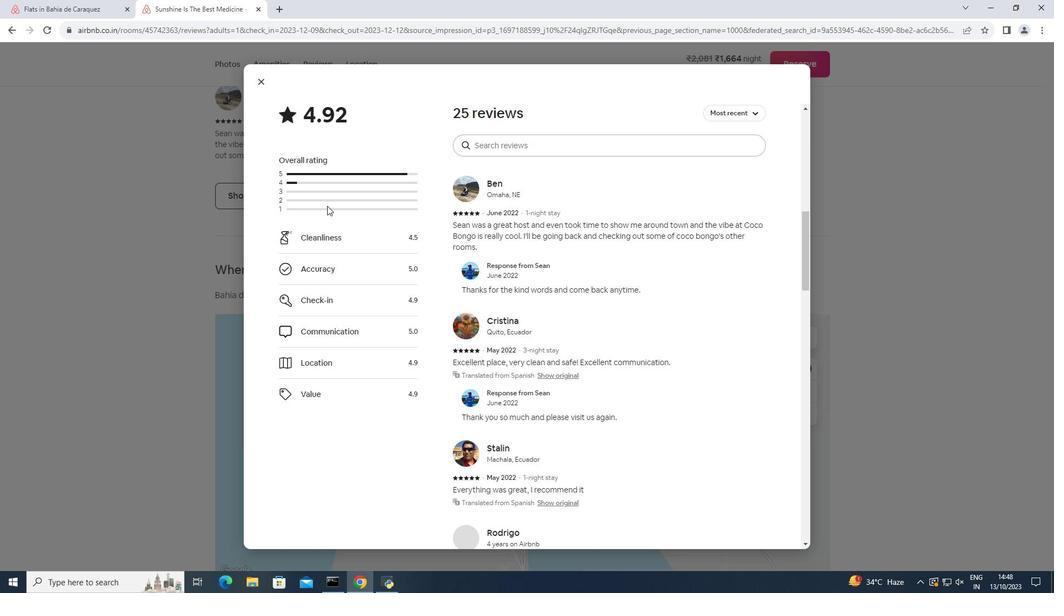 
Action: Mouse scrolled (327, 205) with delta (0, 0)
Screenshot: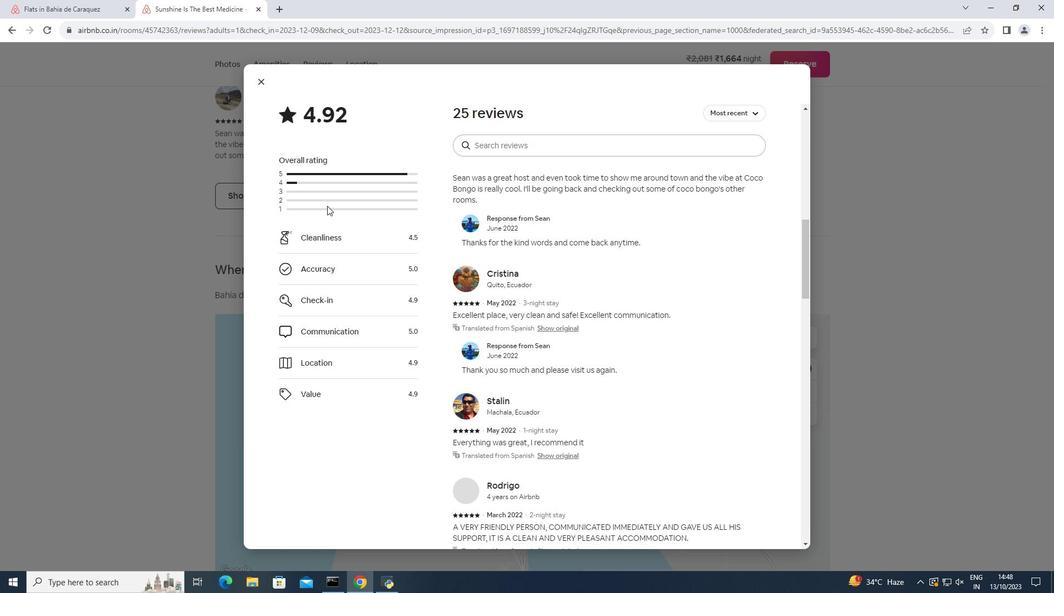 
Action: Mouse scrolled (327, 205) with delta (0, 0)
Screenshot: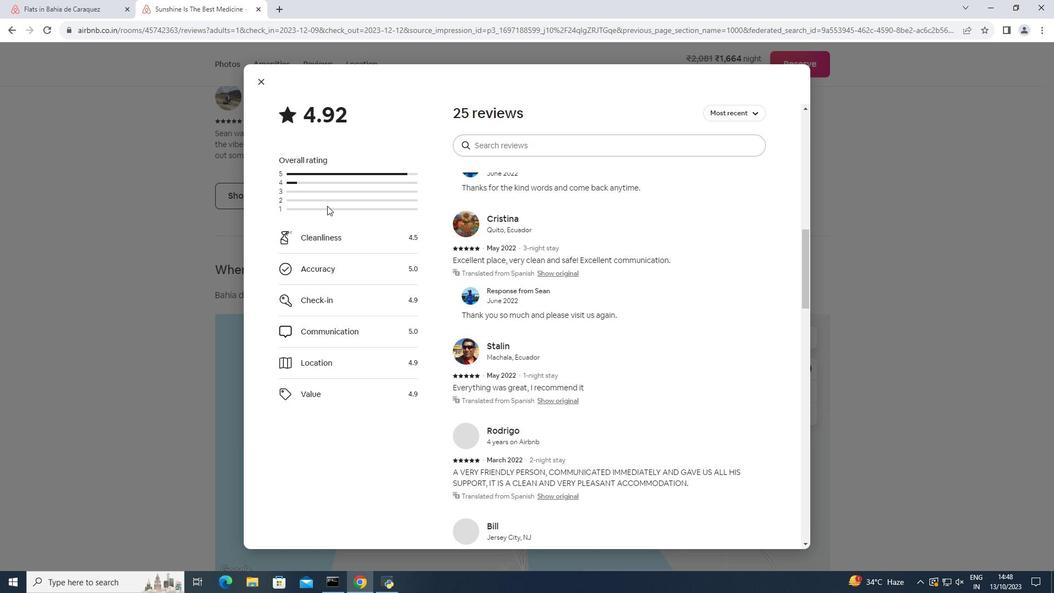 
Action: Mouse scrolled (327, 205) with delta (0, 0)
Screenshot: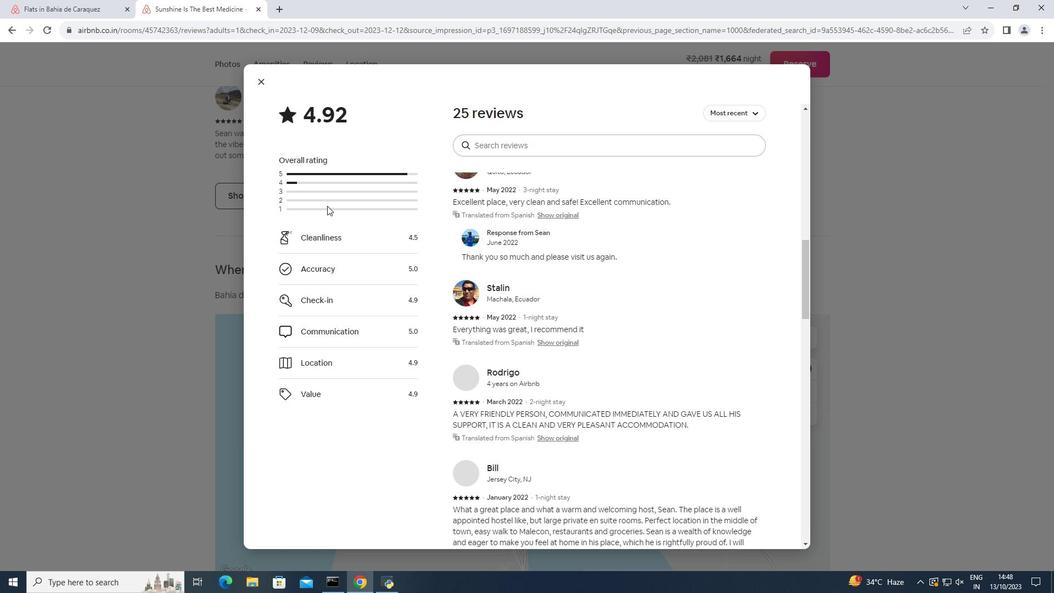 
Action: Mouse scrolled (327, 205) with delta (0, 0)
Screenshot: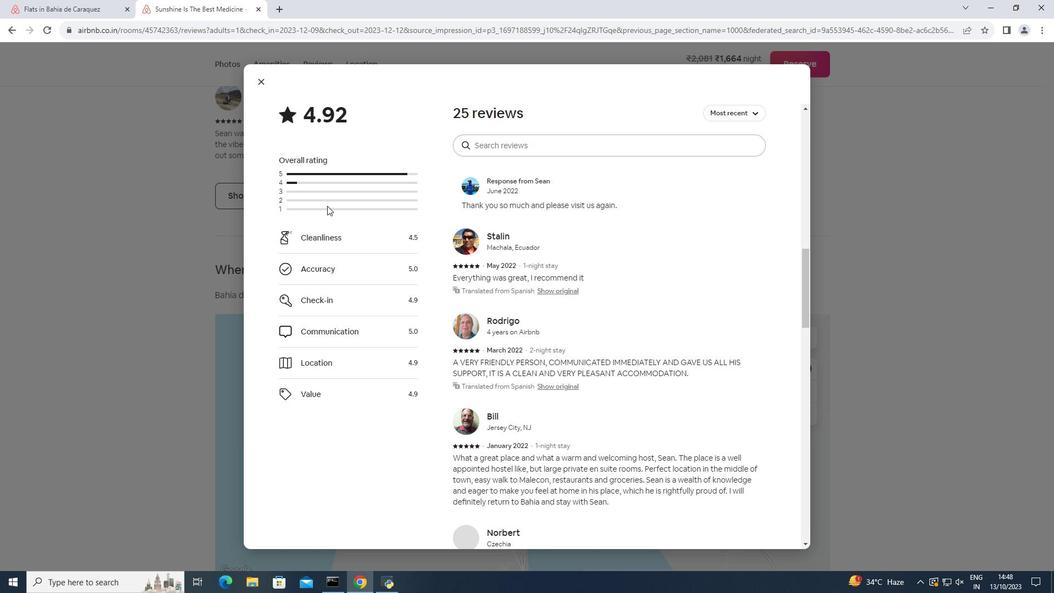 
Action: Mouse scrolled (327, 205) with delta (0, 0)
Screenshot: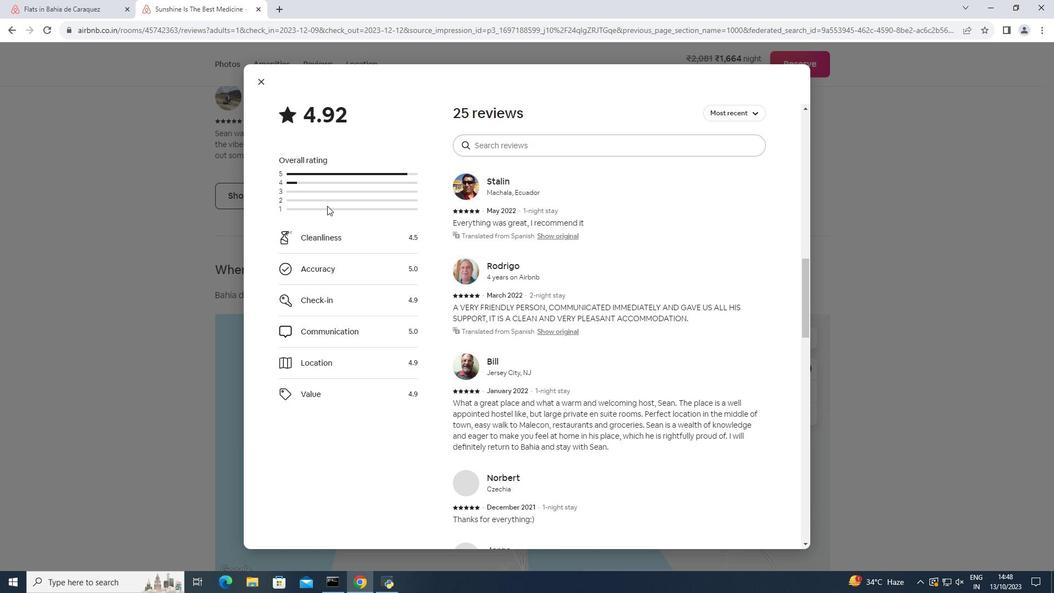 
Action: Mouse scrolled (327, 205) with delta (0, 0)
Screenshot: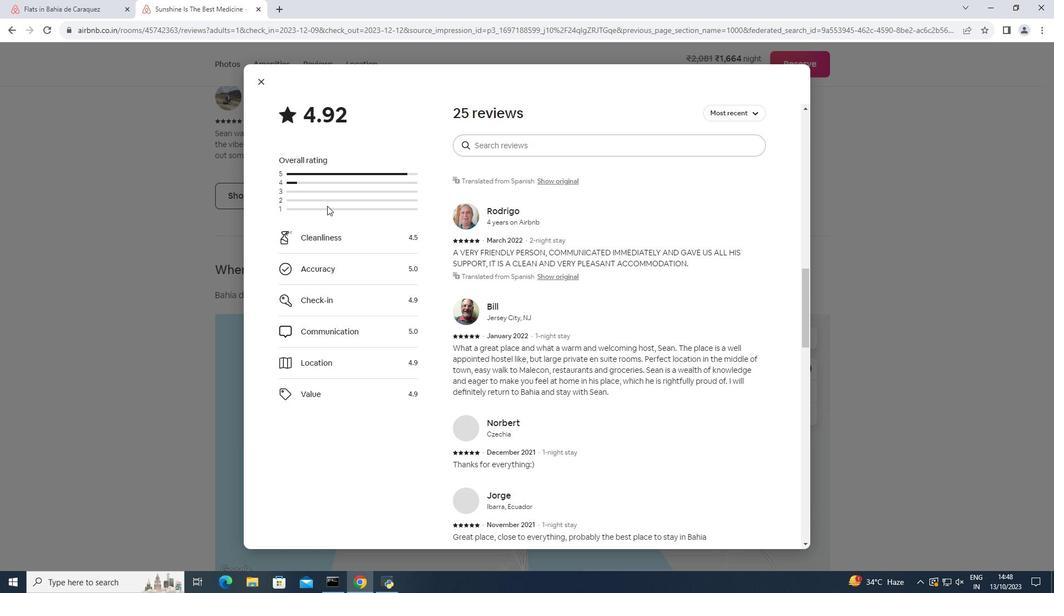 
Action: Mouse moved to (327, 206)
Screenshot: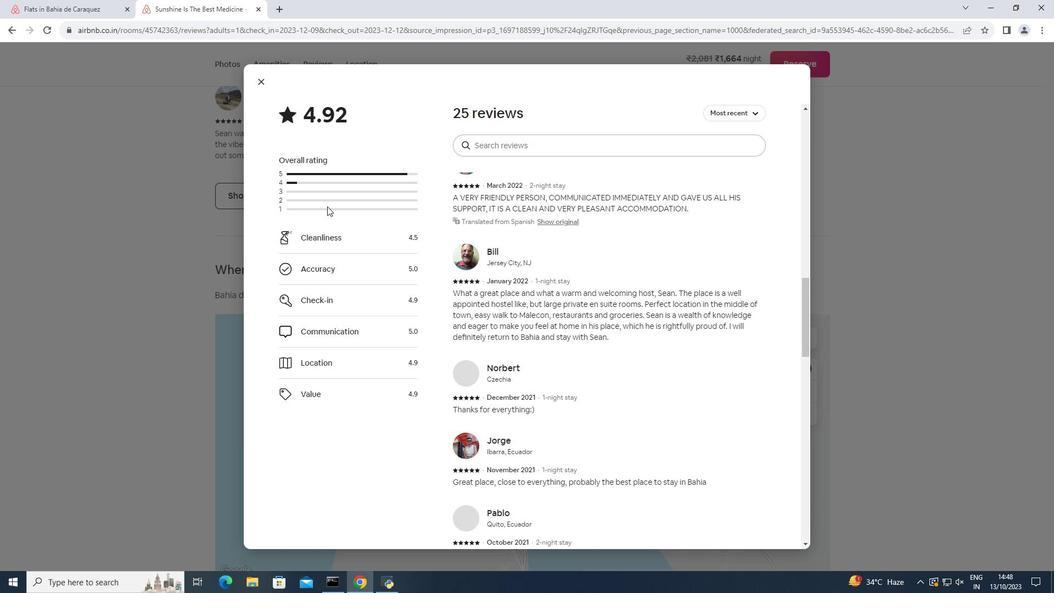 
Action: Mouse scrolled (327, 205) with delta (0, 0)
Screenshot: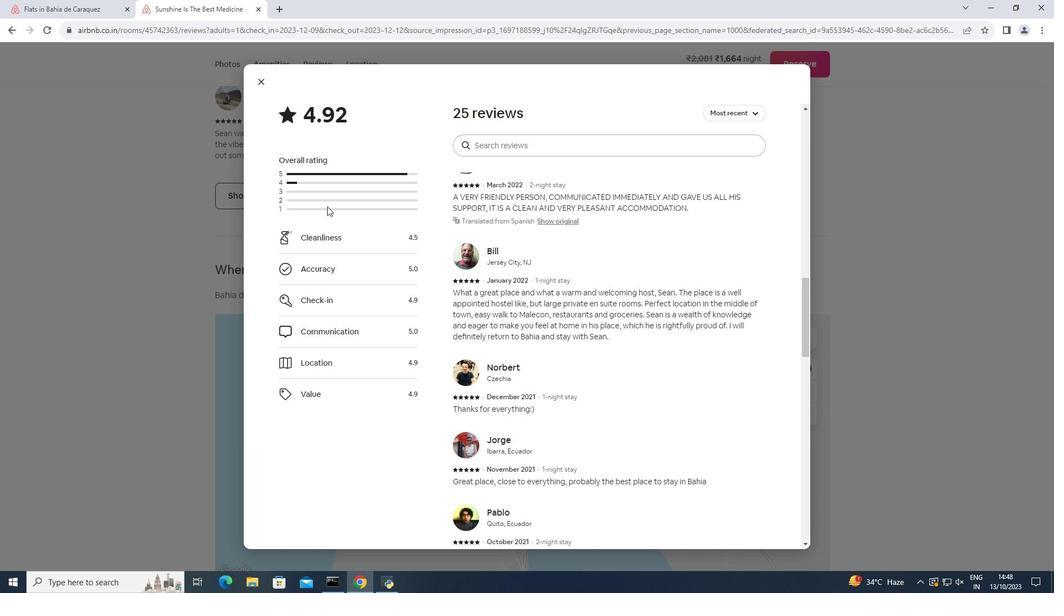 
Action: Mouse scrolled (327, 205) with delta (0, 0)
Screenshot: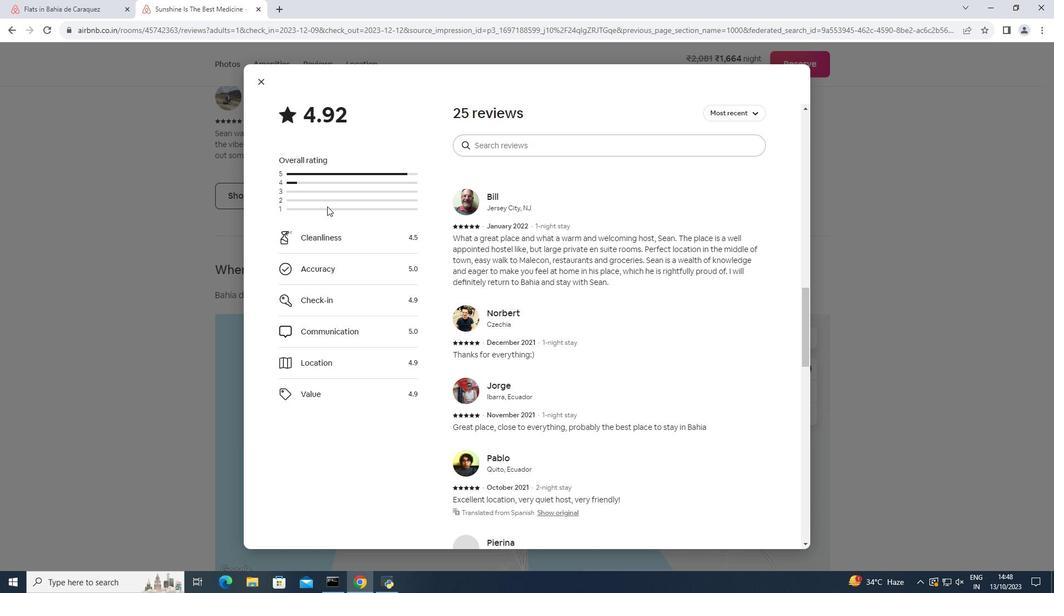 
Action: Mouse scrolled (327, 205) with delta (0, 0)
Screenshot: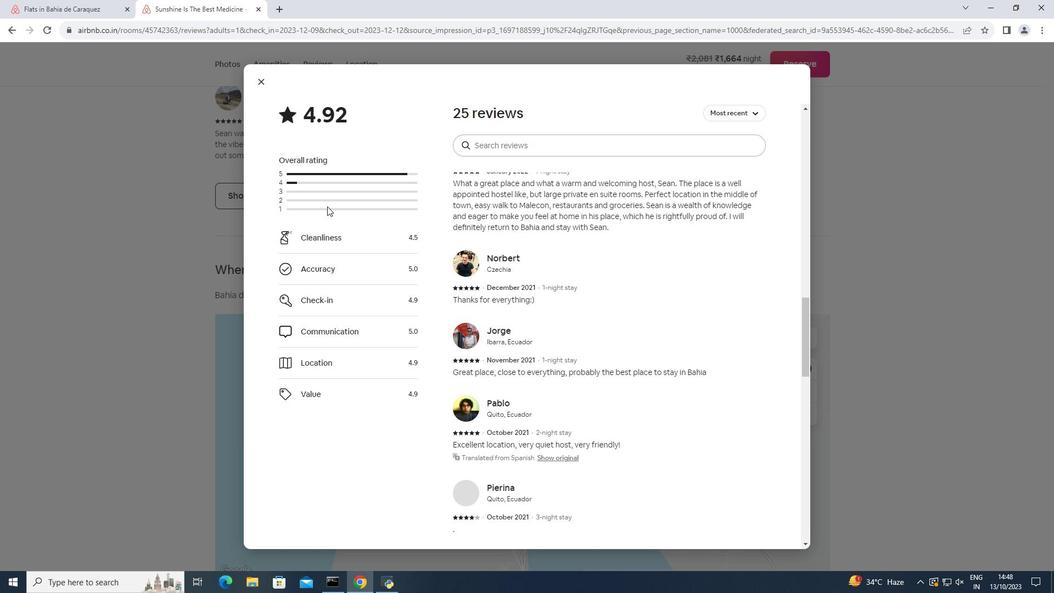 
Action: Mouse scrolled (327, 205) with delta (0, 0)
Screenshot: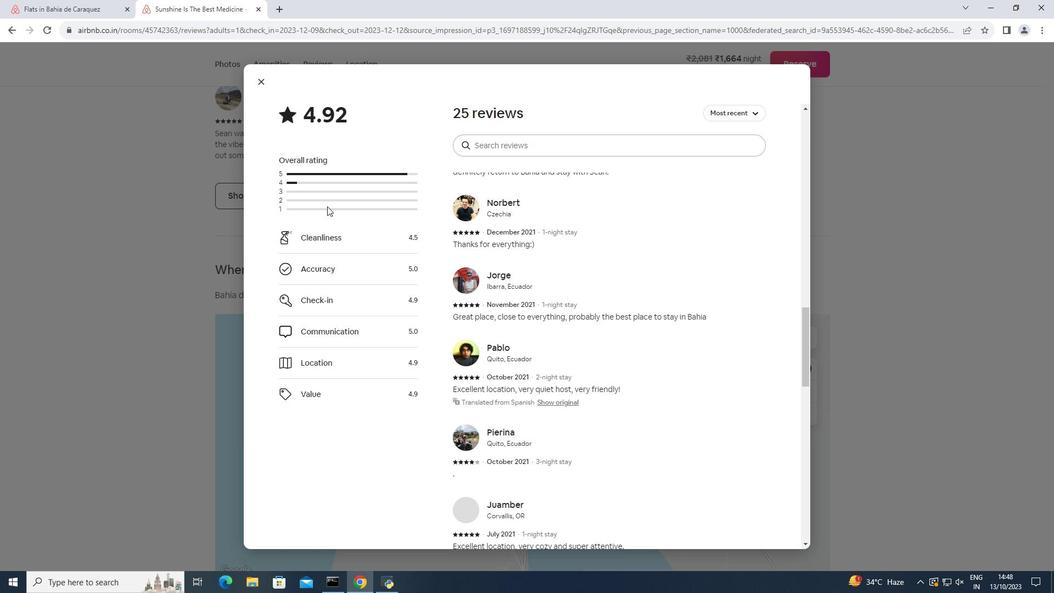 
Action: Mouse scrolled (327, 205) with delta (0, 0)
Screenshot: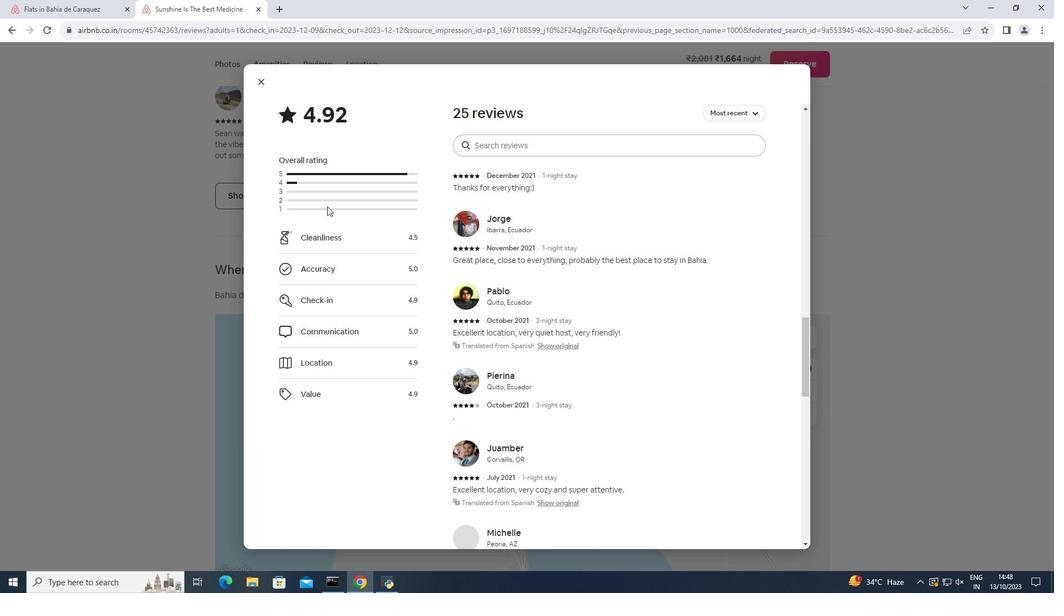 
Action: Mouse scrolled (327, 205) with delta (0, 0)
Screenshot: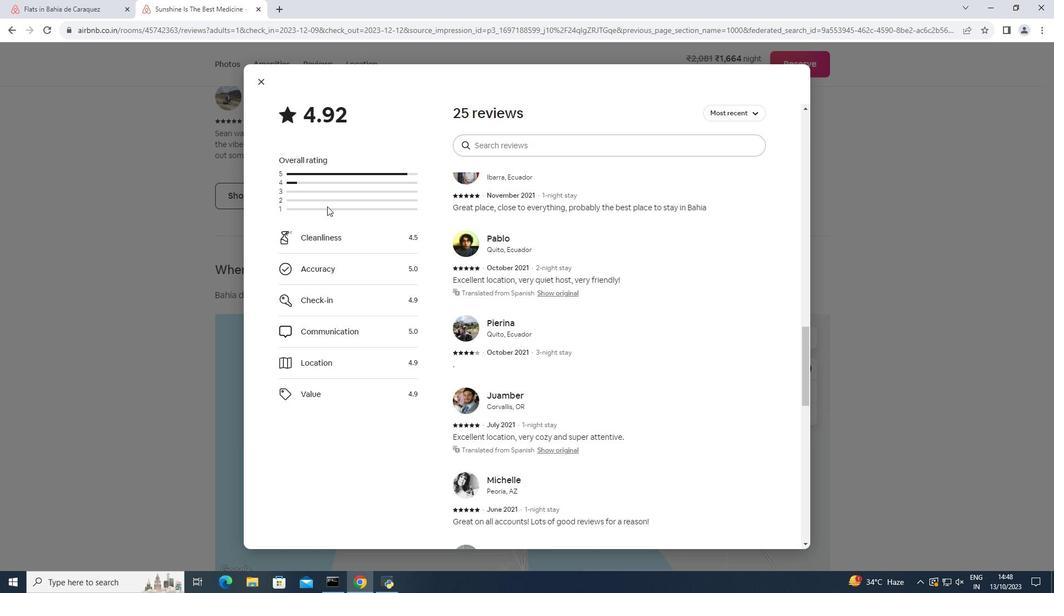 
Action: Mouse scrolled (327, 205) with delta (0, 0)
Screenshot: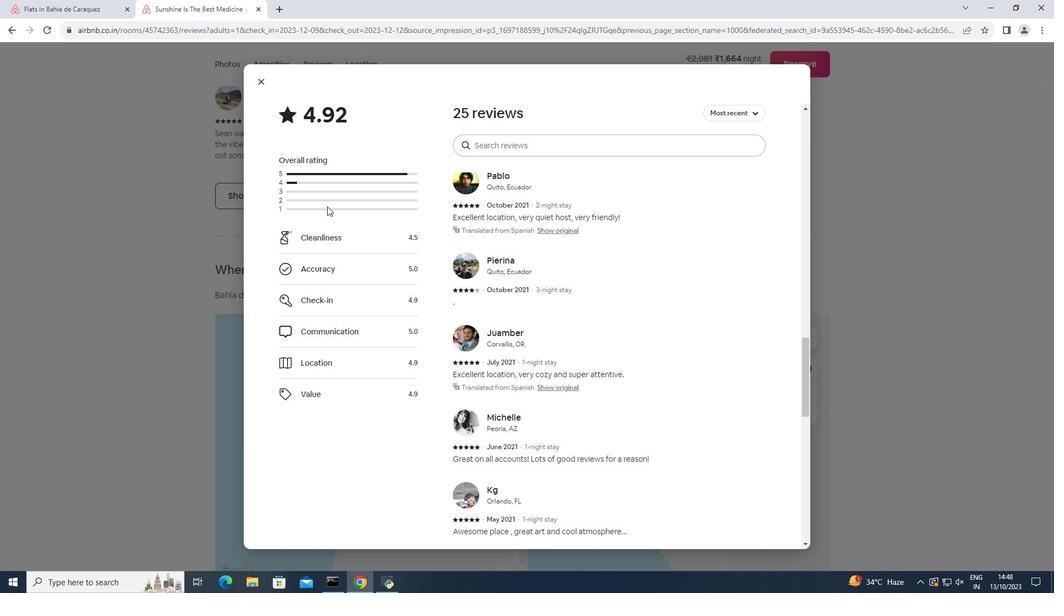 
Action: Mouse scrolled (327, 205) with delta (0, 0)
Screenshot: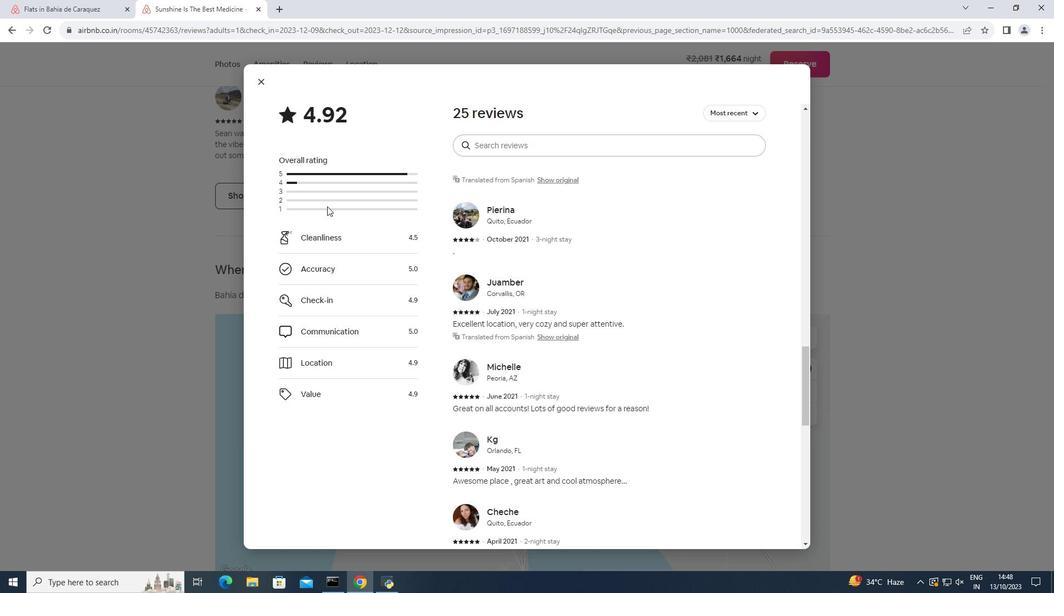 
Action: Mouse scrolled (327, 205) with delta (0, 0)
Screenshot: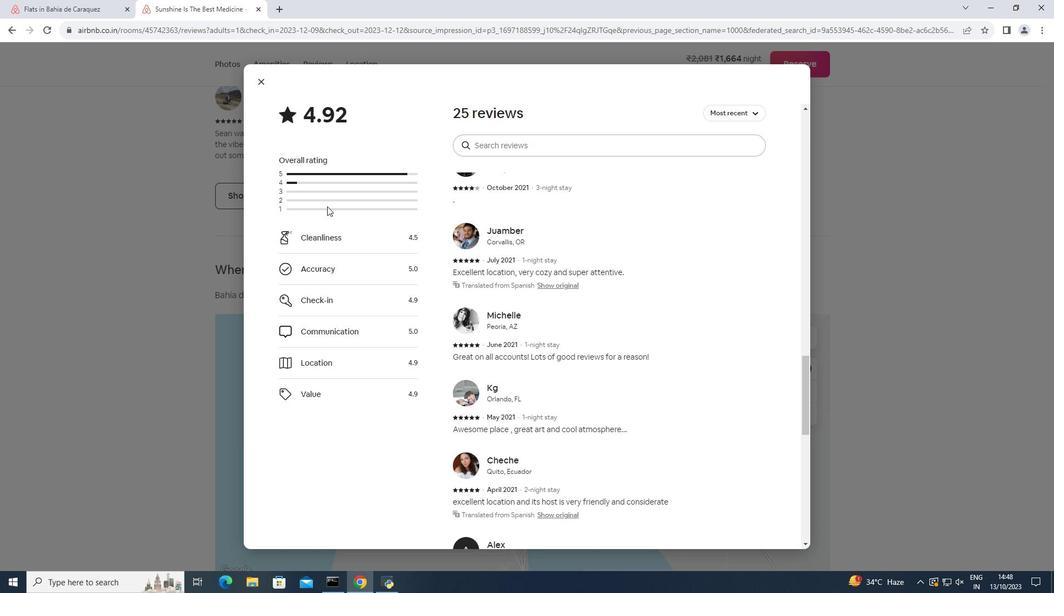 
Action: Mouse scrolled (327, 205) with delta (0, 0)
Screenshot: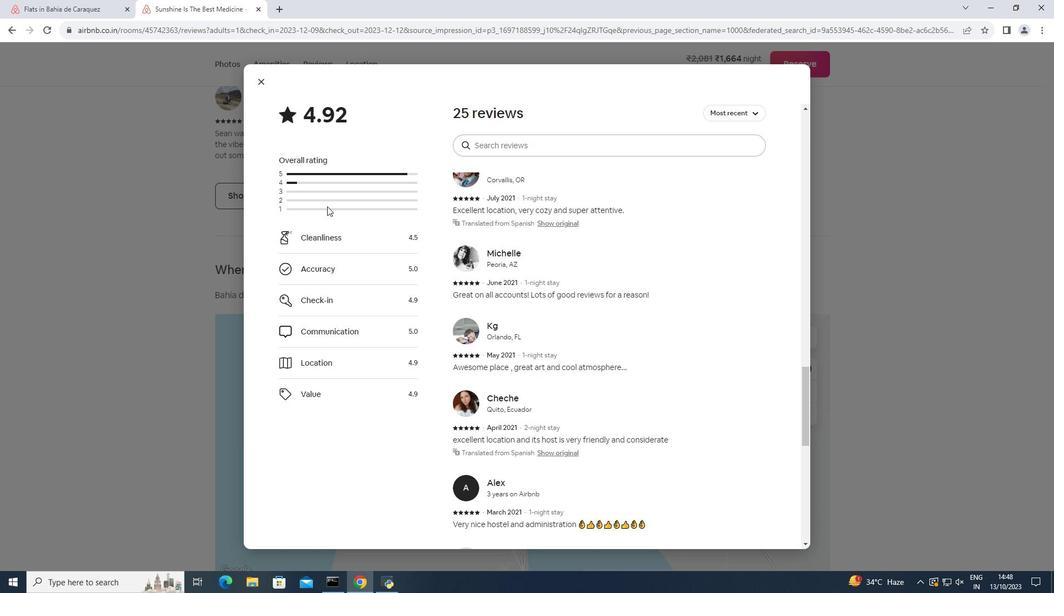 
Action: Mouse scrolled (327, 205) with delta (0, 0)
Screenshot: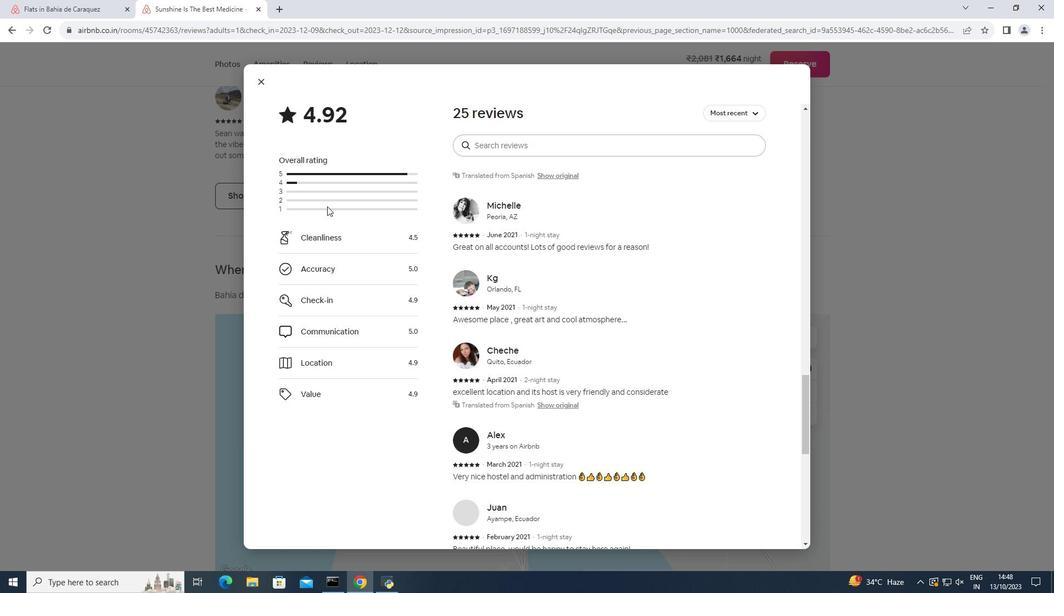 
Action: Mouse scrolled (327, 205) with delta (0, 0)
Screenshot: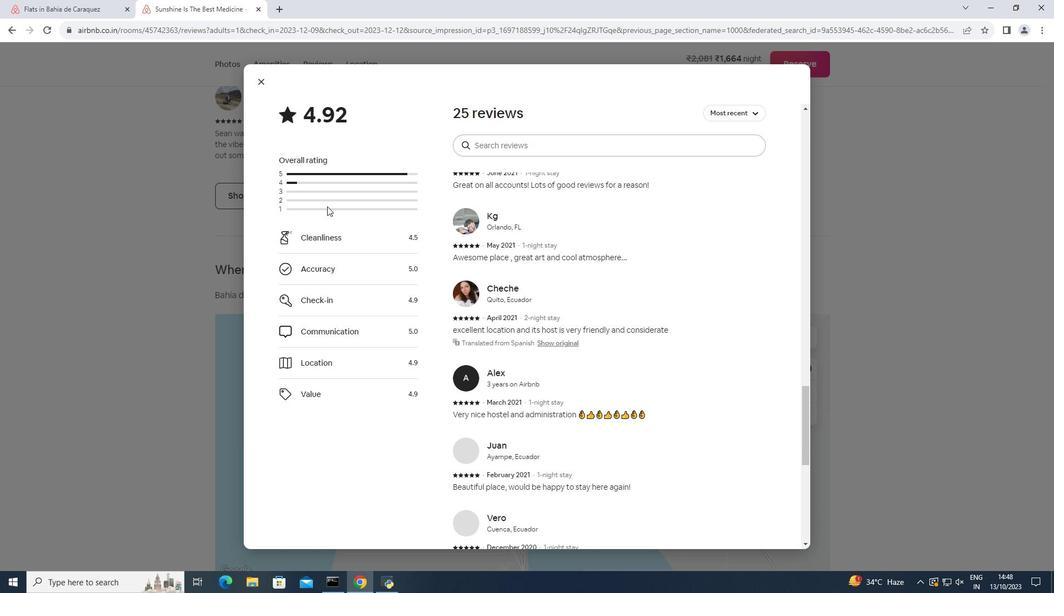 
Action: Mouse scrolled (327, 205) with delta (0, 0)
Screenshot: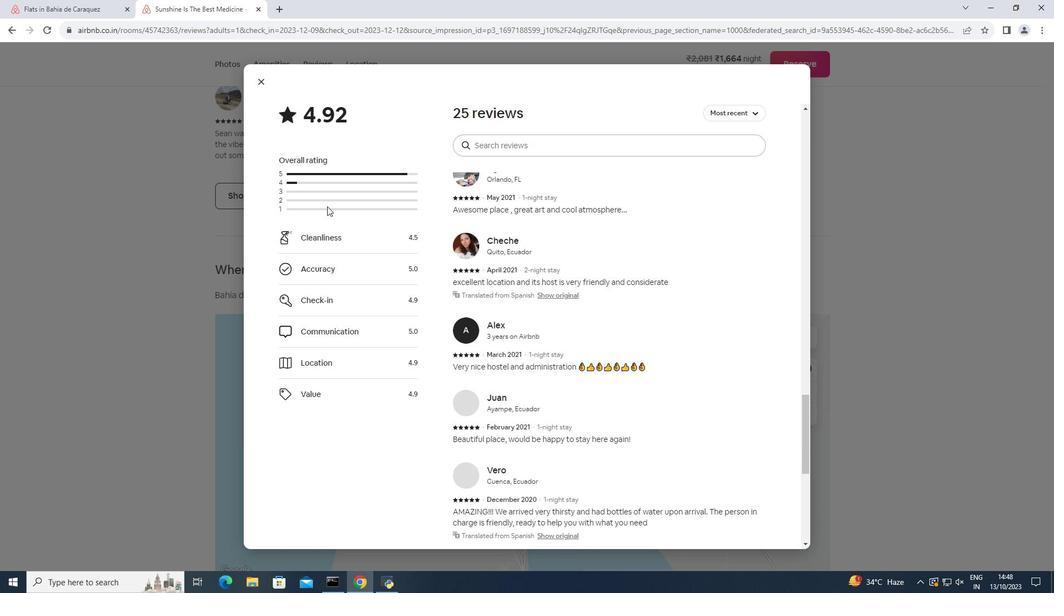 
Action: Mouse scrolled (327, 205) with delta (0, 0)
Screenshot: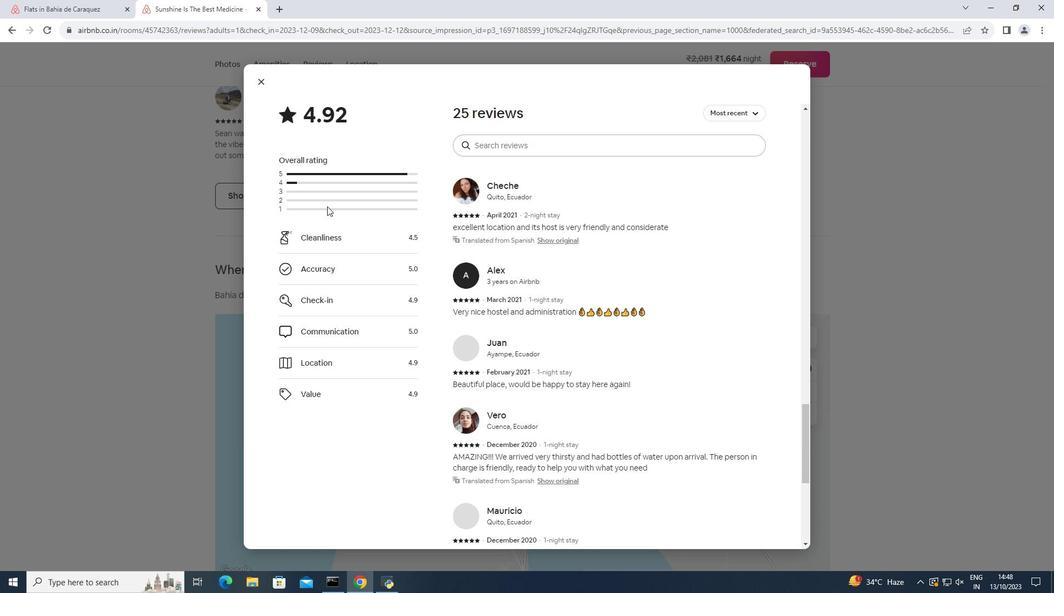 
Action: Mouse scrolled (327, 205) with delta (0, 0)
Screenshot: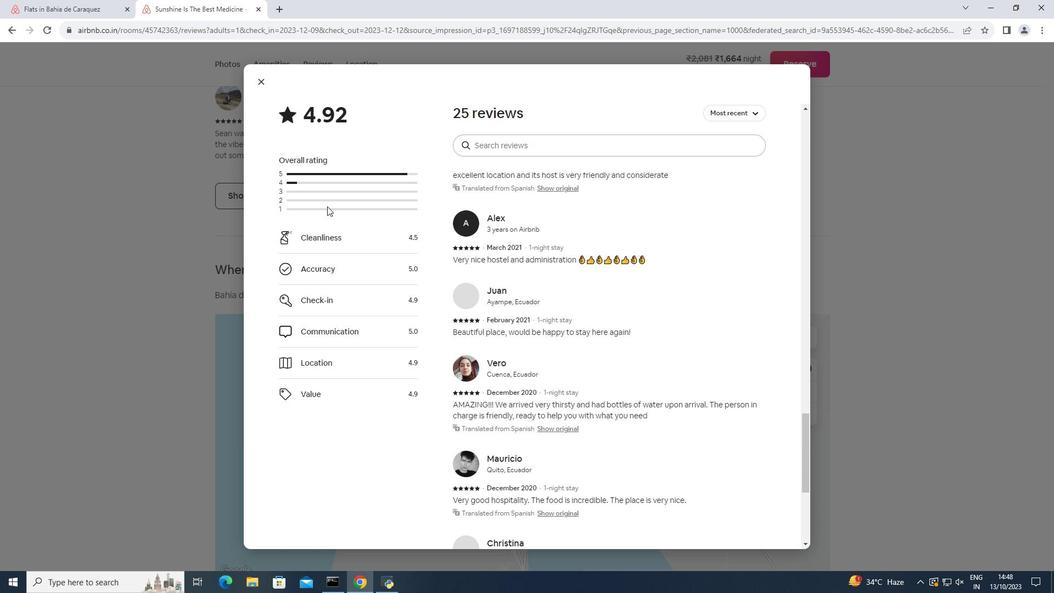 
Action: Mouse scrolled (327, 205) with delta (0, 0)
Screenshot: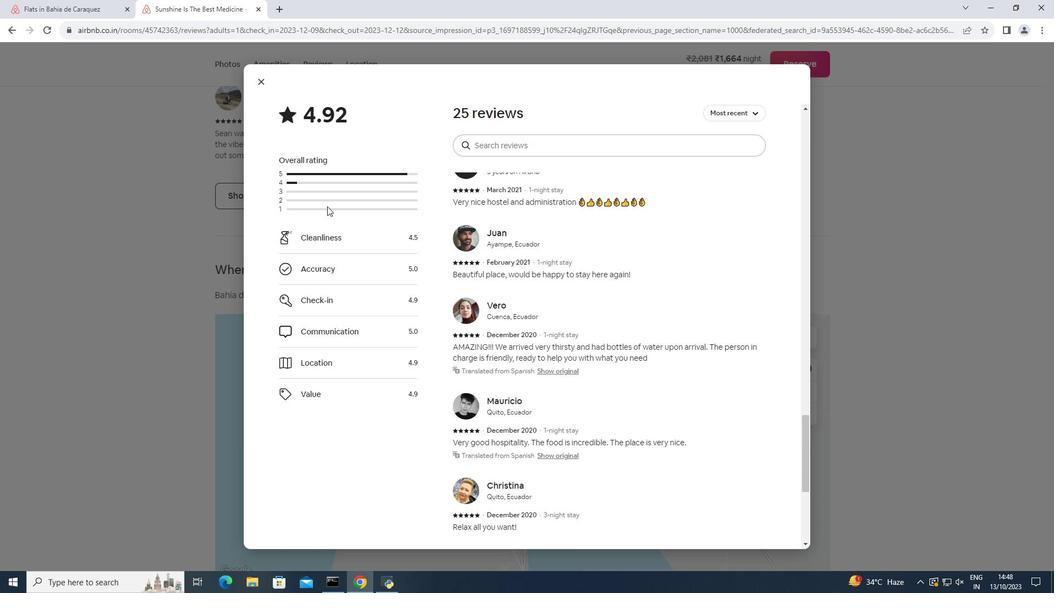 
Action: Mouse scrolled (327, 205) with delta (0, 0)
Screenshot: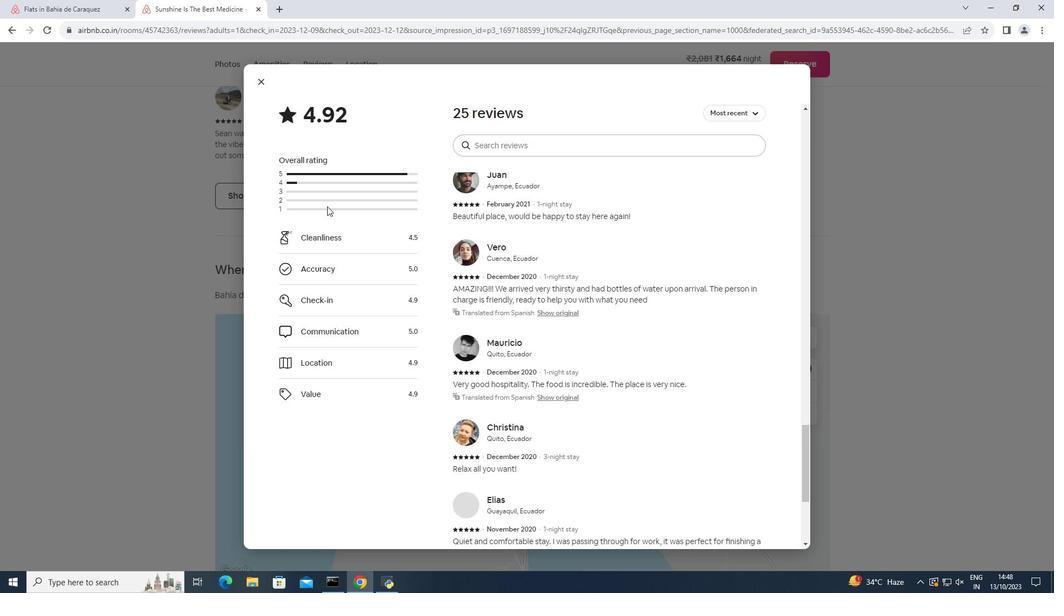 
Action: Mouse scrolled (327, 205) with delta (0, 0)
Screenshot: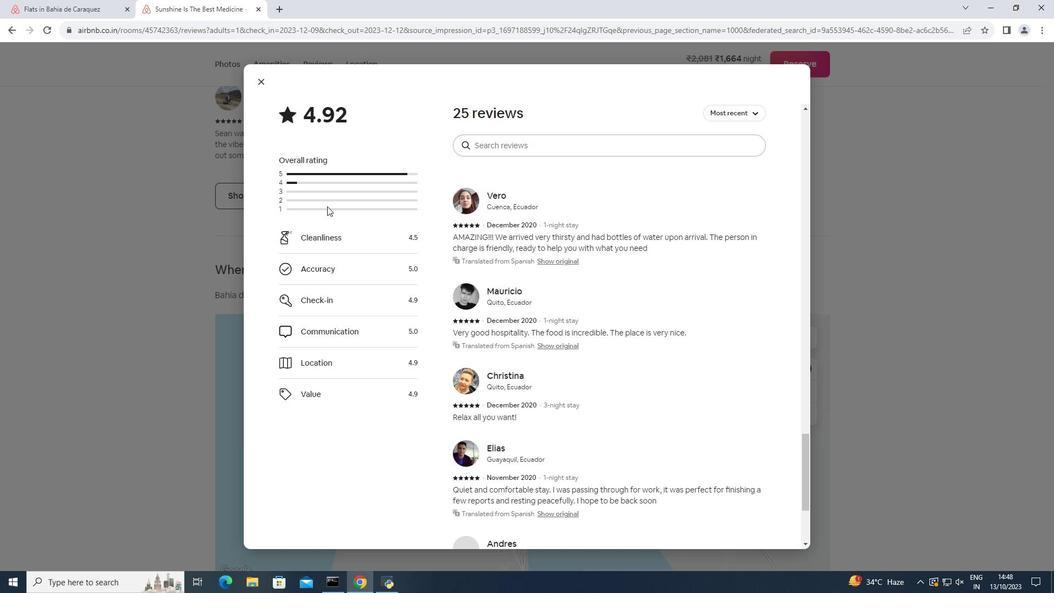 
Action: Mouse scrolled (327, 205) with delta (0, 0)
Screenshot: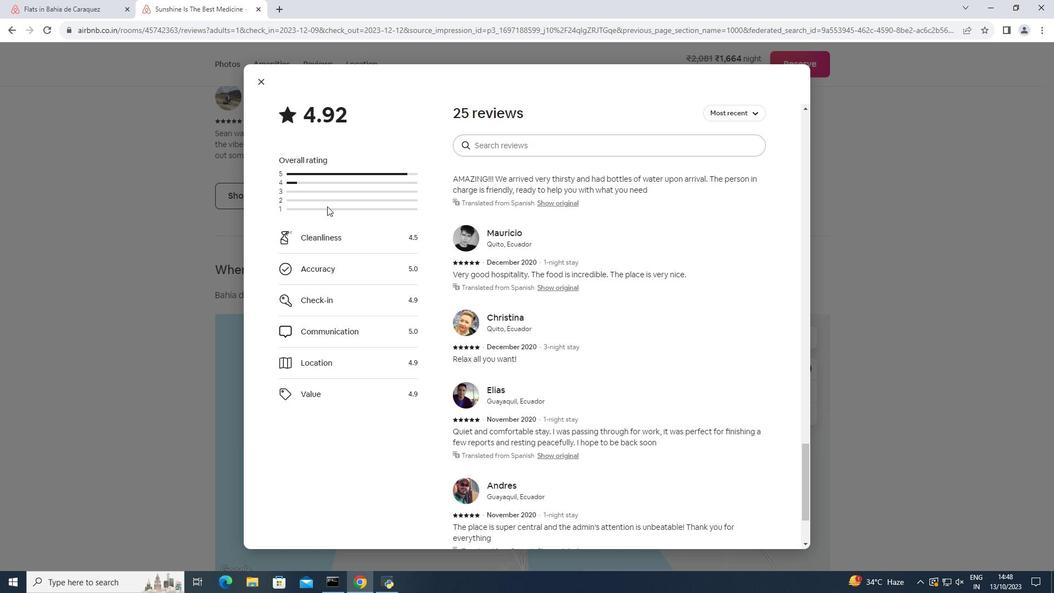 
Action: Mouse scrolled (327, 205) with delta (0, 0)
Screenshot: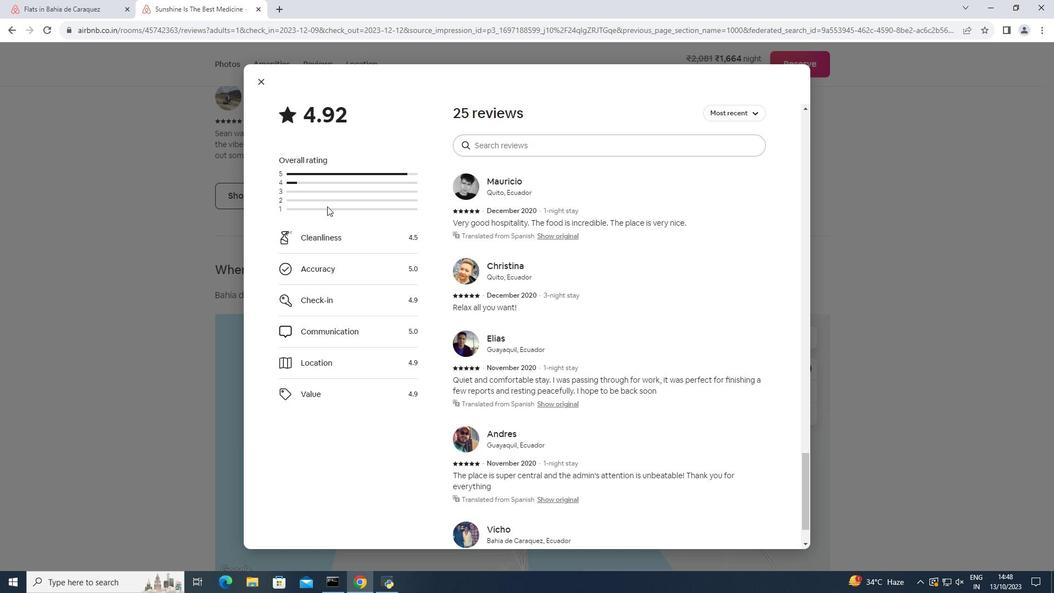 
Action: Mouse scrolled (327, 205) with delta (0, 0)
Screenshot: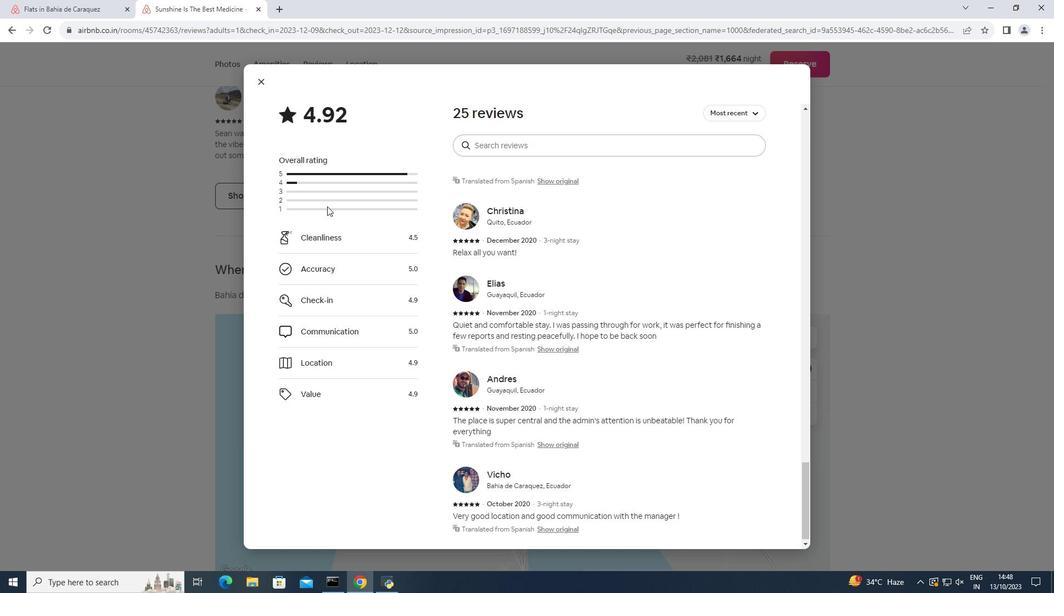 
Action: Mouse scrolled (327, 205) with delta (0, 0)
Screenshot: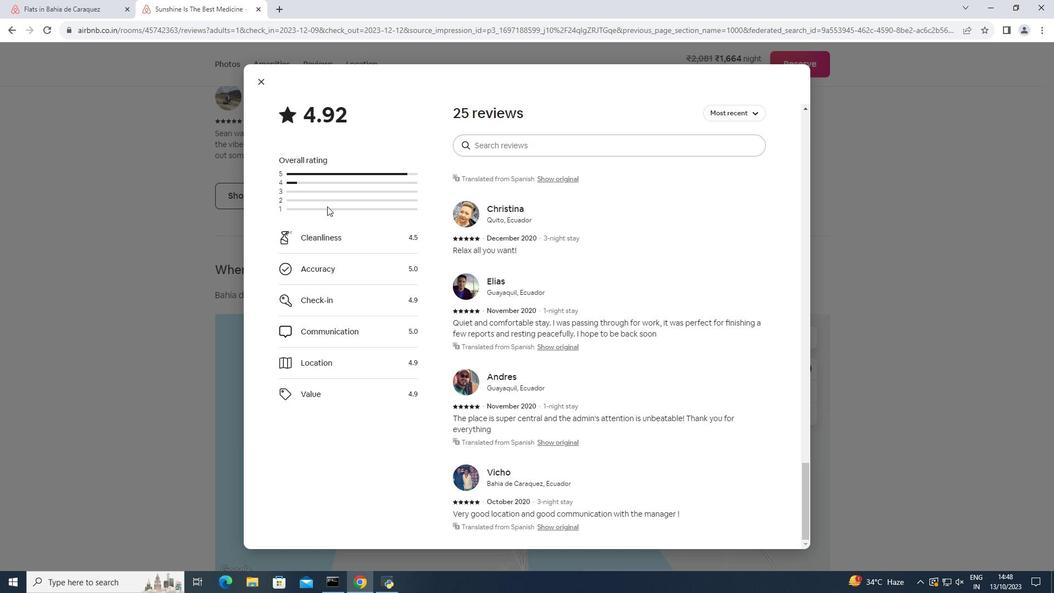 
Action: Mouse moved to (266, 82)
Screenshot: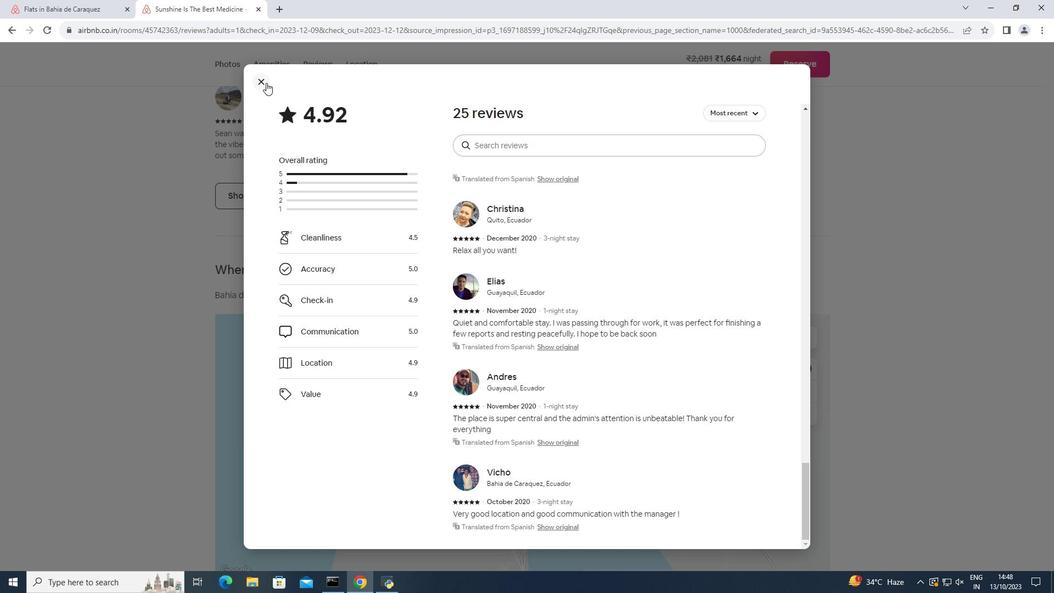 
Action: Mouse pressed left at (266, 82)
Screenshot: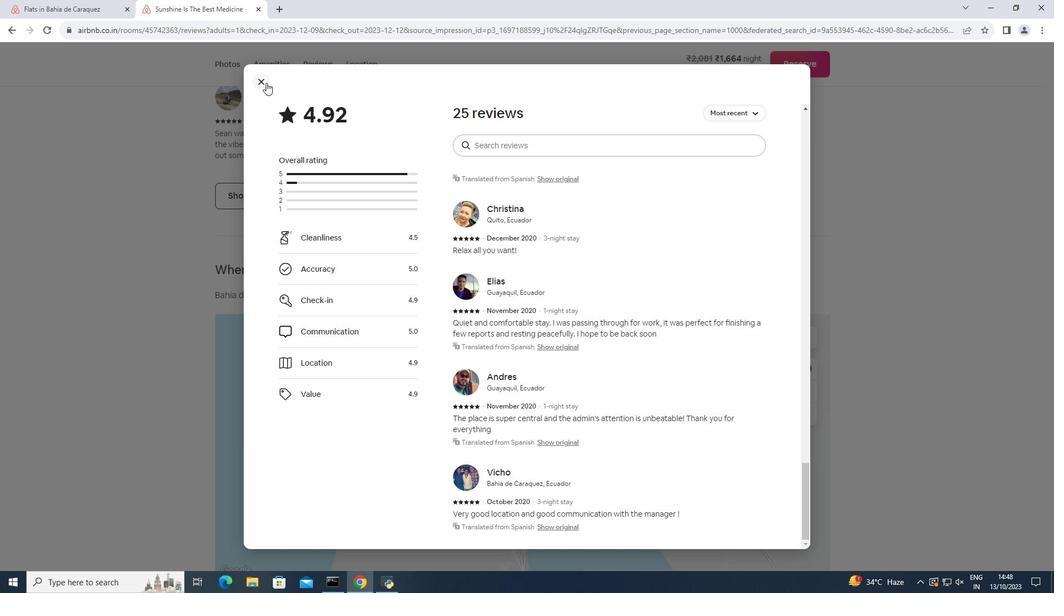
Action: Mouse moved to (272, 194)
Screenshot: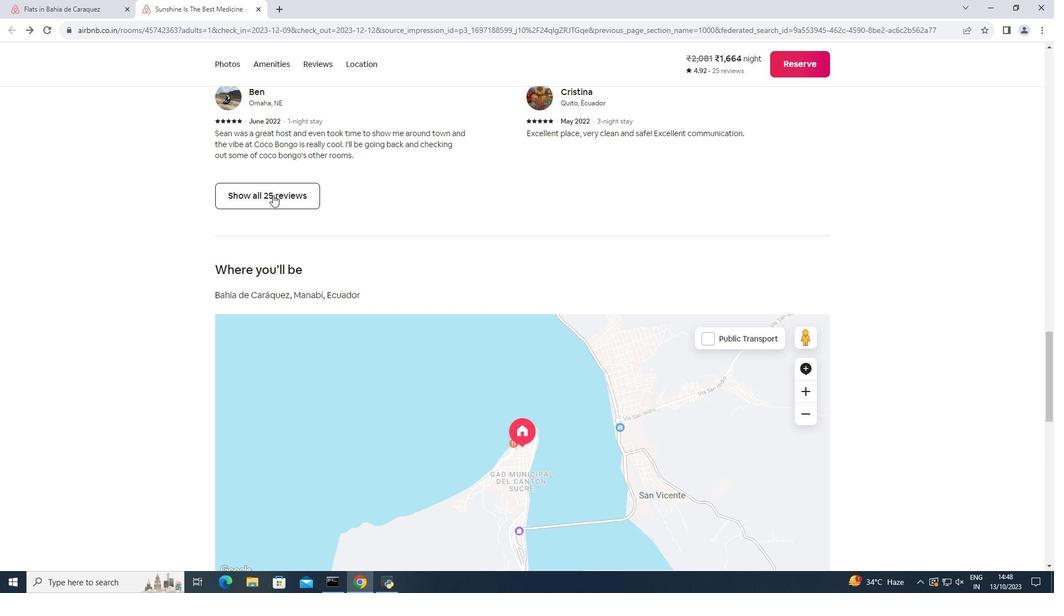 
Action: Mouse scrolled (272, 194) with delta (0, 0)
Screenshot: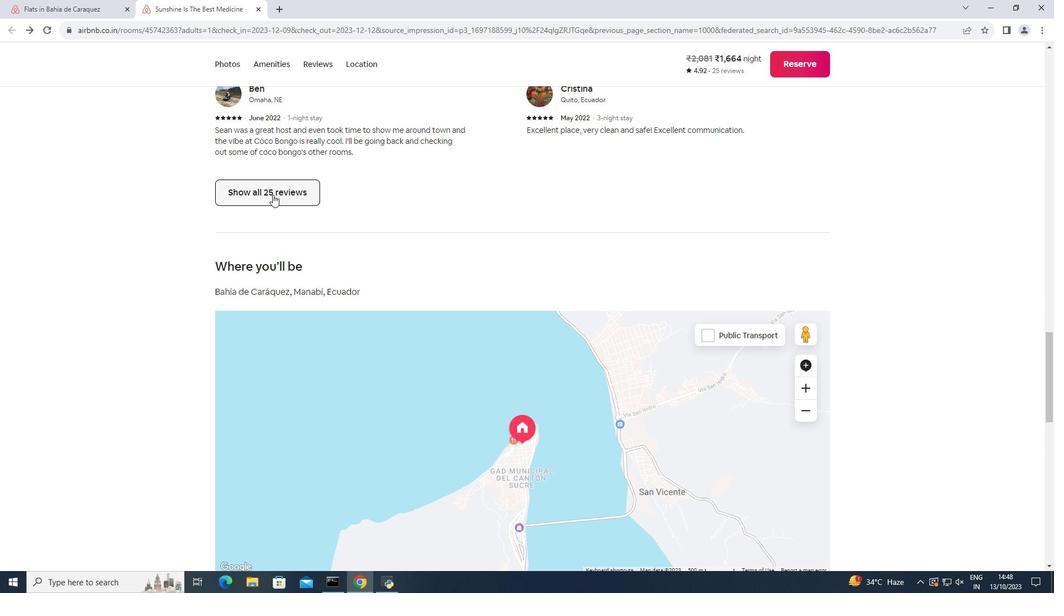 
Action: Mouse scrolled (272, 194) with delta (0, 0)
Screenshot: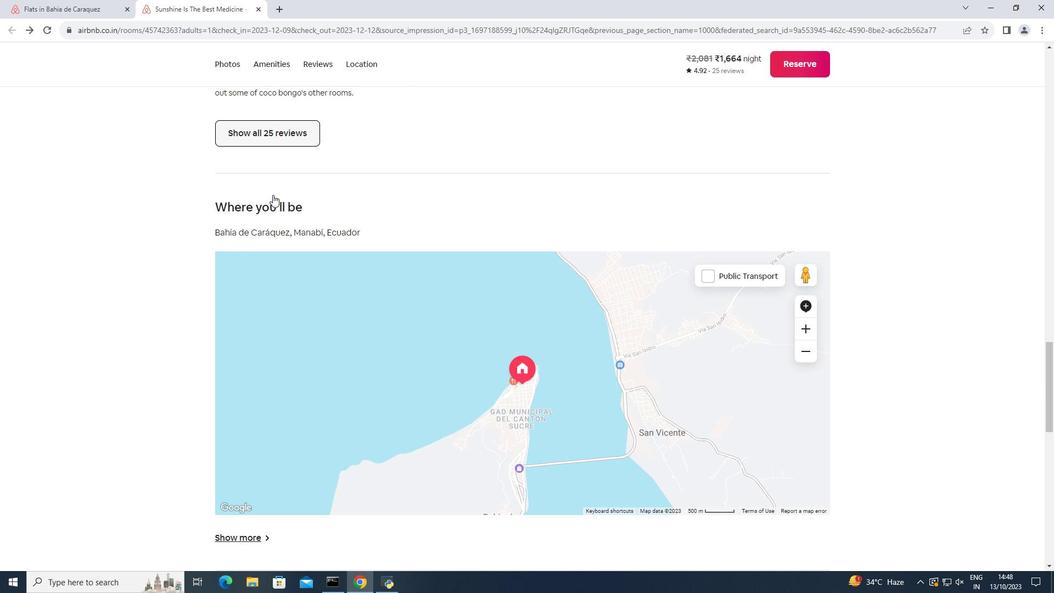 
Action: Mouse scrolled (272, 194) with delta (0, 0)
Screenshot: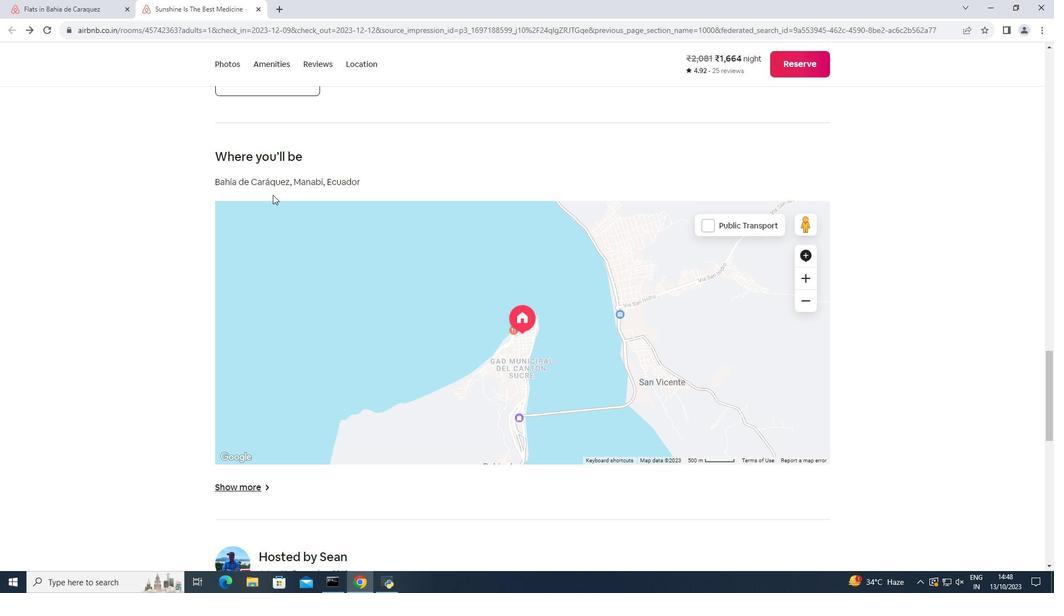 
Action: Mouse scrolled (272, 194) with delta (0, 0)
Screenshot: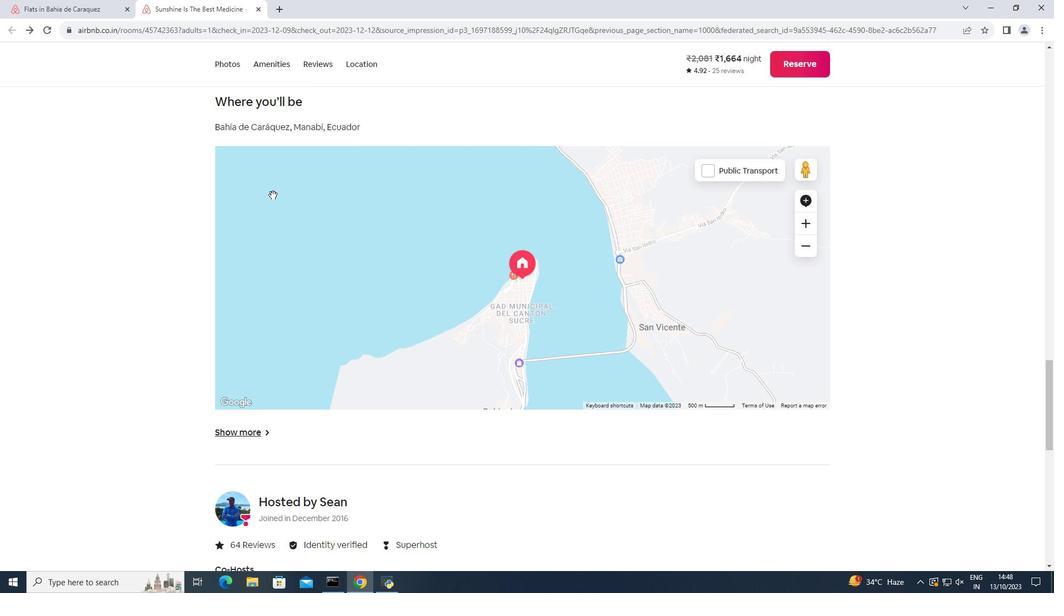 
Action: Mouse scrolled (272, 194) with delta (0, 0)
Screenshot: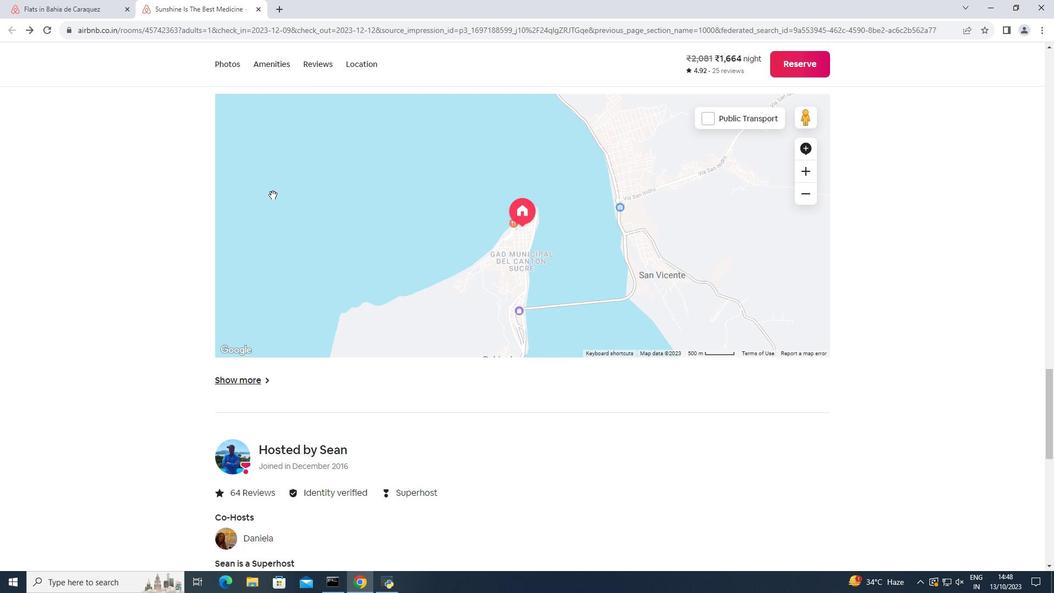 
Action: Mouse scrolled (272, 194) with delta (0, 0)
Screenshot: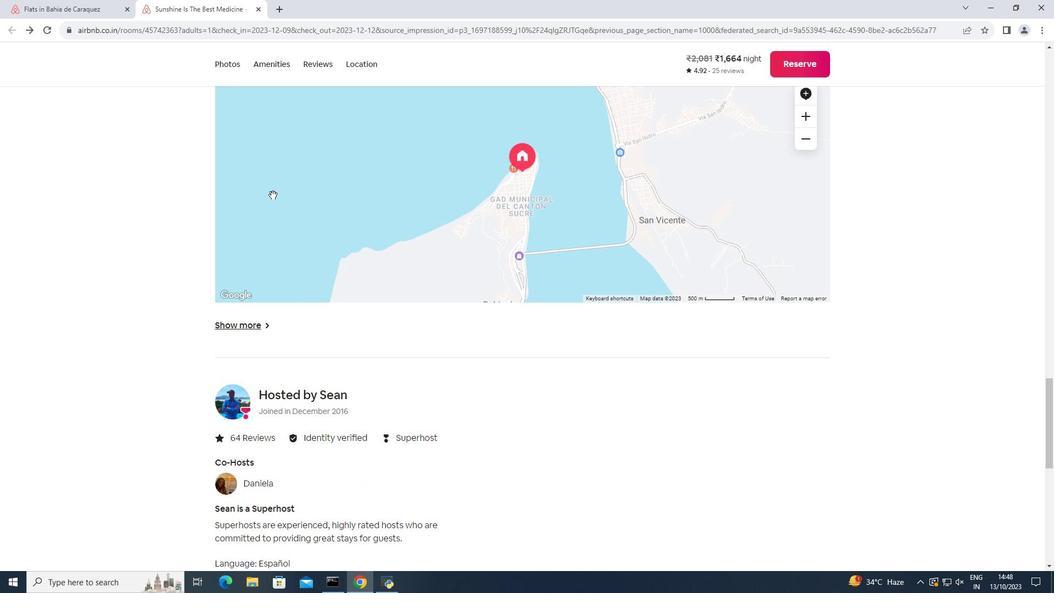 
Action: Mouse scrolled (272, 194) with delta (0, 0)
Screenshot: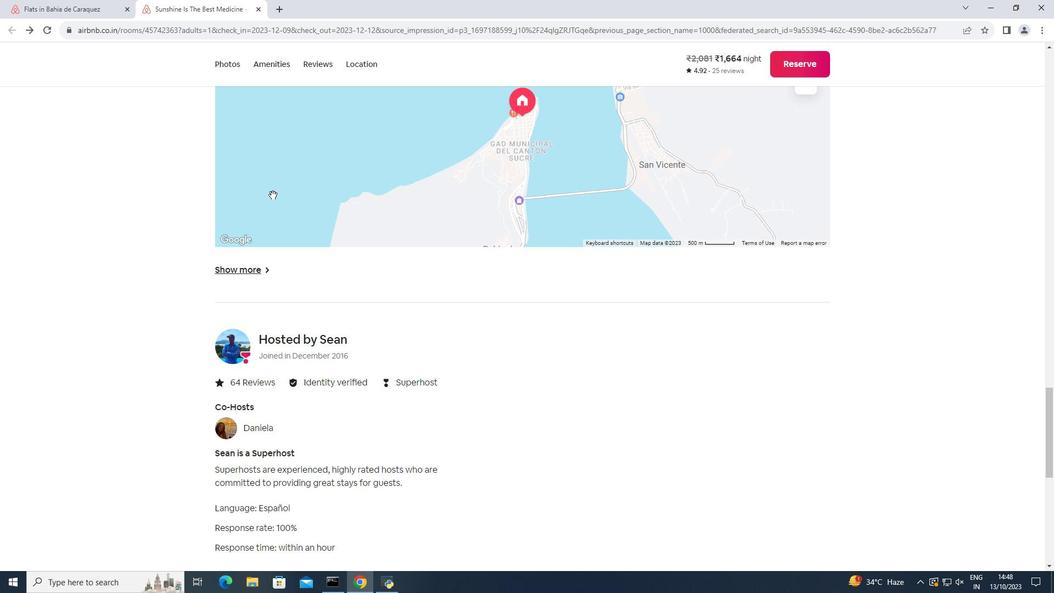 
Action: Mouse scrolled (272, 194) with delta (0, 0)
